 Task: Buy 1 Relays from Switches & Relays section under best seller category for shipping address: Mina Davis, 1989 Bartlett Avenue, Southfield, Michigan 48076, Cell Number 2485598029. Pay from credit card ending with 5759, CVV 953
Action: Mouse moved to (16, 83)
Screenshot: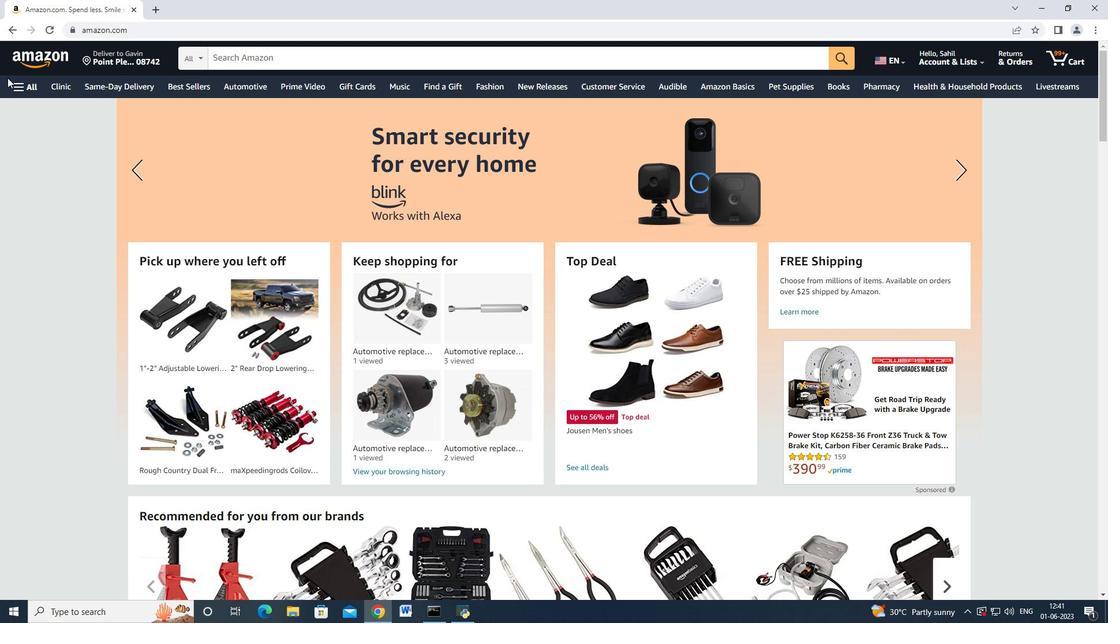 
Action: Mouse pressed left at (16, 83)
Screenshot: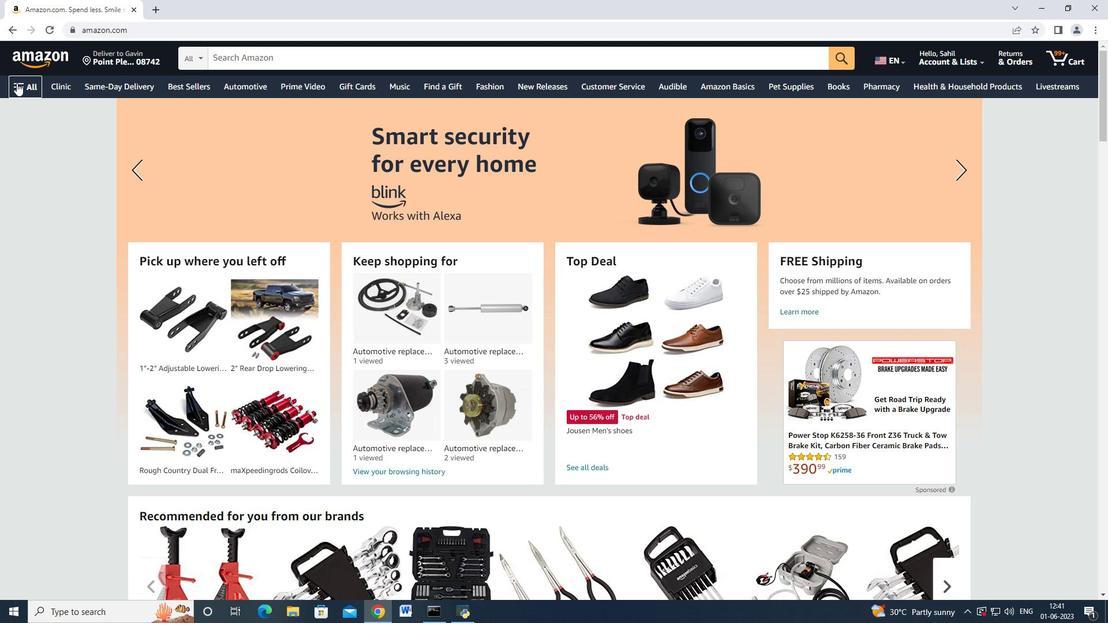 
Action: Mouse moved to (97, 303)
Screenshot: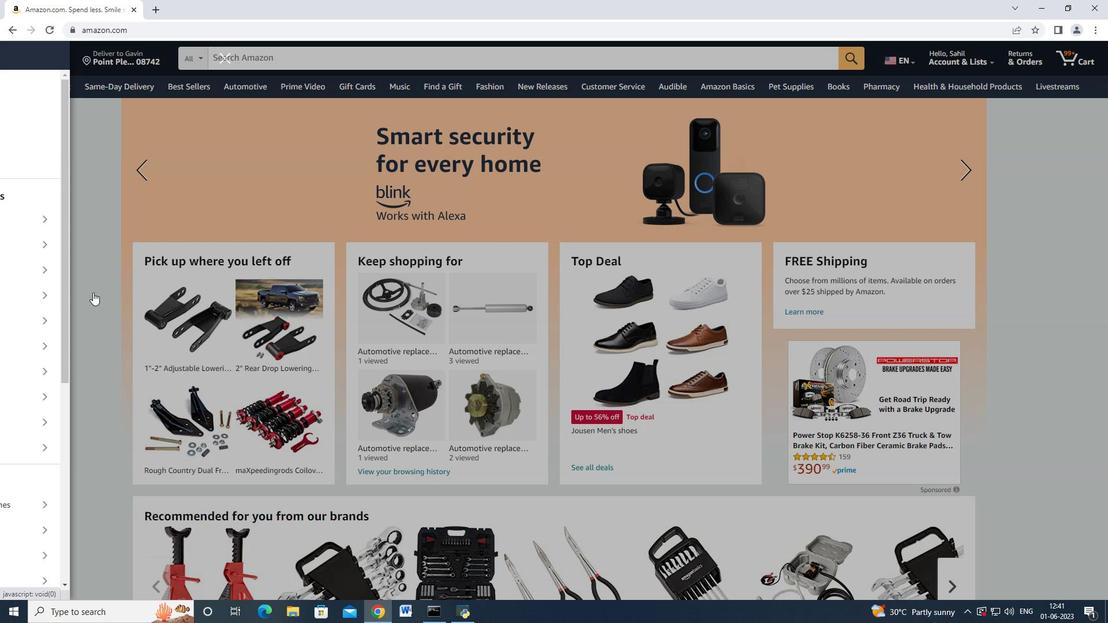 
Action: Mouse scrolled (97, 302) with delta (0, 0)
Screenshot: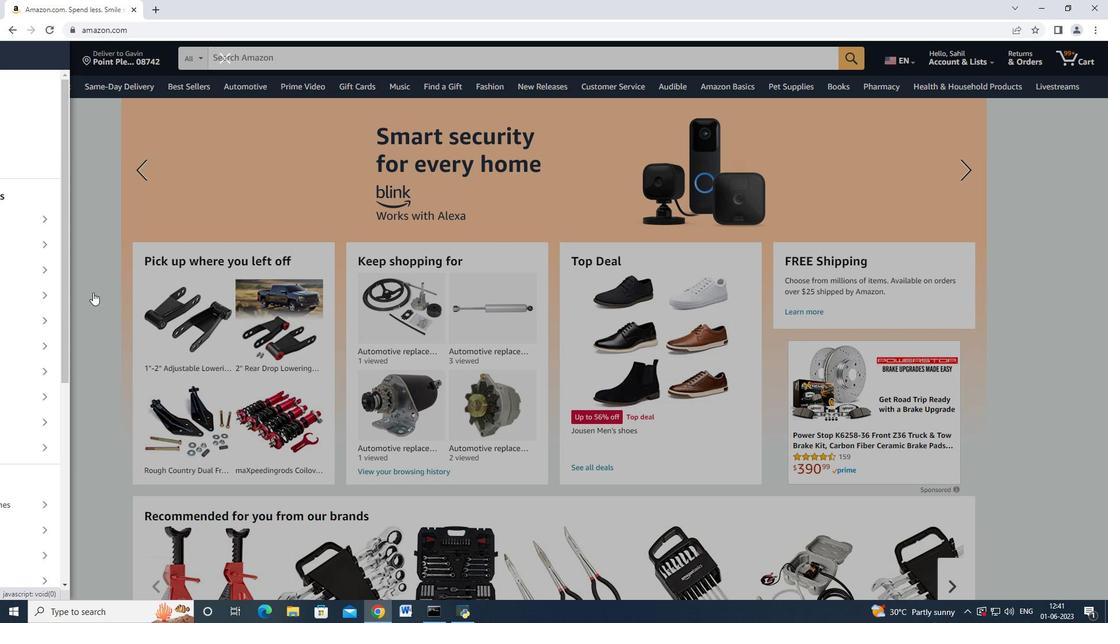 
Action: Mouse moved to (99, 313)
Screenshot: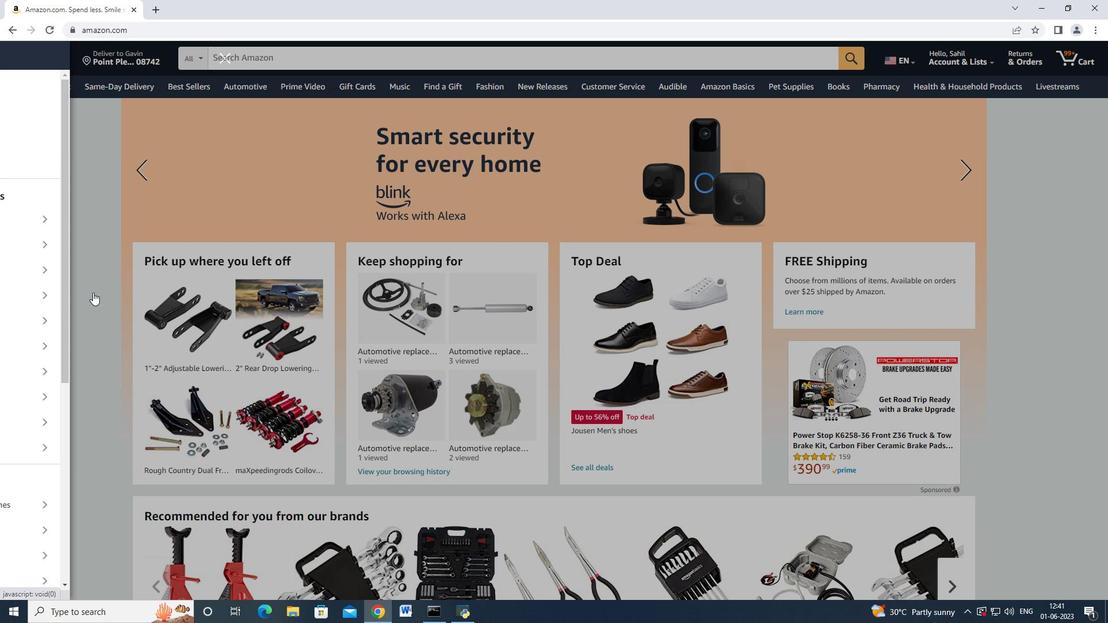 
Action: Mouse scrolled (98, 307) with delta (0, 0)
Screenshot: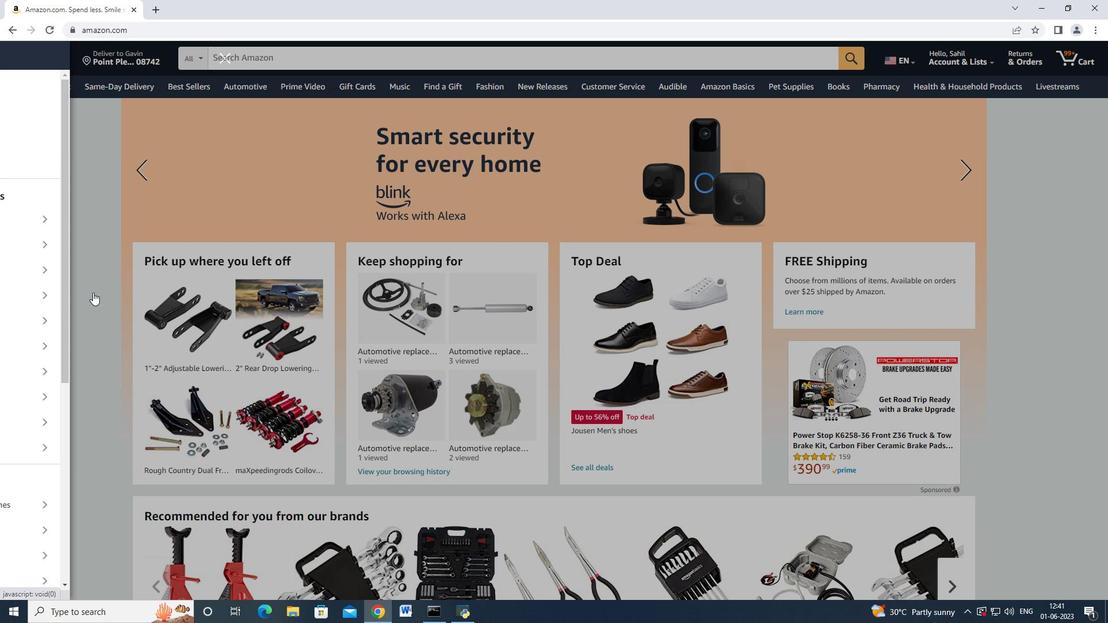 
Action: Mouse moved to (101, 318)
Screenshot: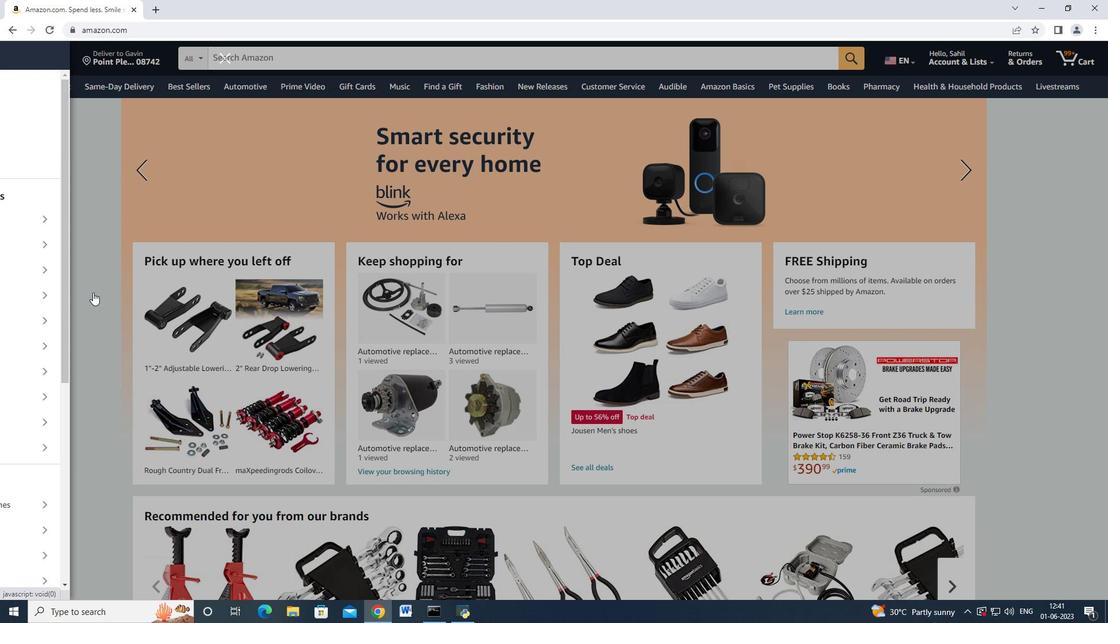 
Action: Mouse scrolled (101, 316) with delta (0, 0)
Screenshot: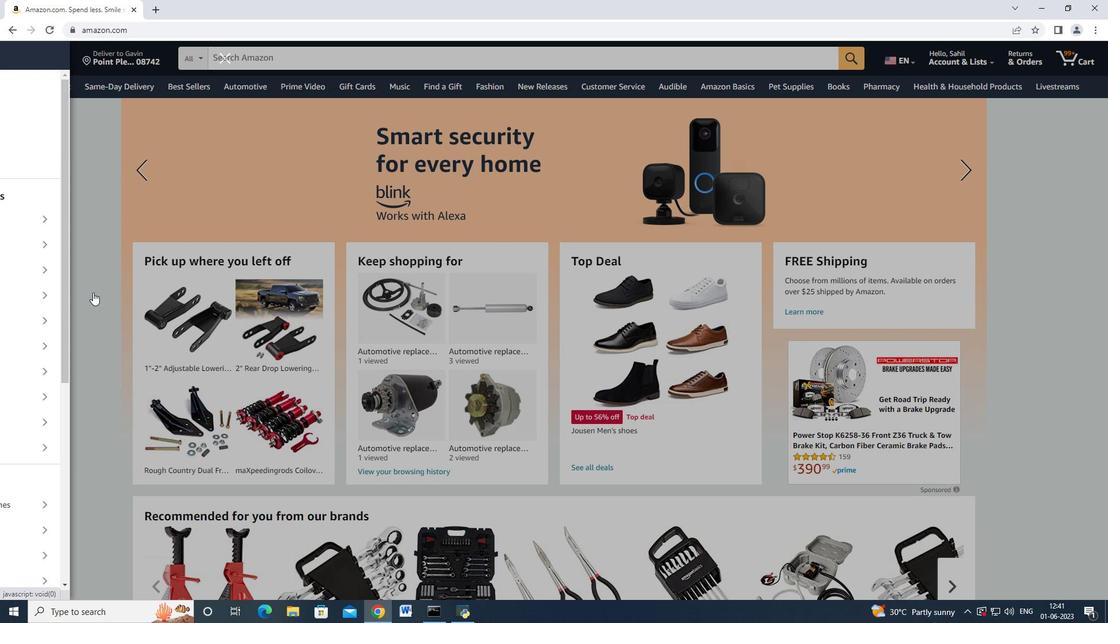 
Action: Mouse moved to (102, 323)
Screenshot: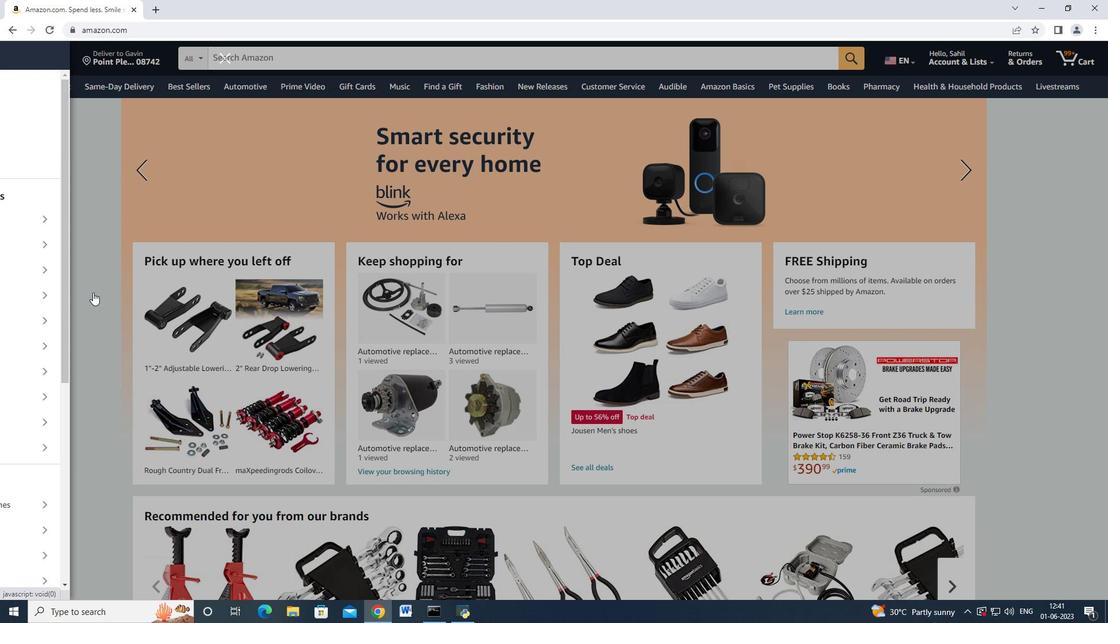 
Action: Mouse scrolled (102, 323) with delta (0, 0)
Screenshot: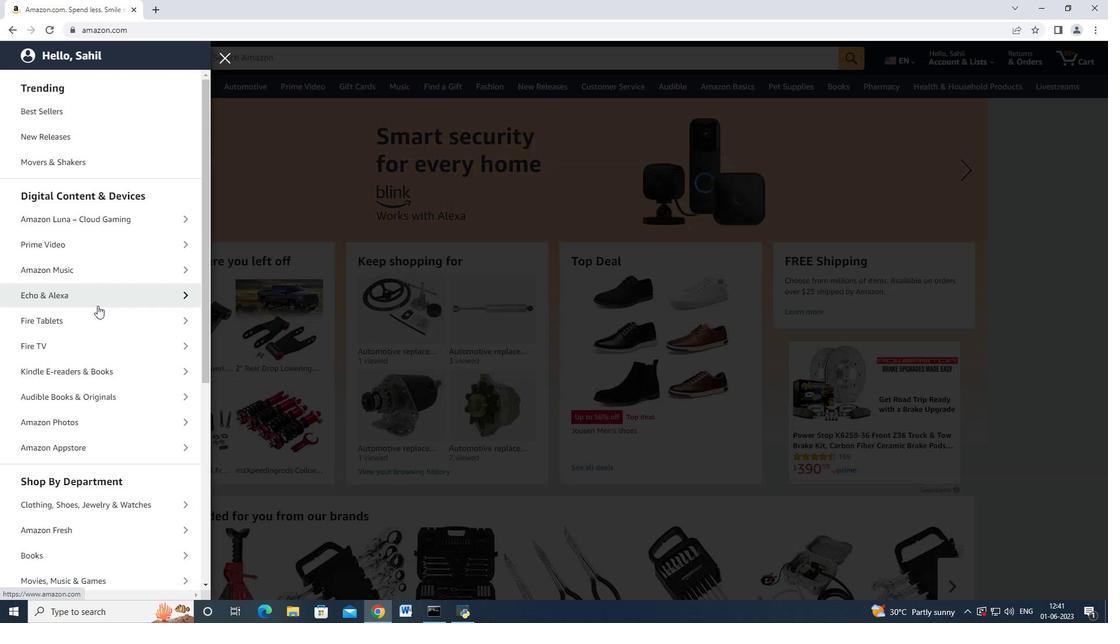 
Action: Mouse moved to (91, 380)
Screenshot: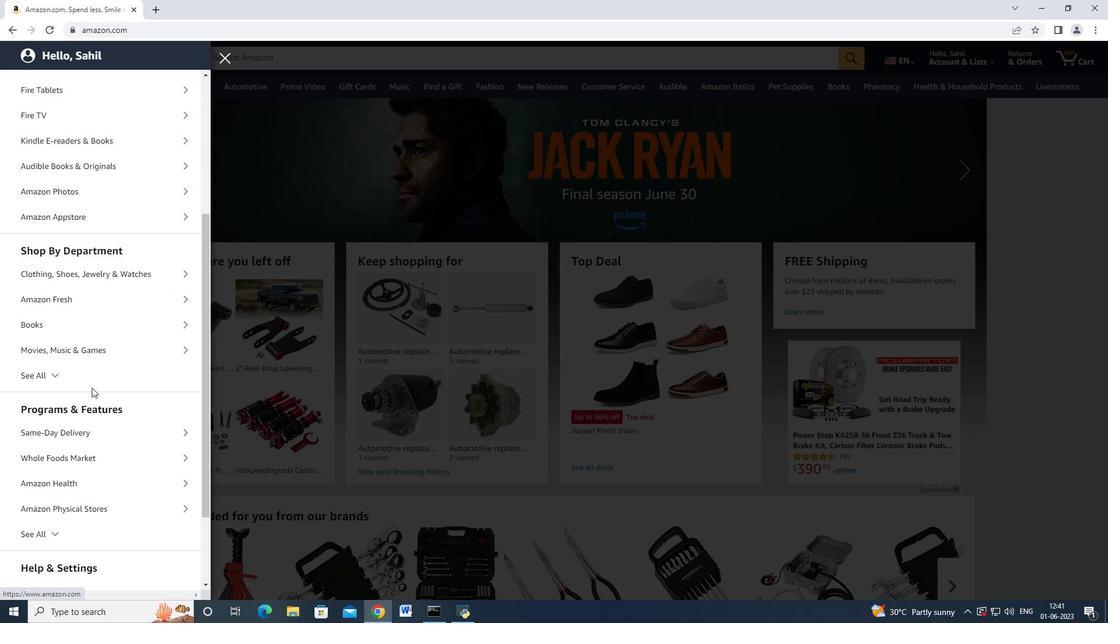 
Action: Mouse pressed left at (91, 380)
Screenshot: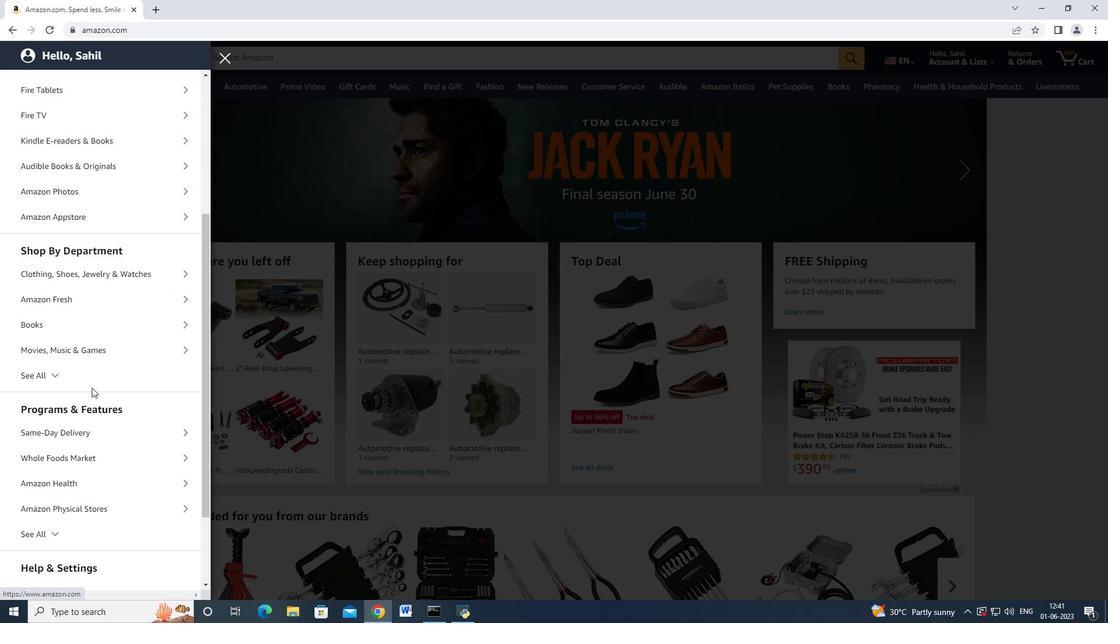 
Action: Mouse moved to (91, 379)
Screenshot: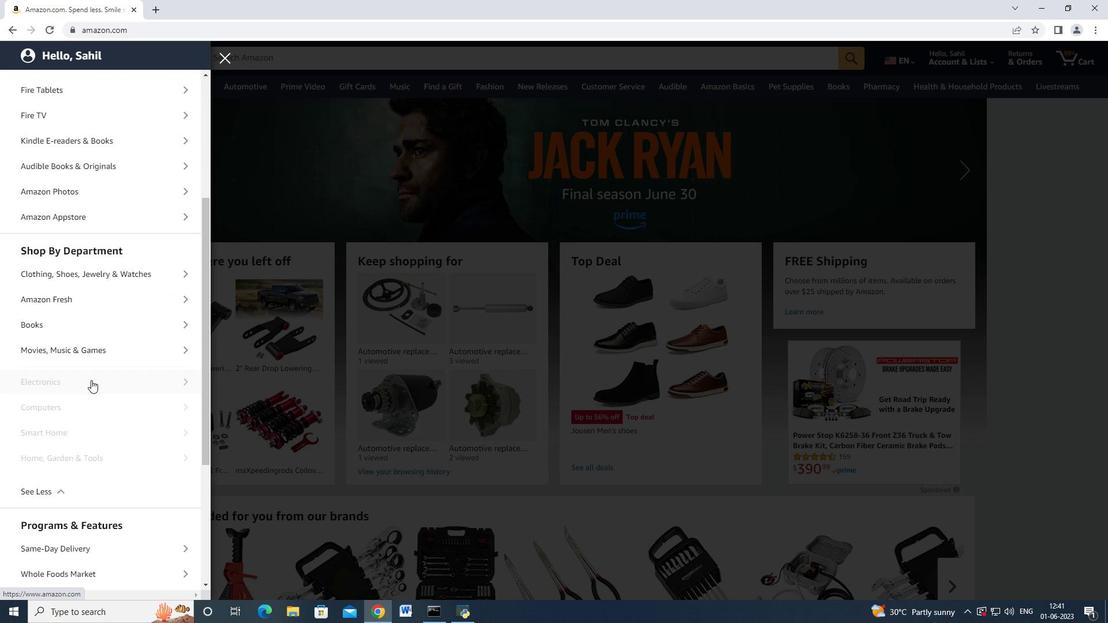
Action: Mouse scrolled (91, 379) with delta (0, 0)
Screenshot: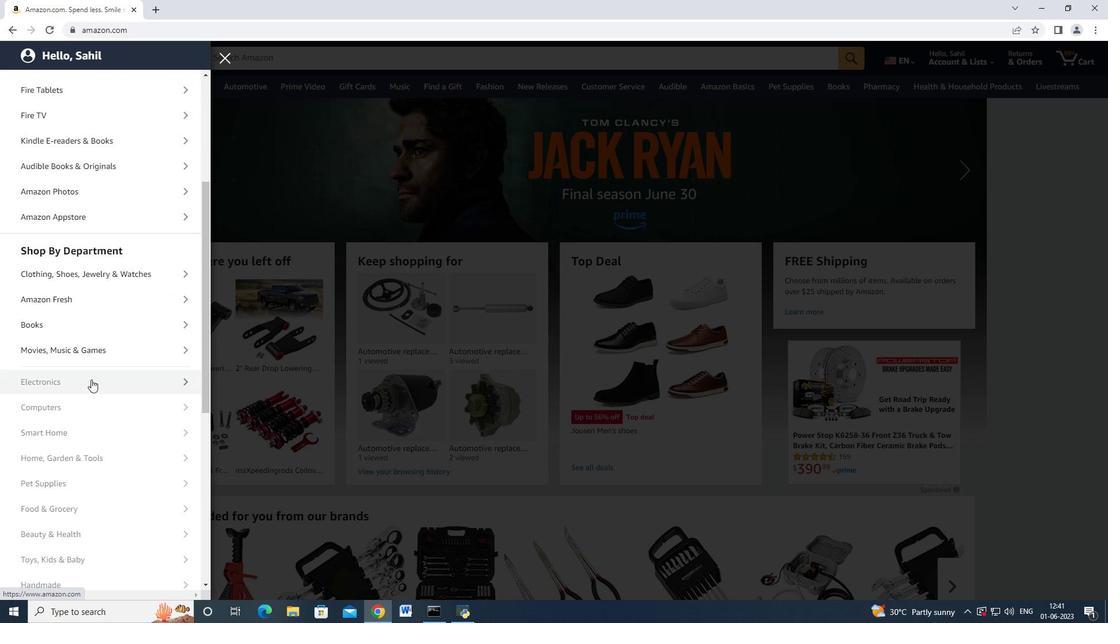 
Action: Mouse moved to (92, 379)
Screenshot: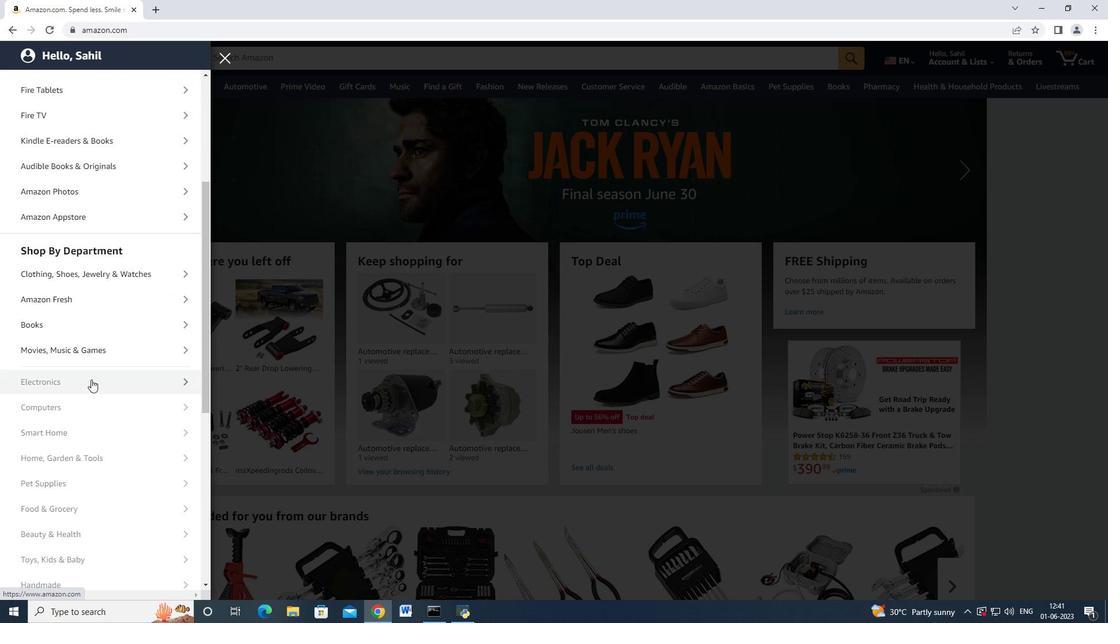 
Action: Mouse scrolled (92, 379) with delta (0, 0)
Screenshot: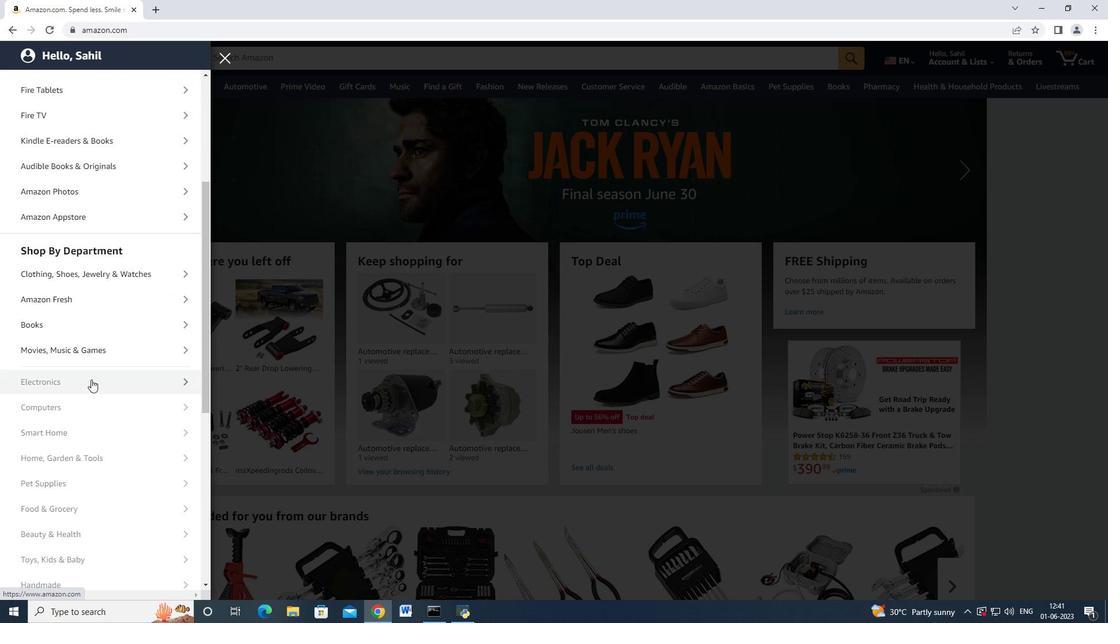 
Action: Mouse moved to (92, 380)
Screenshot: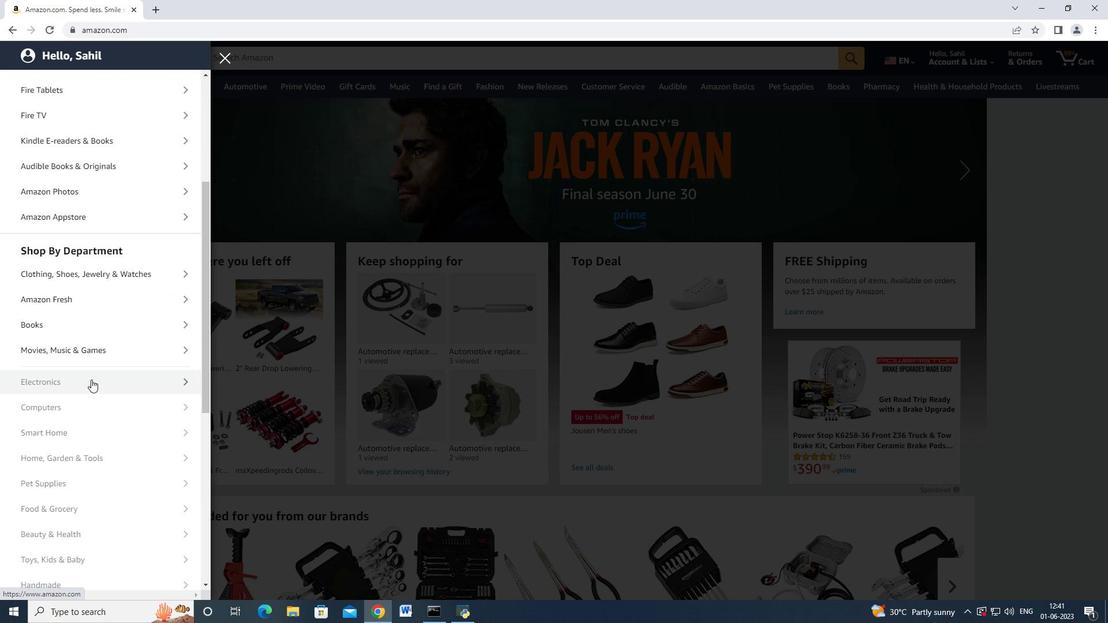 
Action: Mouse scrolled (92, 379) with delta (0, 0)
Screenshot: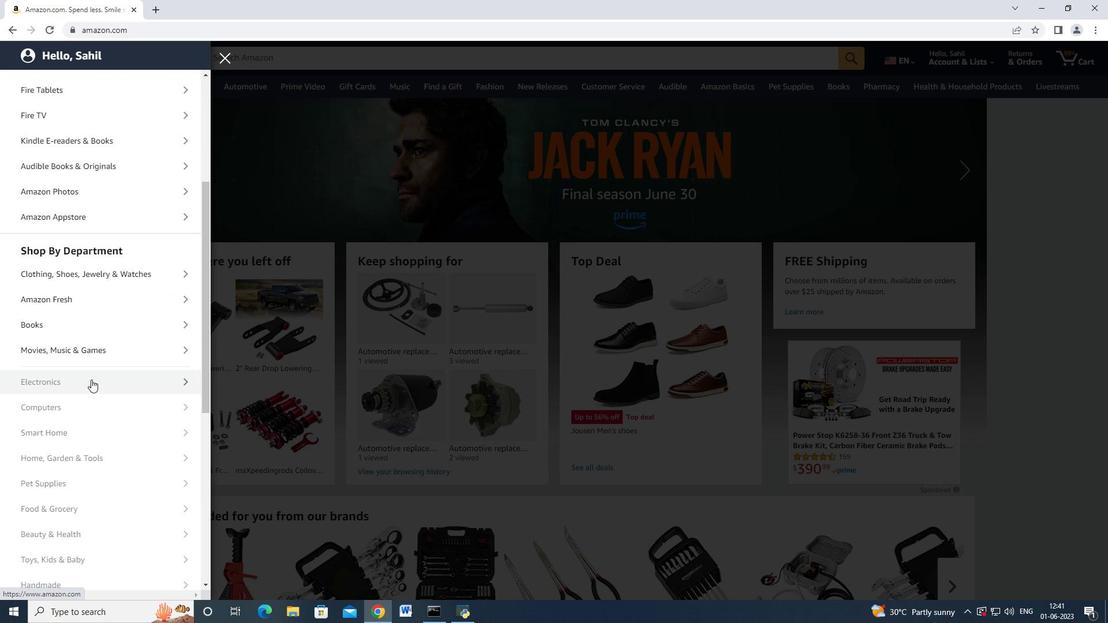 
Action: Mouse scrolled (92, 379) with delta (0, 0)
Screenshot: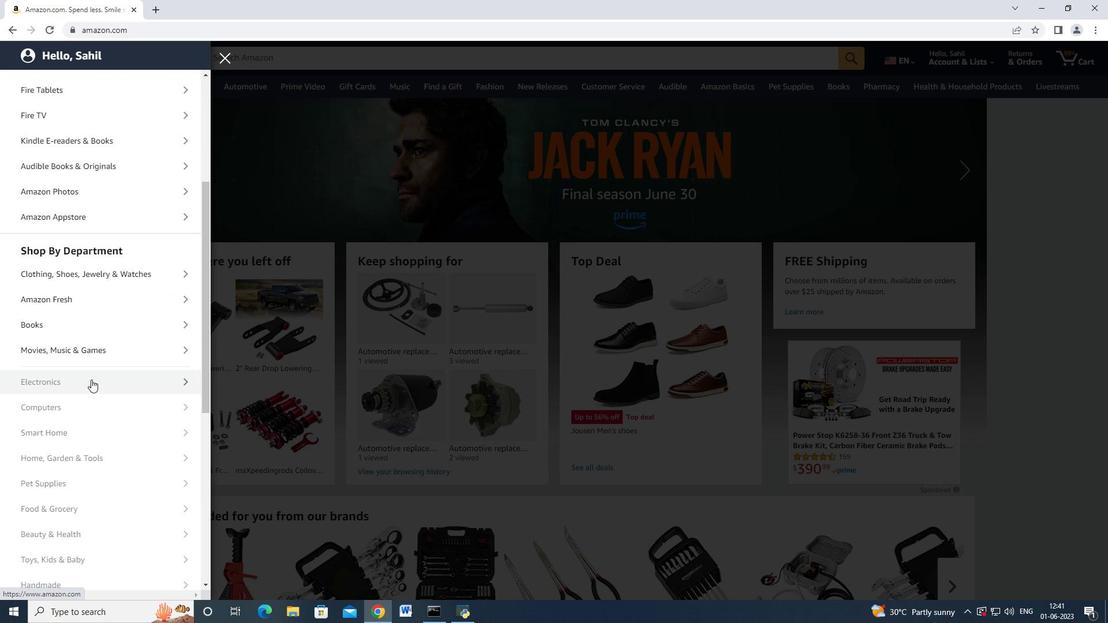 
Action: Mouse moved to (94, 420)
Screenshot: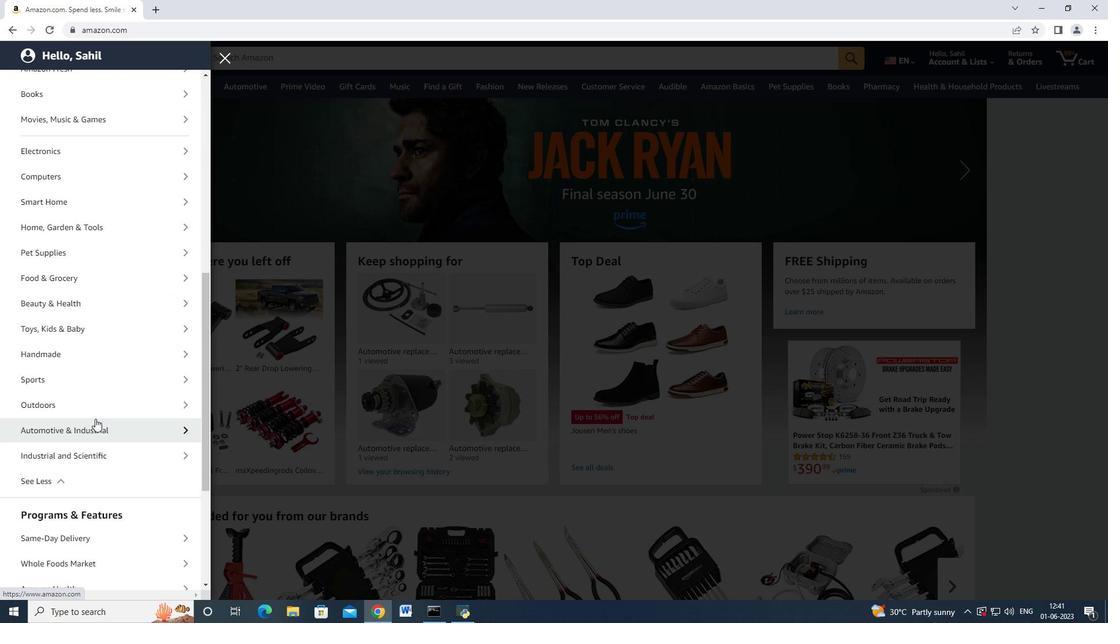 
Action: Mouse pressed left at (94, 420)
Screenshot: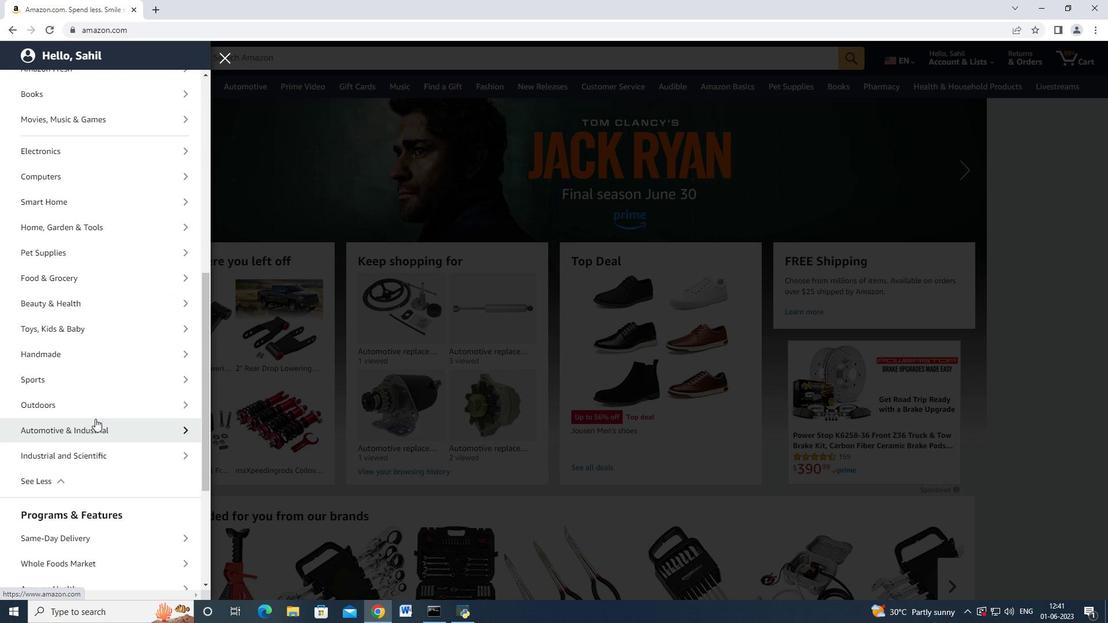 
Action: Mouse moved to (103, 137)
Screenshot: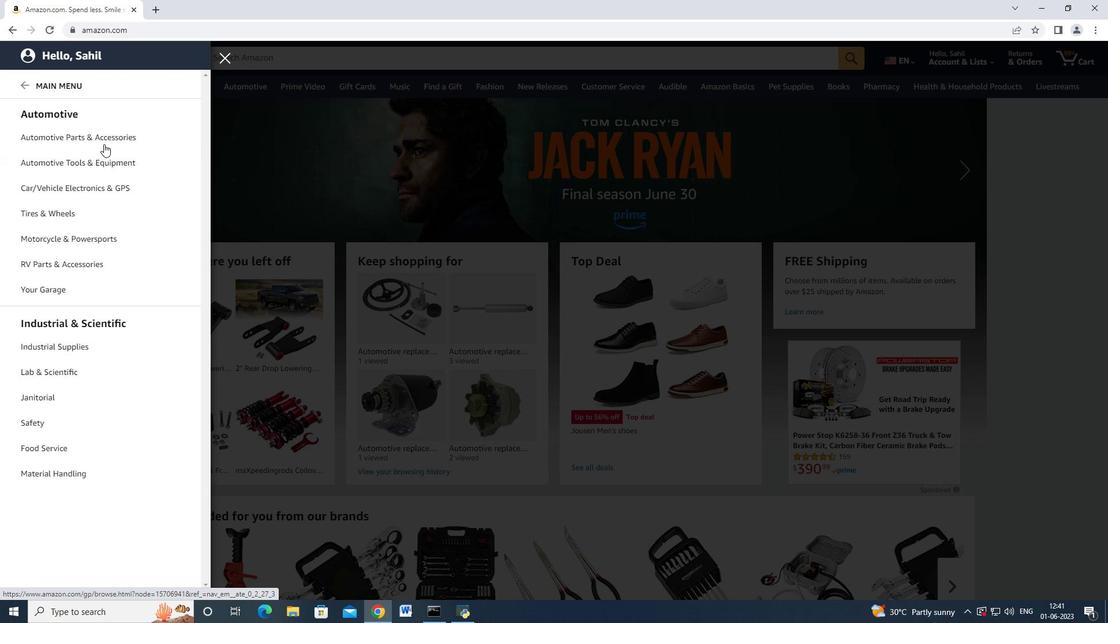 
Action: Mouse pressed left at (103, 137)
Screenshot: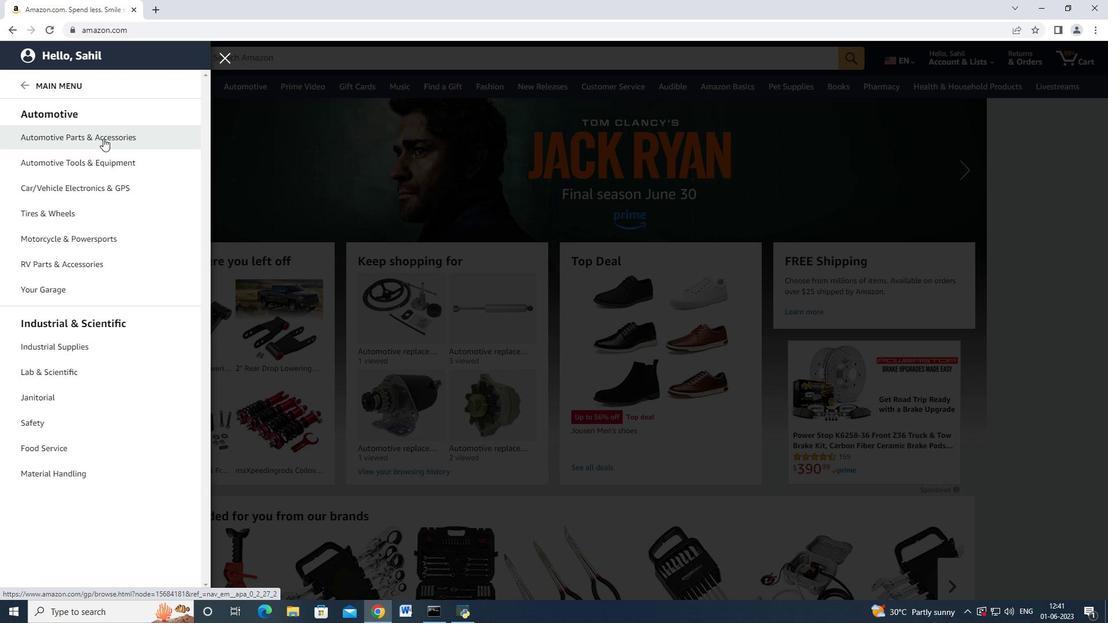 
Action: Mouse moved to (117, 209)
Screenshot: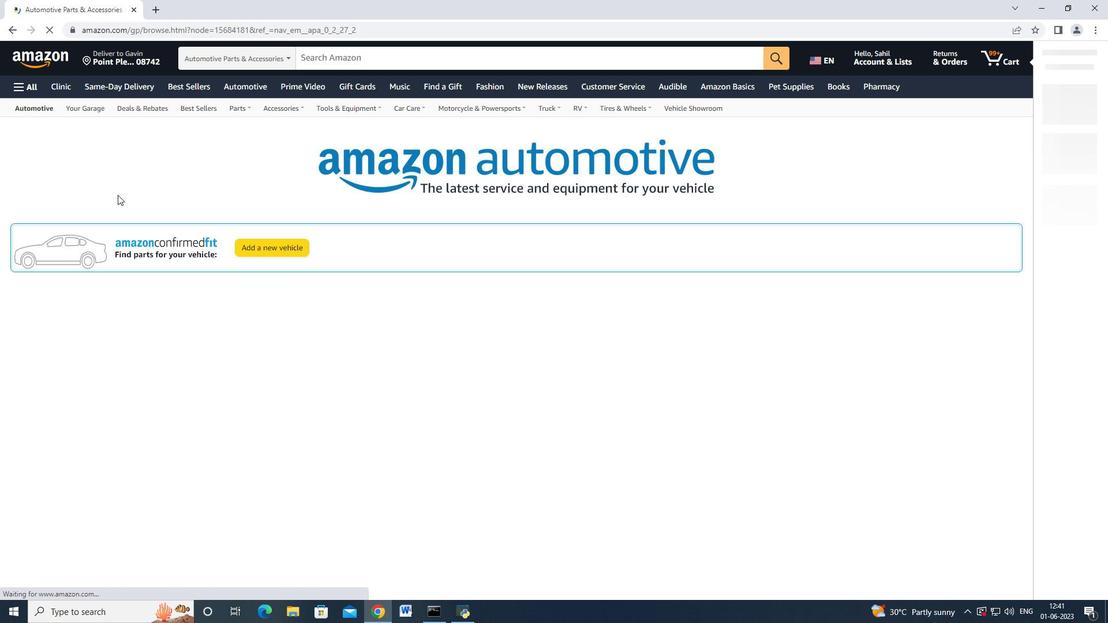 
Action: Mouse scrolled (117, 208) with delta (0, 0)
Screenshot: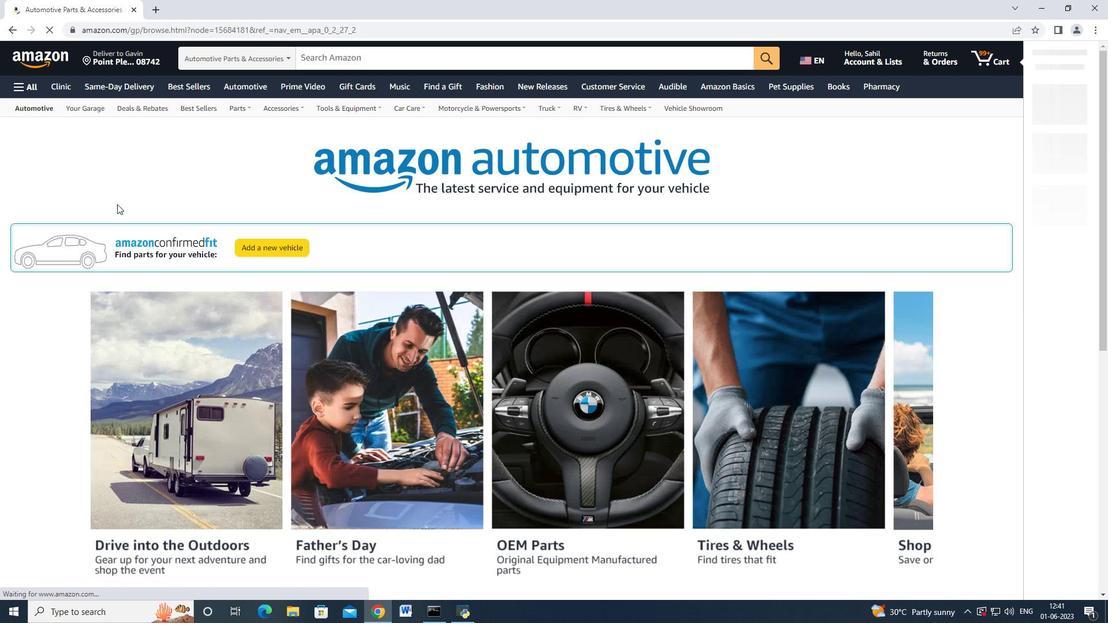 
Action: Mouse moved to (117, 211)
Screenshot: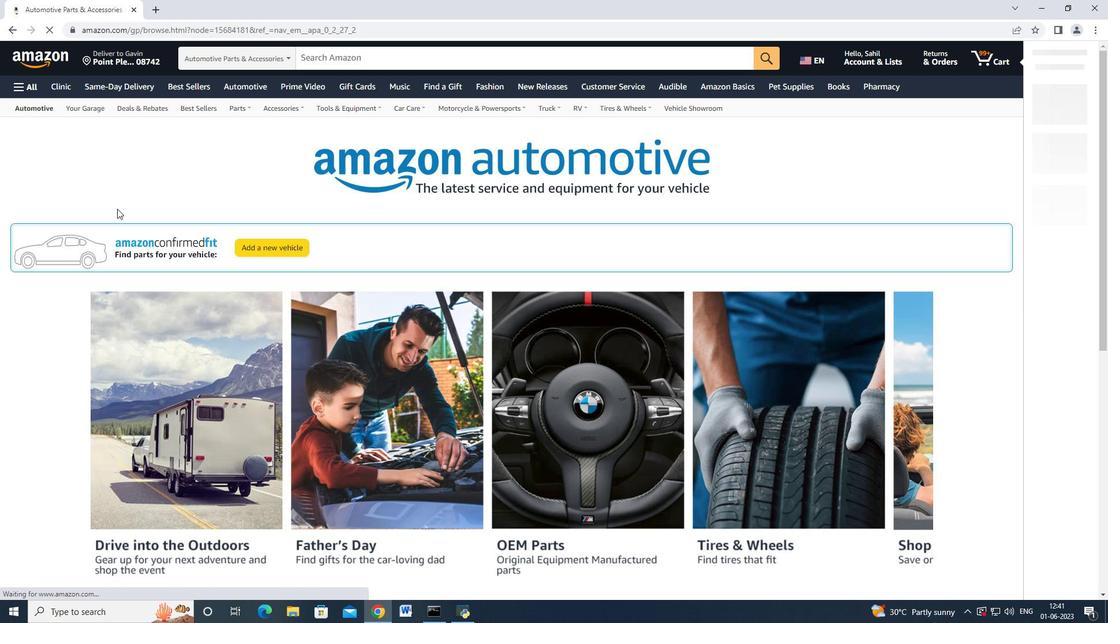 
Action: Mouse scrolled (117, 210) with delta (0, 0)
Screenshot: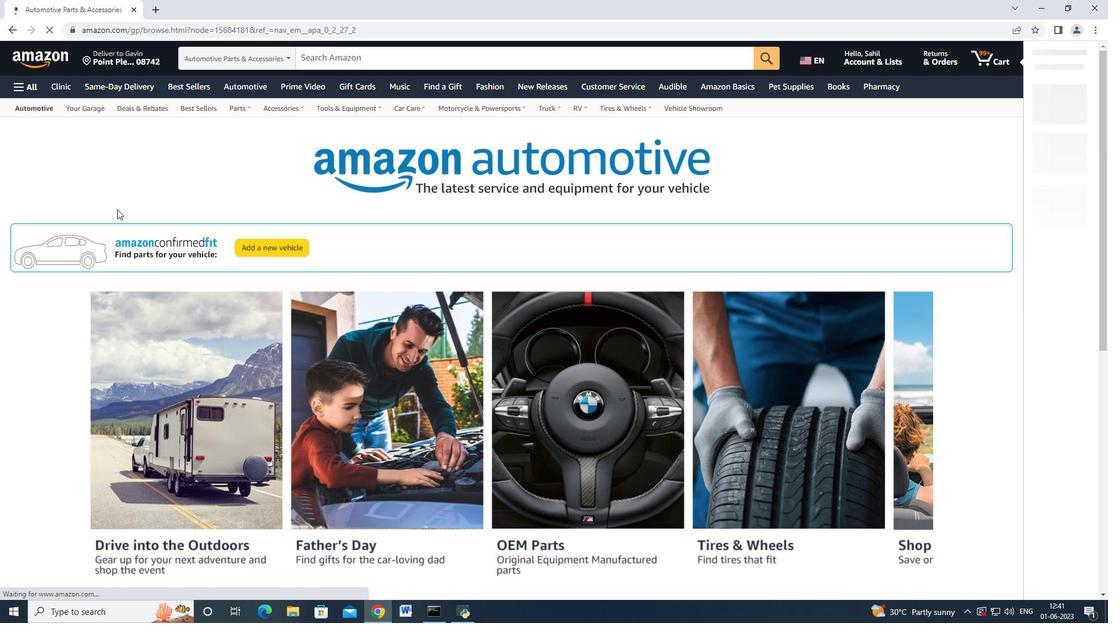 
Action: Mouse scrolled (117, 211) with delta (0, 0)
Screenshot: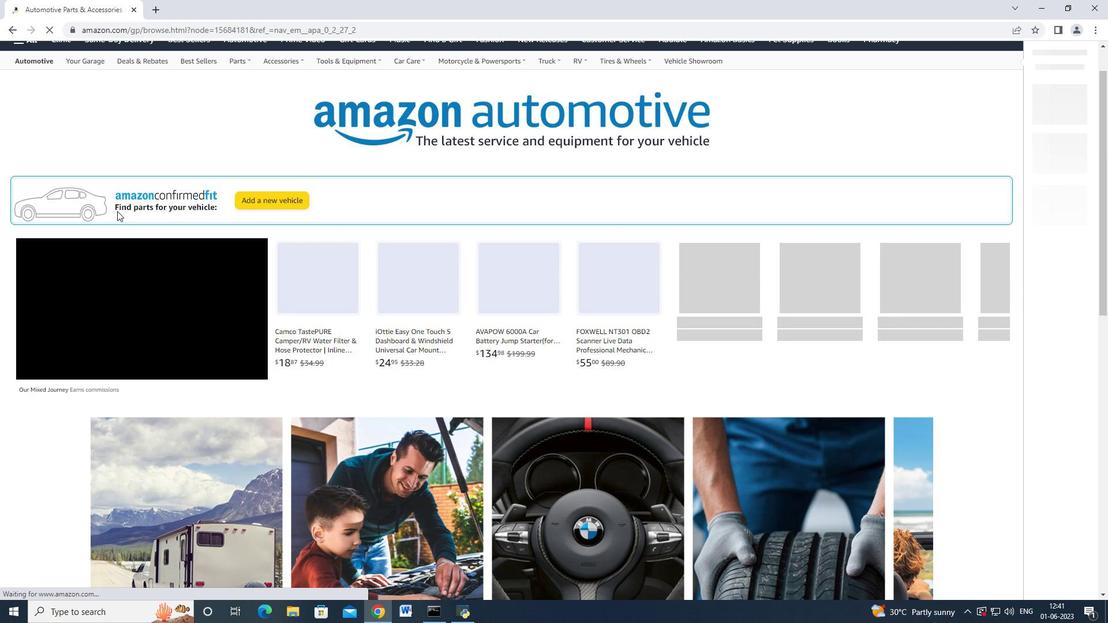 
Action: Mouse scrolled (117, 211) with delta (0, 0)
Screenshot: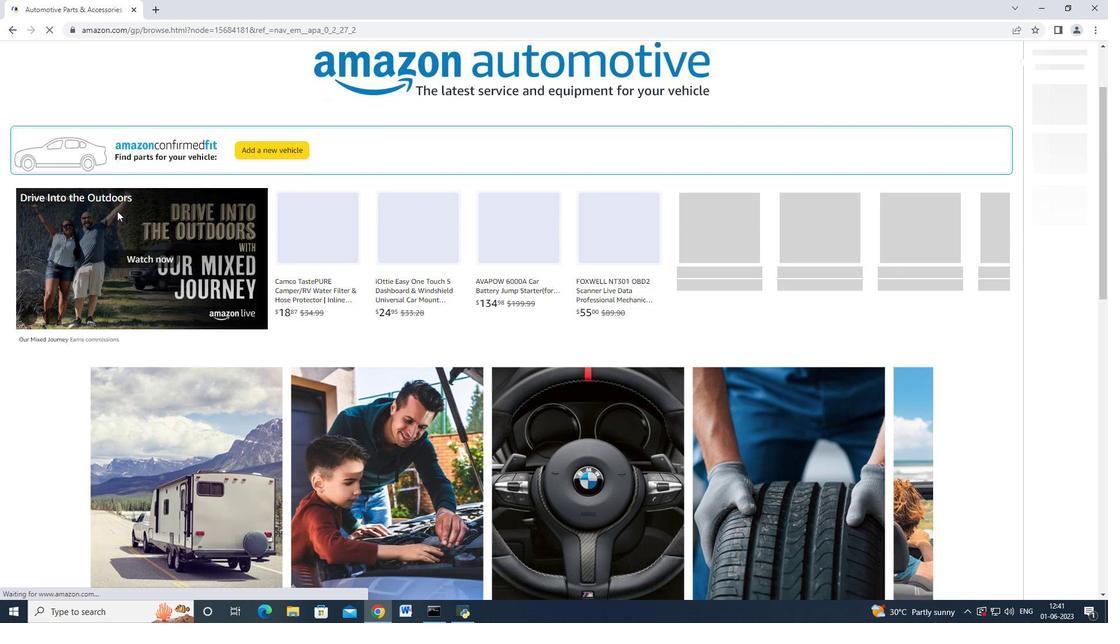 
Action: Mouse scrolled (117, 211) with delta (0, 0)
Screenshot: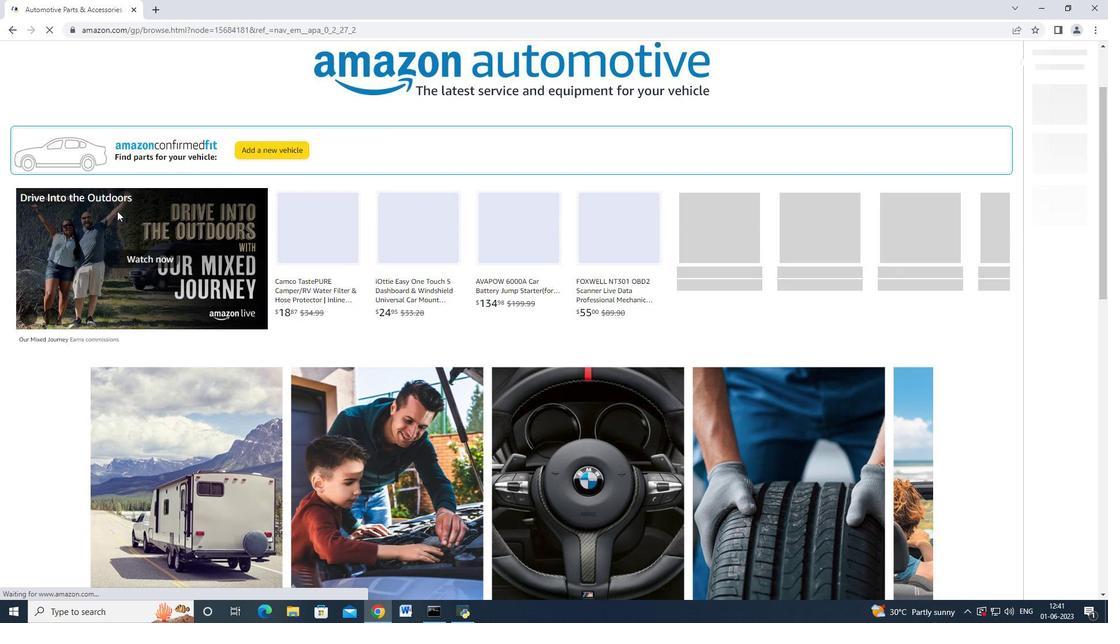 
Action: Mouse moved to (195, 105)
Screenshot: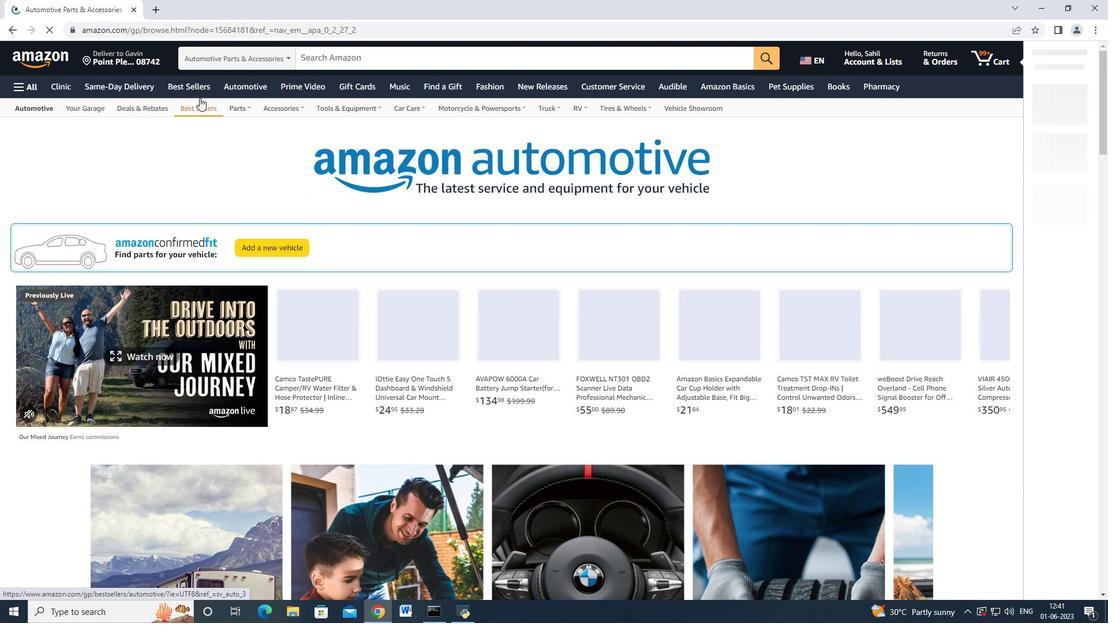 
Action: Mouse pressed left at (195, 105)
Screenshot: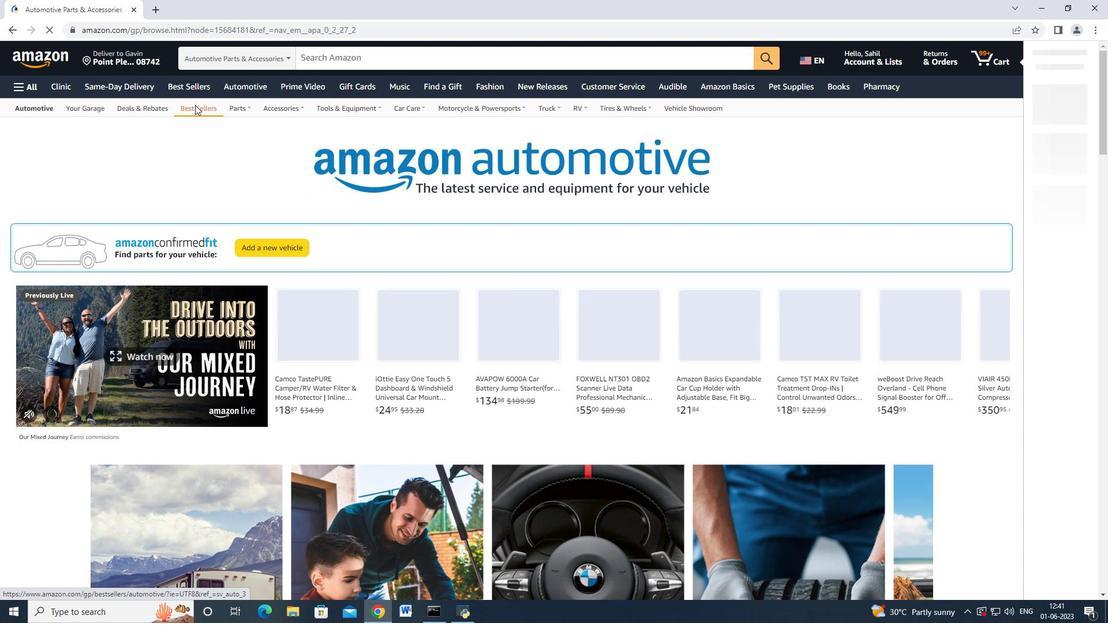 
Action: Mouse moved to (62, 286)
Screenshot: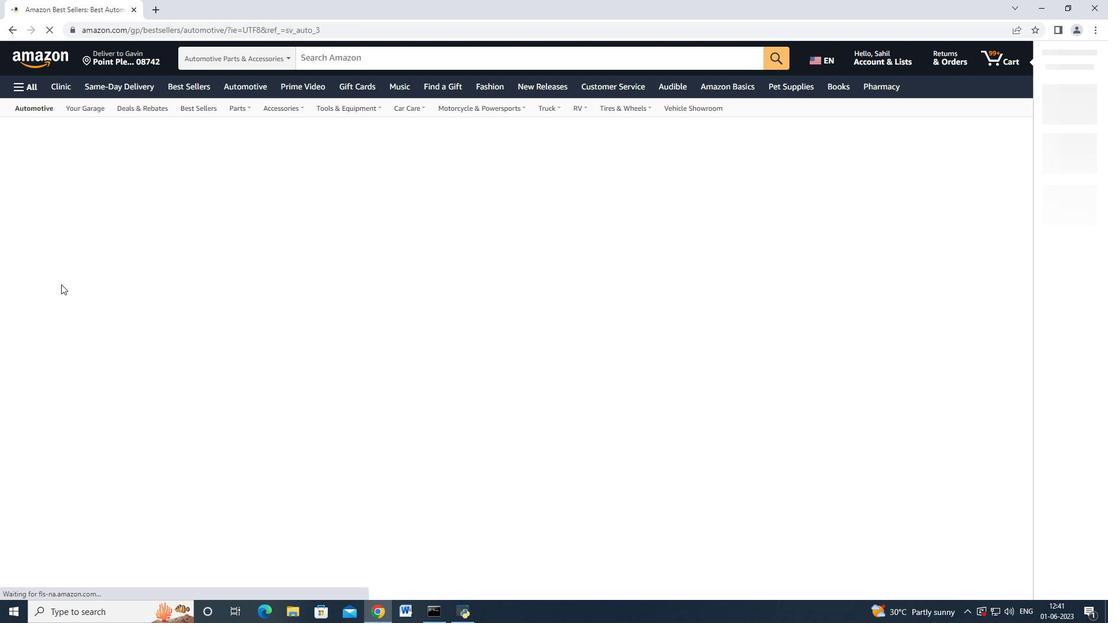 
Action: Mouse scrolled (62, 286) with delta (0, 0)
Screenshot: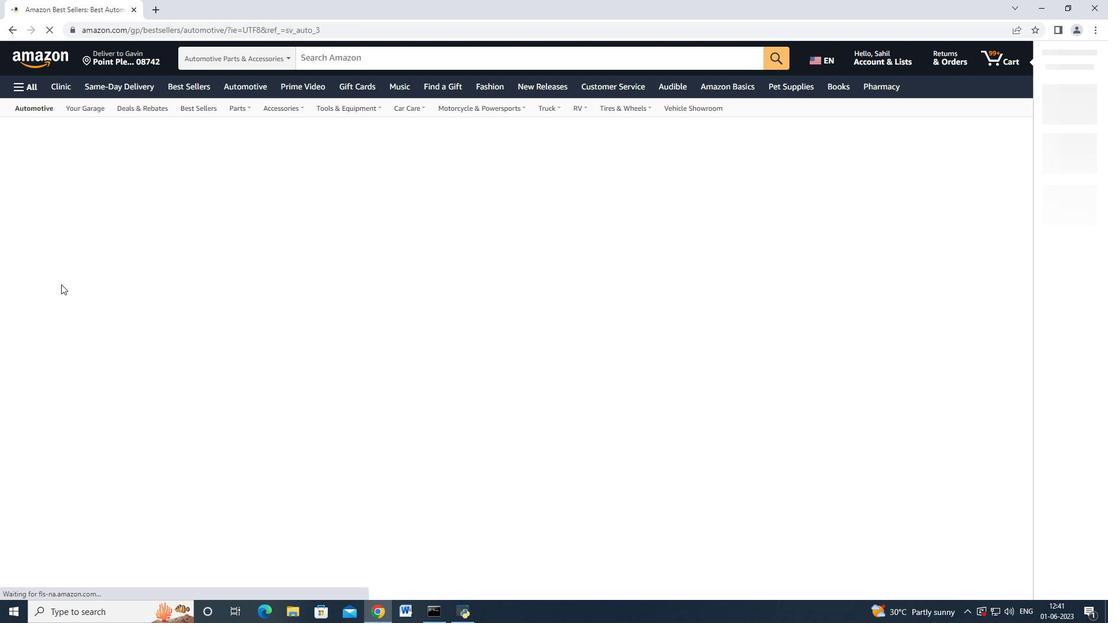 
Action: Mouse scrolled (62, 286) with delta (0, 0)
Screenshot: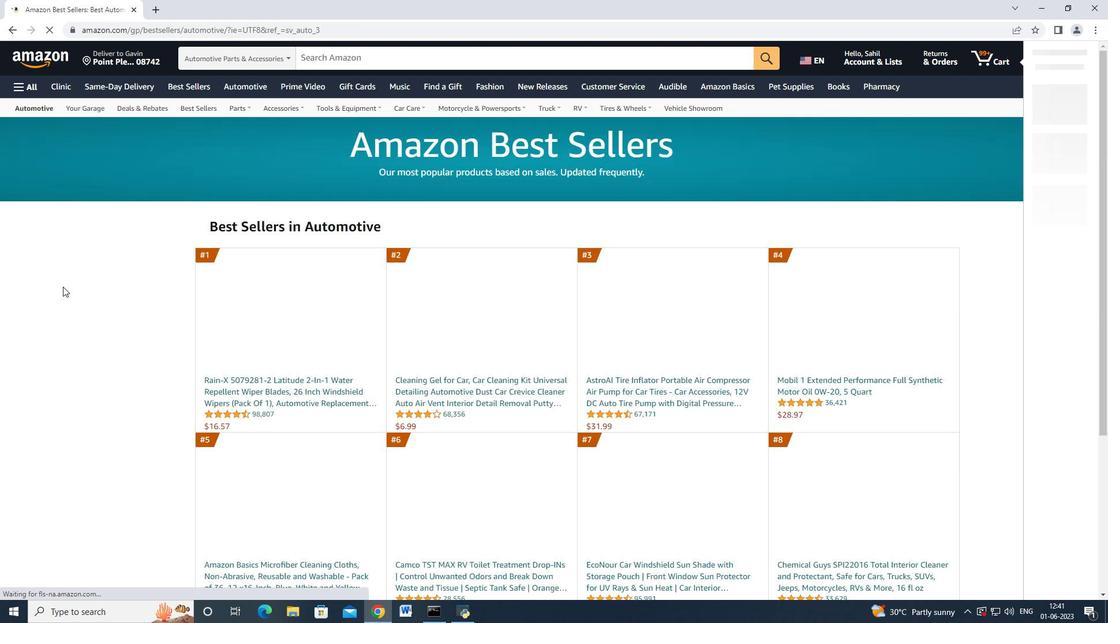 
Action: Mouse moved to (63, 256)
Screenshot: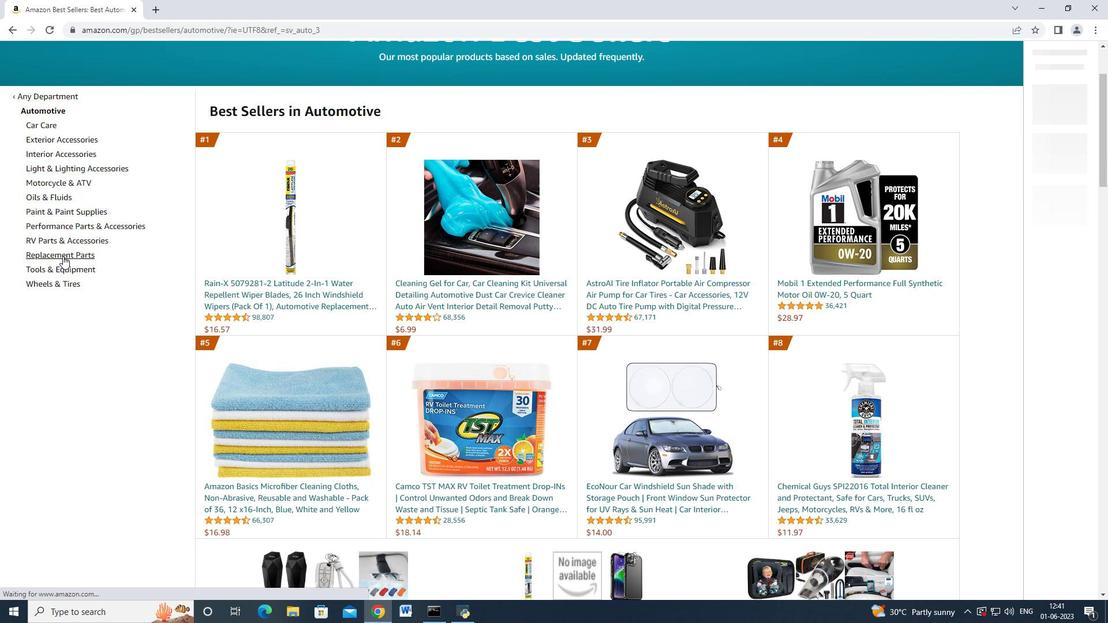 
Action: Mouse pressed left at (63, 256)
Screenshot: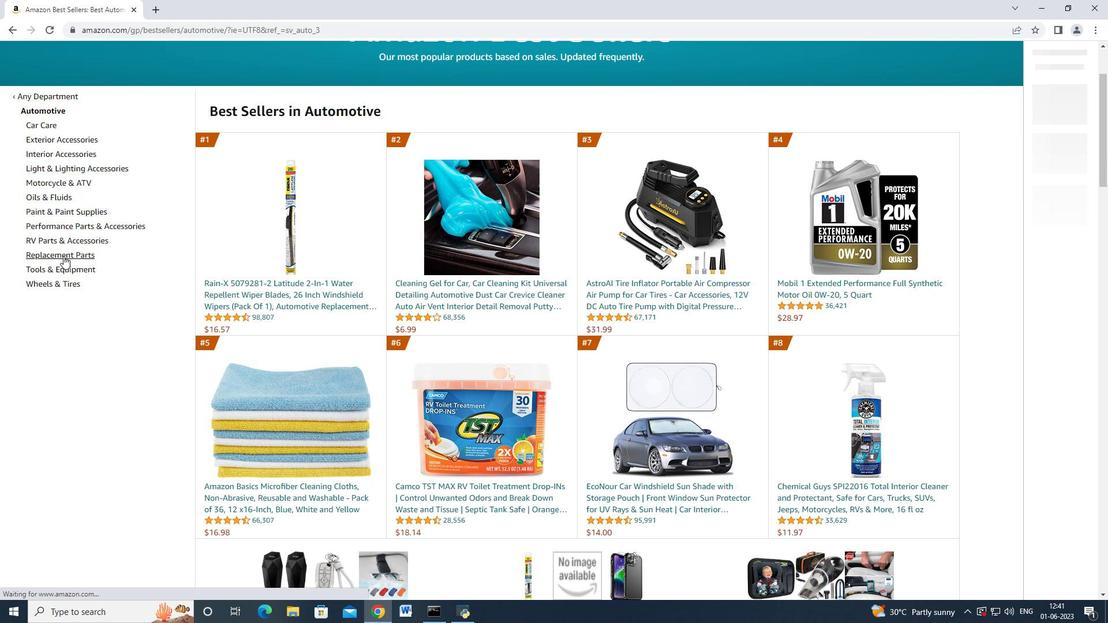 
Action: Mouse moved to (111, 250)
Screenshot: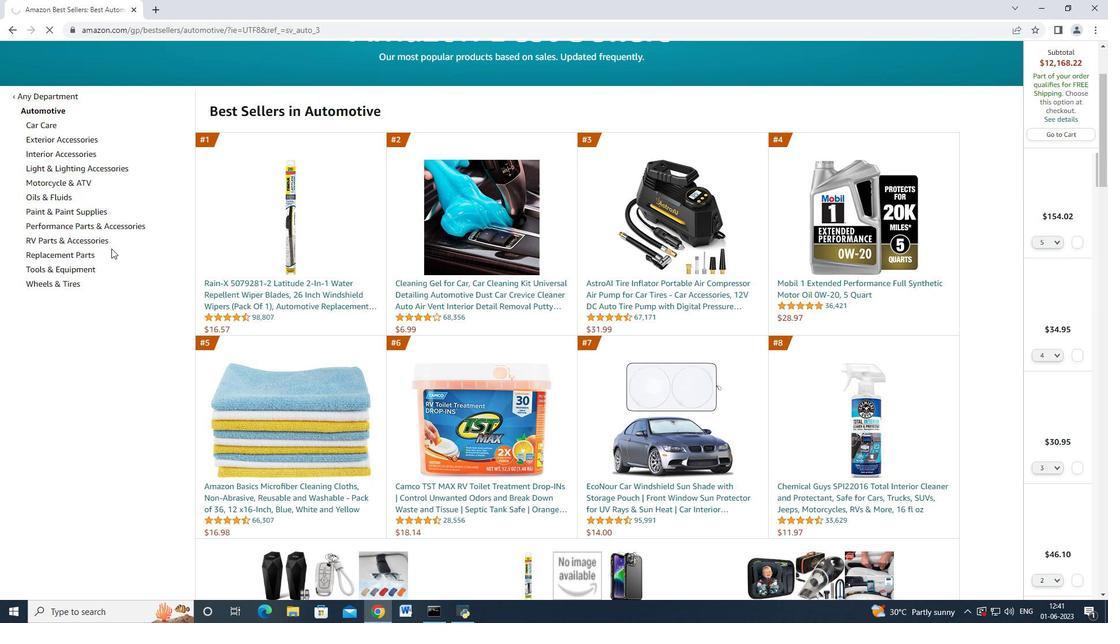 
Action: Mouse scrolled (111, 249) with delta (0, 0)
Screenshot: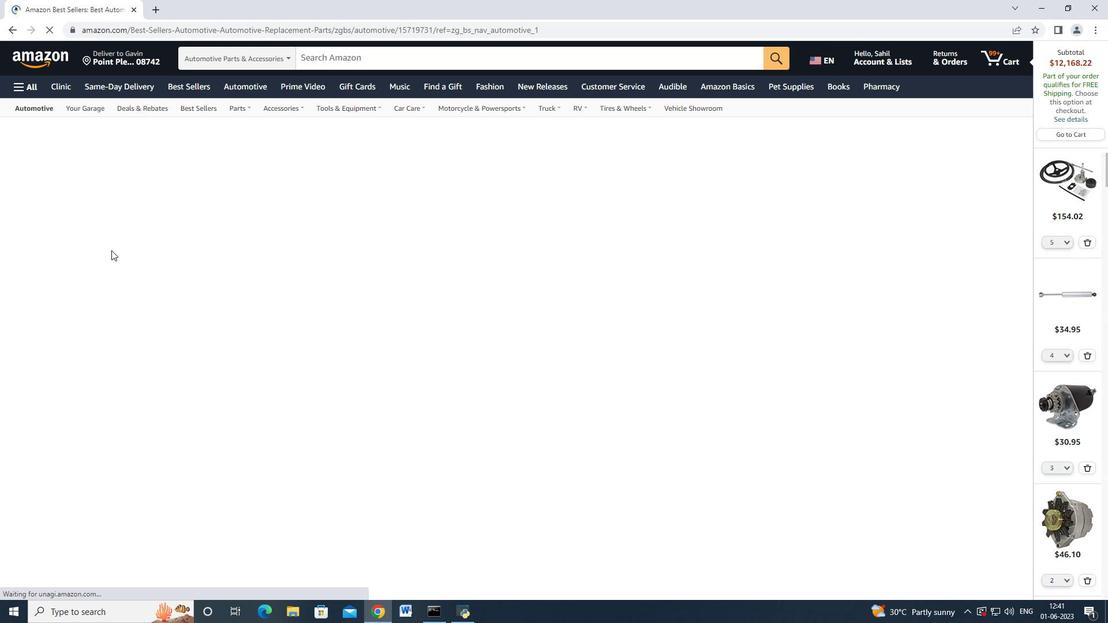 
Action: Mouse moved to (111, 252)
Screenshot: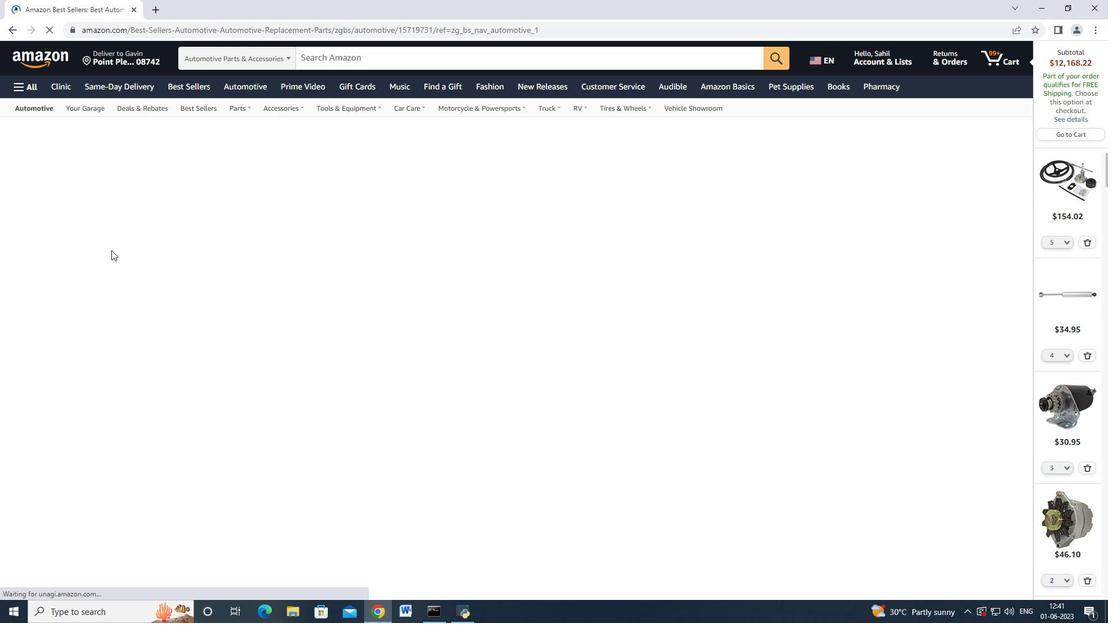
Action: Mouse scrolled (111, 251) with delta (0, 0)
Screenshot: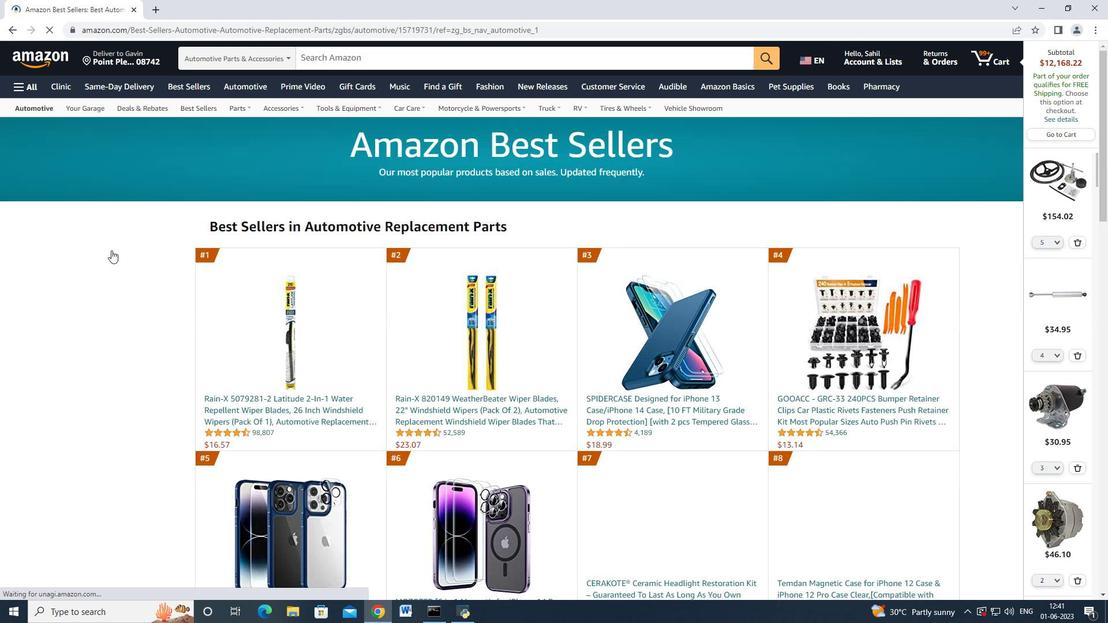 
Action: Mouse moved to (120, 387)
Screenshot: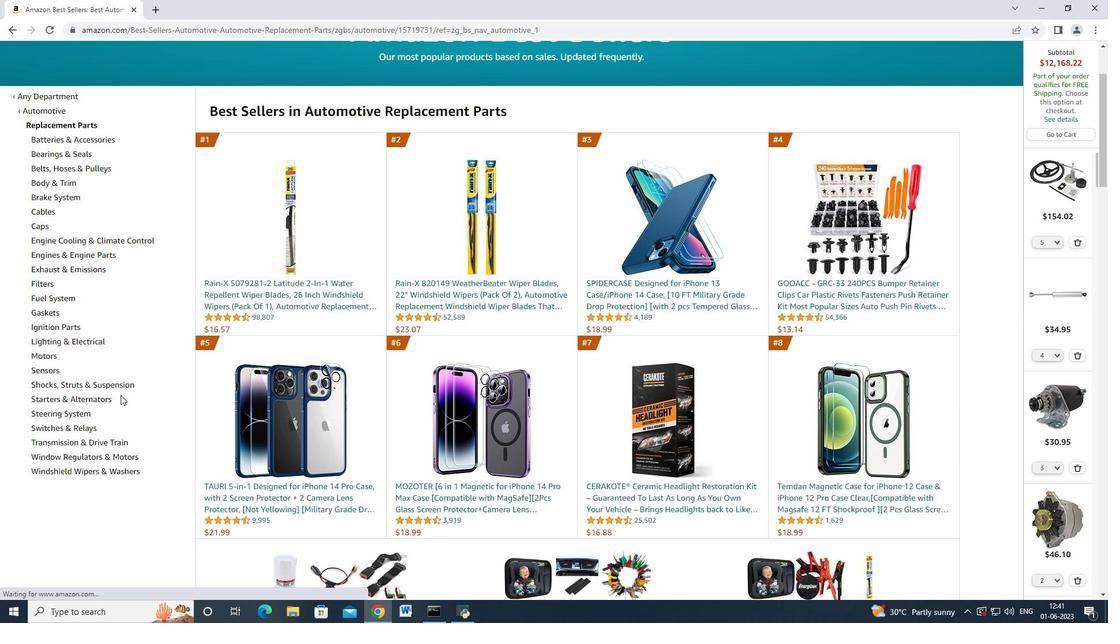 
Action: Mouse scrolled (120, 386) with delta (0, 0)
Screenshot: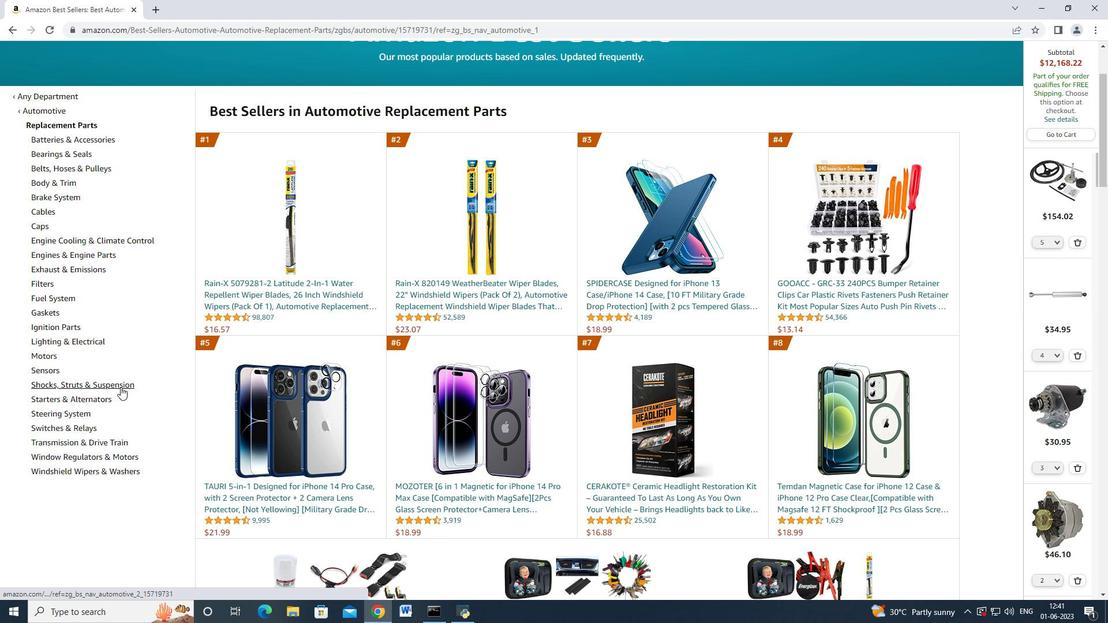 
Action: Mouse moved to (76, 368)
Screenshot: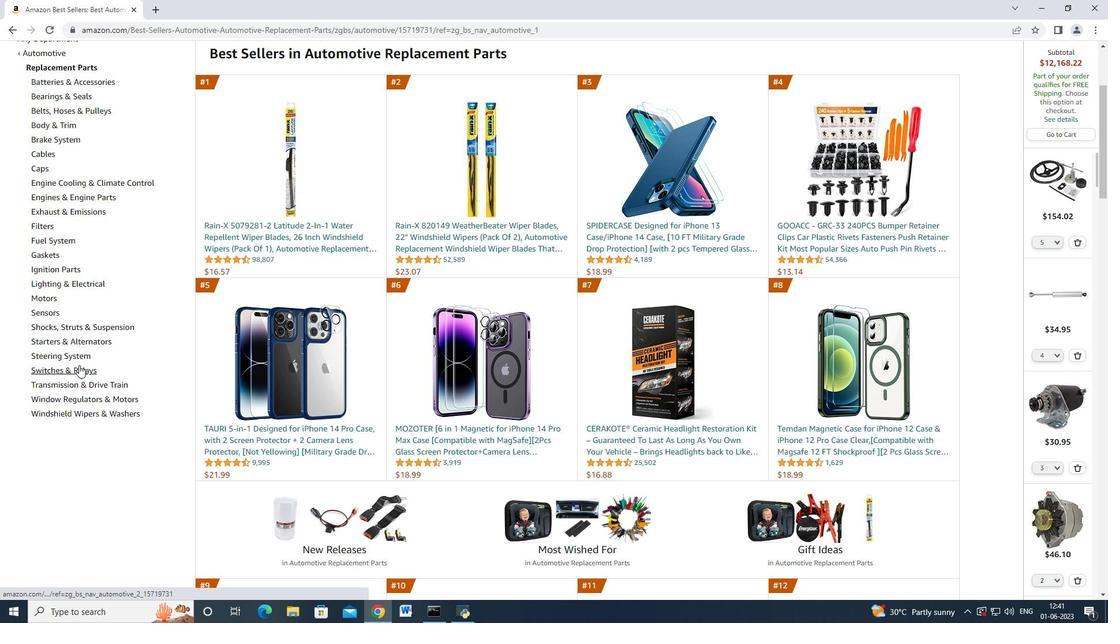 
Action: Mouse pressed left at (76, 368)
Screenshot: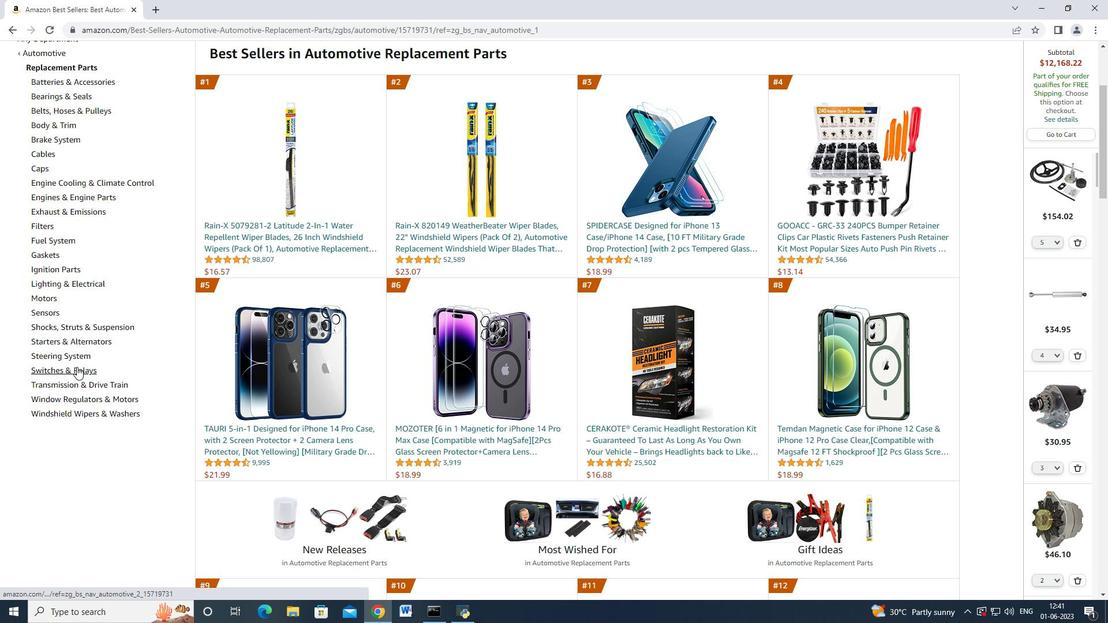 
Action: Mouse moved to (48, 267)
Screenshot: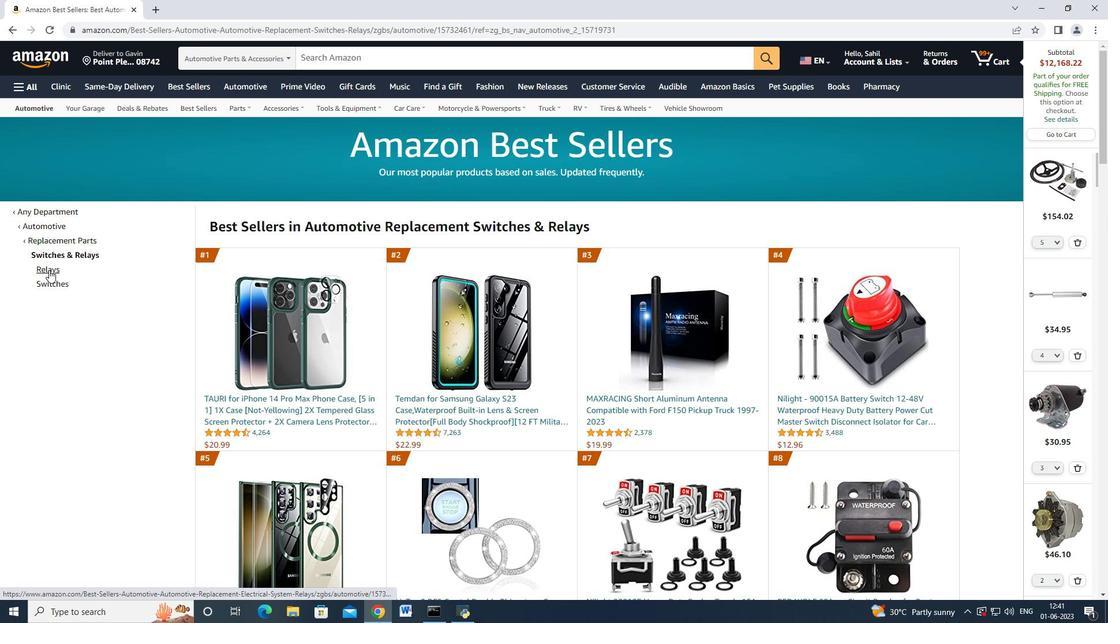 
Action: Mouse pressed left at (48, 267)
Screenshot: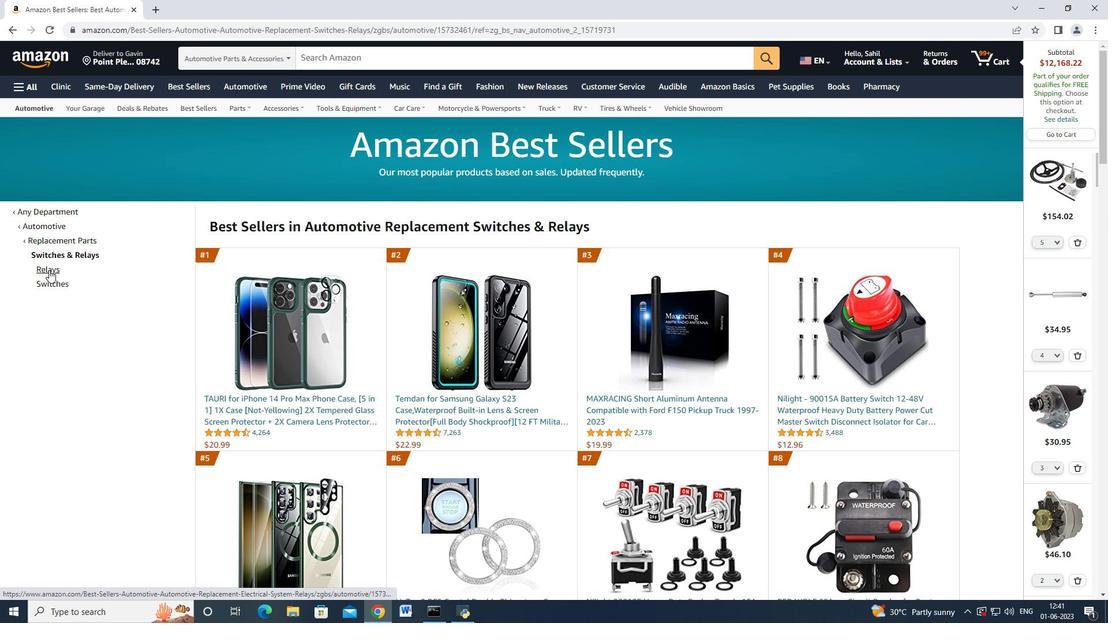 
Action: Mouse moved to (458, 316)
Screenshot: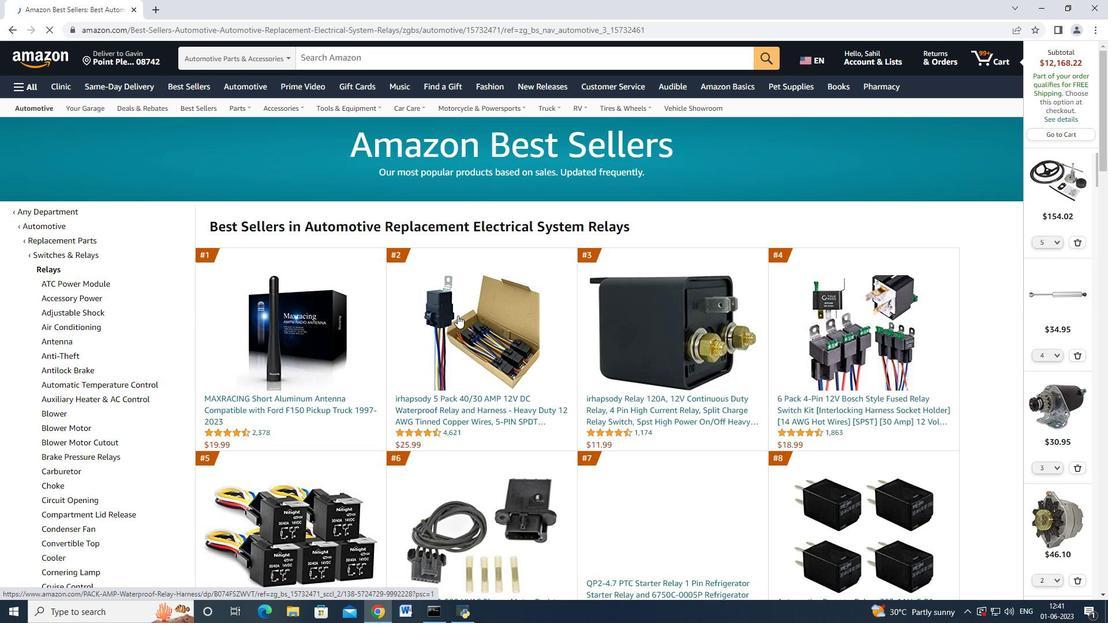 
Action: Mouse scrolled (458, 315) with delta (0, 0)
Screenshot: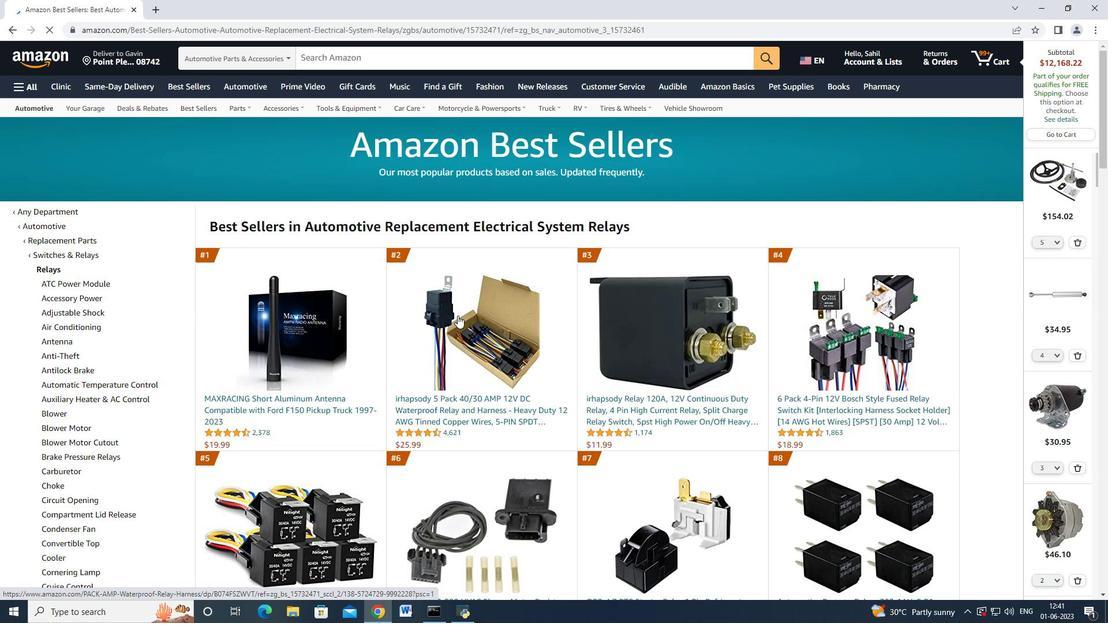
Action: Mouse moved to (486, 347)
Screenshot: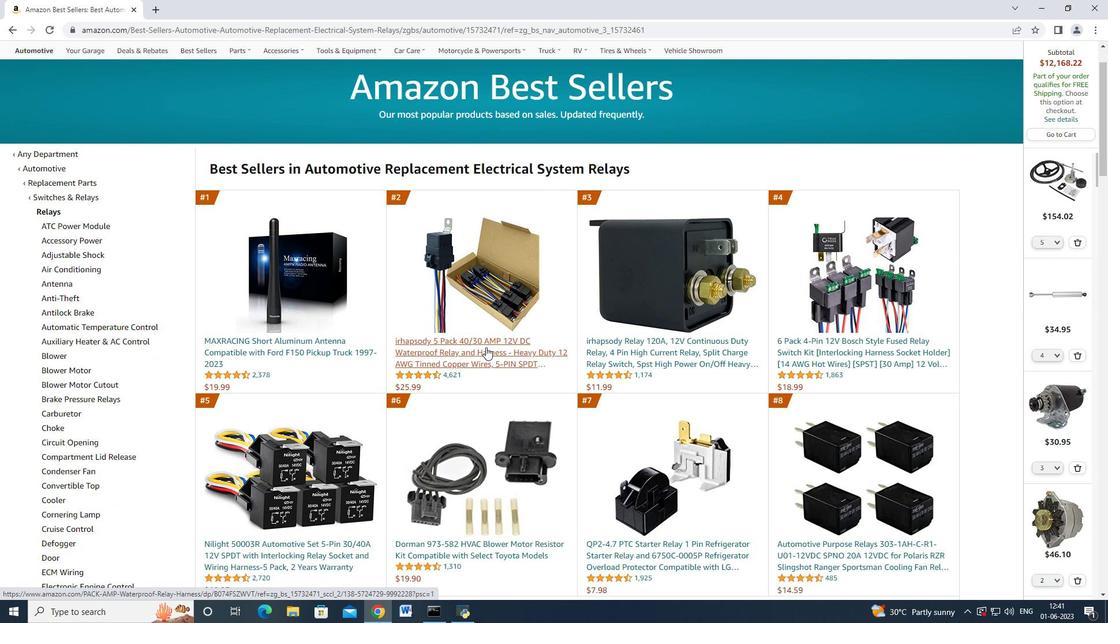 
Action: Mouse pressed left at (486, 347)
Screenshot: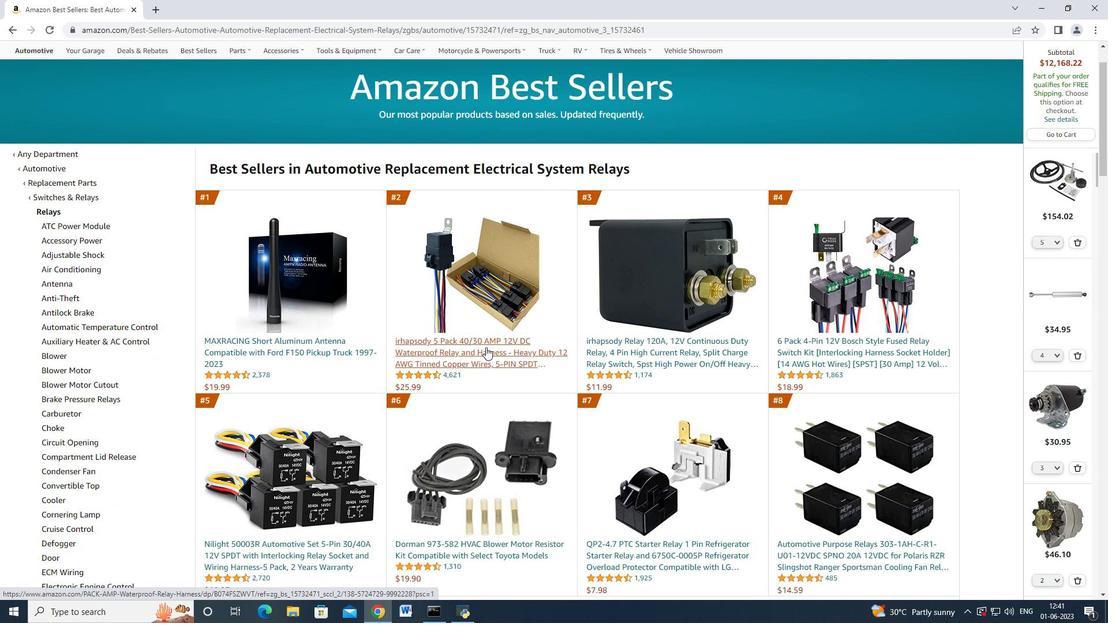 
Action: Mouse moved to (511, 339)
Screenshot: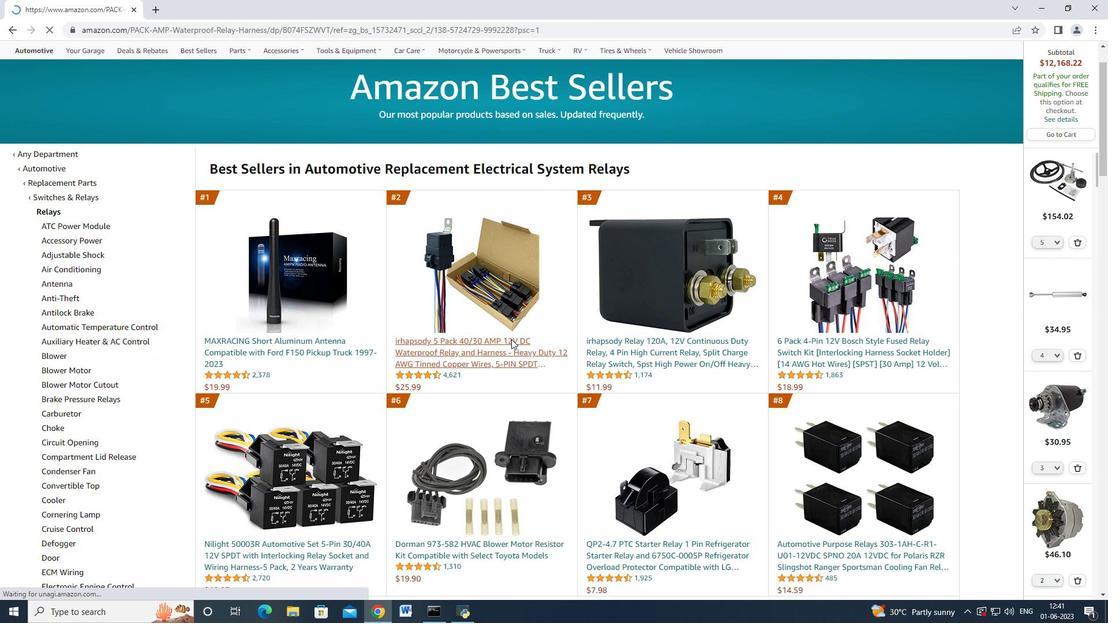 
Action: Mouse scrolled (511, 338) with delta (0, 0)
Screenshot: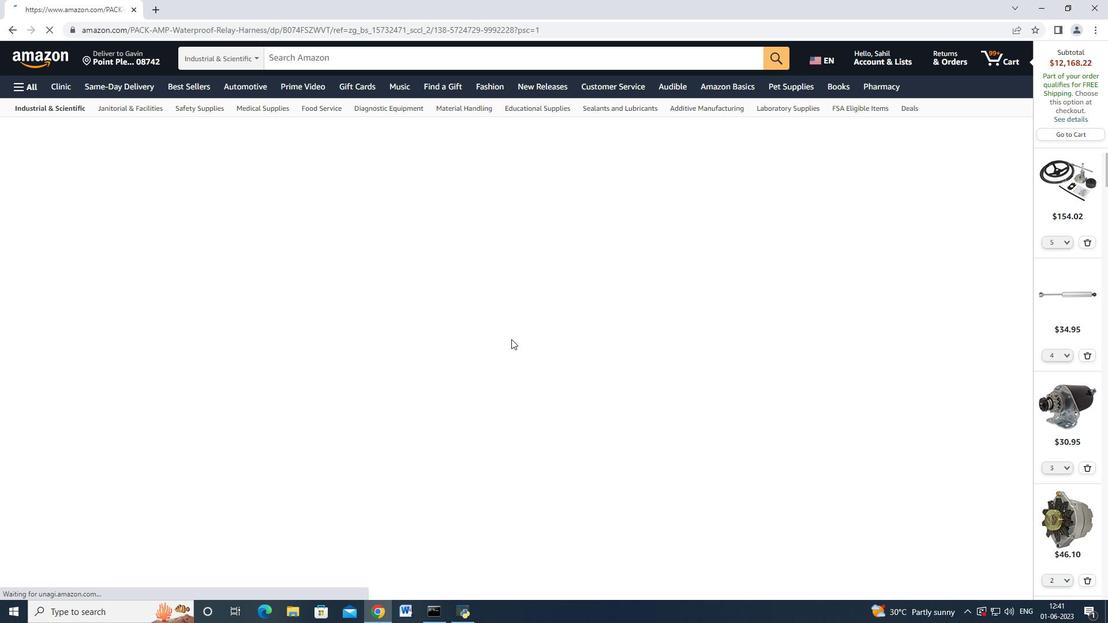 
Action: Mouse moved to (843, 444)
Screenshot: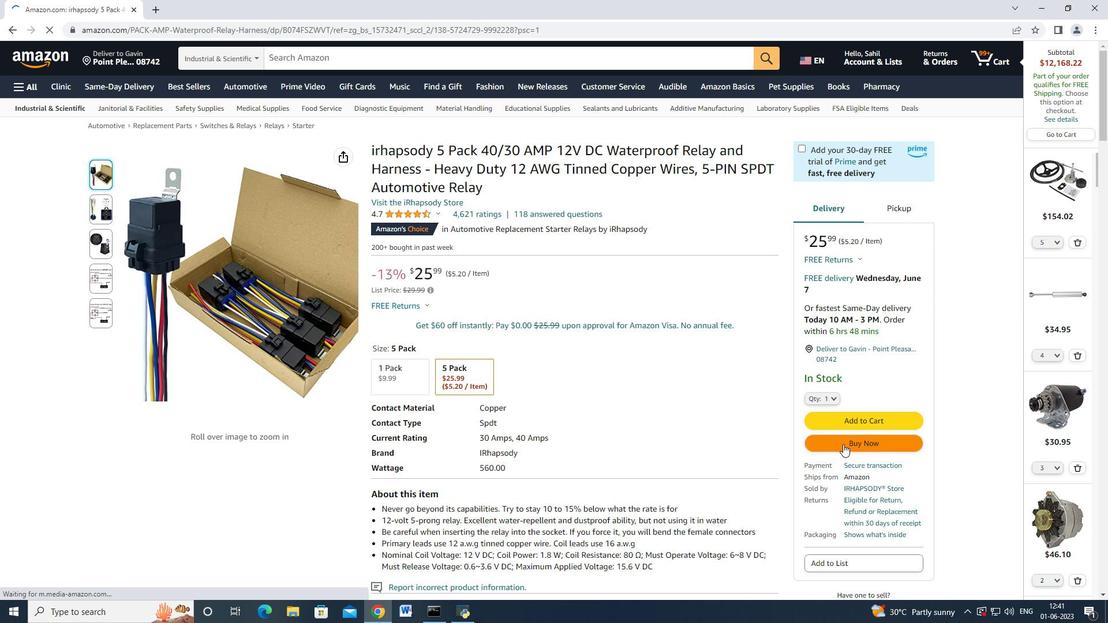 
Action: Mouse pressed left at (843, 444)
Screenshot: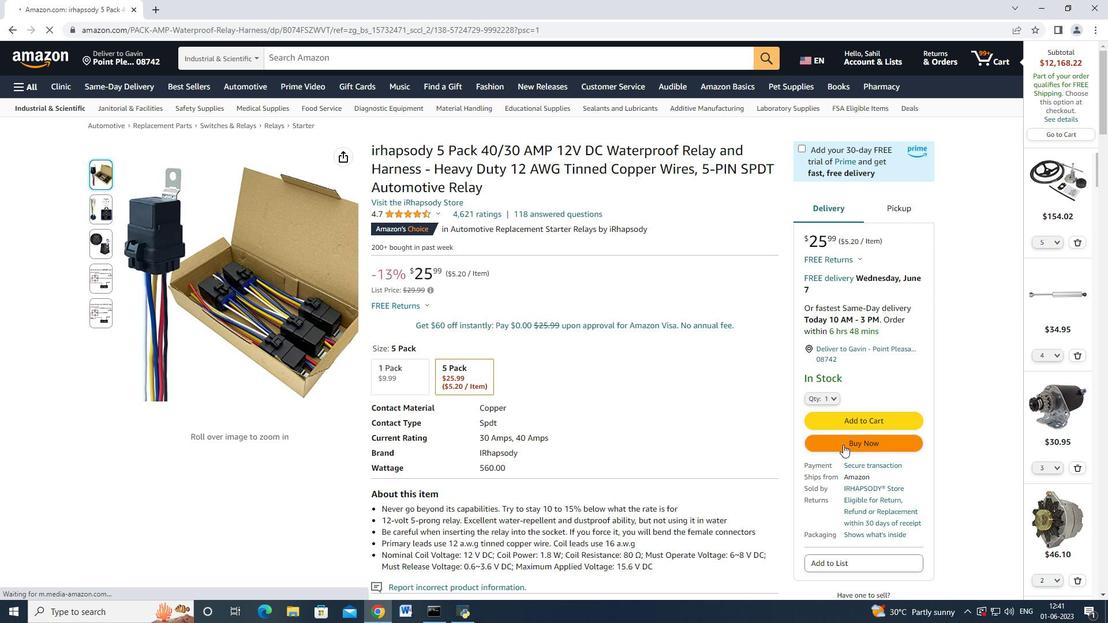 
Action: Mouse moved to (663, 101)
Screenshot: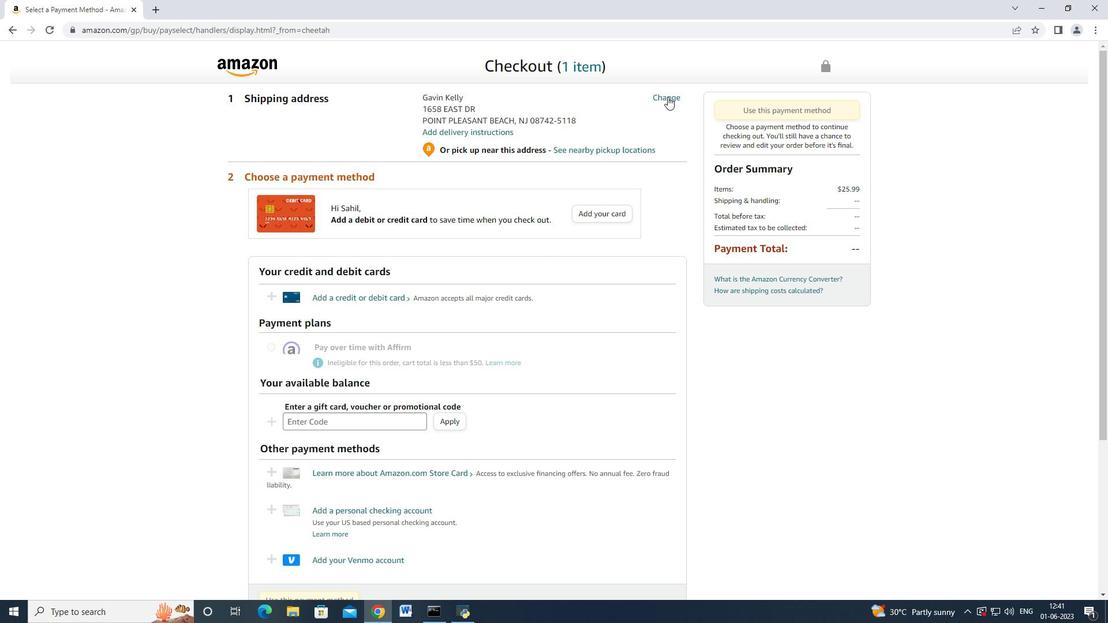 
Action: Mouse pressed left at (663, 101)
Screenshot: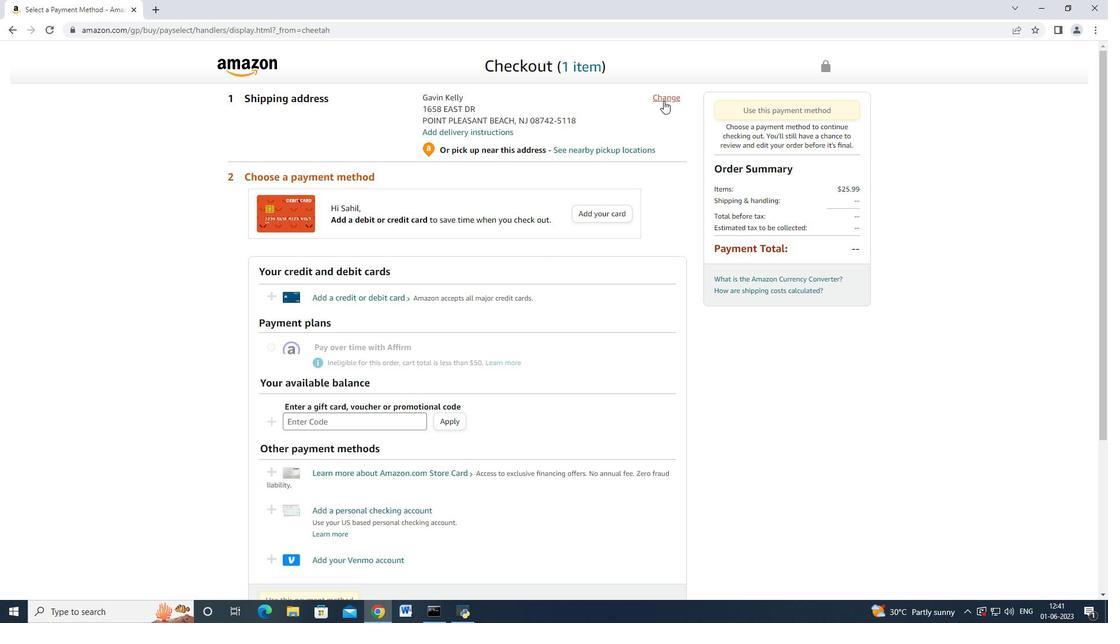 
Action: Mouse moved to (450, 227)
Screenshot: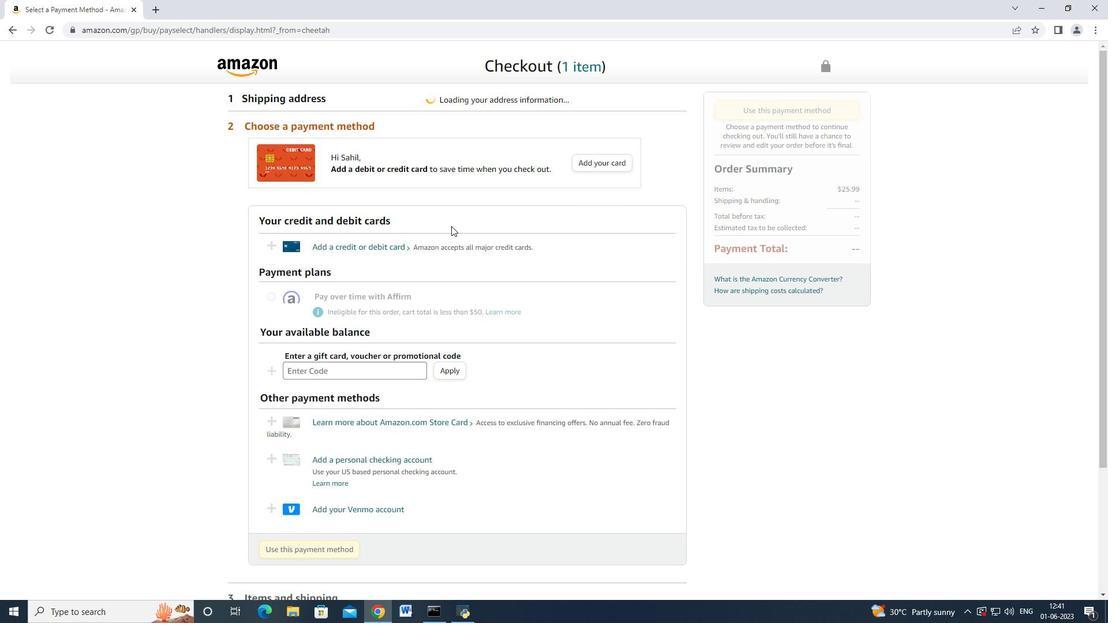 
Action: Mouse scrolled (450, 227) with delta (0, 0)
Screenshot: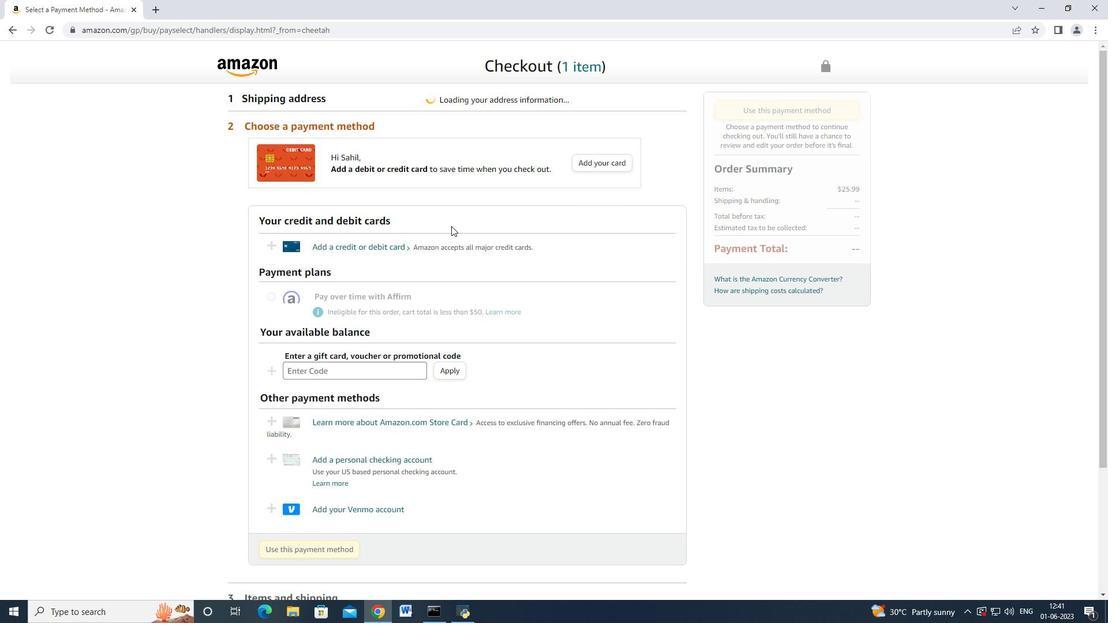 
Action: Mouse moved to (450, 311)
Screenshot: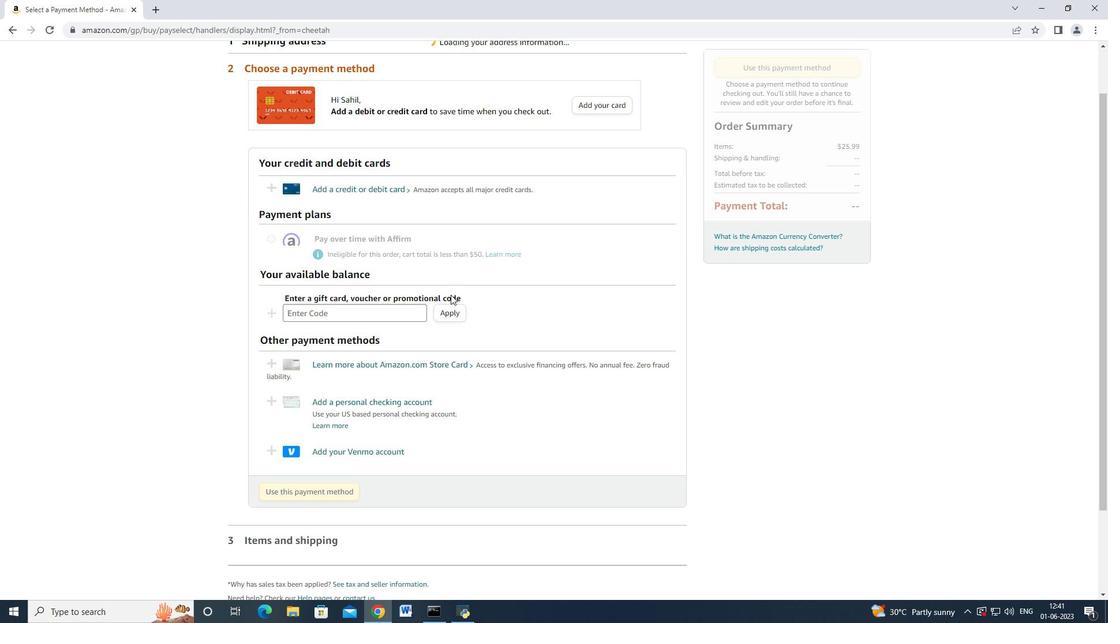 
Action: Mouse scrolled (450, 311) with delta (0, 0)
Screenshot: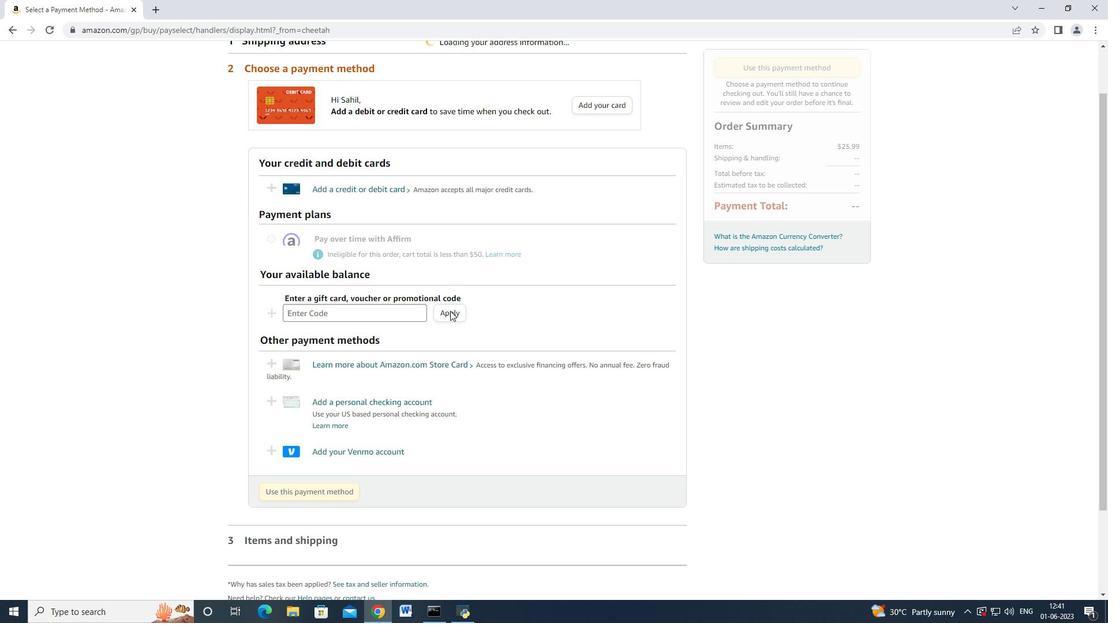 
Action: Mouse scrolled (450, 311) with delta (0, 0)
Screenshot: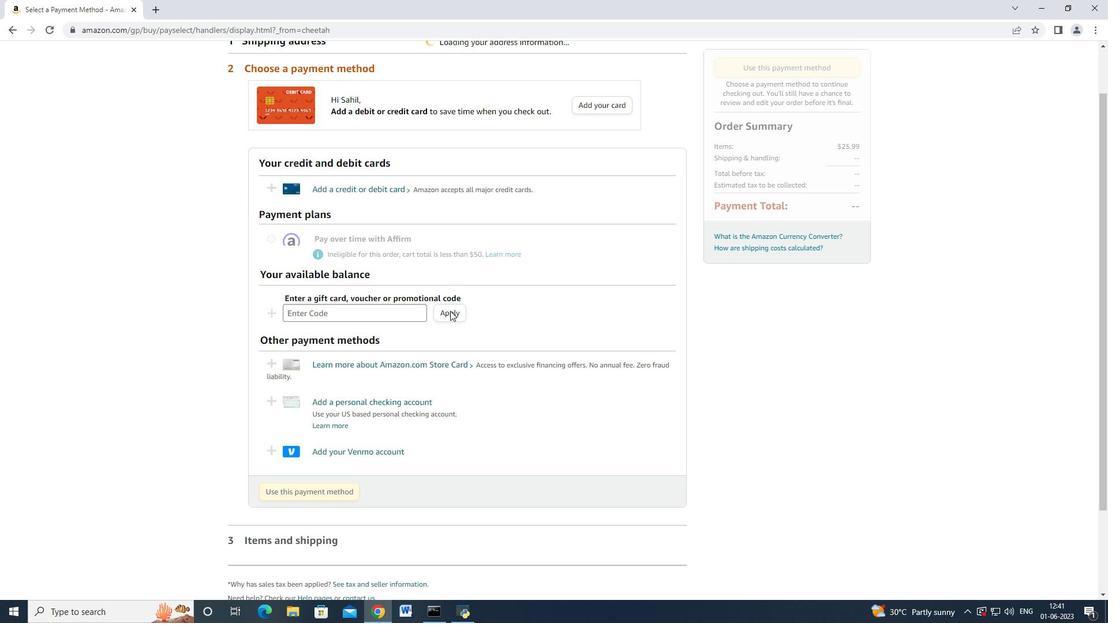 
Action: Mouse scrolled (450, 311) with delta (0, 0)
Screenshot: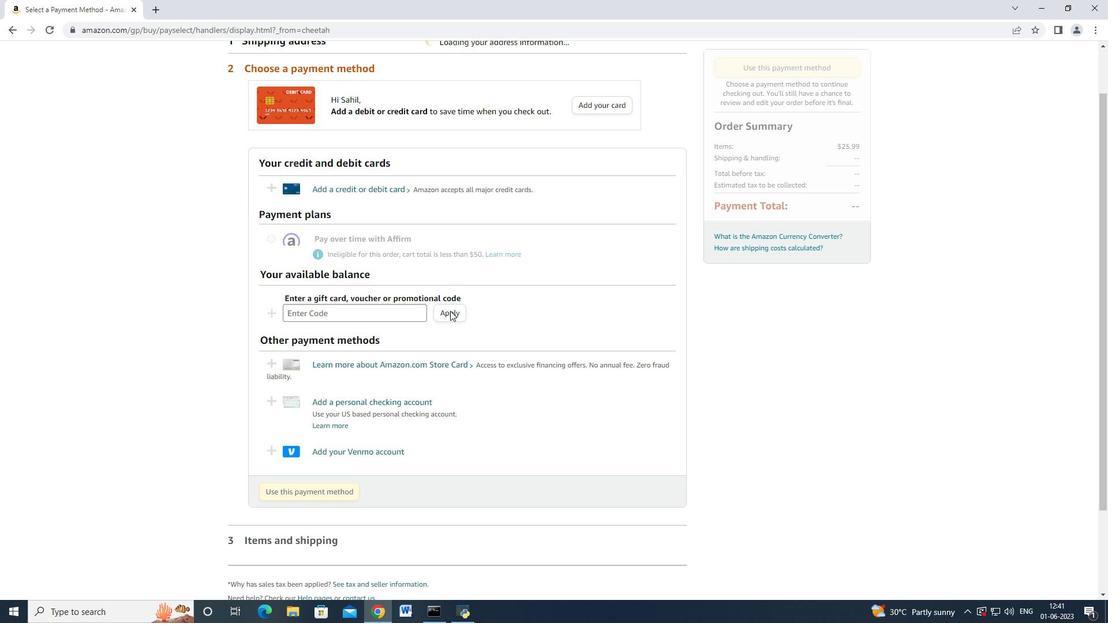 
Action: Mouse moved to (450, 308)
Screenshot: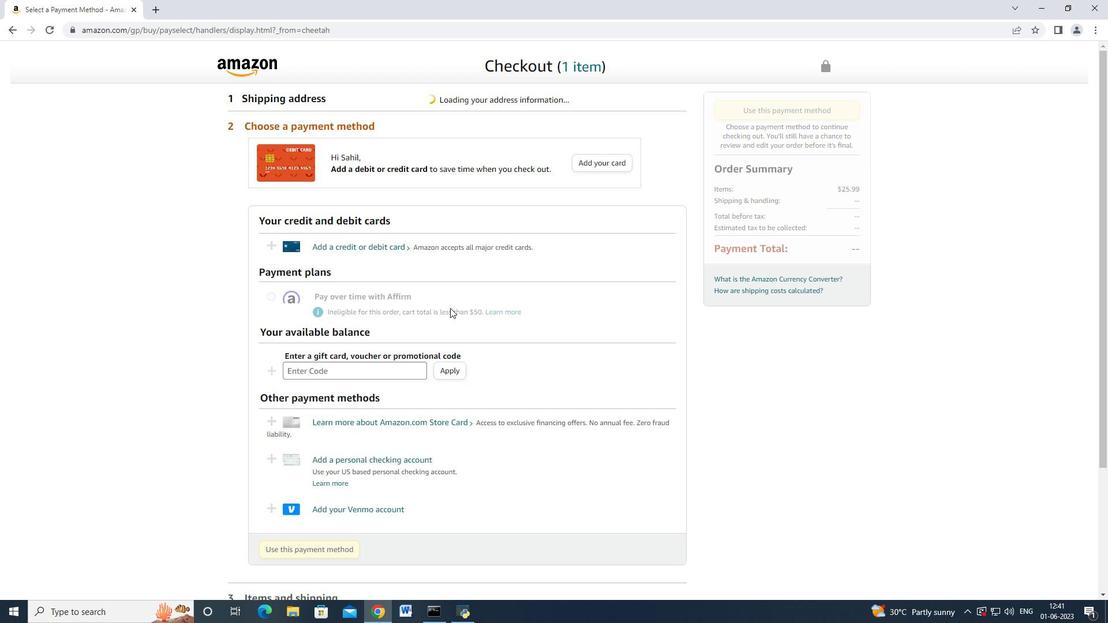 
Action: Mouse scrolled (450, 308) with delta (0, 0)
Screenshot: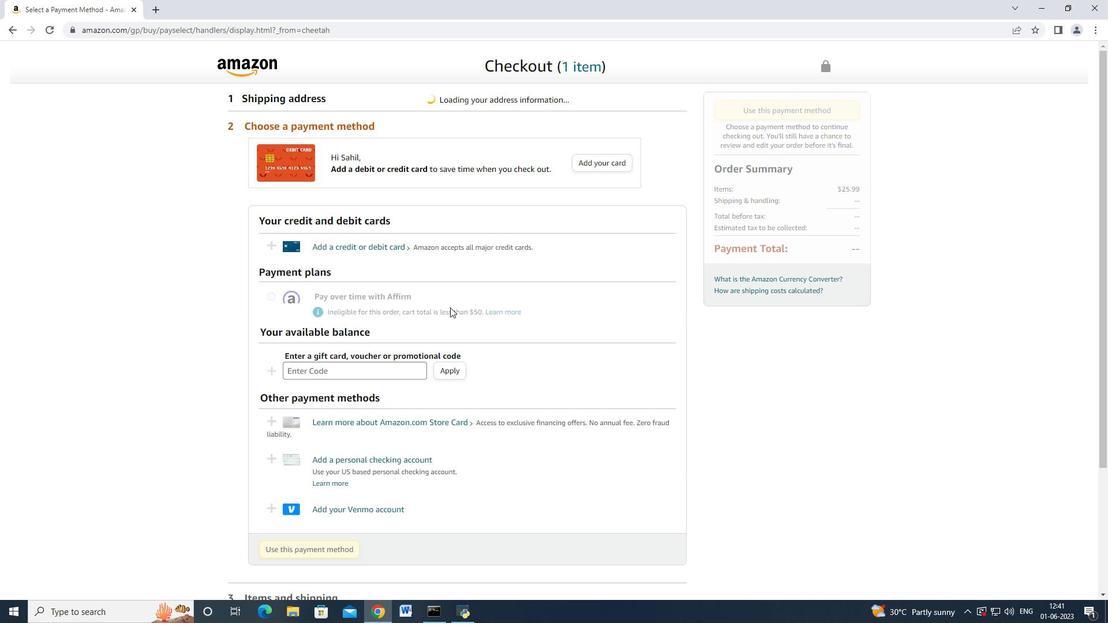 
Action: Mouse scrolled (450, 309) with delta (0, 0)
Screenshot: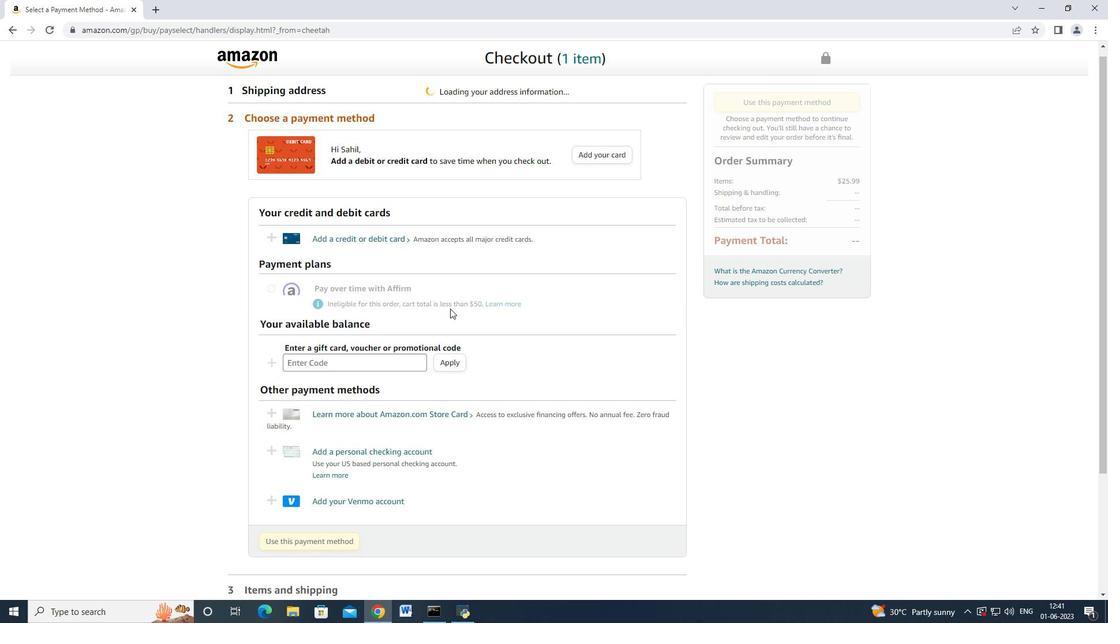
Action: Mouse scrolled (450, 309) with delta (0, 0)
Screenshot: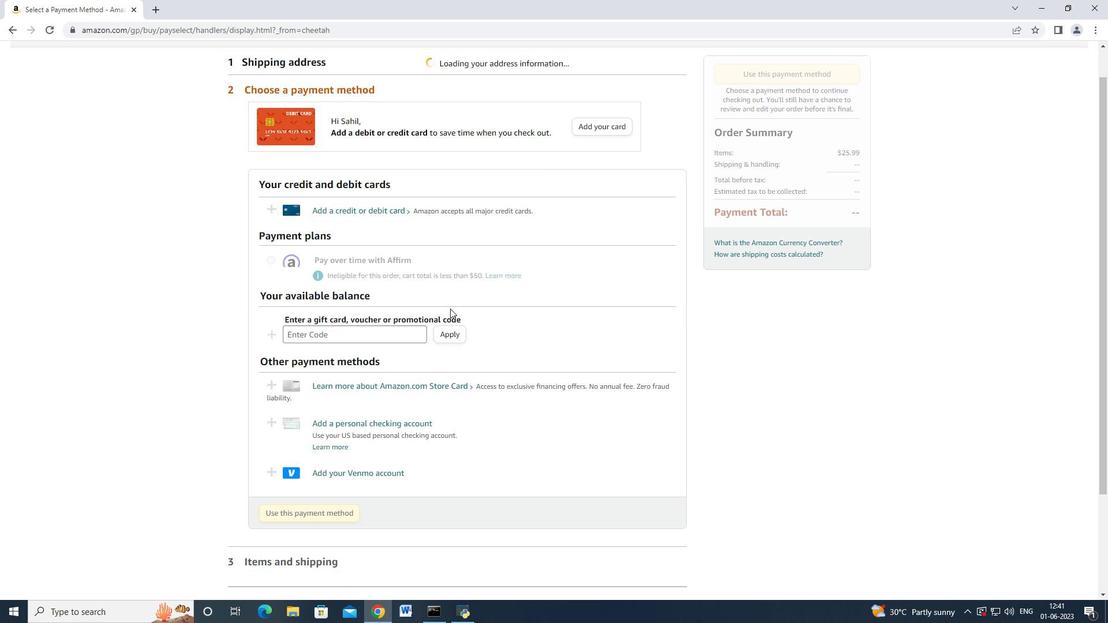 
Action: Mouse scrolled (450, 309) with delta (0, 0)
Screenshot: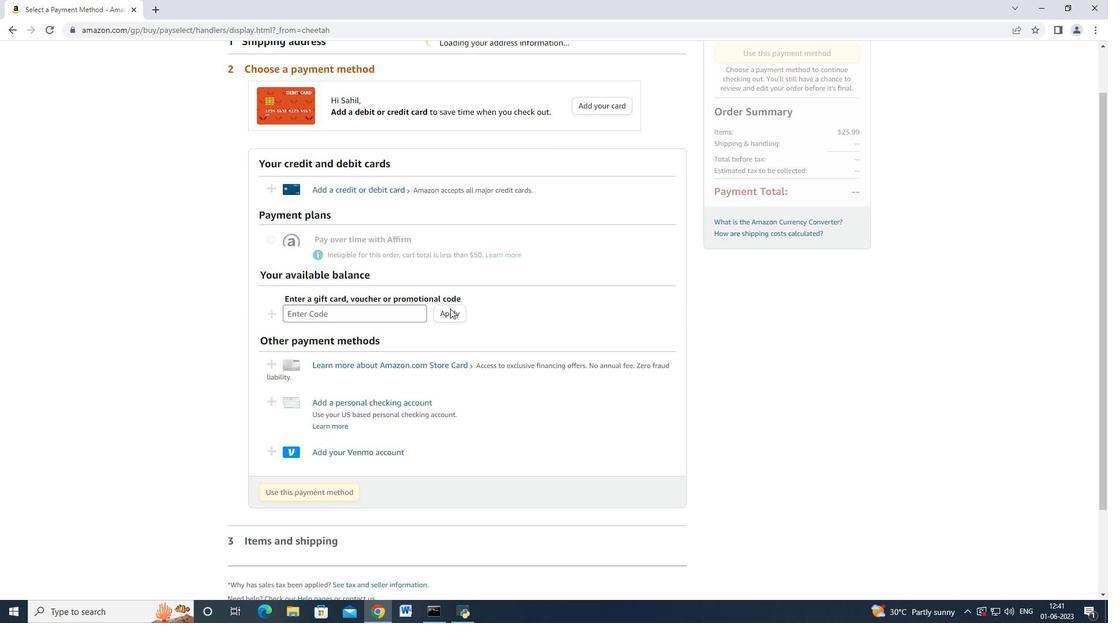 
Action: Mouse moved to (423, 225)
Screenshot: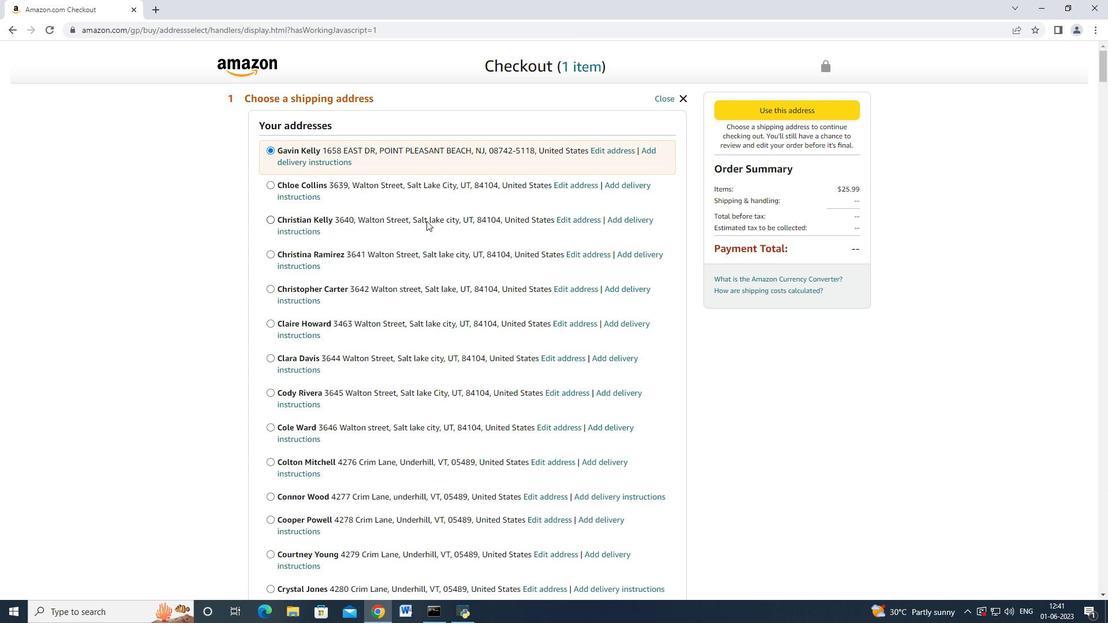 
Action: Mouse scrolled (423, 225) with delta (0, 0)
Screenshot: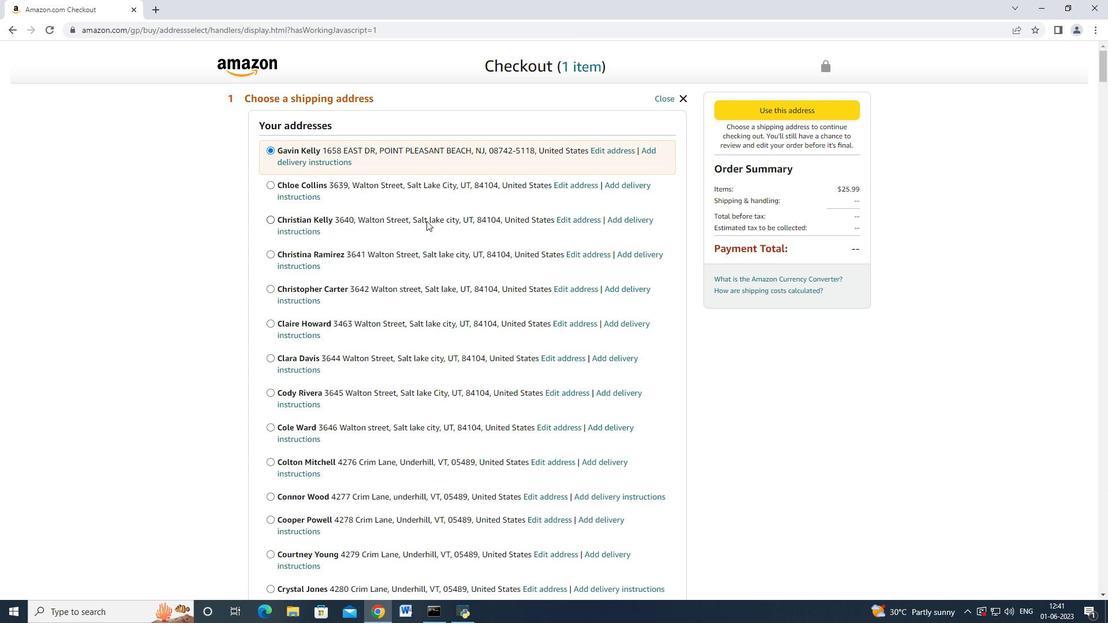 
Action: Mouse moved to (423, 226)
Screenshot: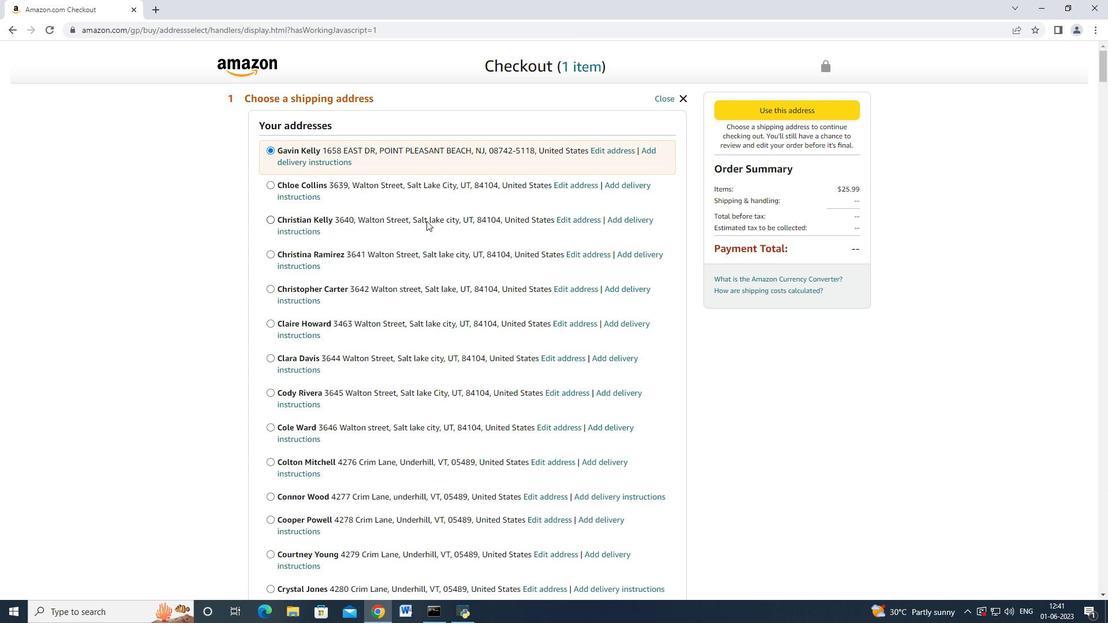 
Action: Mouse scrolled (423, 226) with delta (0, 0)
Screenshot: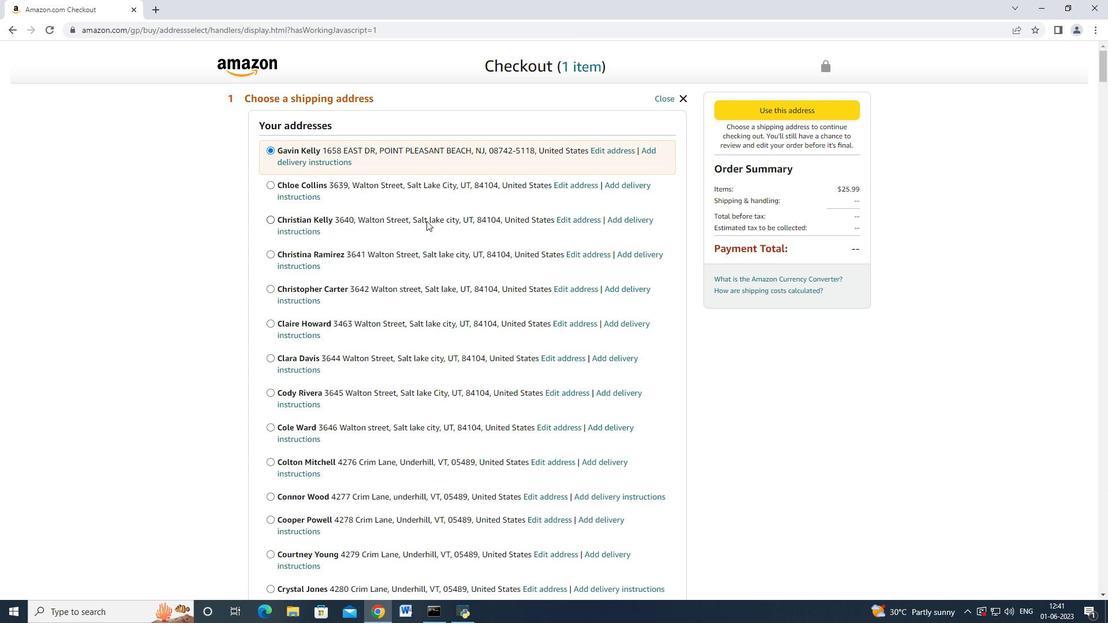 
Action: Mouse moved to (422, 227)
Screenshot: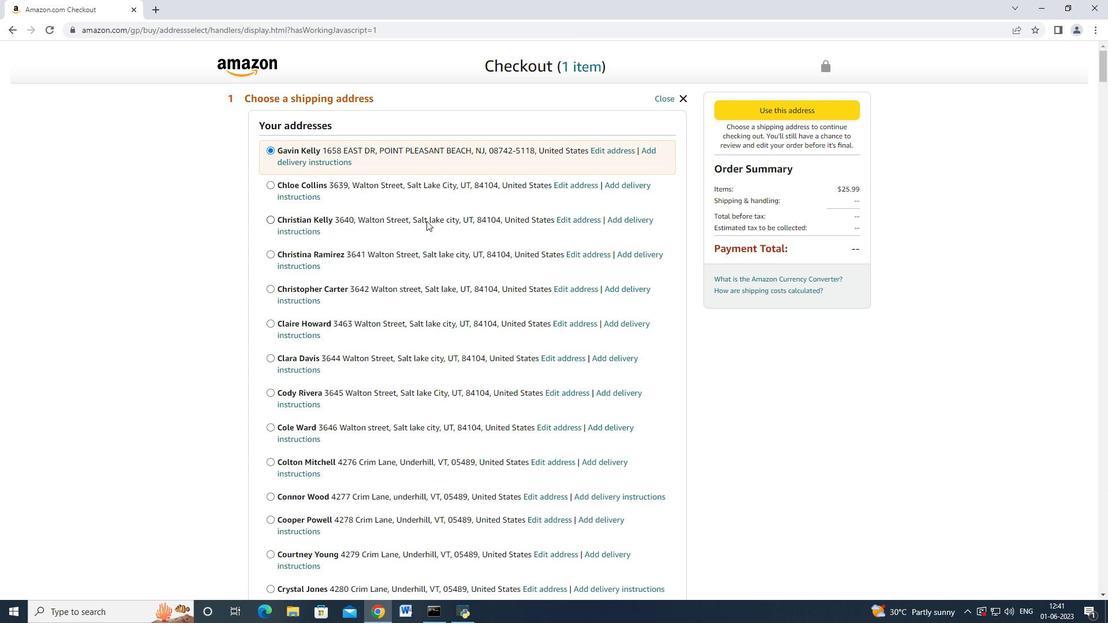 
Action: Mouse scrolled (422, 226) with delta (0, 0)
Screenshot: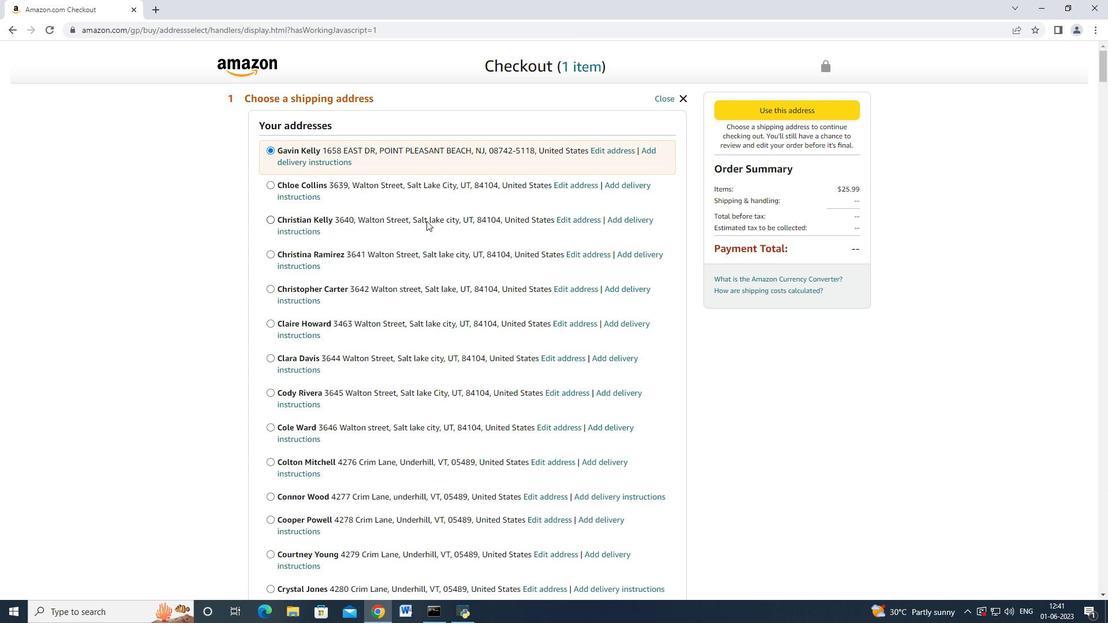 
Action: Mouse moved to (422, 227)
Screenshot: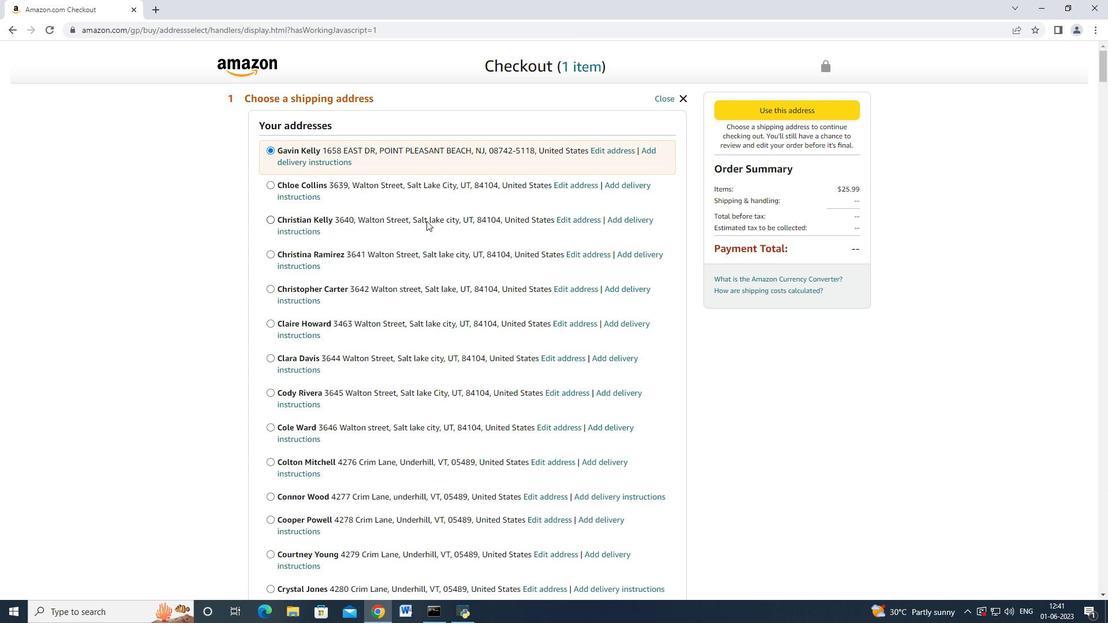 
Action: Mouse scrolled (422, 227) with delta (0, 0)
Screenshot: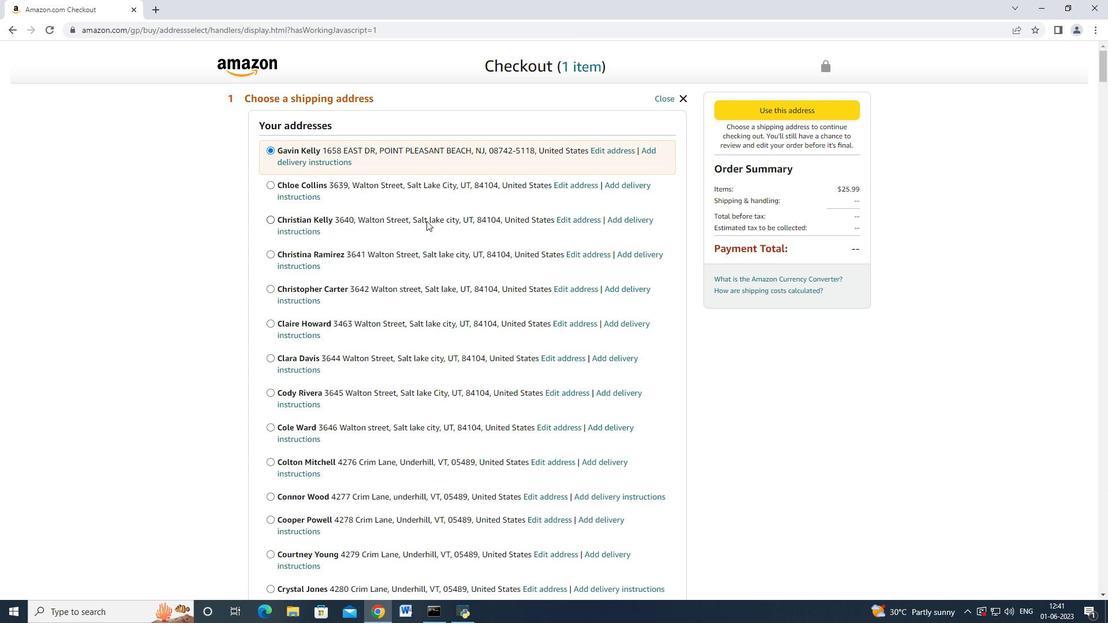 
Action: Mouse moved to (420, 229)
Screenshot: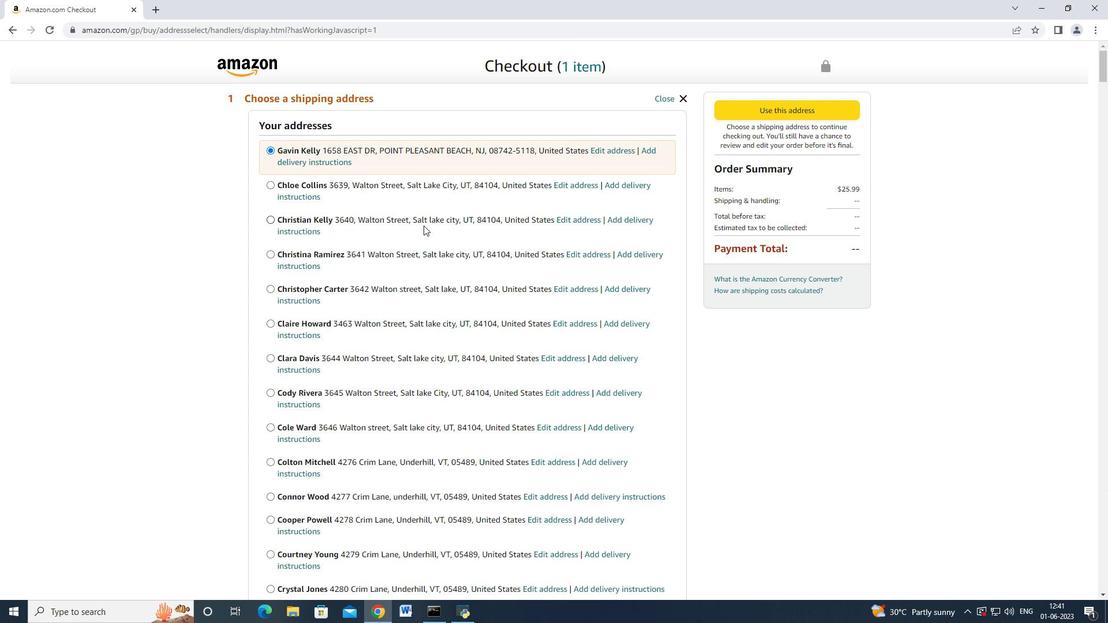 
Action: Mouse scrolled (421, 227) with delta (0, 0)
Screenshot: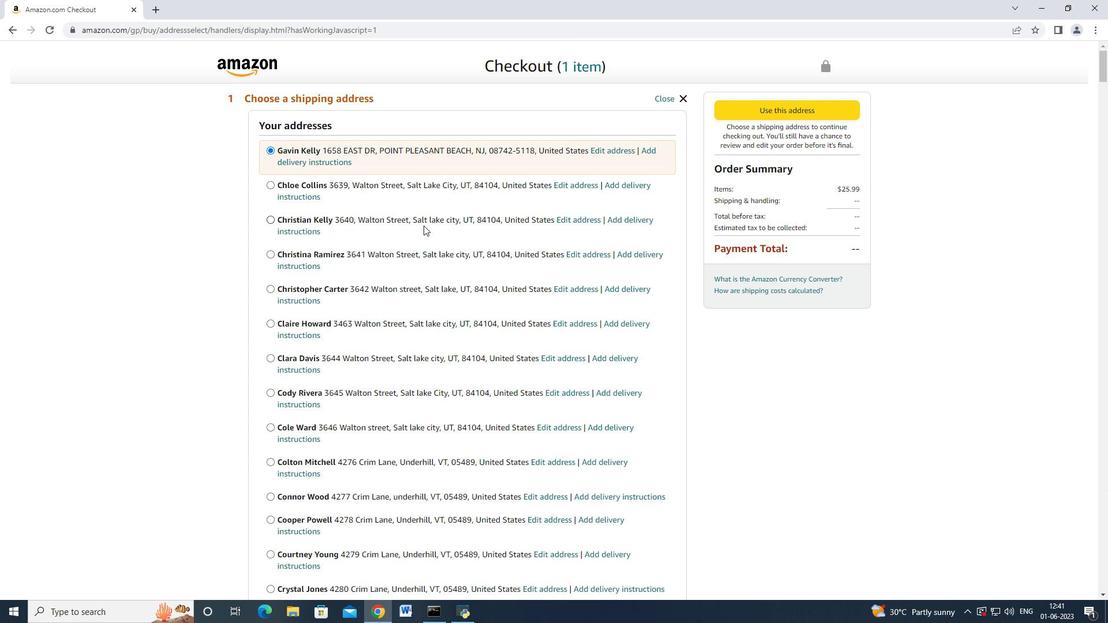 
Action: Mouse moved to (375, 283)
Screenshot: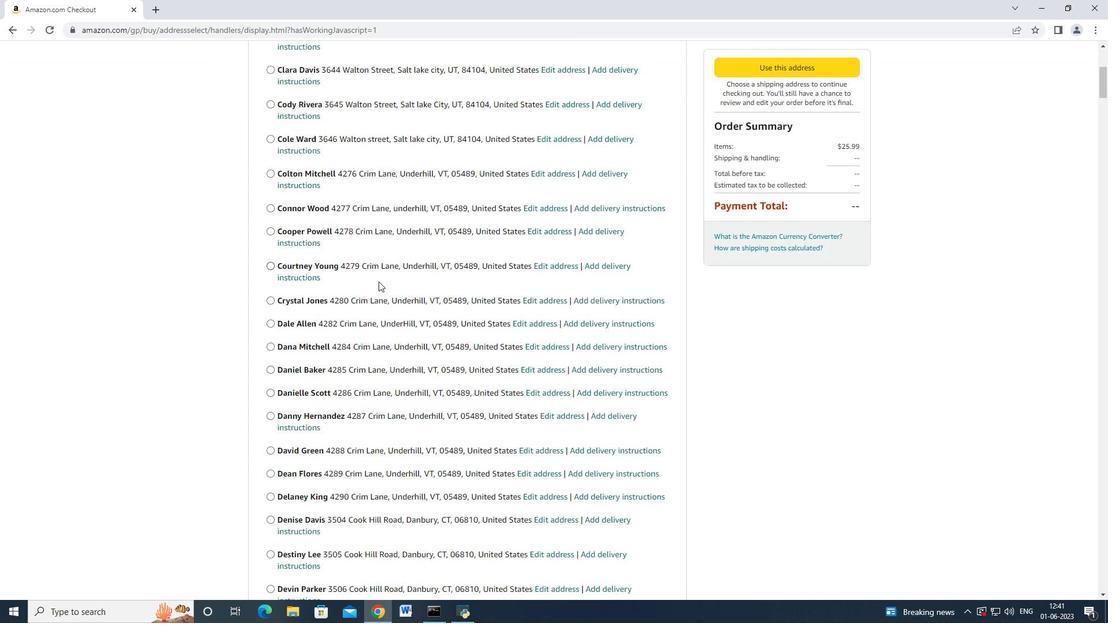 
Action: Mouse scrolled (375, 283) with delta (0, 0)
Screenshot: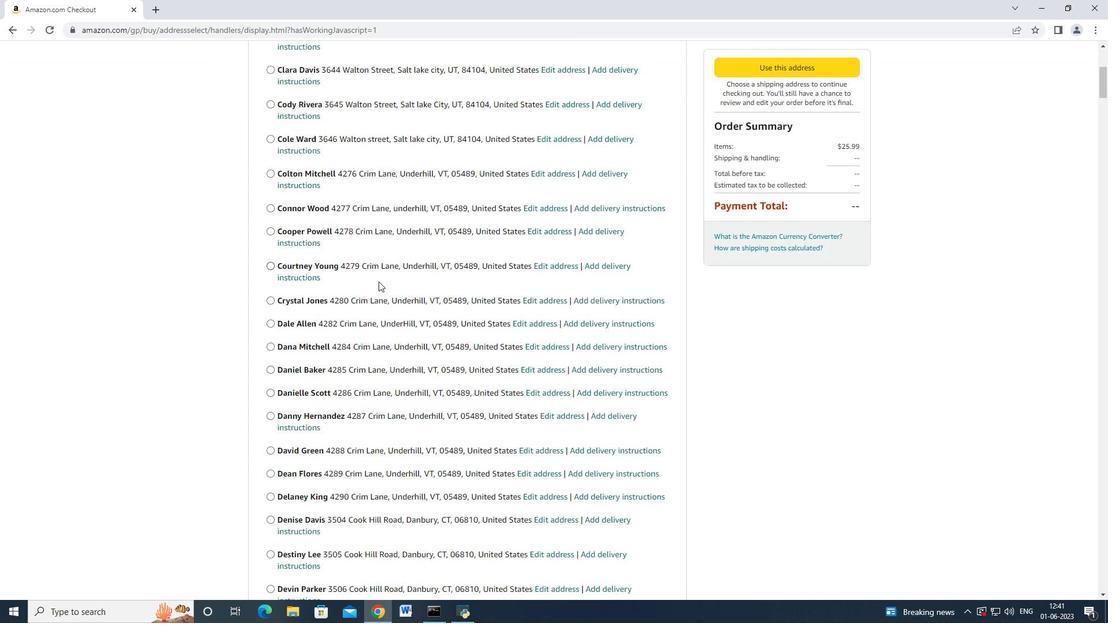 
Action: Mouse moved to (373, 286)
Screenshot: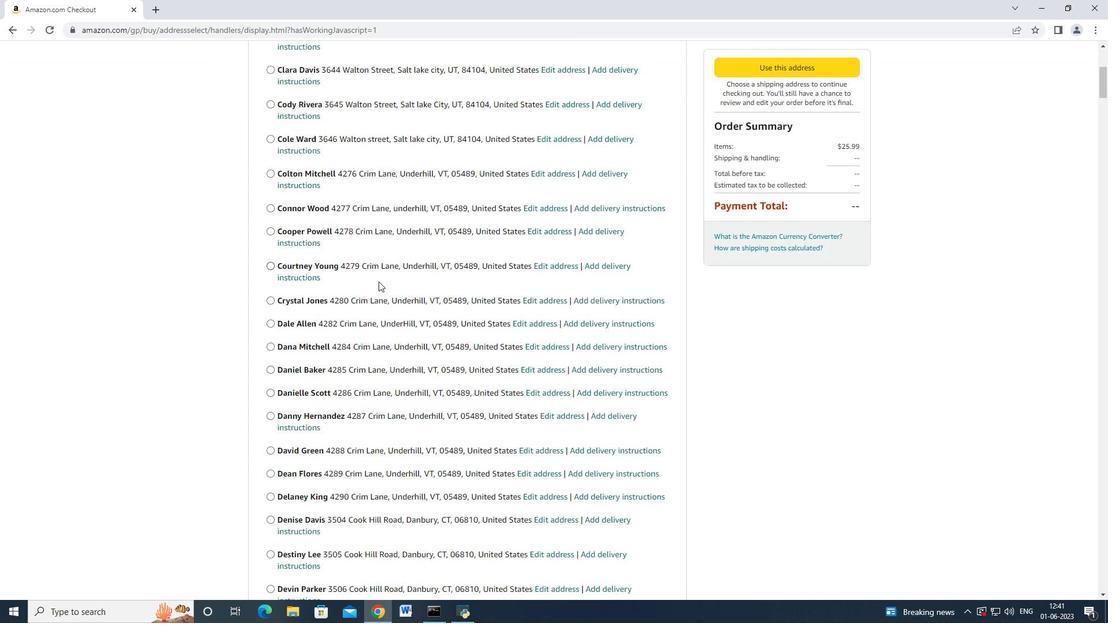 
Action: Mouse scrolled (373, 285) with delta (0, 0)
Screenshot: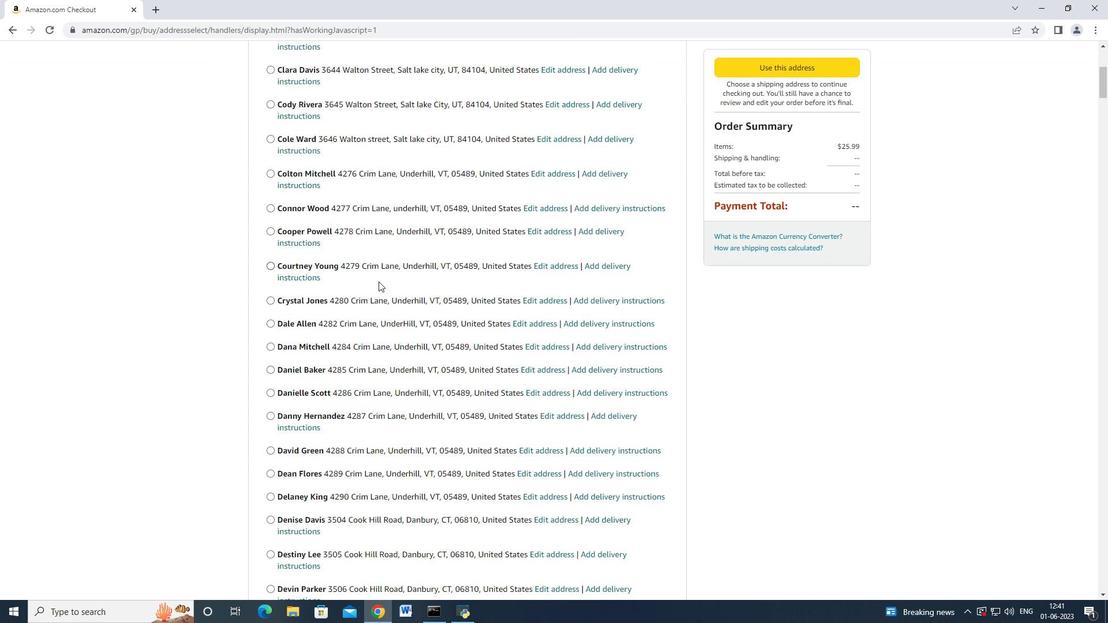 
Action: Mouse moved to (373, 286)
Screenshot: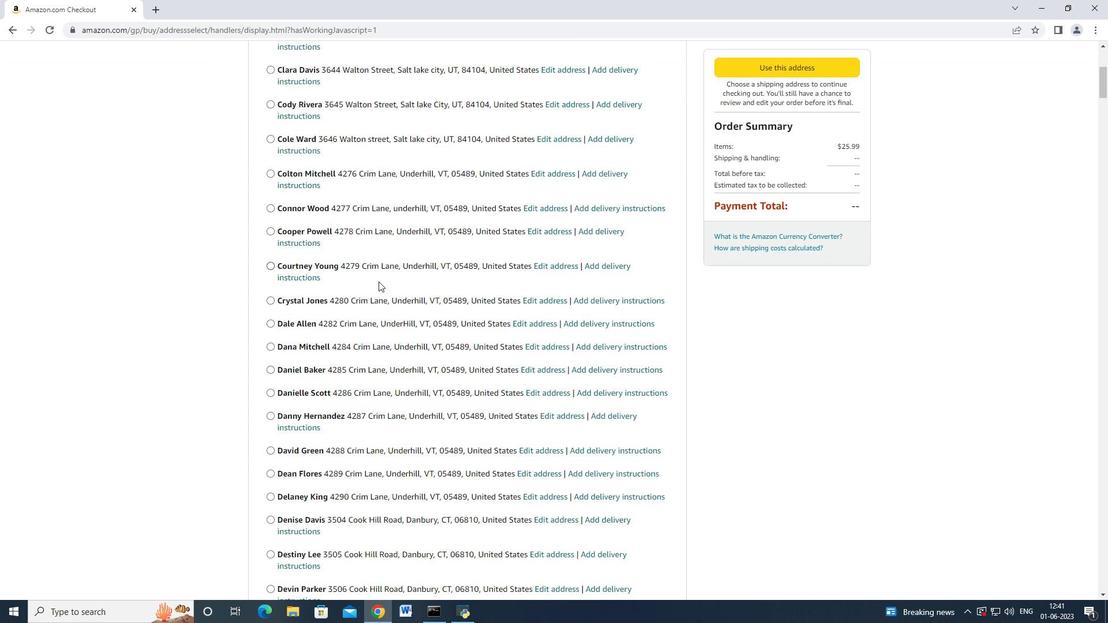 
Action: Mouse scrolled (373, 285) with delta (0, 0)
Screenshot: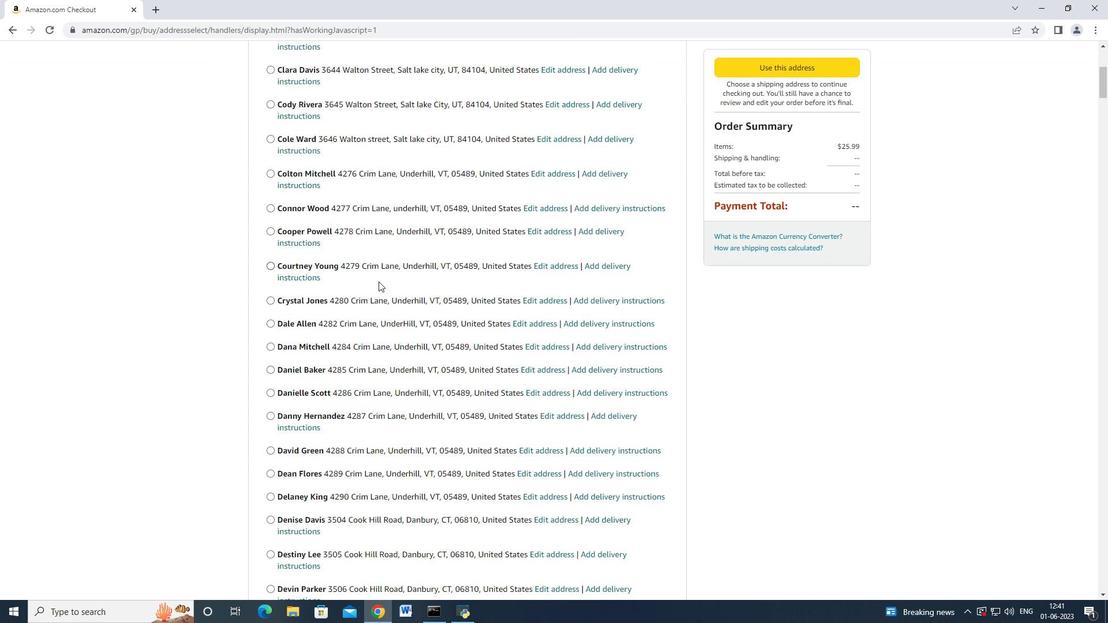 
Action: Mouse scrolled (373, 285) with delta (0, 0)
Screenshot: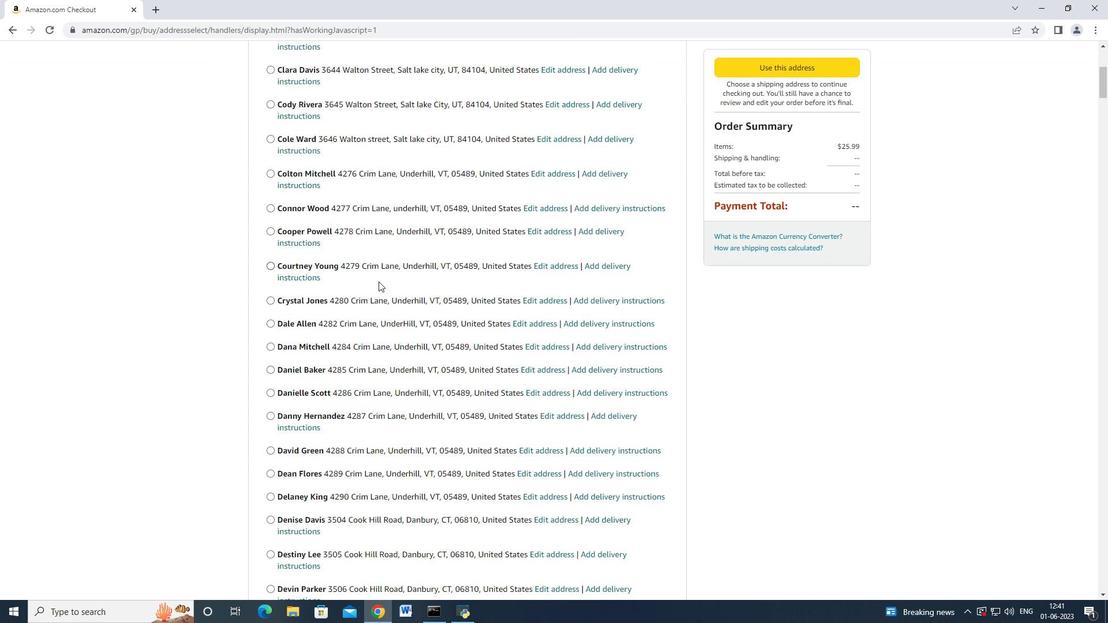 
Action: Mouse moved to (373, 286)
Screenshot: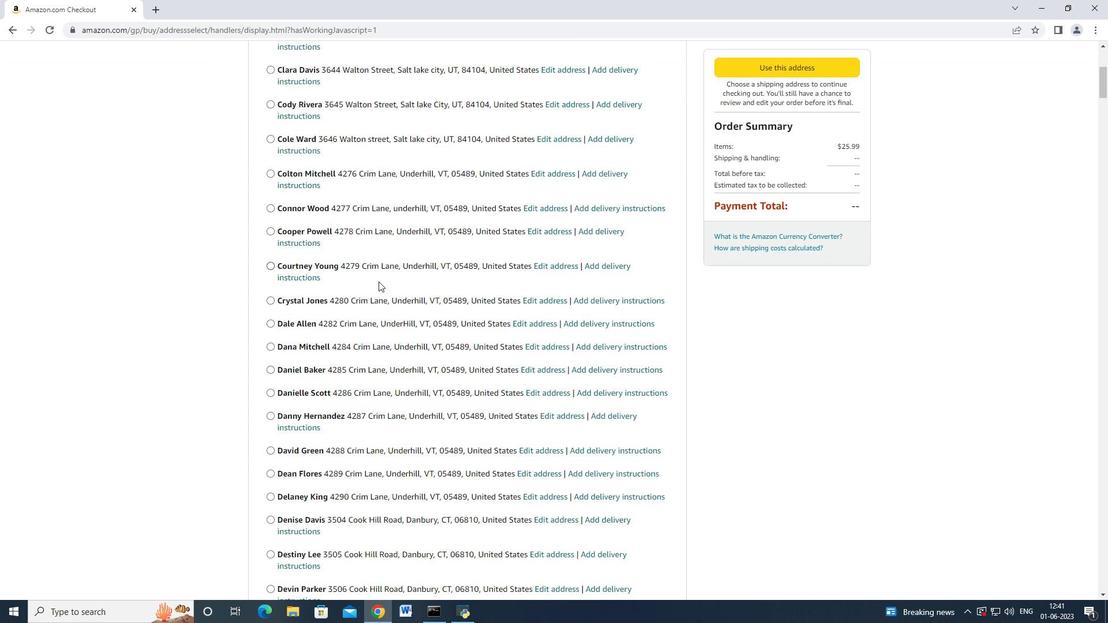 
Action: Mouse scrolled (373, 285) with delta (0, 0)
Screenshot: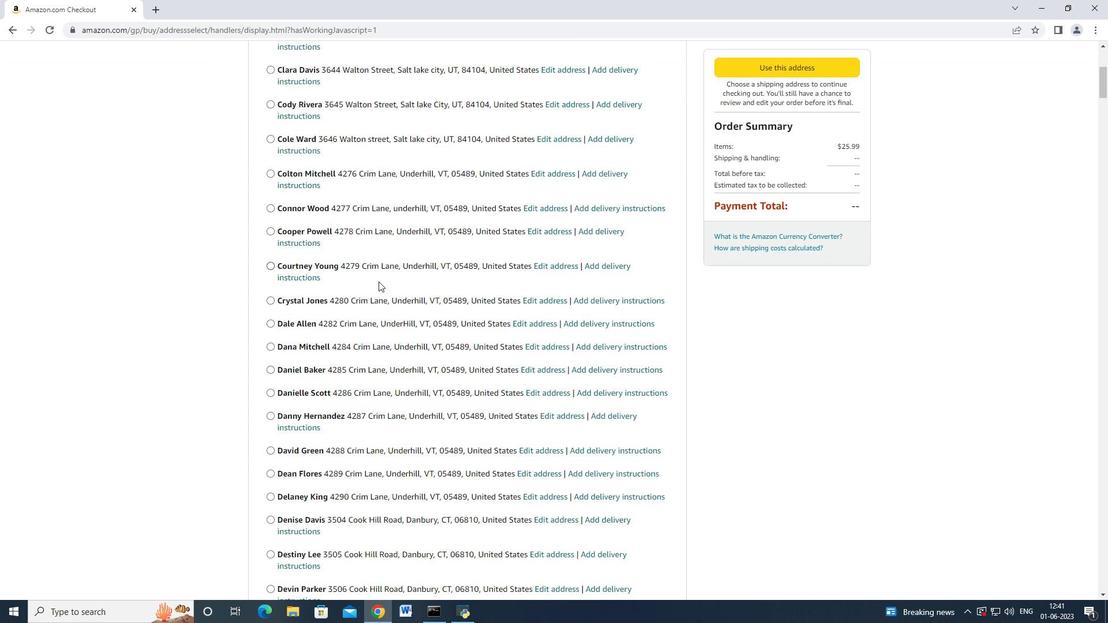 
Action: Mouse moved to (373, 286)
Screenshot: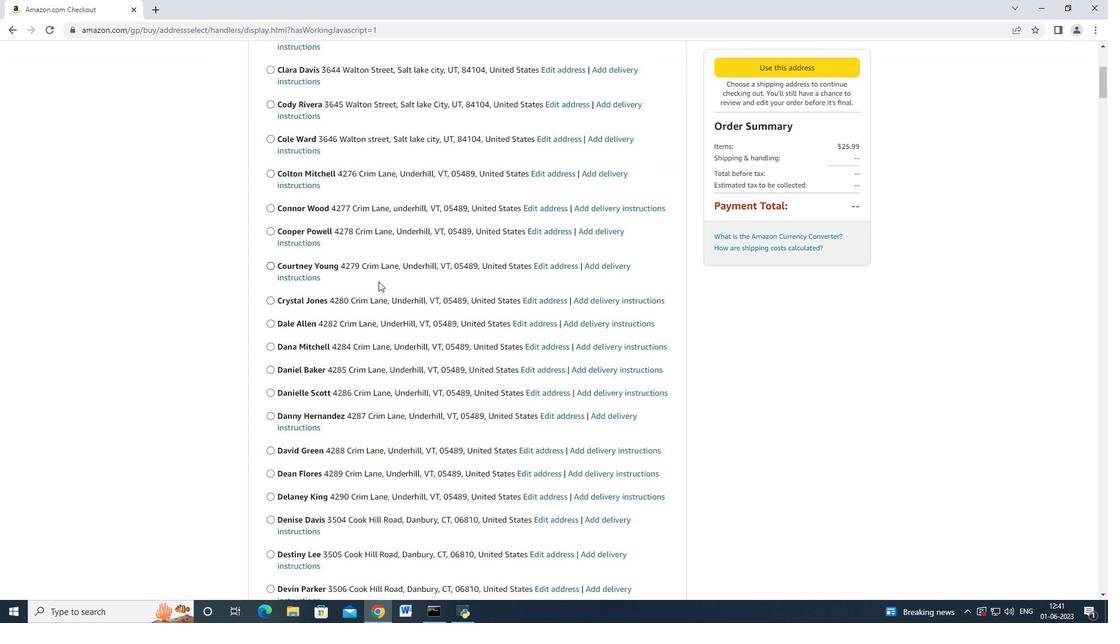 
Action: Mouse scrolled (373, 285) with delta (0, 0)
Screenshot: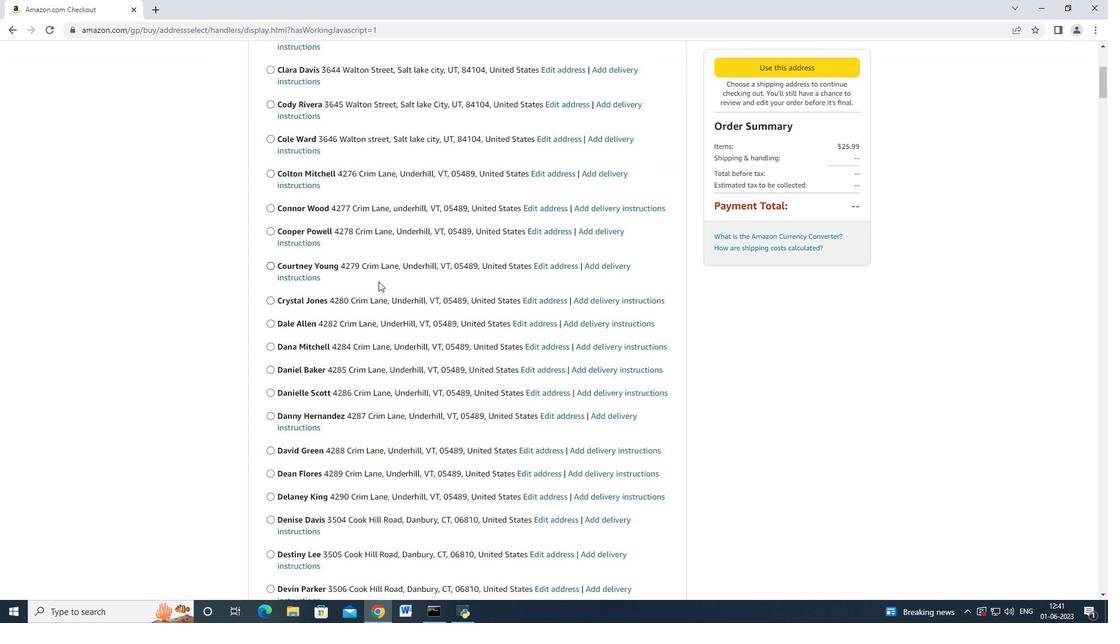 
Action: Mouse scrolled (373, 285) with delta (0, 0)
Screenshot: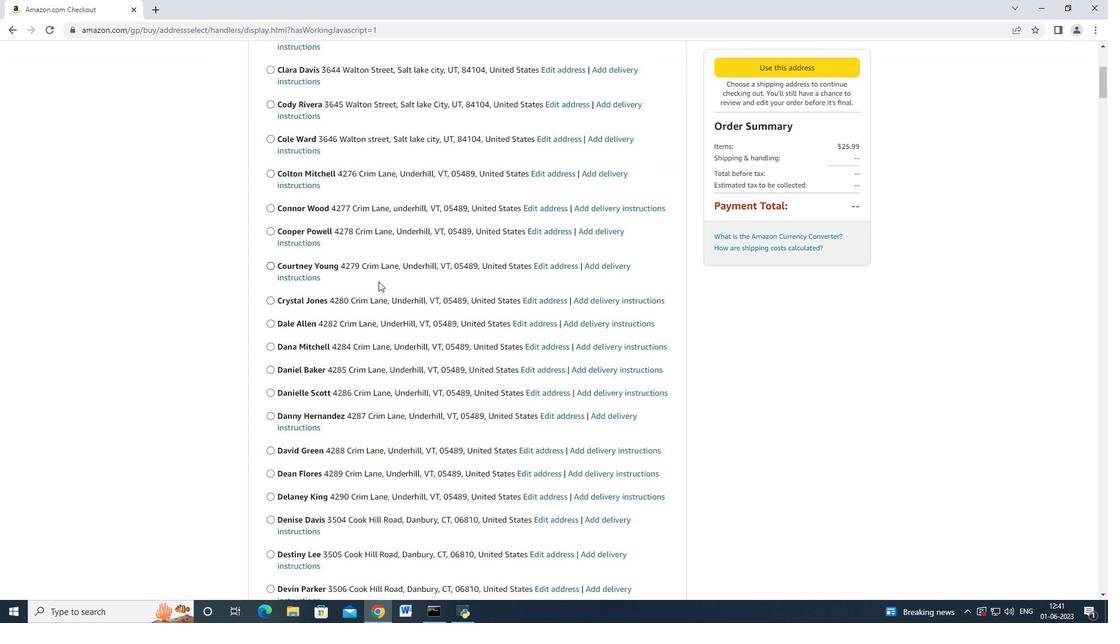 
Action: Mouse scrolled (373, 285) with delta (0, 0)
Screenshot: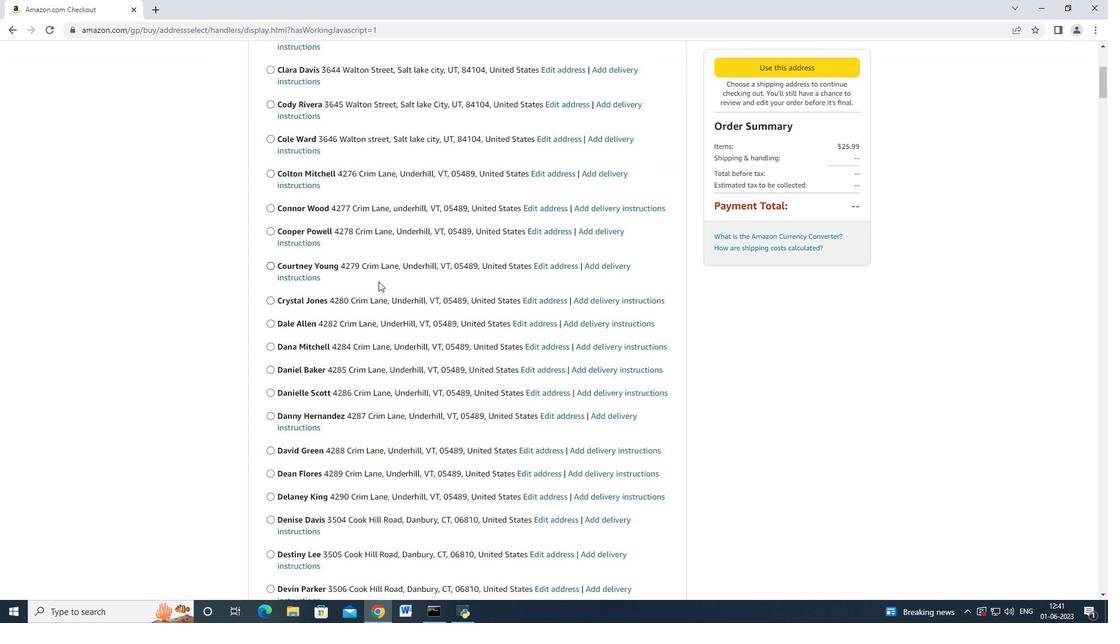 
Action: Mouse moved to (373, 286)
Screenshot: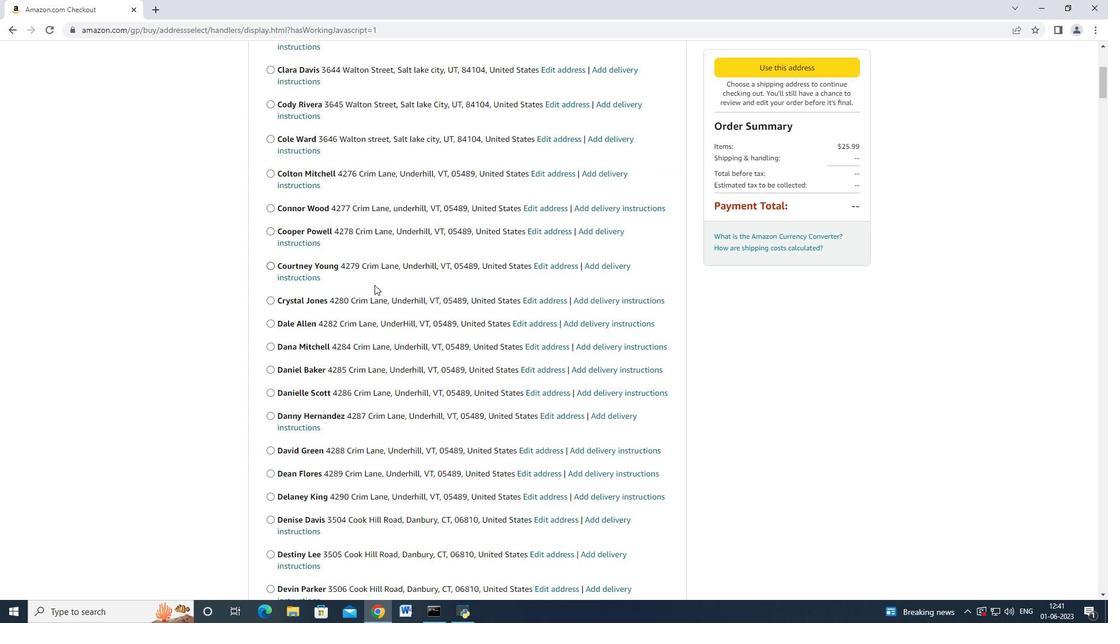 
Action: Mouse scrolled (373, 285) with delta (0, 0)
Screenshot: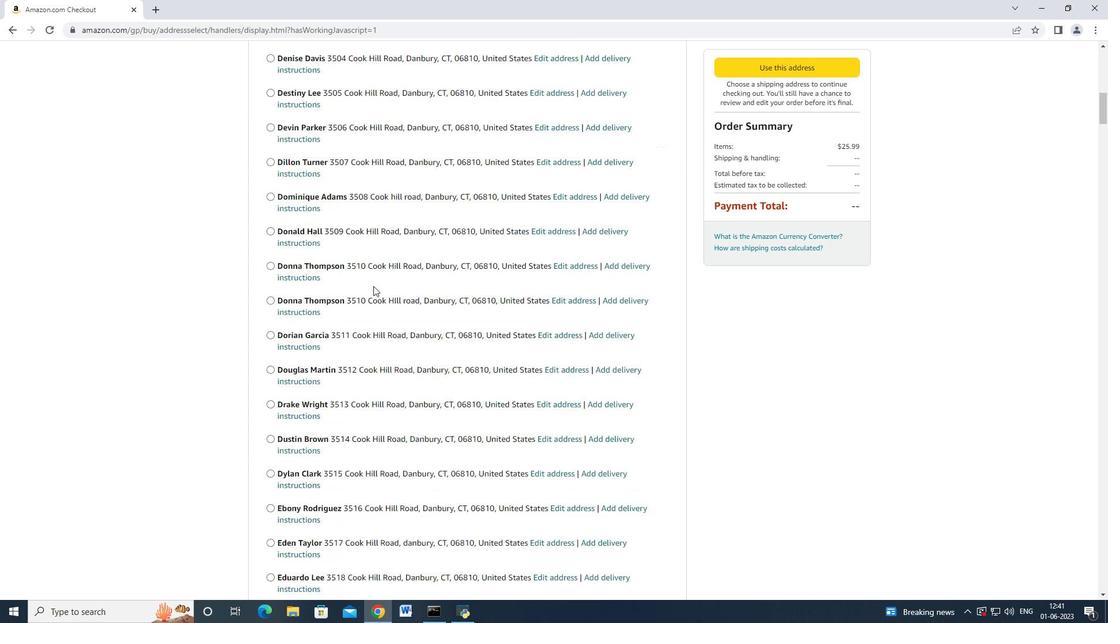 
Action: Mouse scrolled (373, 285) with delta (0, 0)
Screenshot: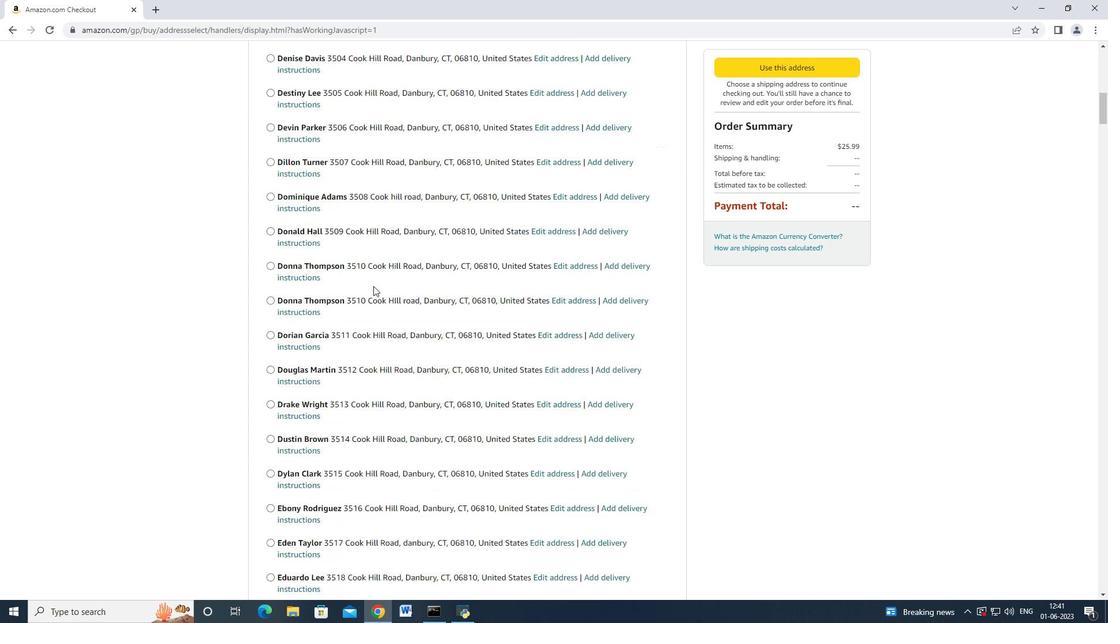 
Action: Mouse scrolled (373, 285) with delta (0, 0)
Screenshot: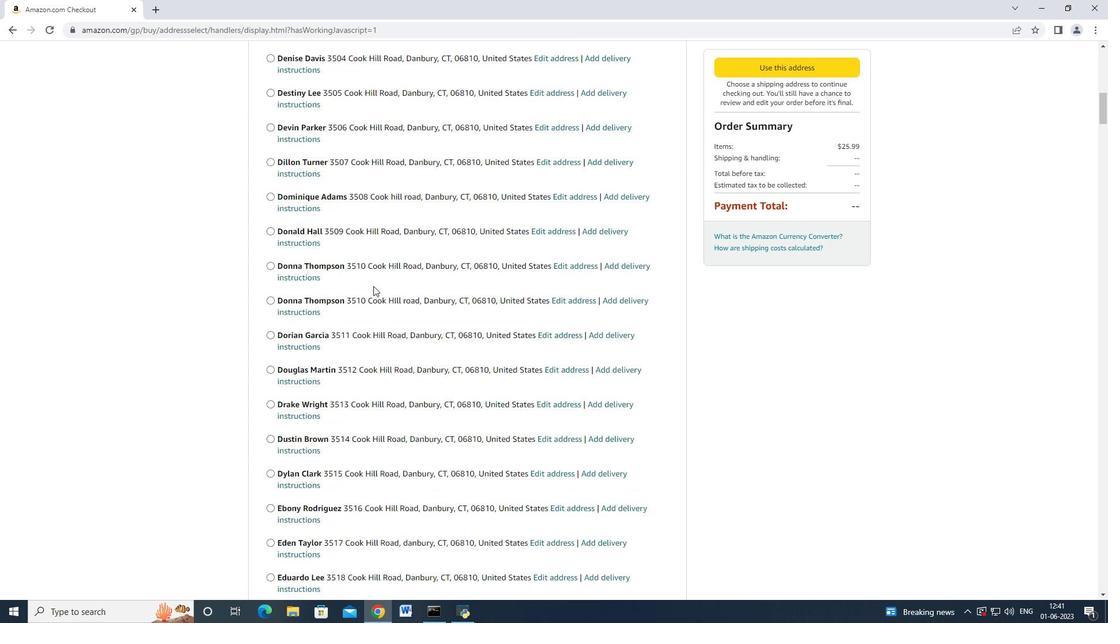 
Action: Mouse scrolled (373, 285) with delta (0, 0)
Screenshot: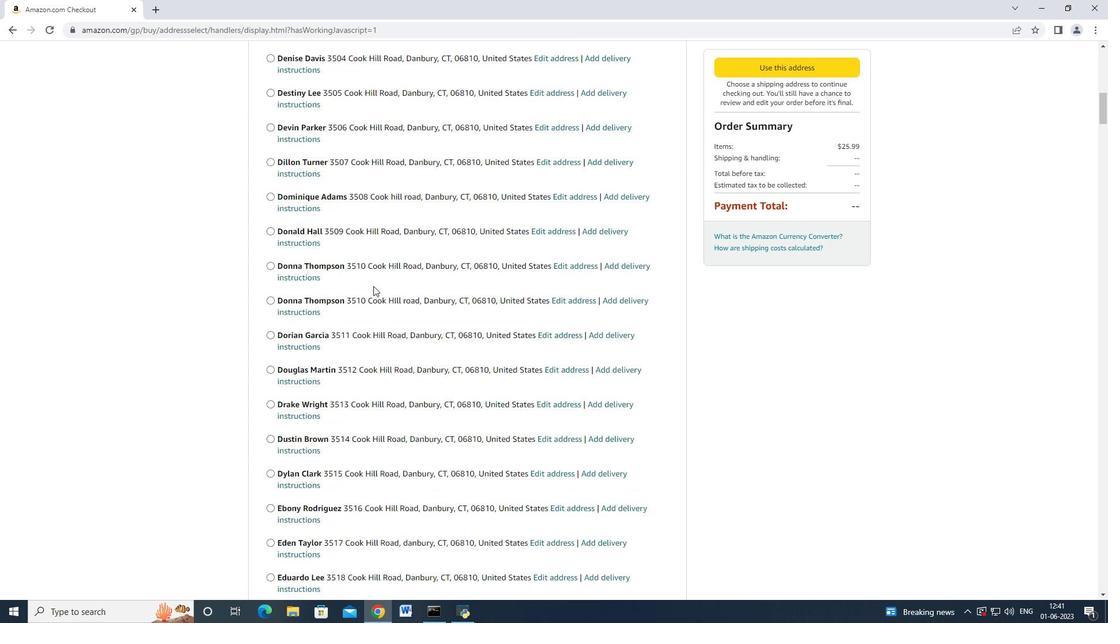 
Action: Mouse scrolled (373, 285) with delta (0, 0)
Screenshot: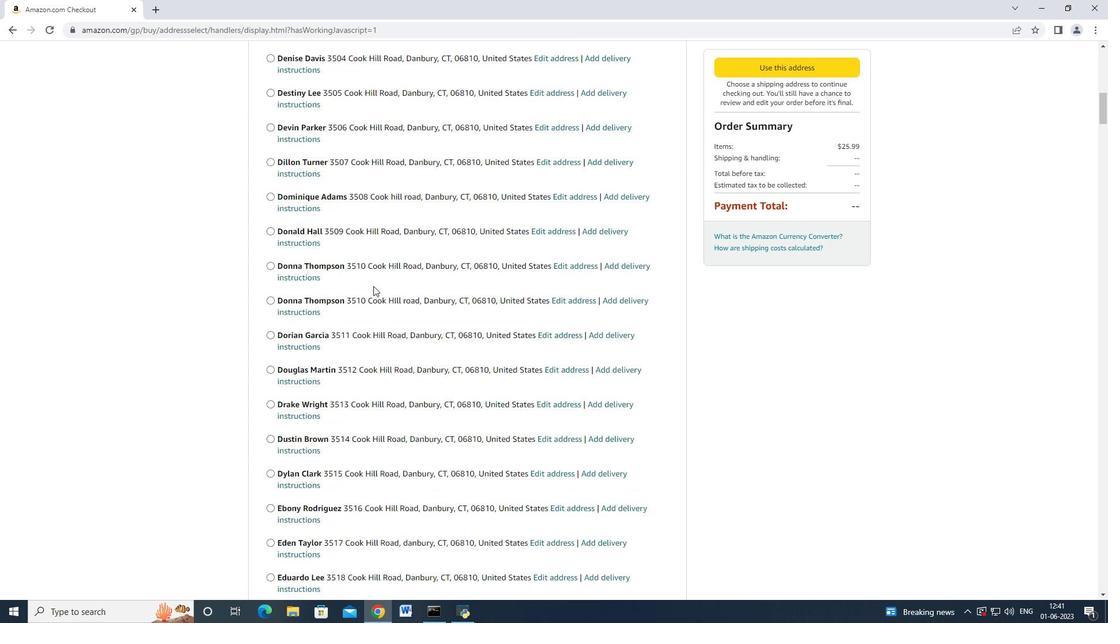 
Action: Mouse scrolled (373, 285) with delta (0, 0)
Screenshot: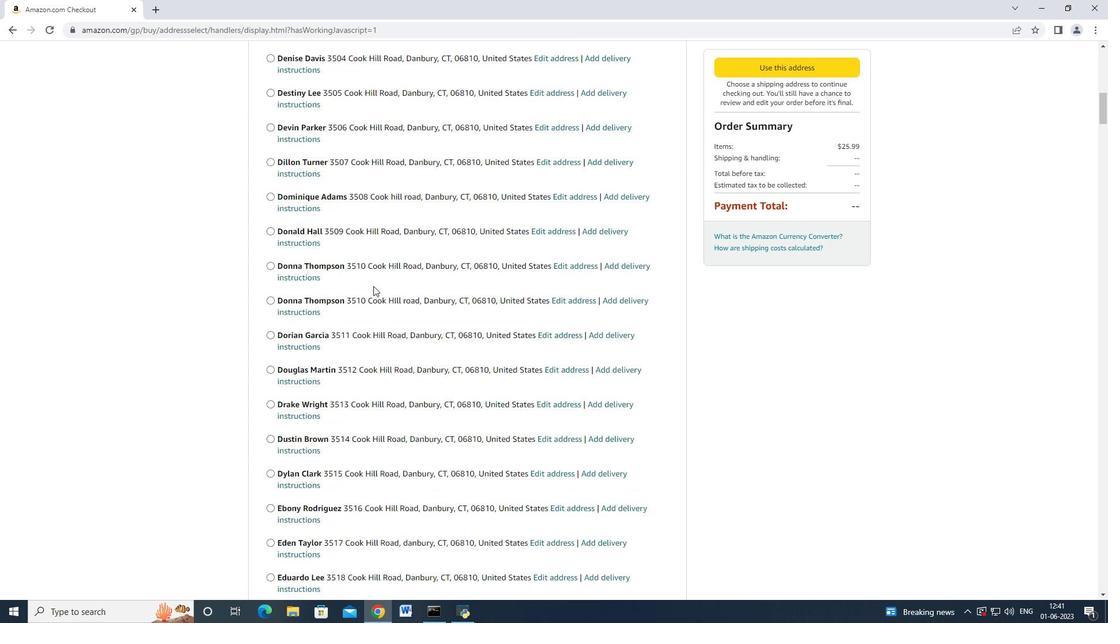 
Action: Mouse scrolled (373, 285) with delta (0, 0)
Screenshot: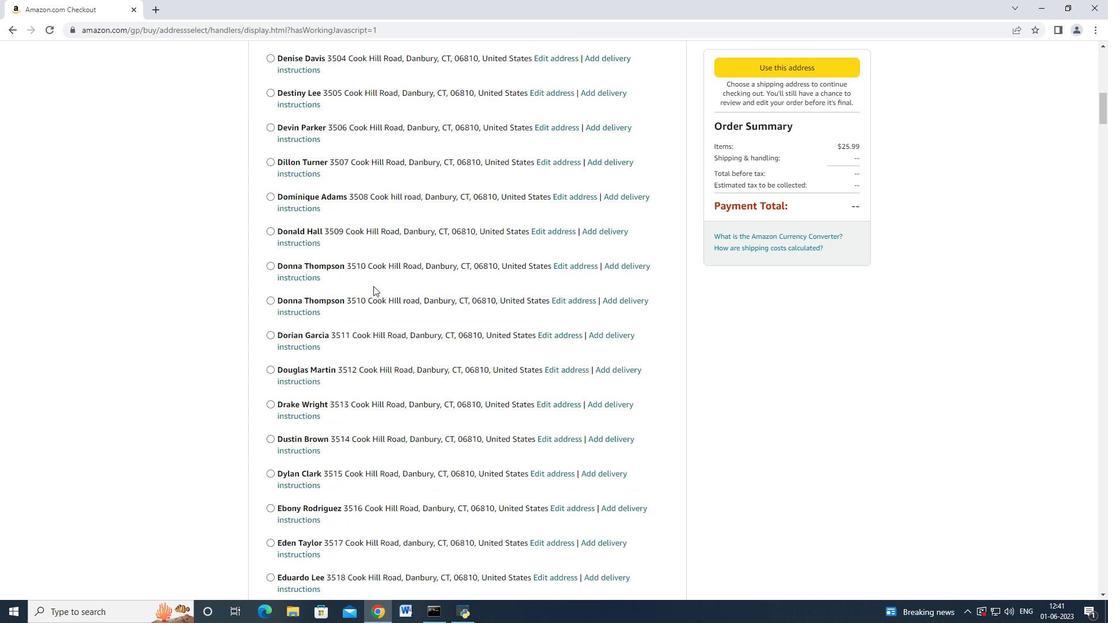 
Action: Mouse scrolled (373, 285) with delta (0, 0)
Screenshot: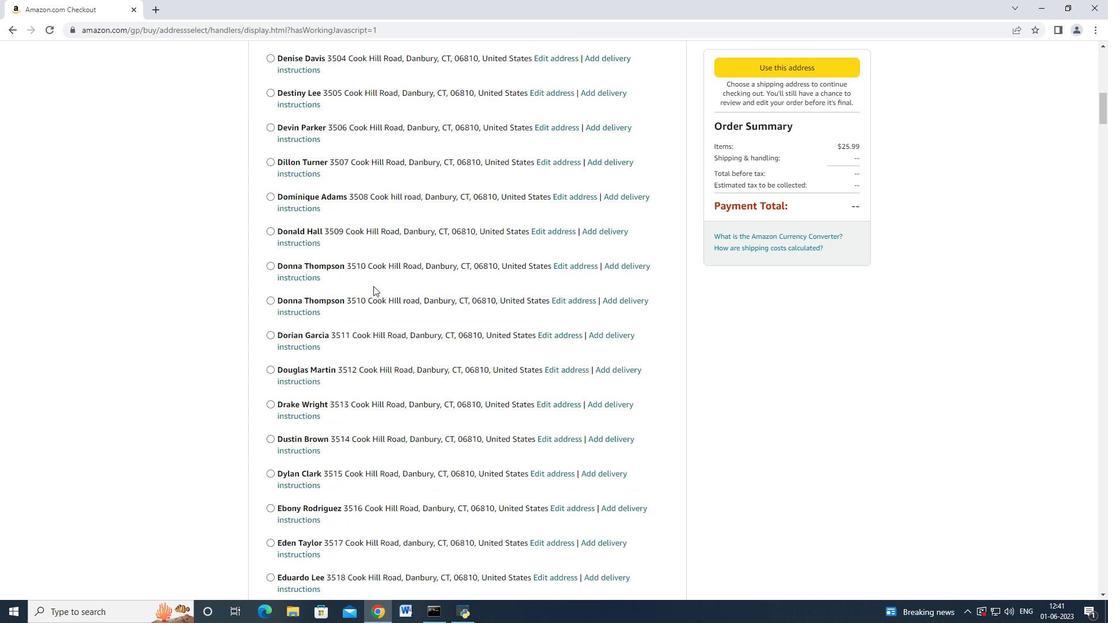 
Action: Mouse scrolled (373, 285) with delta (0, 0)
Screenshot: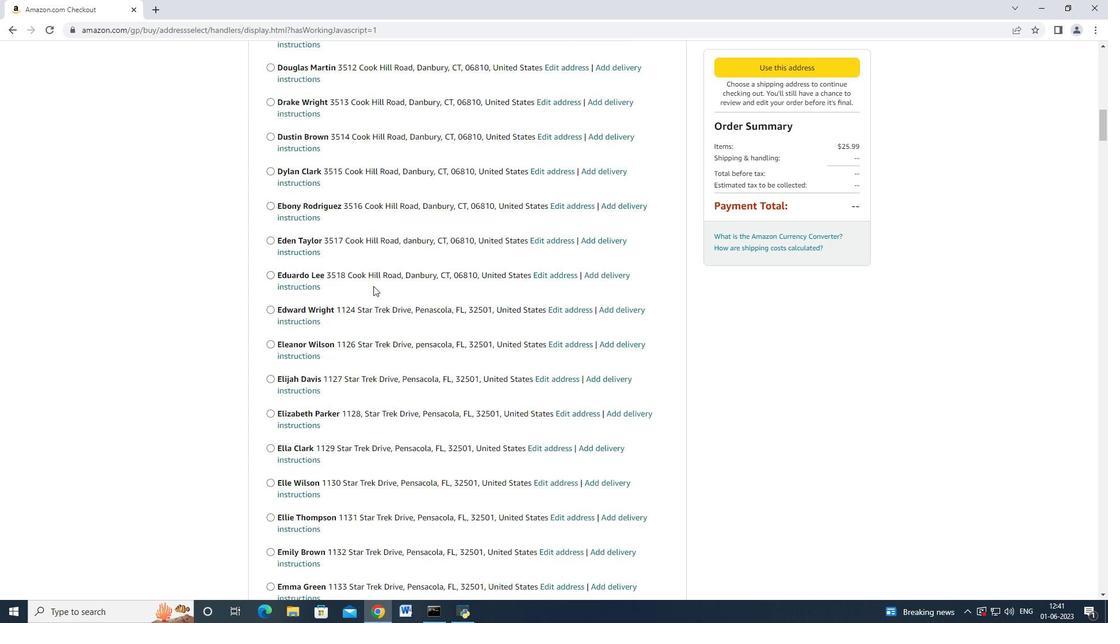 
Action: Mouse scrolled (373, 285) with delta (0, 0)
Screenshot: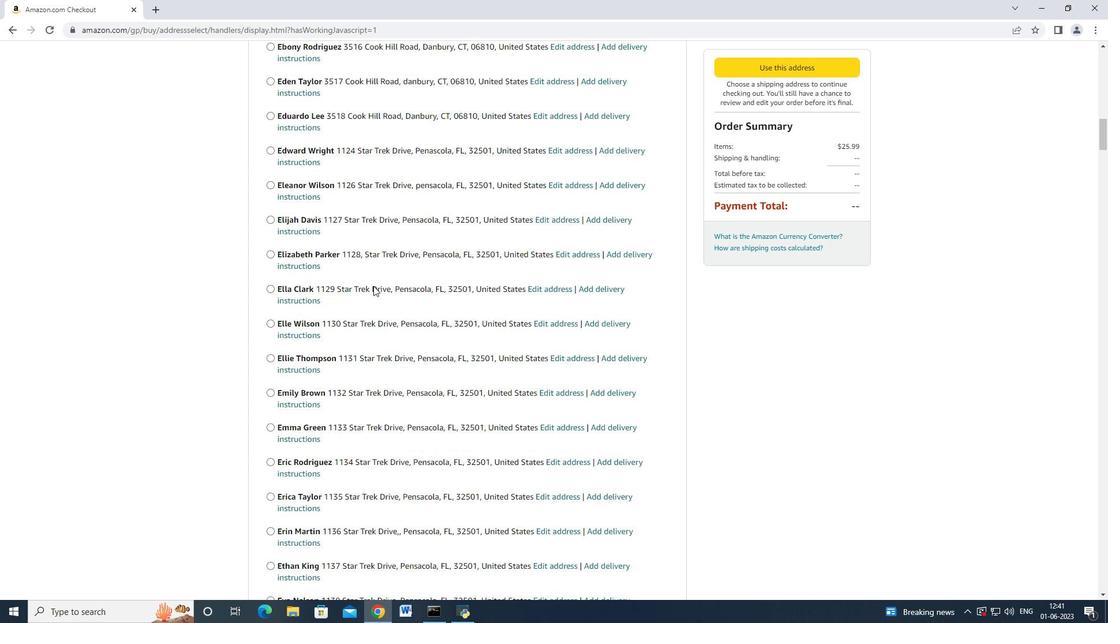 
Action: Mouse scrolled (373, 285) with delta (0, 0)
Screenshot: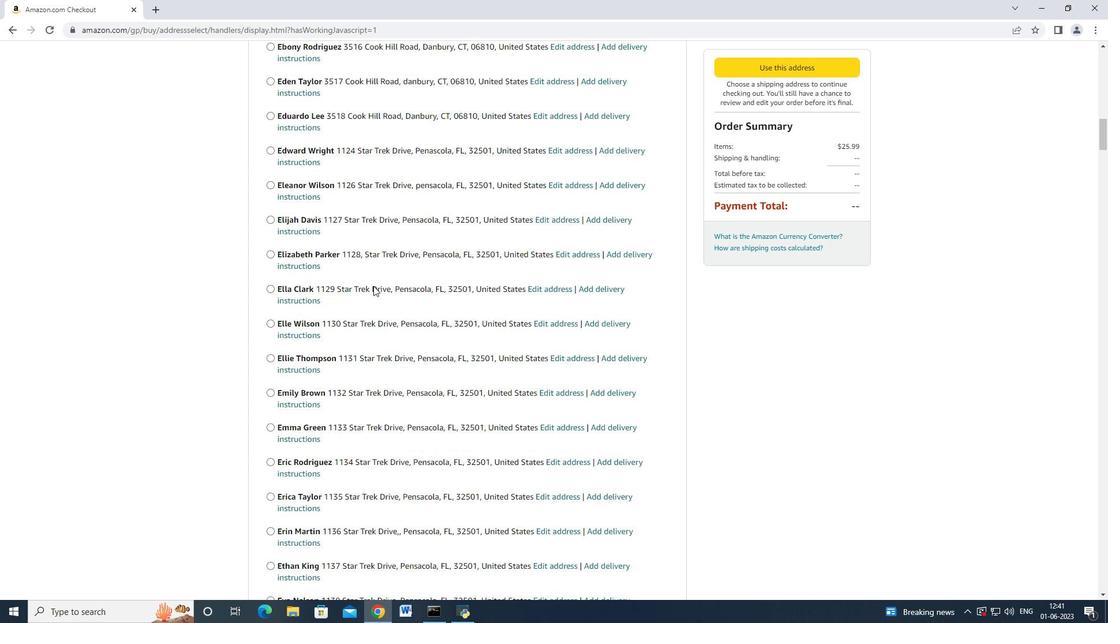 
Action: Mouse scrolled (373, 285) with delta (0, 0)
Screenshot: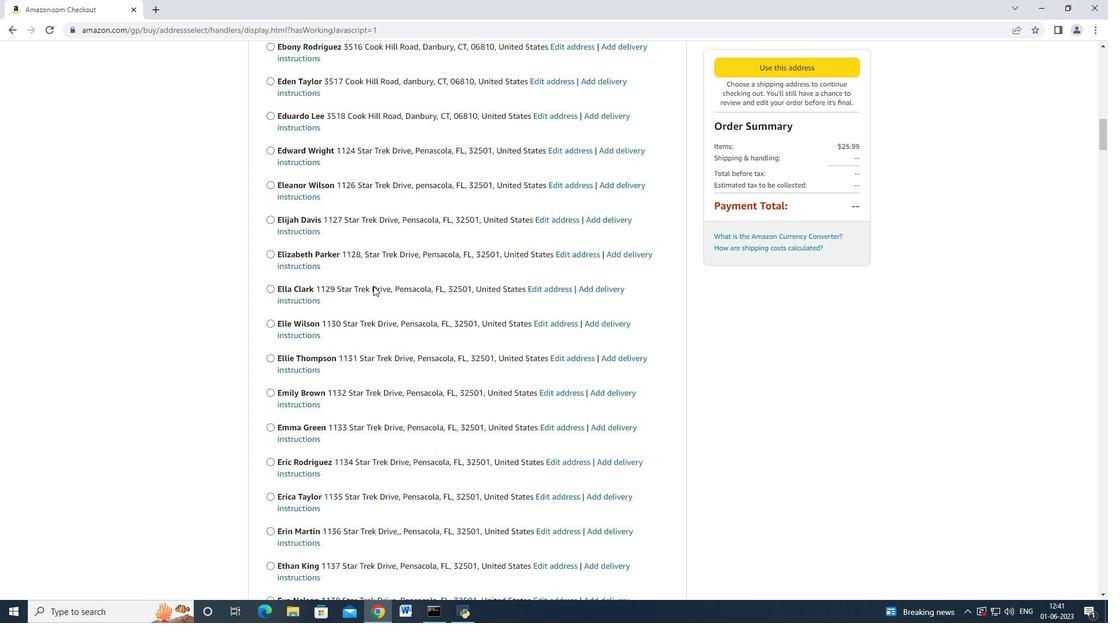 
Action: Mouse scrolled (373, 285) with delta (0, 0)
Screenshot: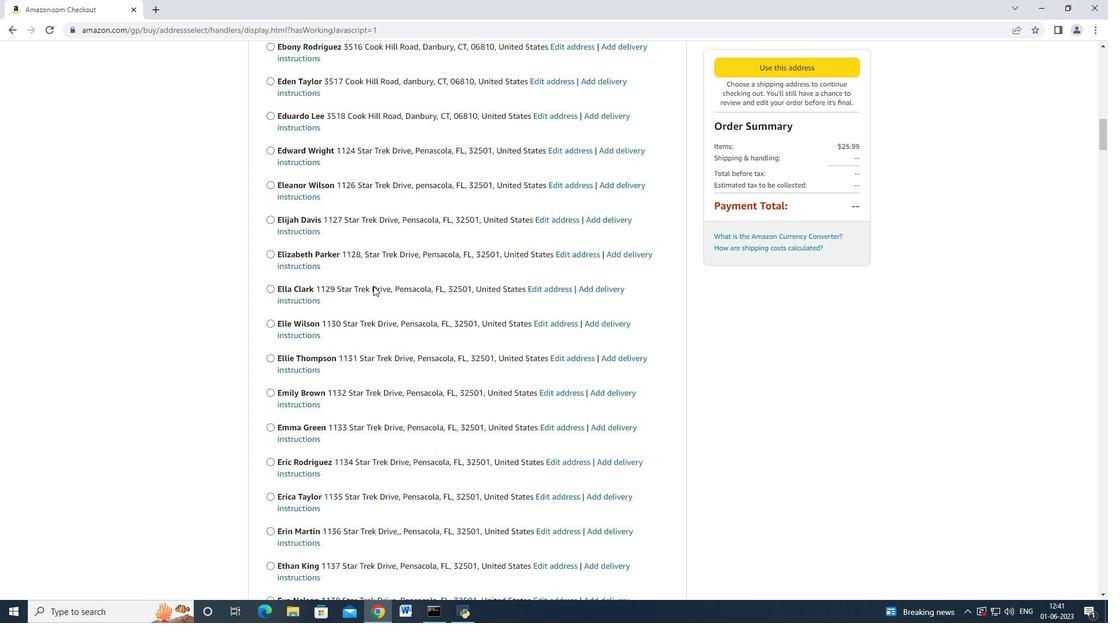 
Action: Mouse scrolled (373, 285) with delta (0, 0)
Screenshot: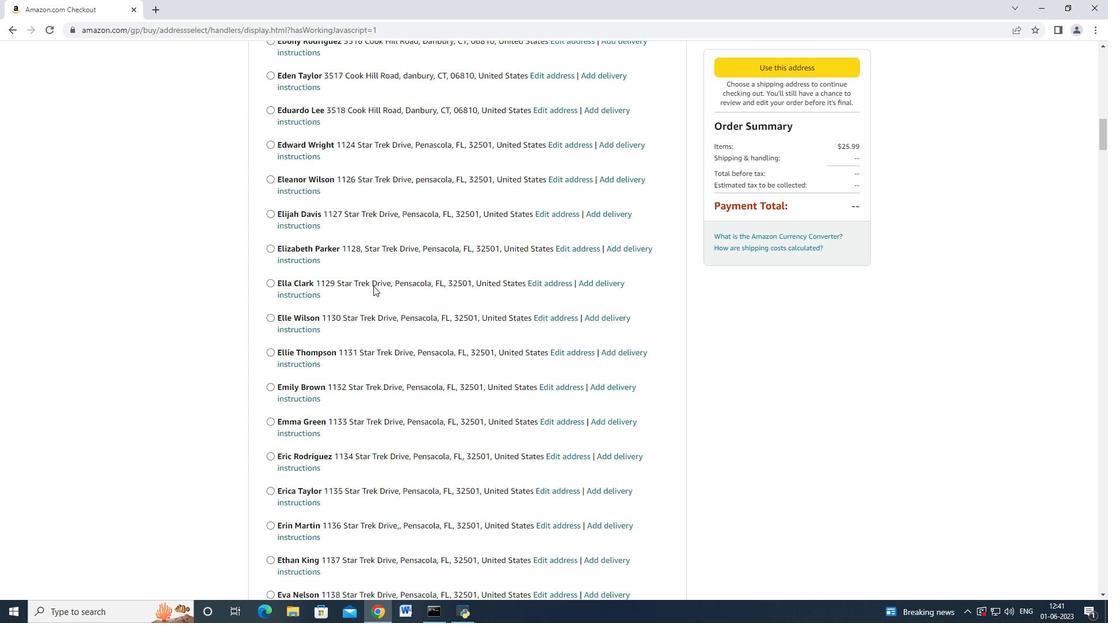 
Action: Mouse scrolled (373, 285) with delta (0, -1)
Screenshot: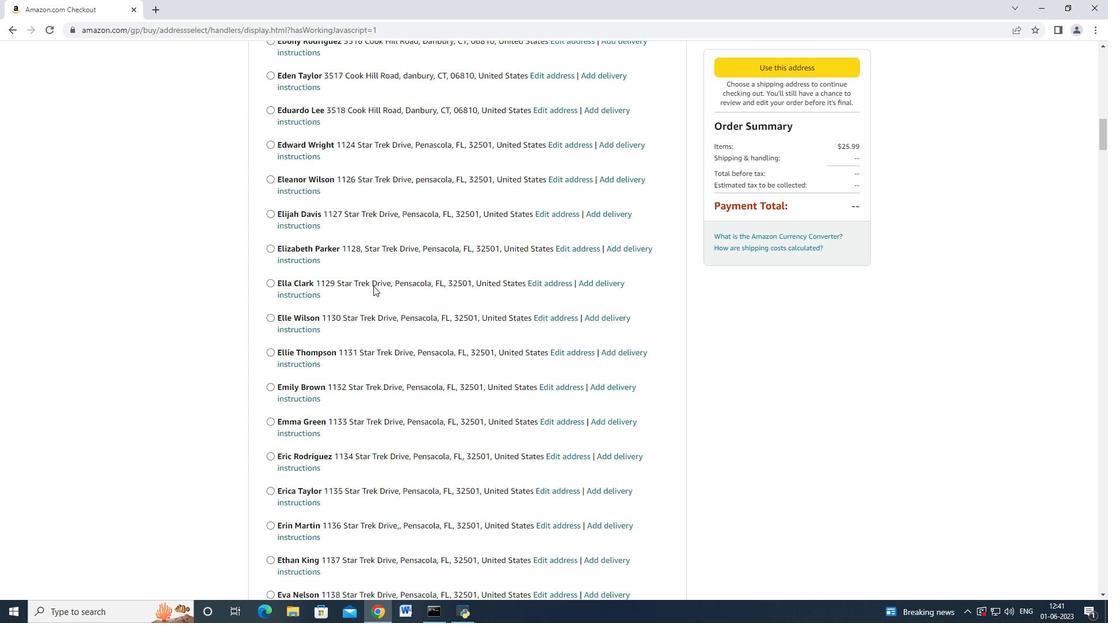 
Action: Mouse scrolled (373, 285) with delta (0, 0)
Screenshot: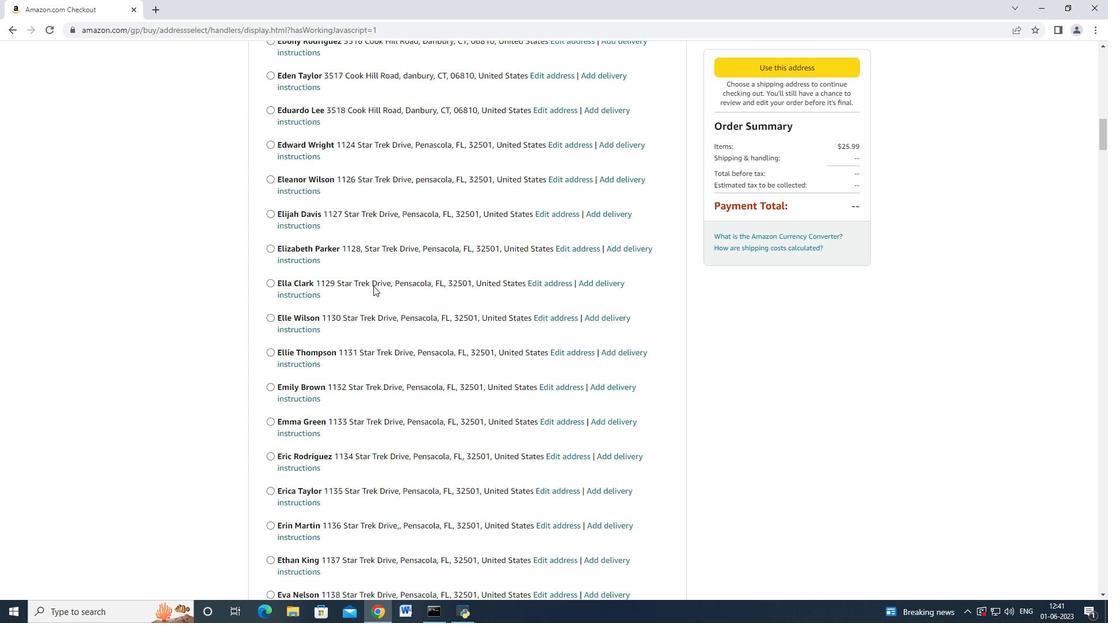 
Action: Mouse scrolled (373, 285) with delta (0, 0)
Screenshot: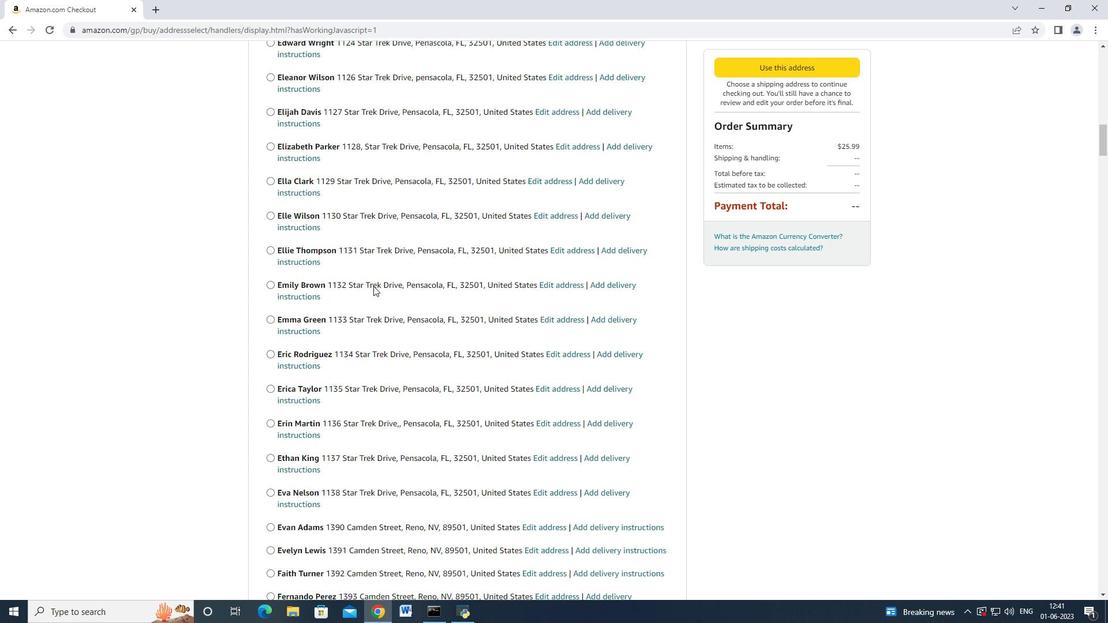 
Action: Mouse scrolled (373, 285) with delta (0, 0)
Screenshot: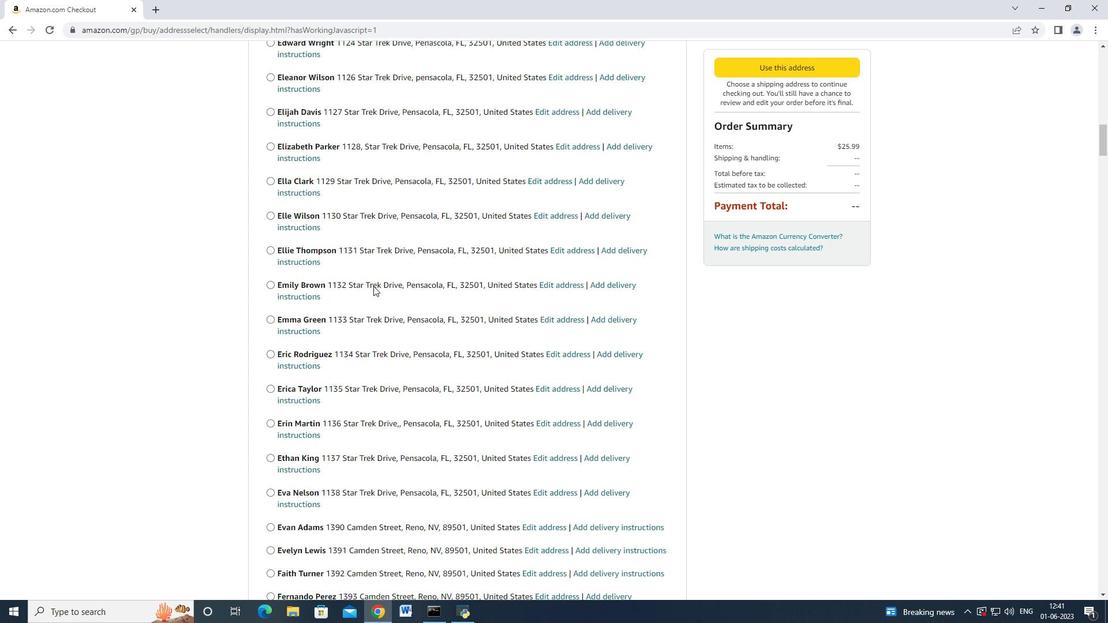 
Action: Mouse scrolled (373, 285) with delta (0, 0)
Screenshot: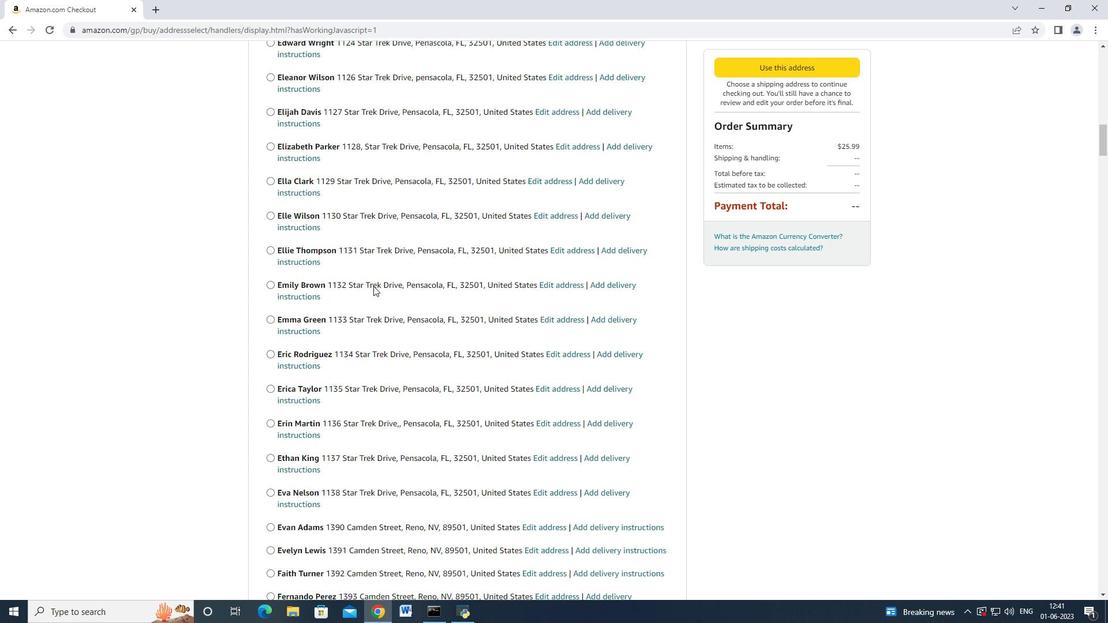 
Action: Mouse scrolled (373, 285) with delta (0, 0)
Screenshot: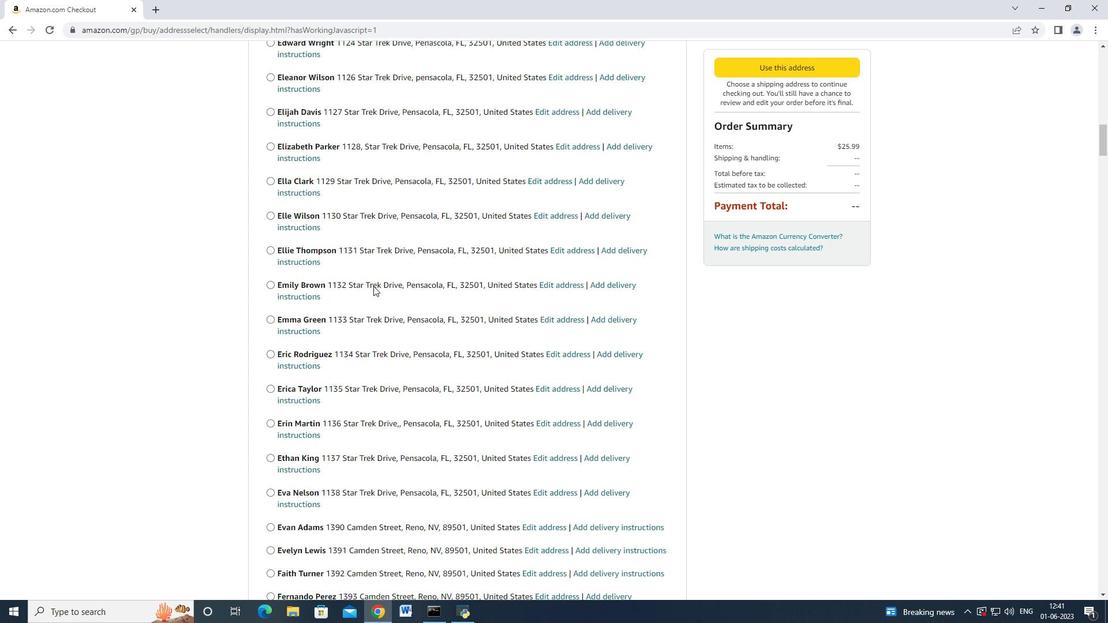 
Action: Mouse scrolled (373, 285) with delta (0, 0)
Screenshot: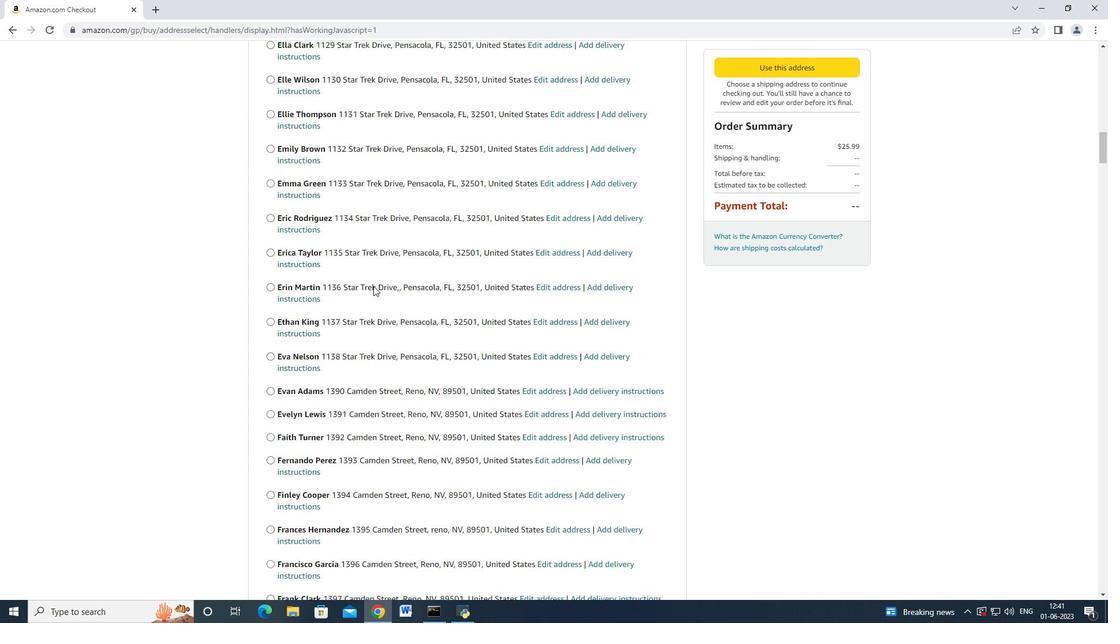 
Action: Mouse scrolled (373, 285) with delta (0, 0)
Screenshot: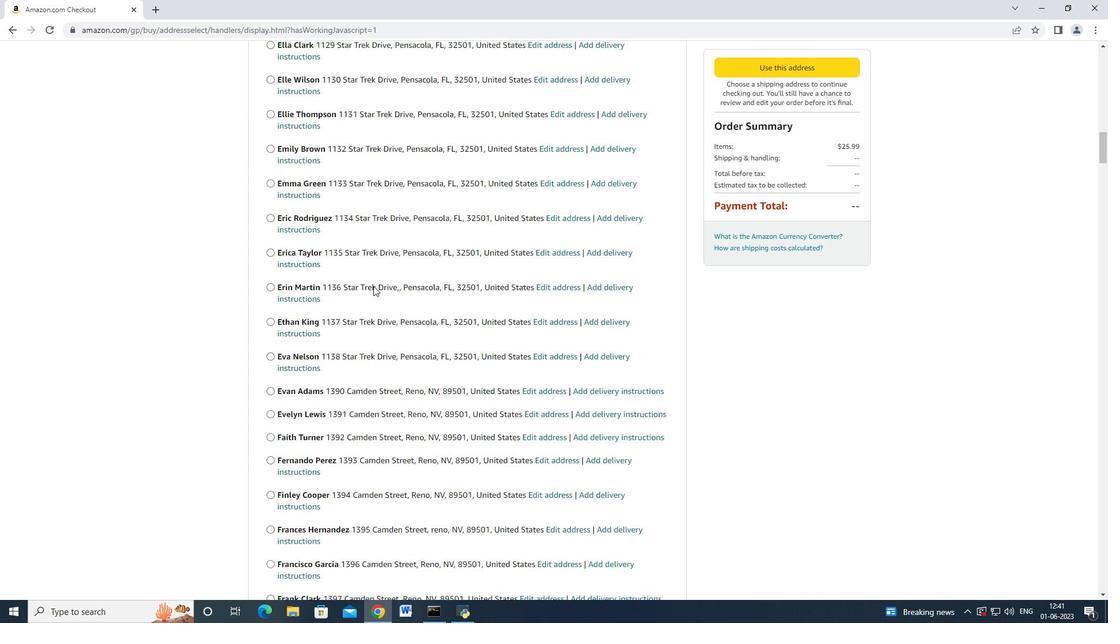 
Action: Mouse scrolled (373, 285) with delta (0, 0)
Screenshot: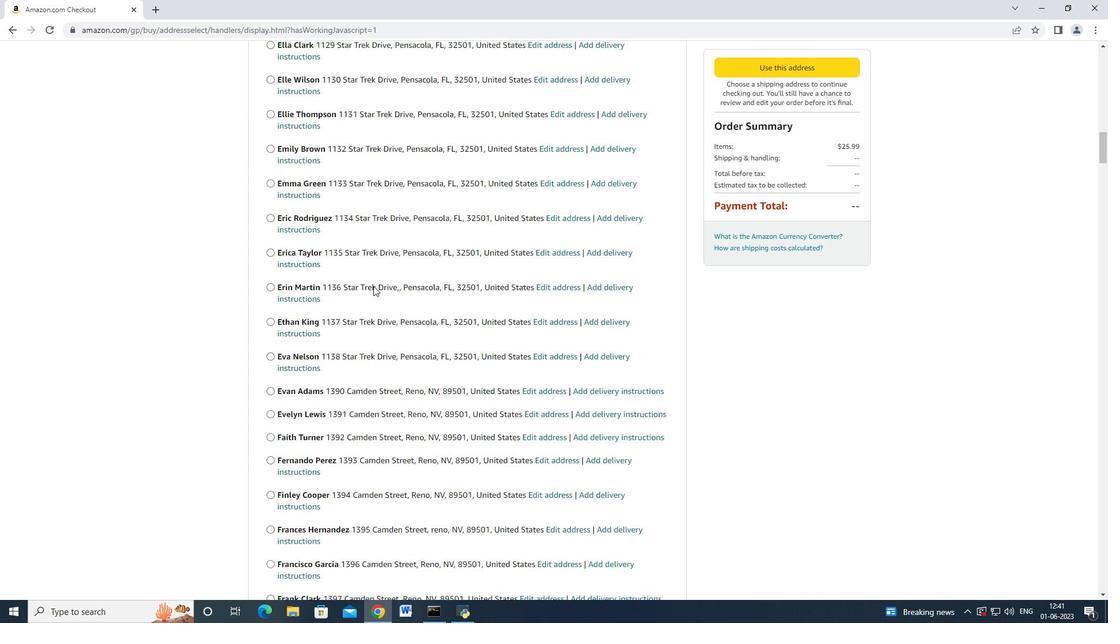 
Action: Mouse scrolled (373, 285) with delta (0, 0)
Screenshot: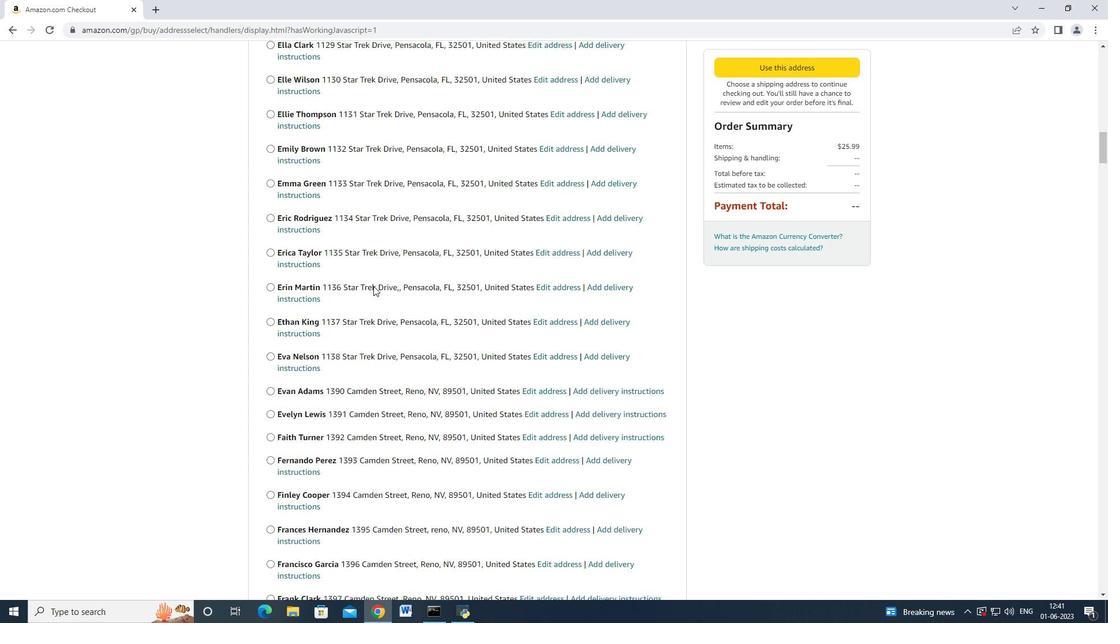 
Action: Mouse moved to (369, 284)
Screenshot: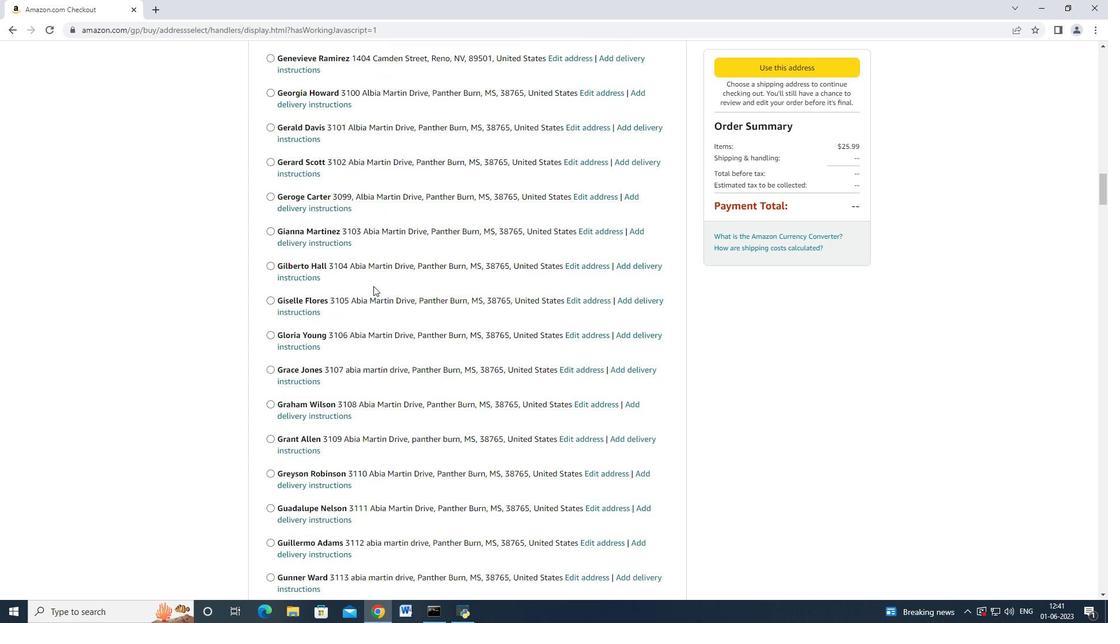 
Action: Mouse scrolled (369, 283) with delta (0, 0)
Screenshot: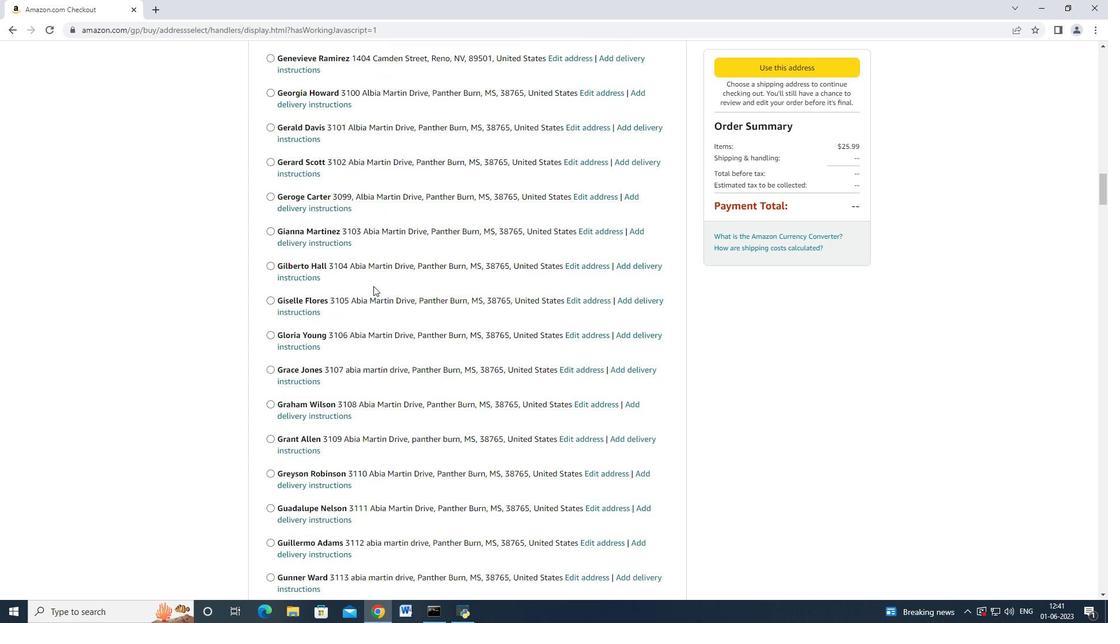 
Action: Mouse moved to (368, 282)
Screenshot: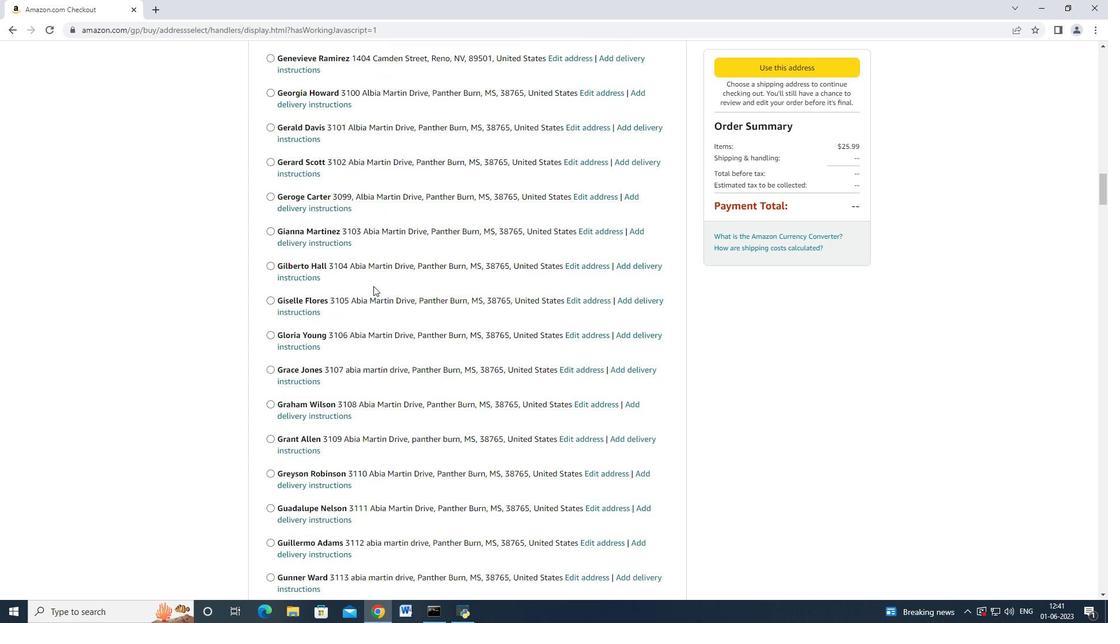 
Action: Mouse scrolled (368, 281) with delta (0, 0)
Screenshot: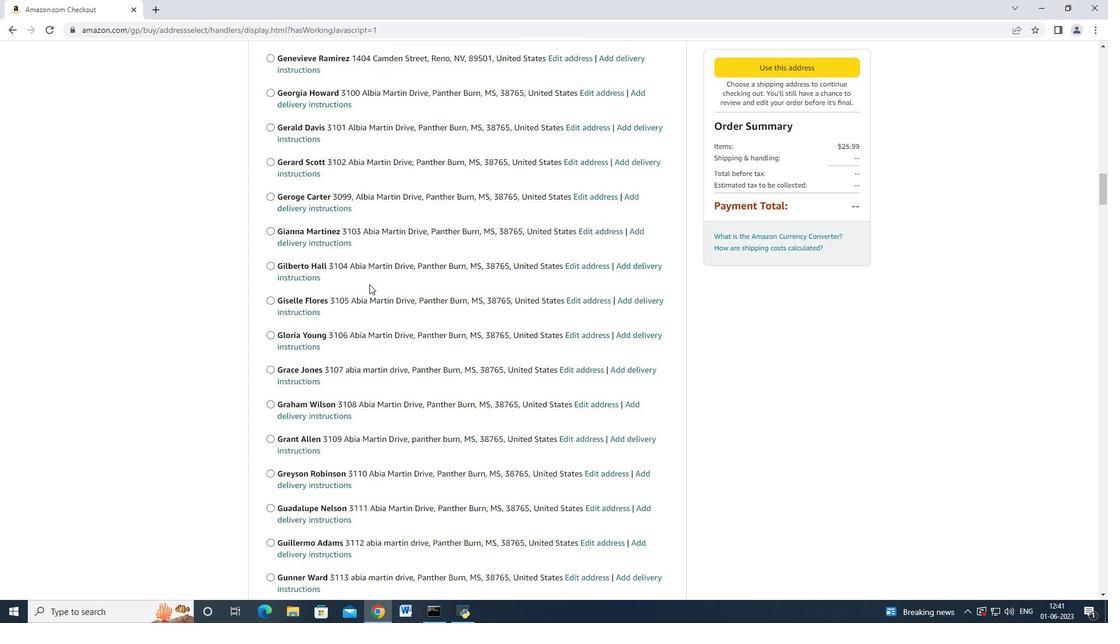 
Action: Mouse moved to (373, 276)
Screenshot: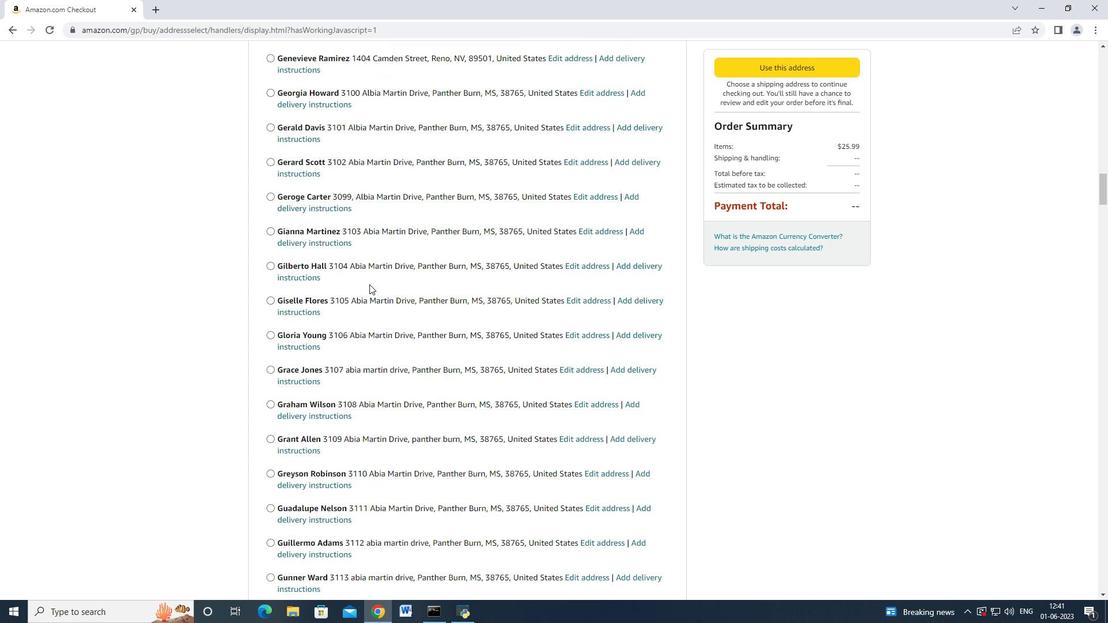 
Action: Mouse scrolled (370, 278) with delta (0, 0)
Screenshot: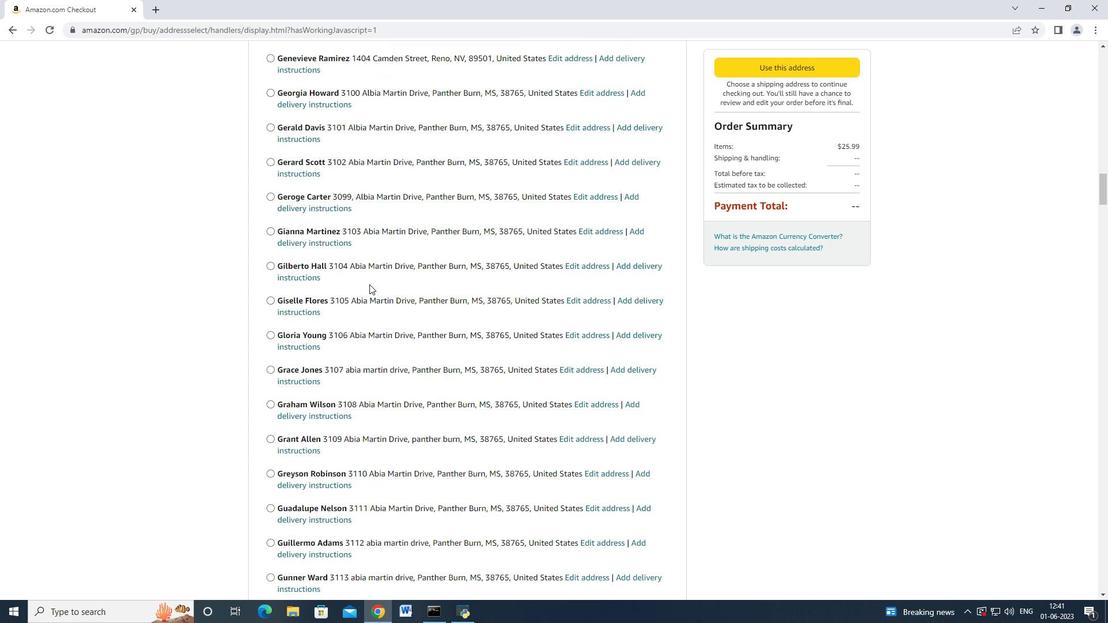 
Action: Mouse moved to (380, 272)
Screenshot: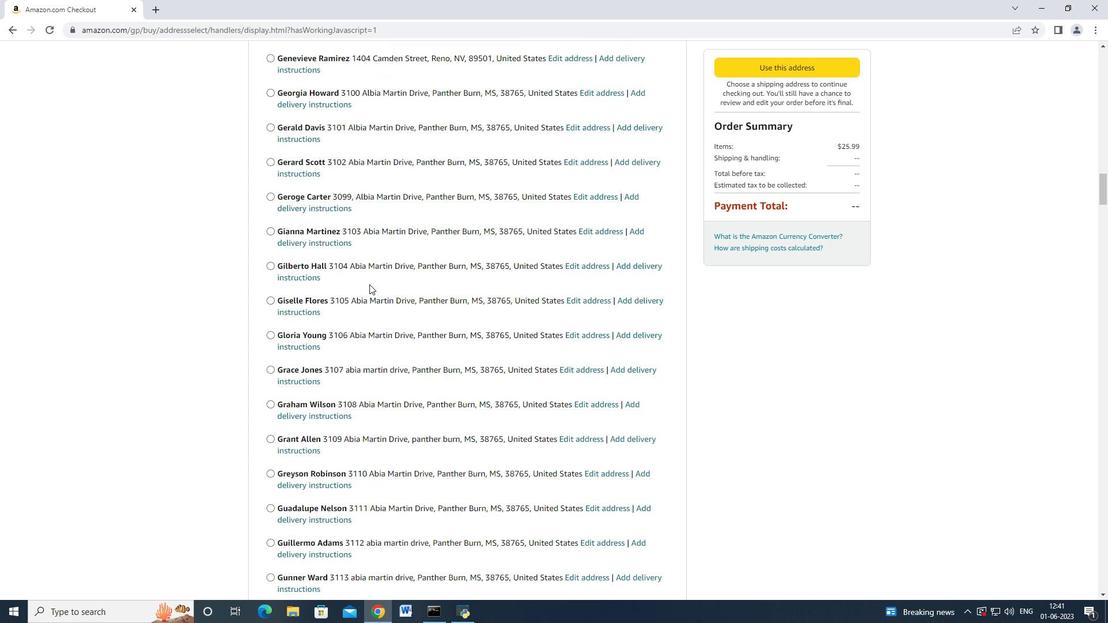 
Action: Mouse scrolled (376, 274) with delta (0, 0)
Screenshot: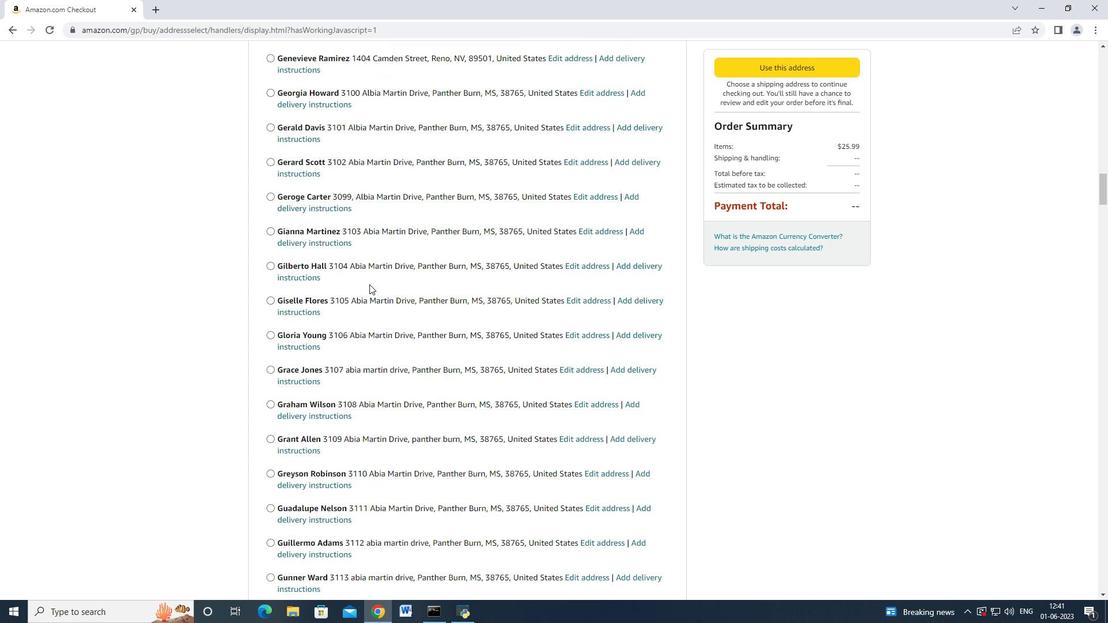 
Action: Mouse moved to (385, 268)
Screenshot: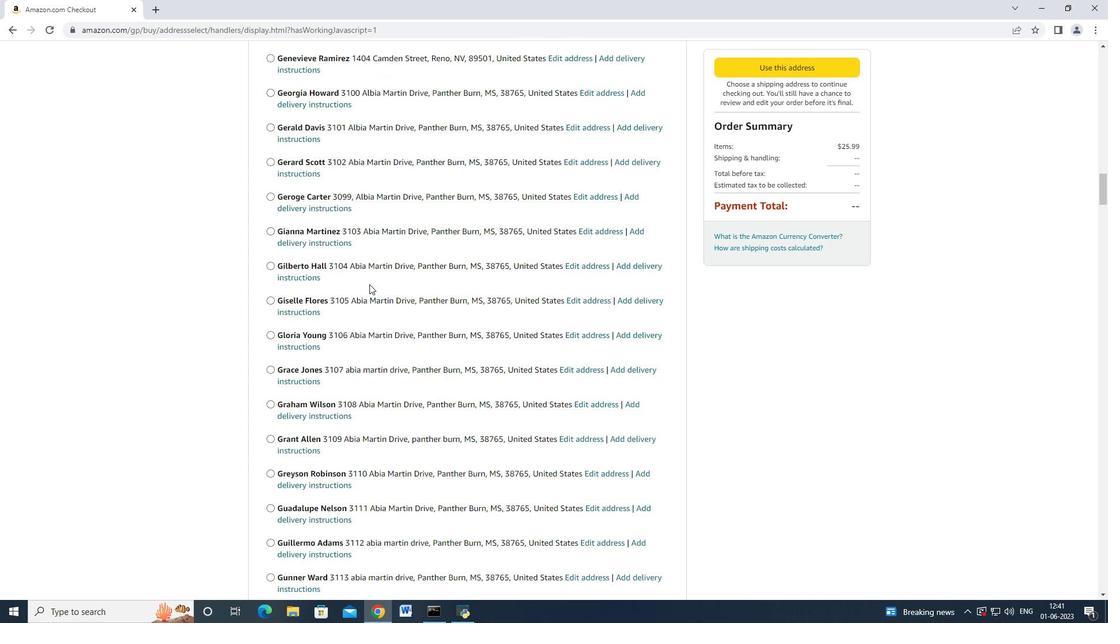 
Action: Mouse scrolled (383, 270) with delta (0, 0)
Screenshot: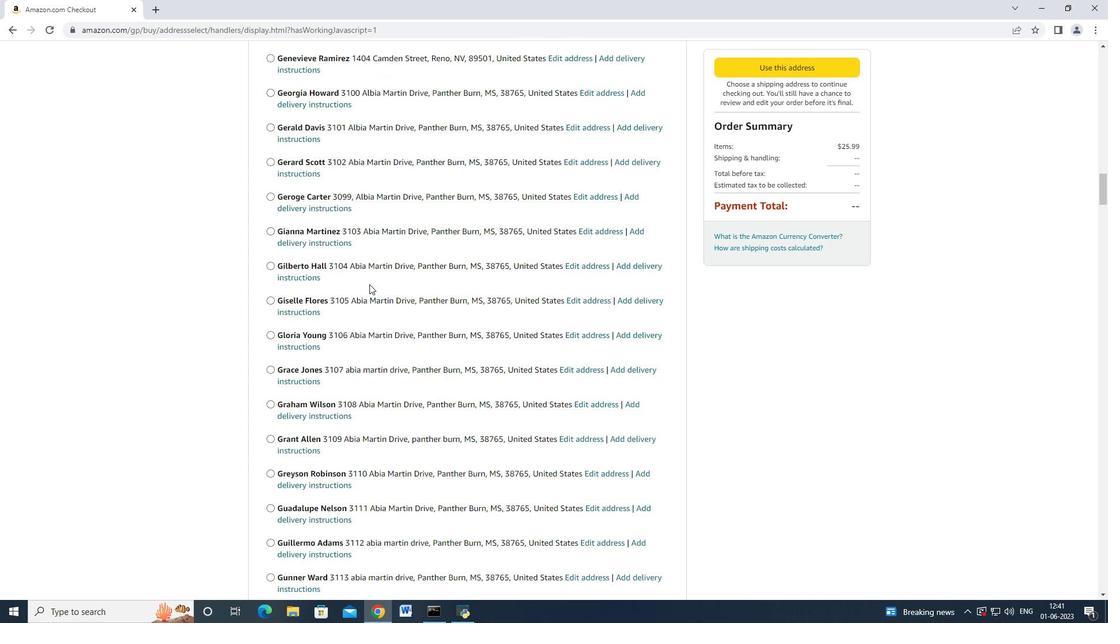 
Action: Mouse moved to (388, 267)
Screenshot: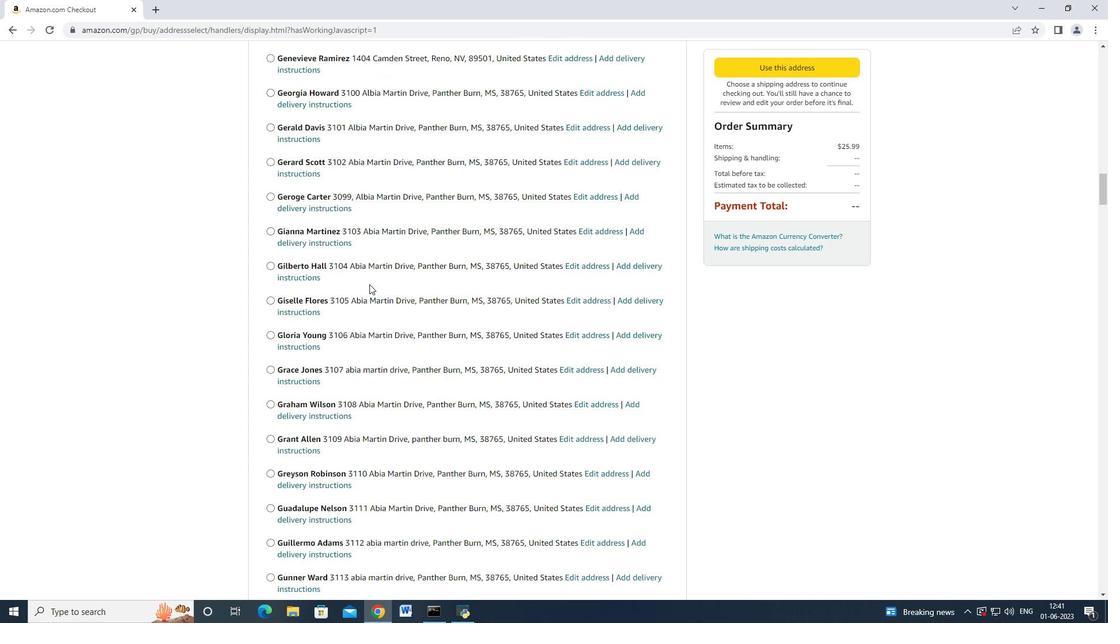
Action: Mouse scrolled (387, 267) with delta (0, 0)
Screenshot: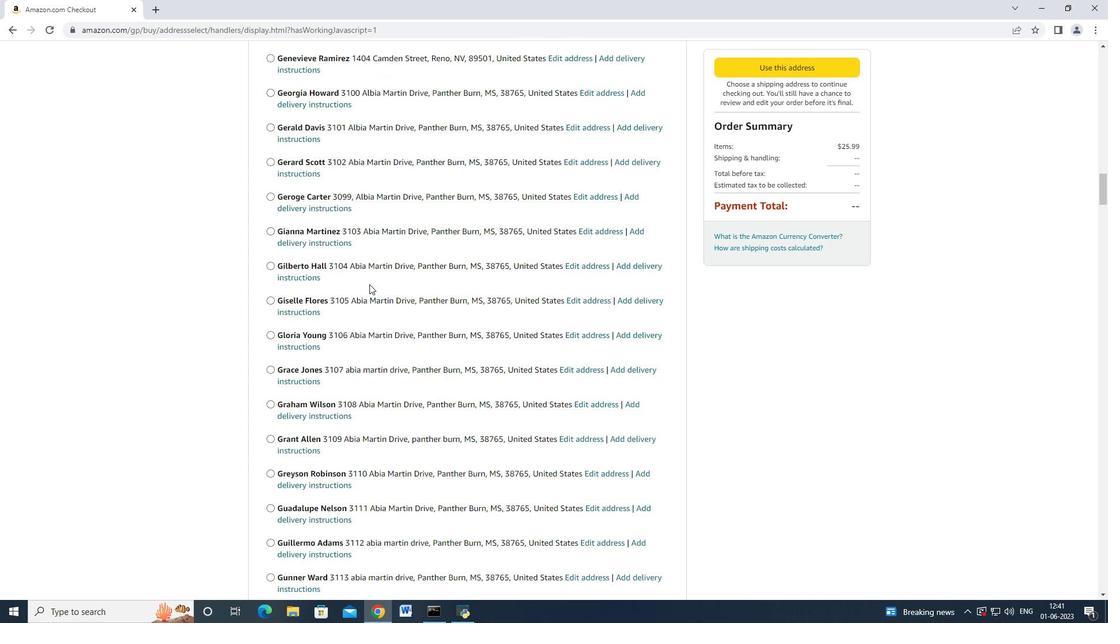 
Action: Mouse moved to (388, 266)
Screenshot: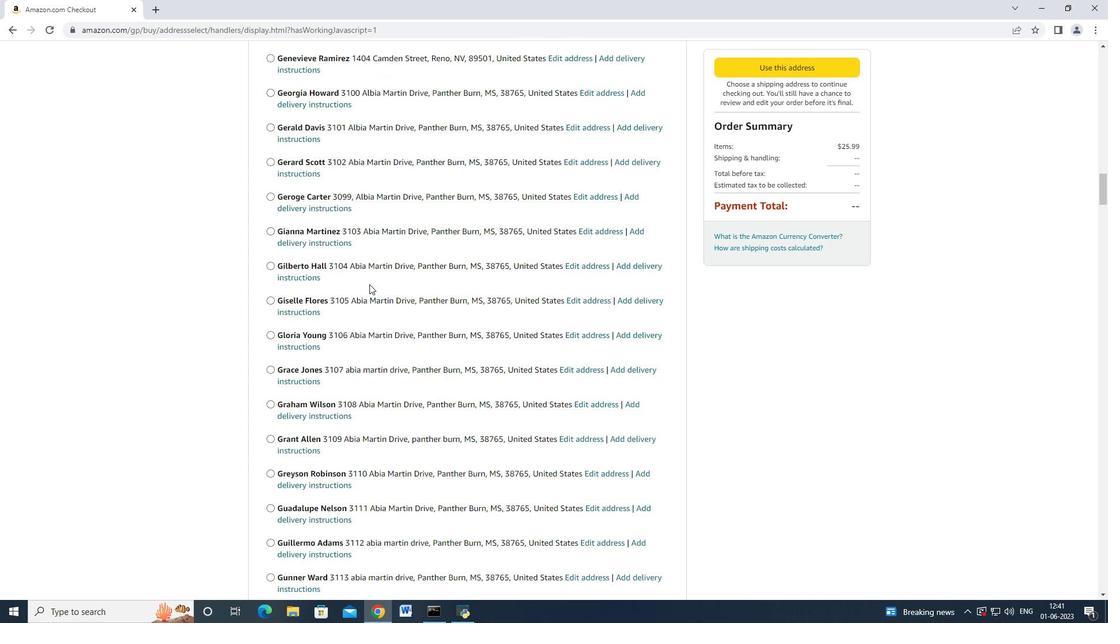 
Action: Mouse scrolled (388, 266) with delta (0, 0)
Screenshot: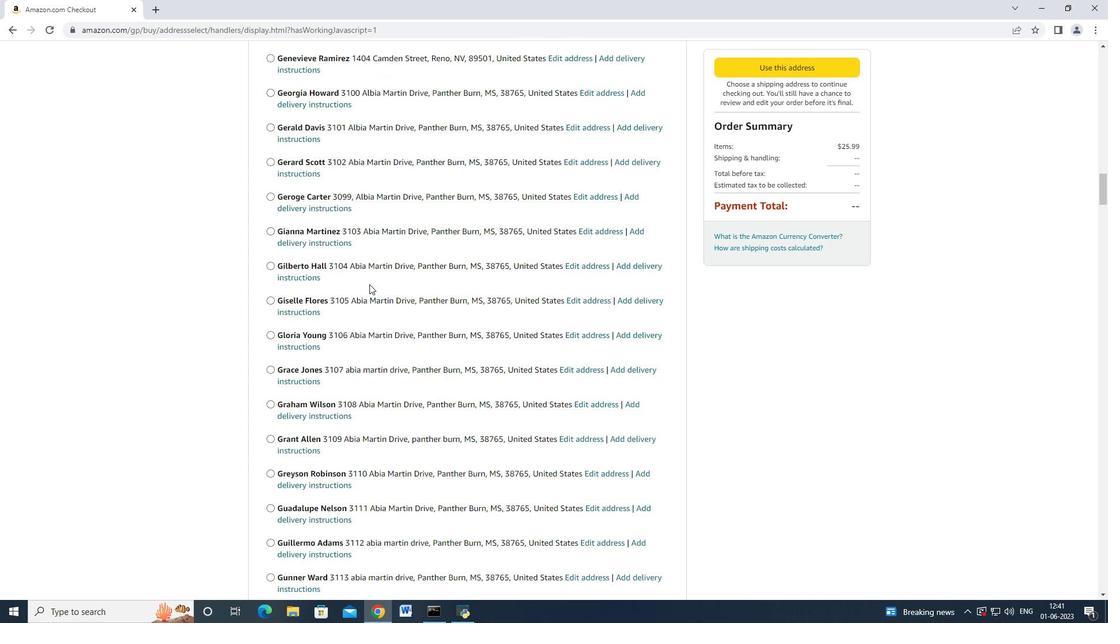 
Action: Mouse moved to (398, 263)
Screenshot: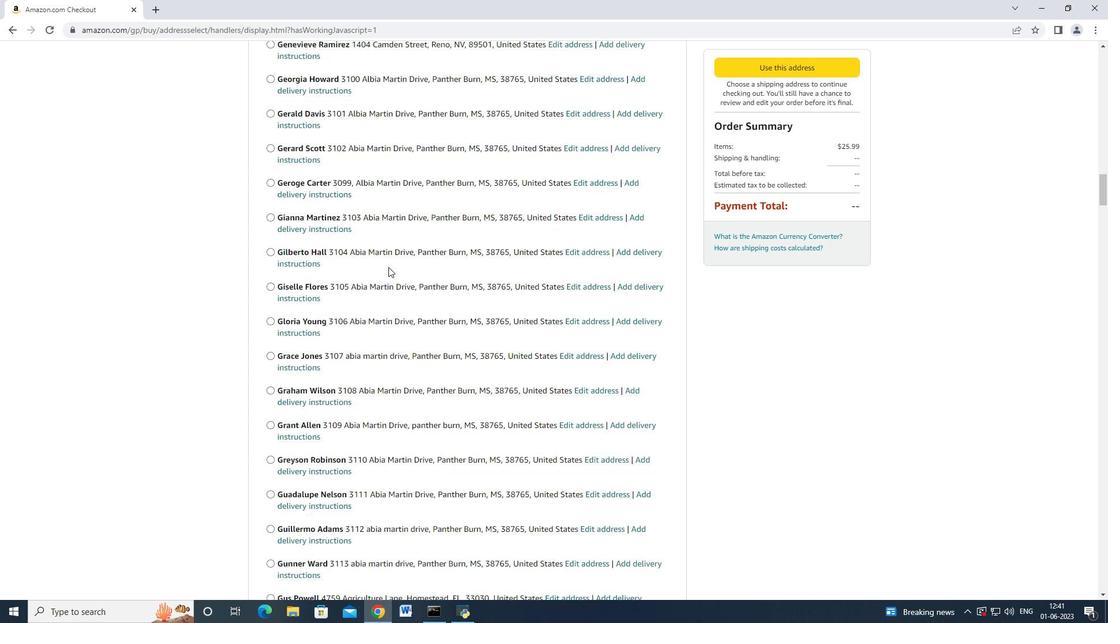 
Action: Mouse scrolled (398, 263) with delta (0, 0)
Screenshot: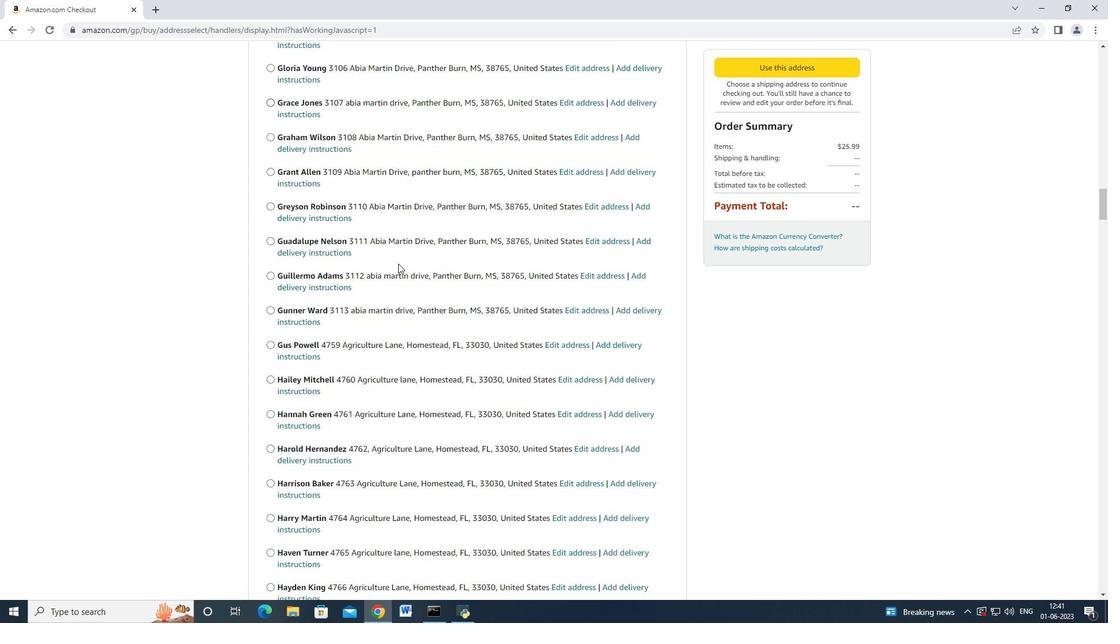 
Action: Mouse moved to (398, 263)
Screenshot: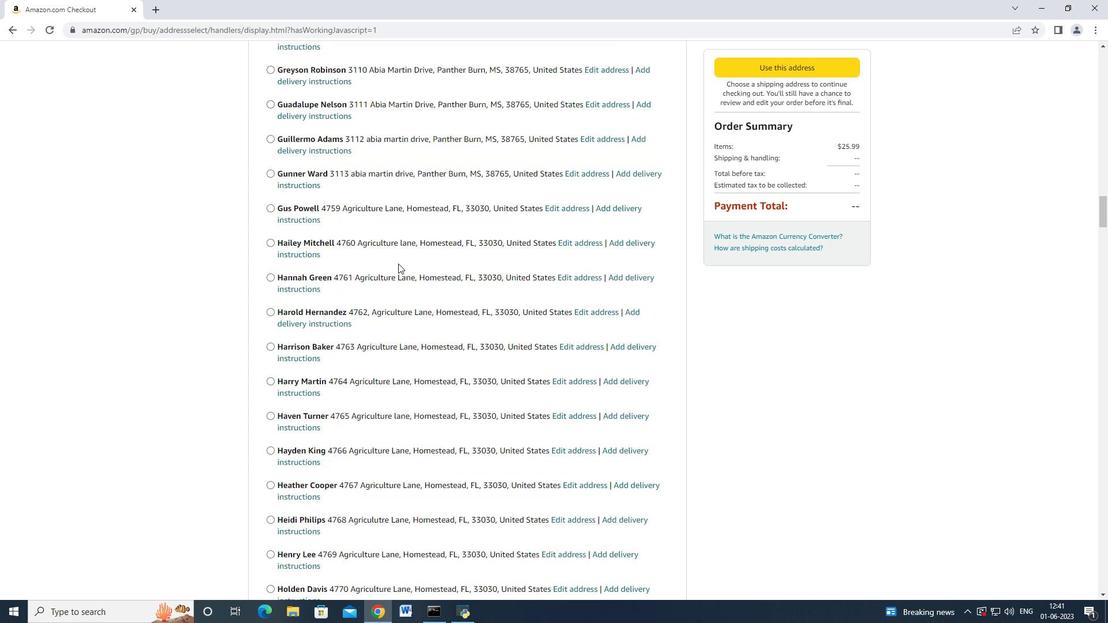 
Action: Mouse scrolled (398, 263) with delta (0, 0)
Screenshot: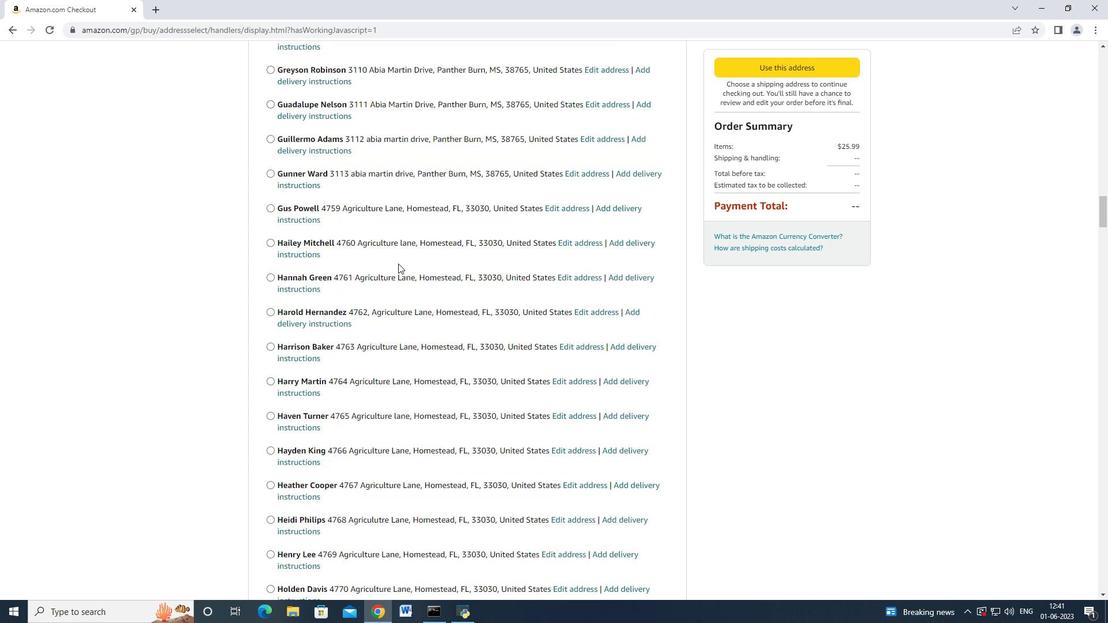 
Action: Mouse moved to (398, 263)
Screenshot: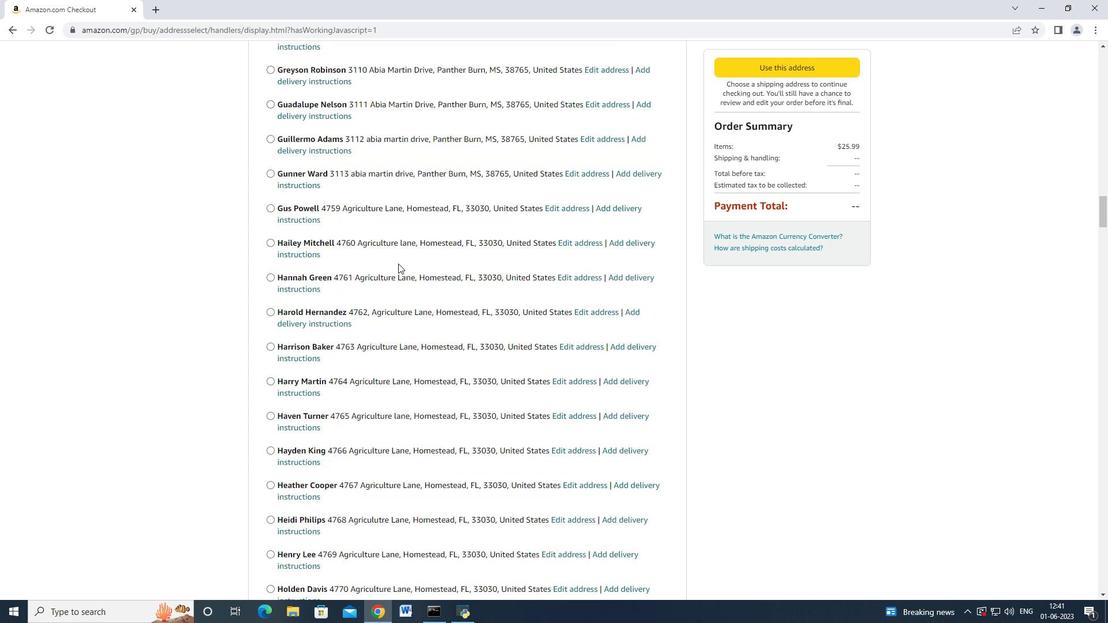 
Action: Mouse scrolled (398, 263) with delta (0, 0)
Screenshot: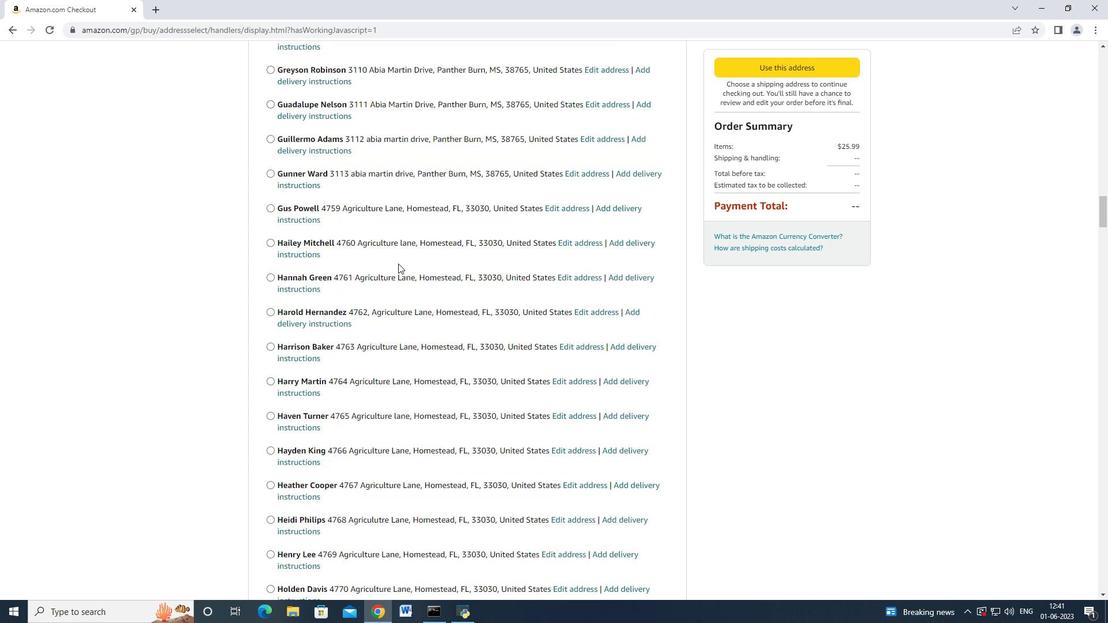 
Action: Mouse moved to (398, 263)
Screenshot: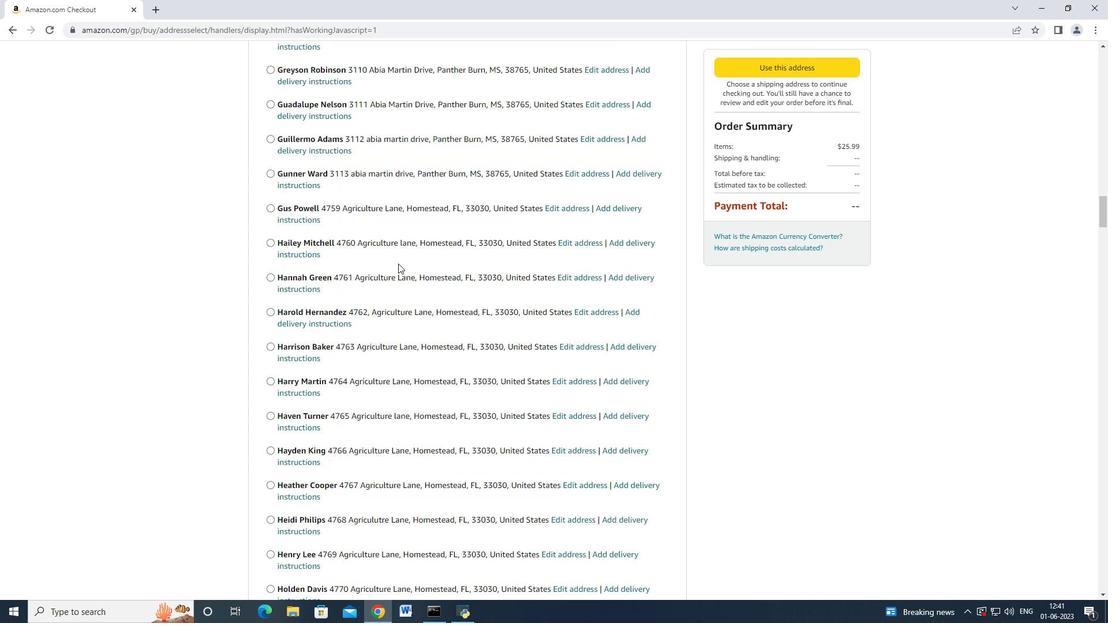 
Action: Mouse scrolled (398, 263) with delta (0, 0)
Screenshot: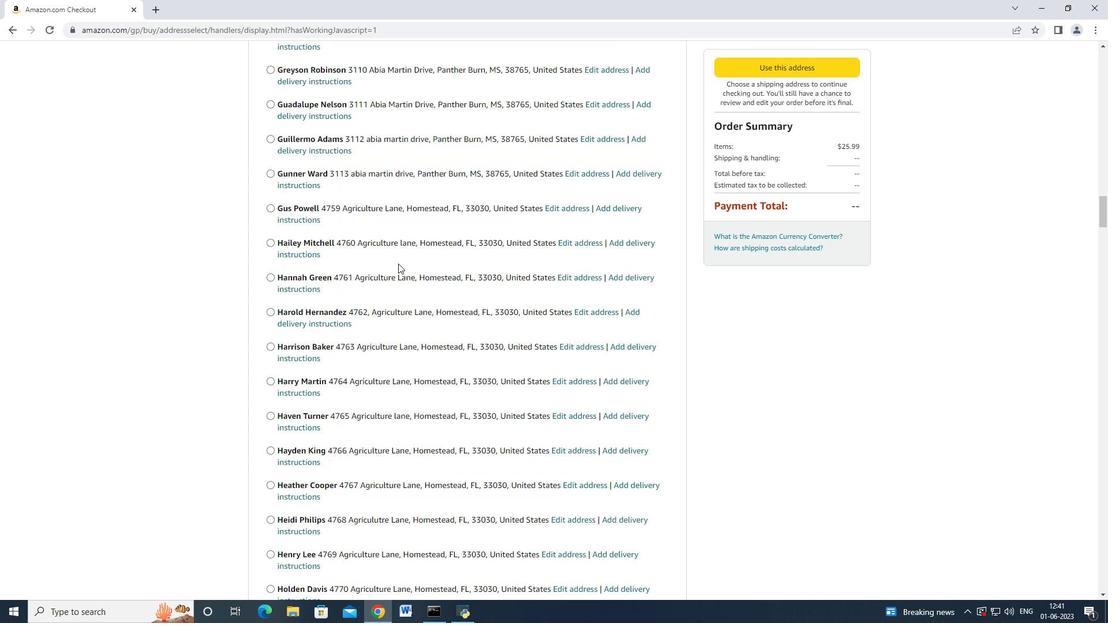 
Action: Mouse scrolled (398, 263) with delta (0, 0)
Screenshot: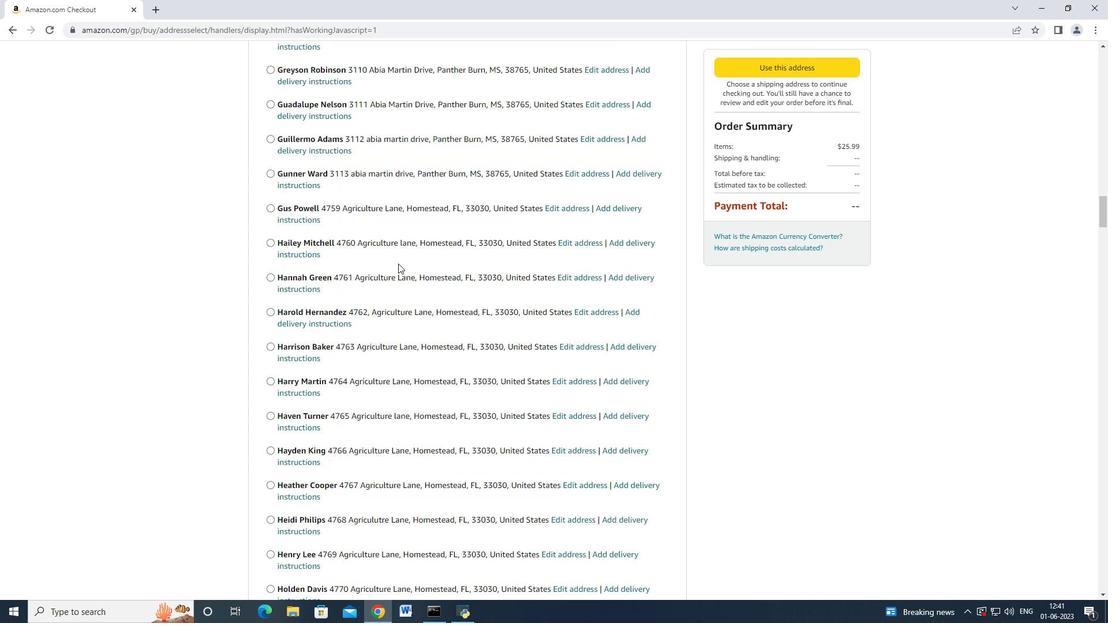 
Action: Mouse scrolled (398, 263) with delta (0, 0)
Screenshot: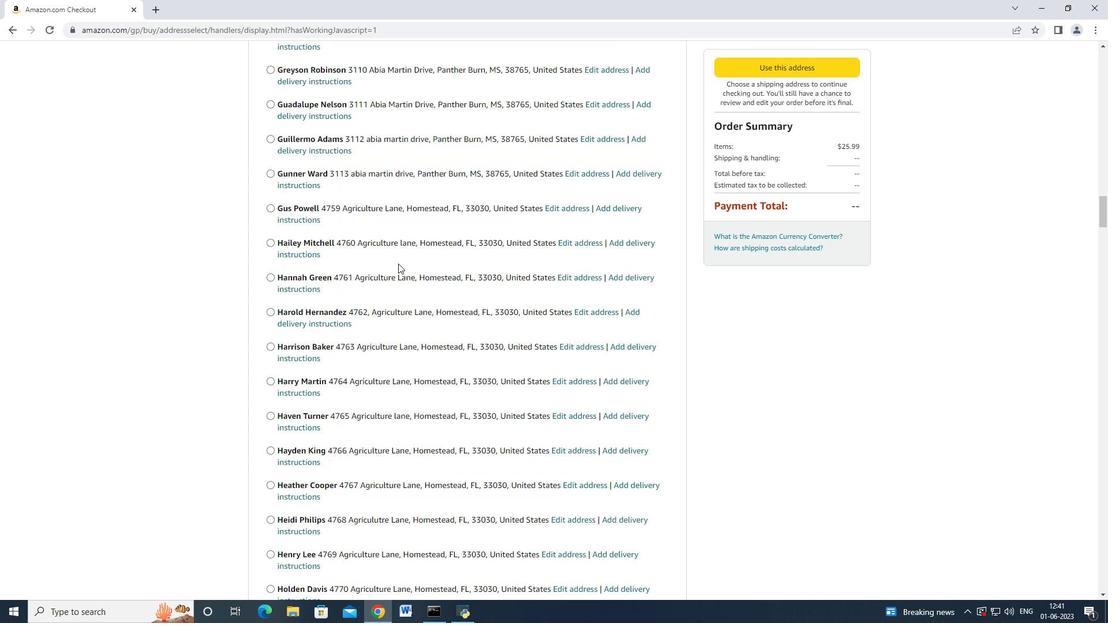 
Action: Mouse moved to (398, 262)
Screenshot: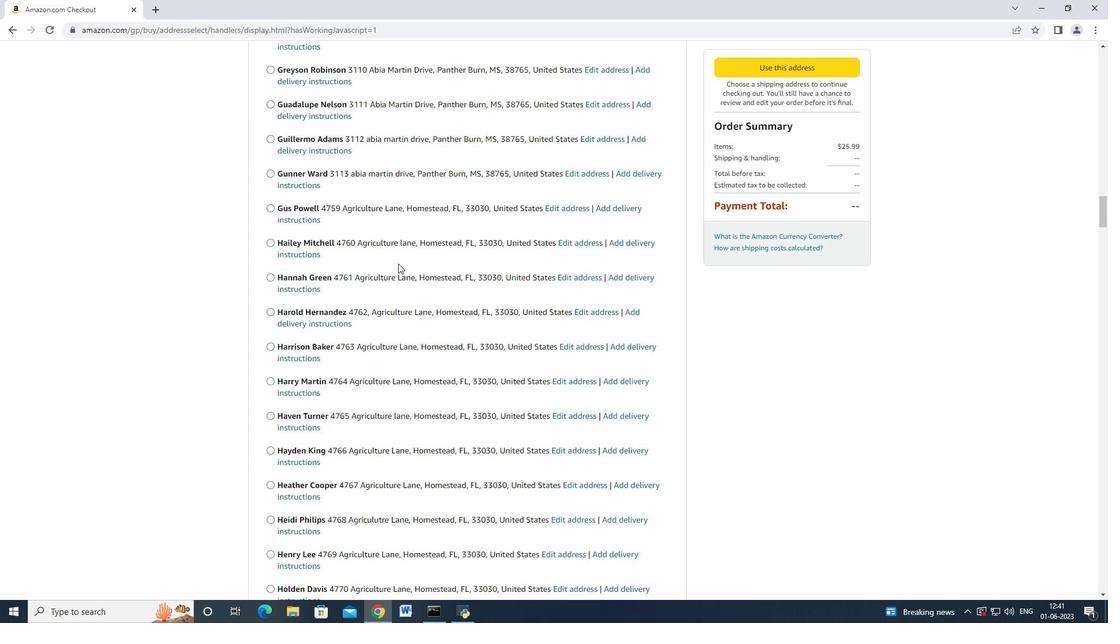 
Action: Mouse scrolled (398, 262) with delta (0, 0)
Screenshot: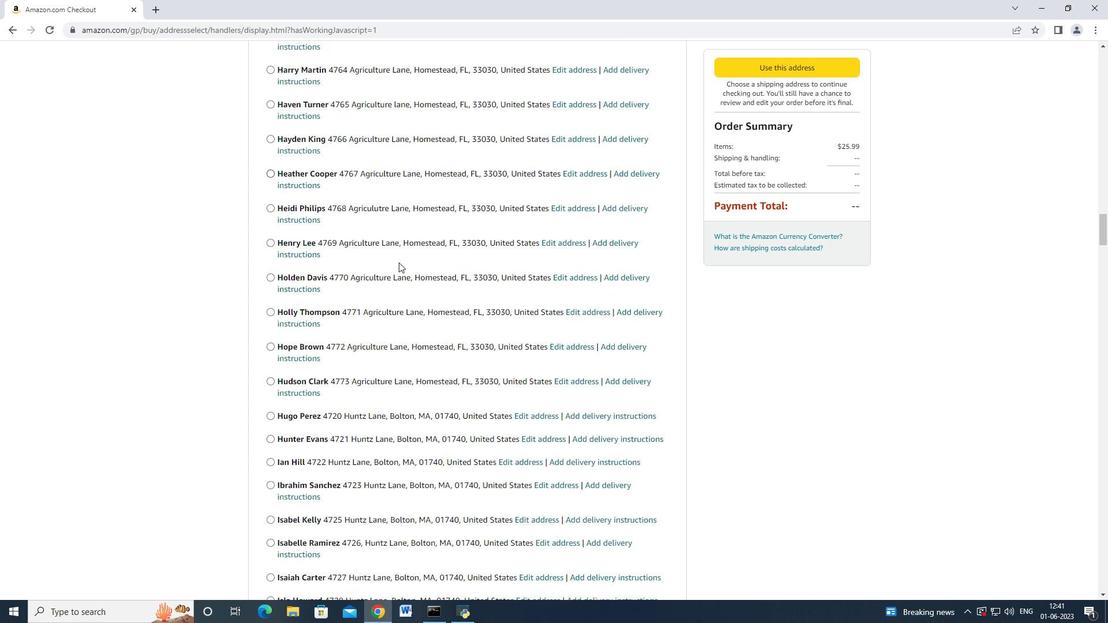 
Action: Mouse scrolled (398, 262) with delta (0, 0)
Screenshot: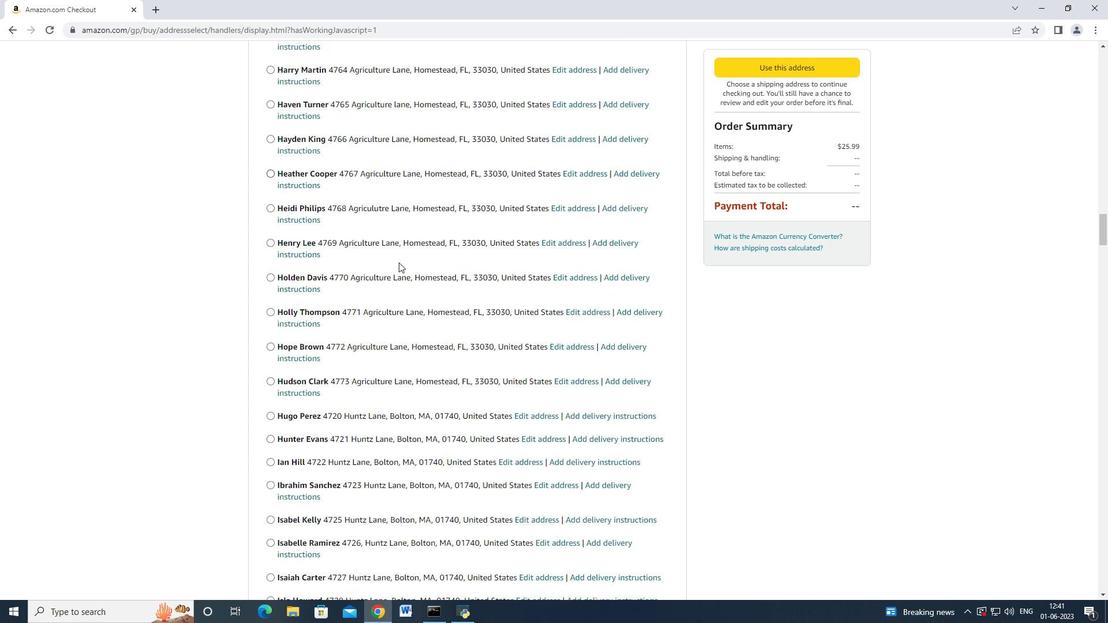 
Action: Mouse scrolled (398, 262) with delta (0, 0)
Screenshot: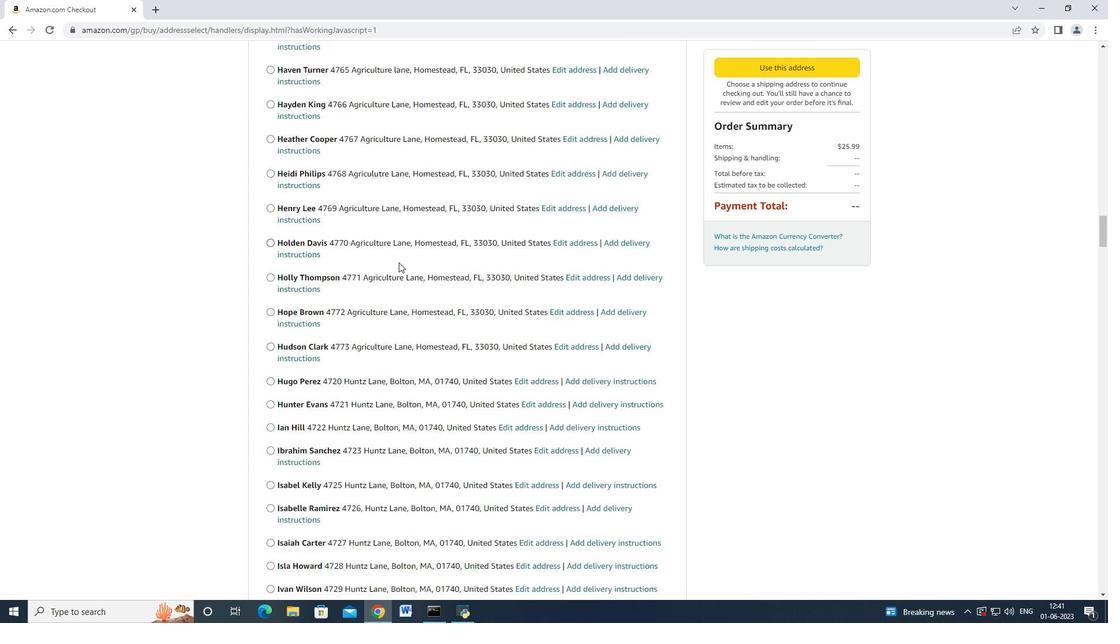 
Action: Mouse scrolled (398, 262) with delta (0, 0)
Screenshot: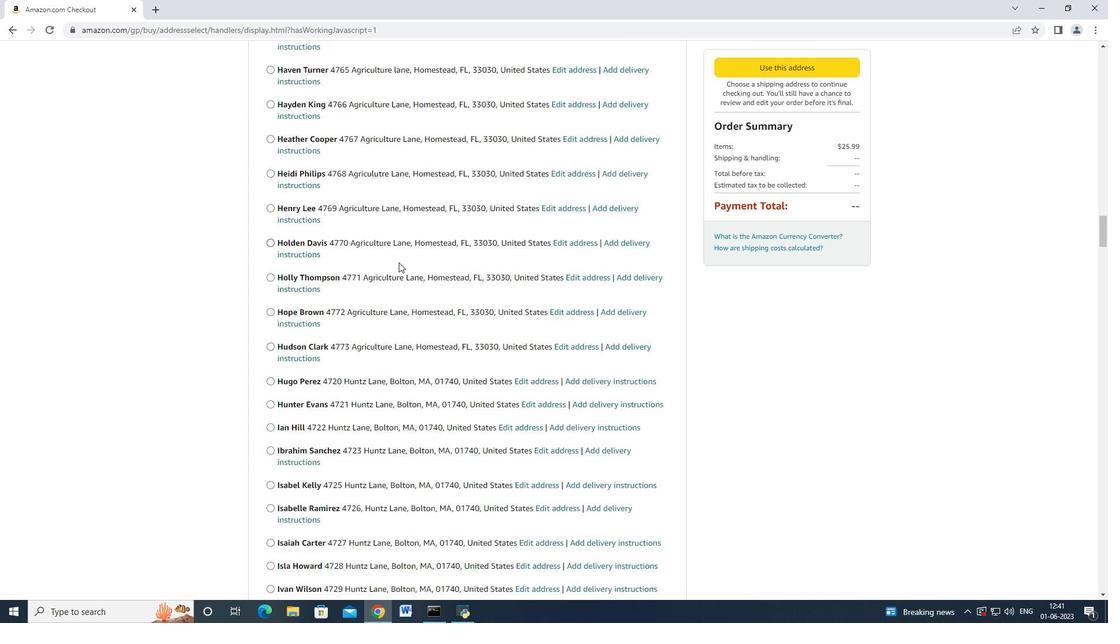 
Action: Mouse scrolled (398, 262) with delta (0, 0)
Screenshot: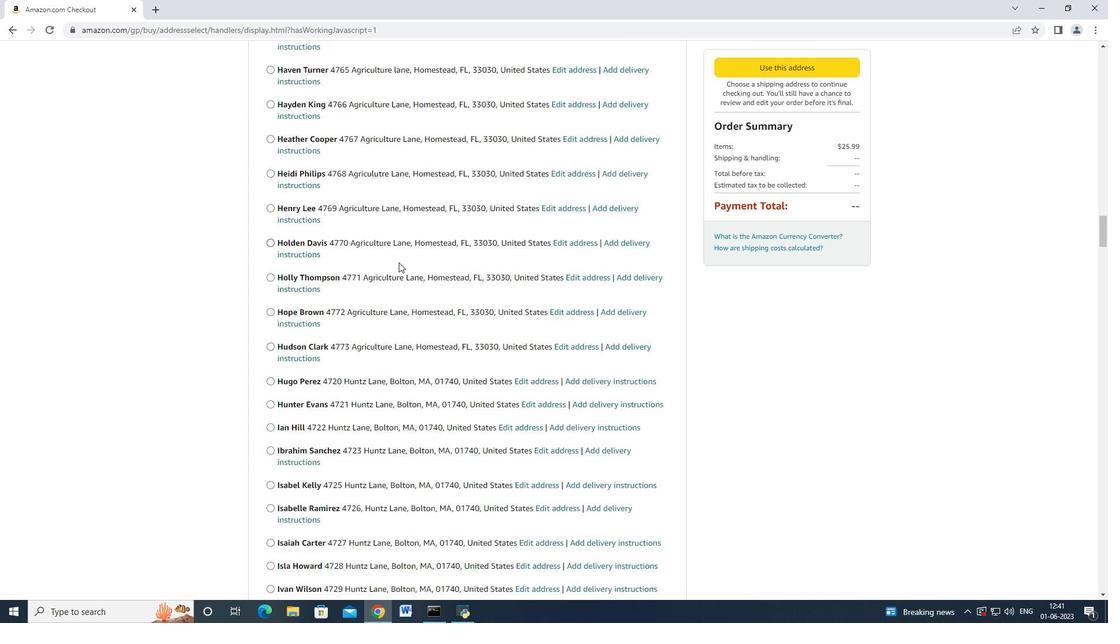
Action: Mouse scrolled (398, 262) with delta (0, 0)
Screenshot: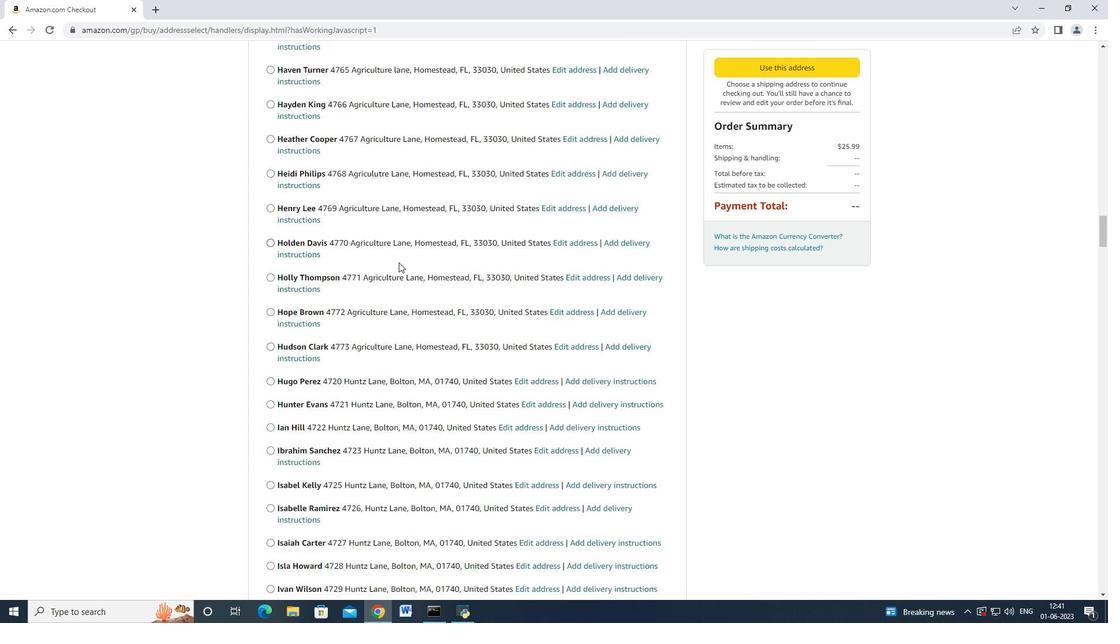 
Action: Mouse scrolled (398, 262) with delta (0, 0)
Screenshot: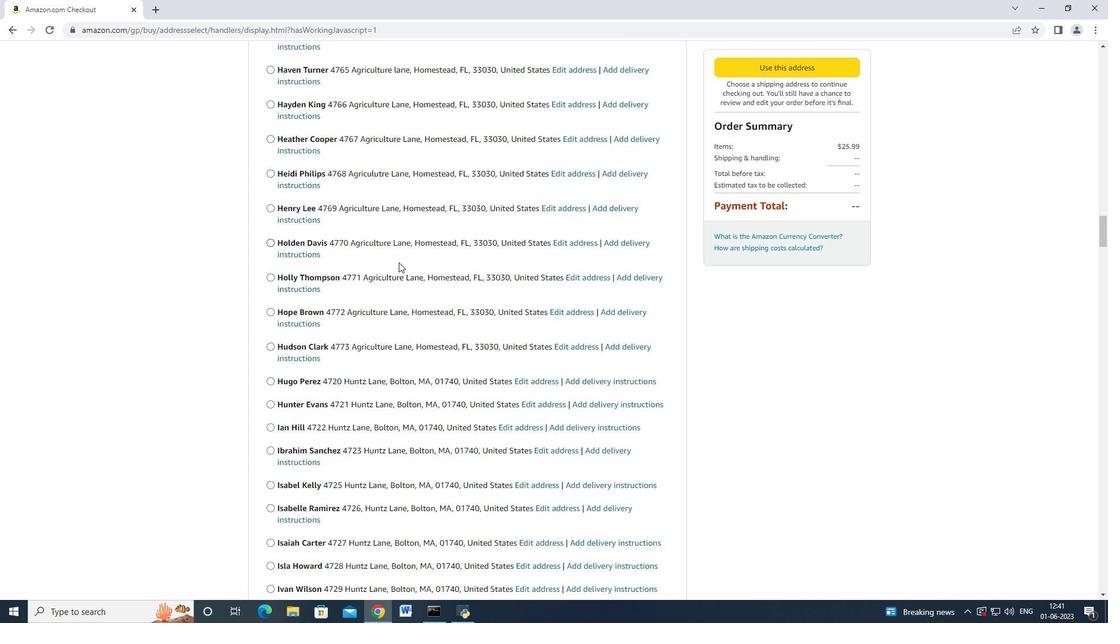 
Action: Mouse moved to (398, 262)
Screenshot: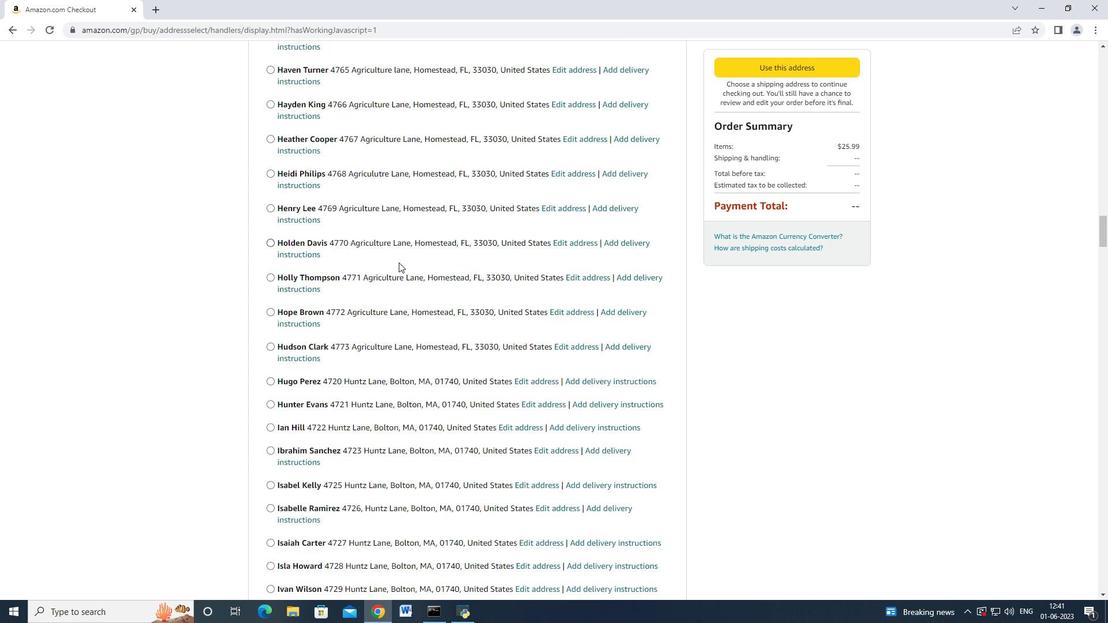 
Action: Mouse scrolled (398, 262) with delta (0, 0)
Screenshot: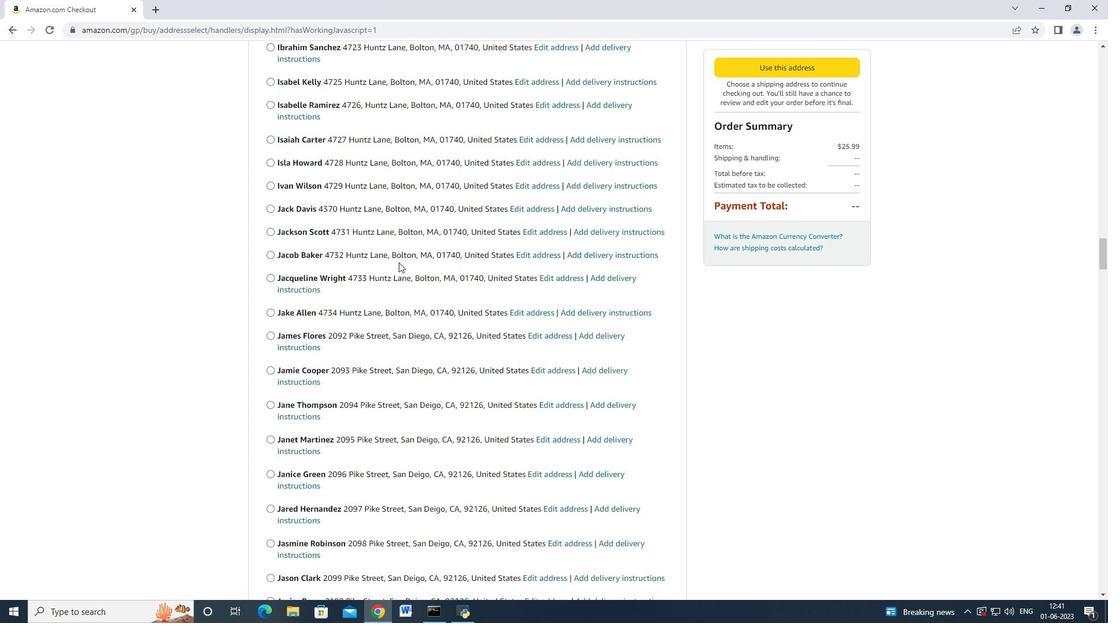 
Action: Mouse scrolled (398, 262) with delta (0, 0)
Screenshot: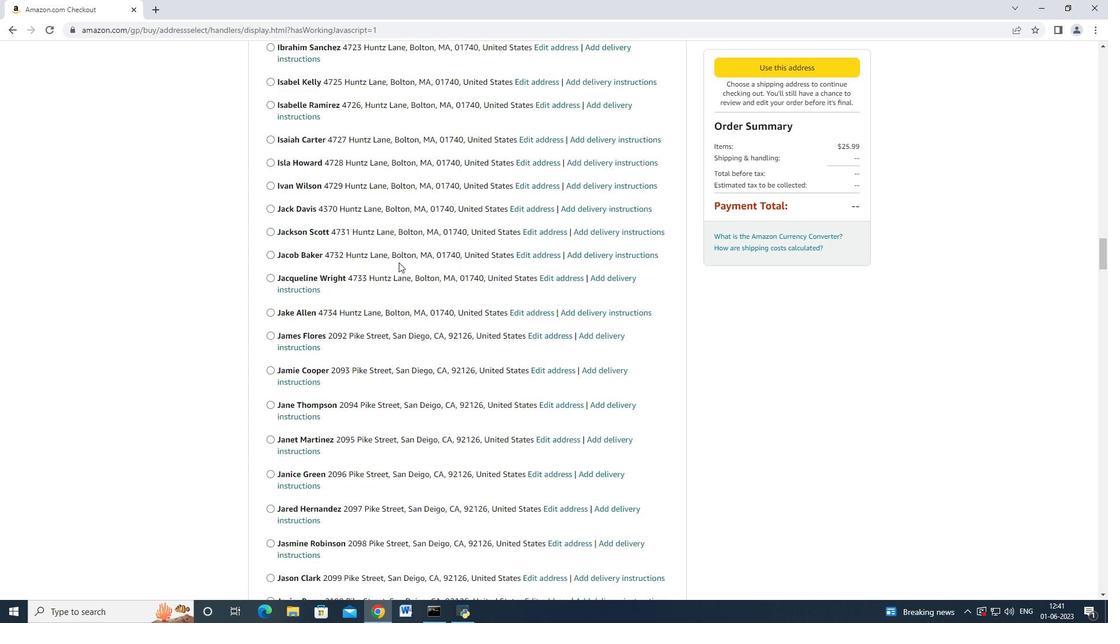 
Action: Mouse scrolled (398, 262) with delta (0, 0)
Screenshot: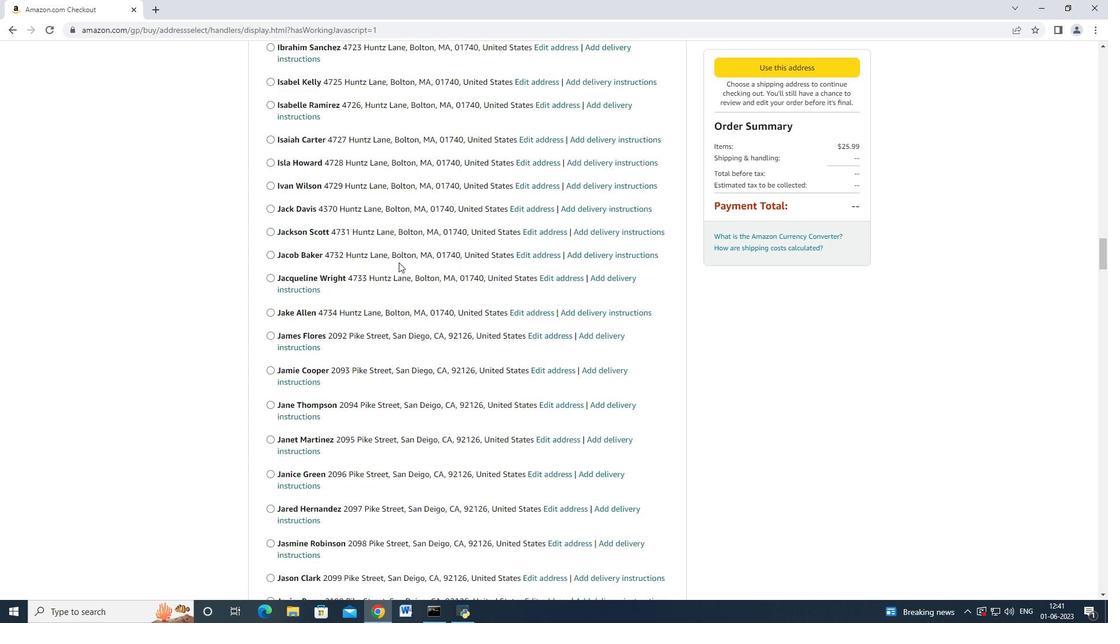 
Action: Mouse scrolled (398, 262) with delta (0, 0)
Screenshot: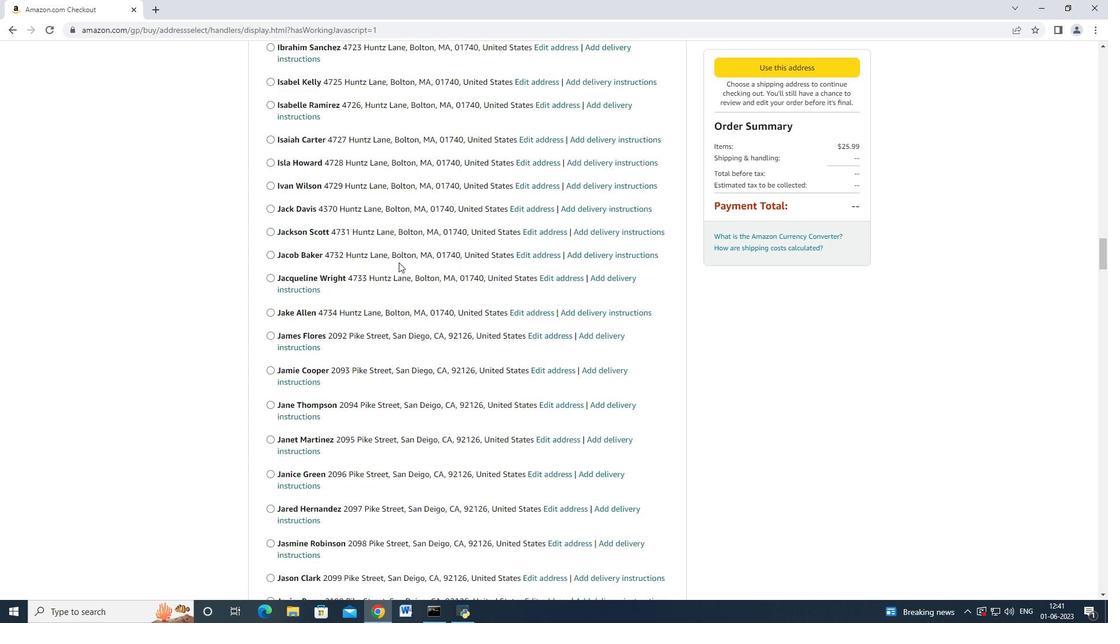 
Action: Mouse scrolled (398, 262) with delta (0, 0)
Screenshot: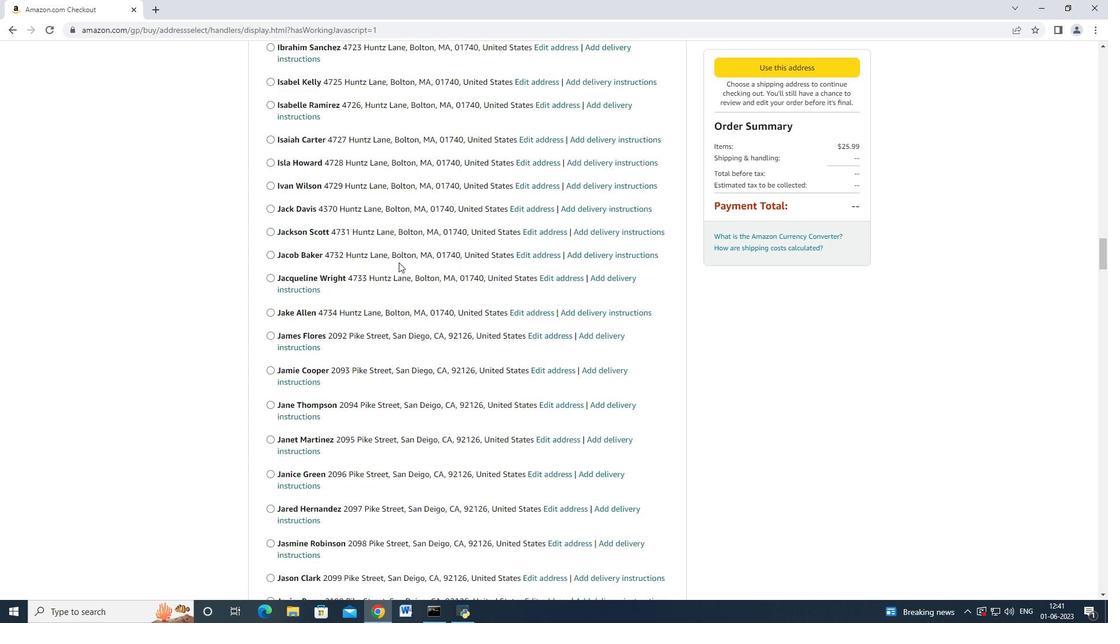 
Action: Mouse scrolled (398, 262) with delta (0, 0)
Screenshot: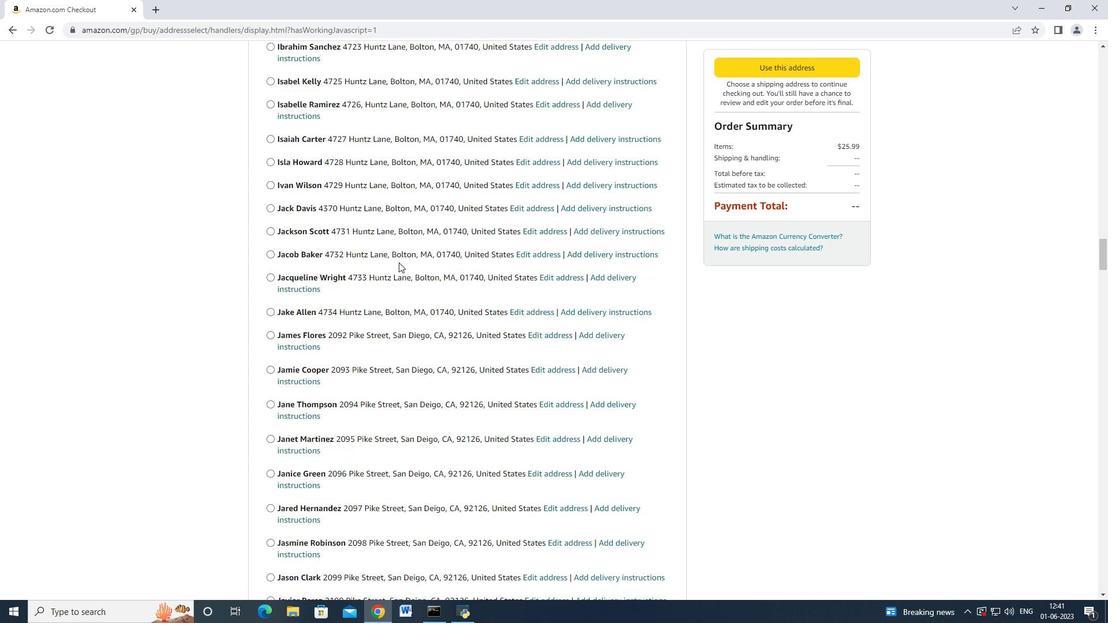 
Action: Mouse scrolled (398, 262) with delta (0, 0)
Screenshot: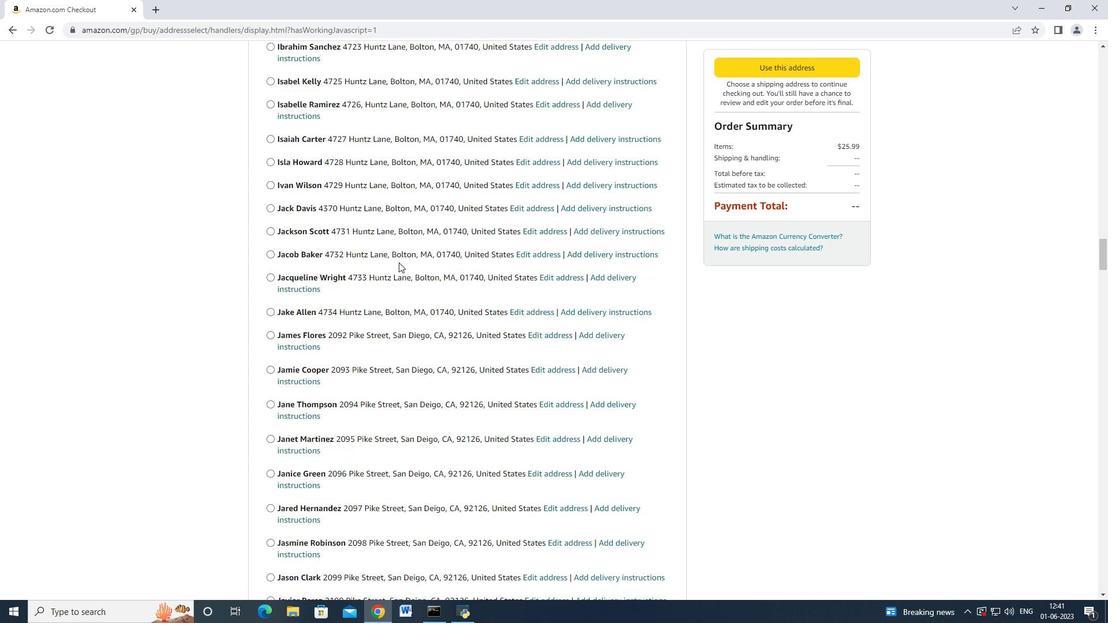 
Action: Mouse moved to (397, 257)
Screenshot: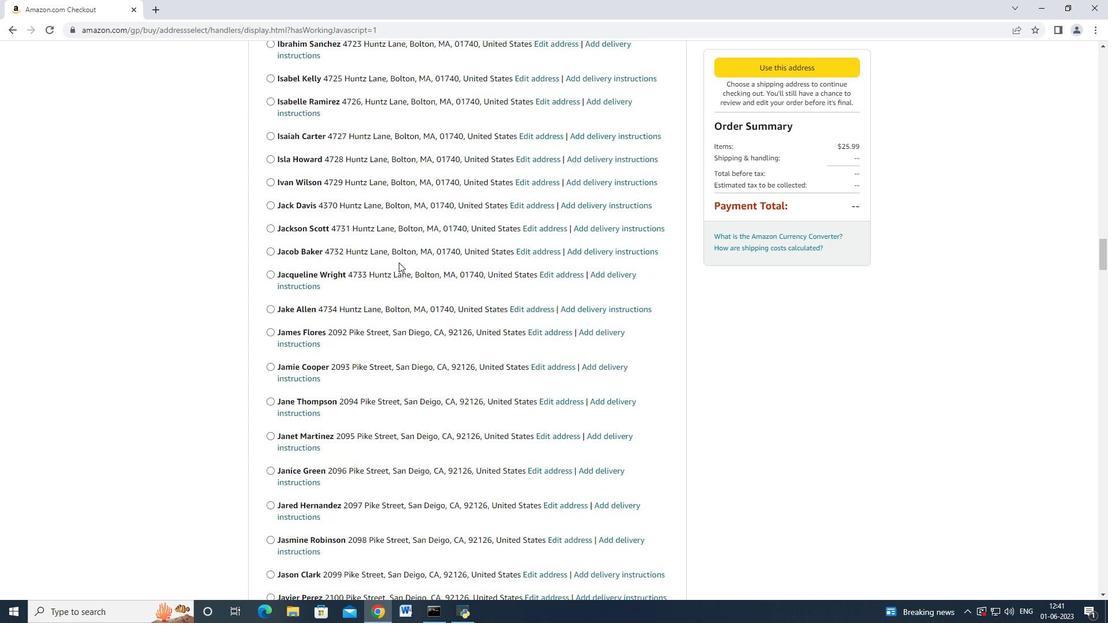 
Action: Mouse scrolled (397, 257) with delta (0, 0)
Screenshot: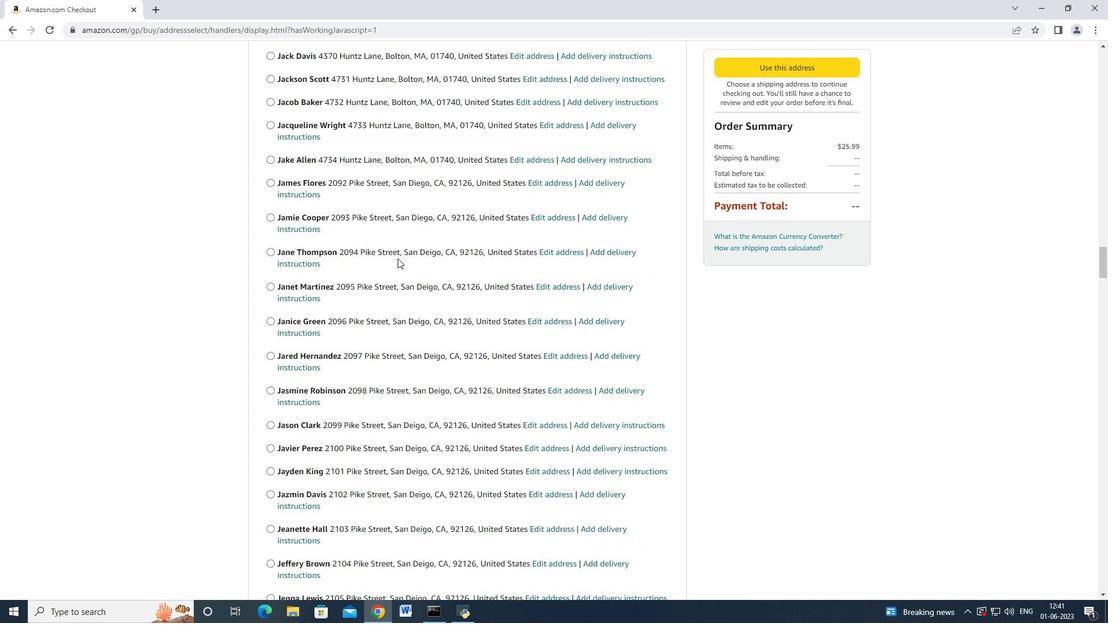 
Action: Mouse scrolled (397, 257) with delta (0, 0)
Screenshot: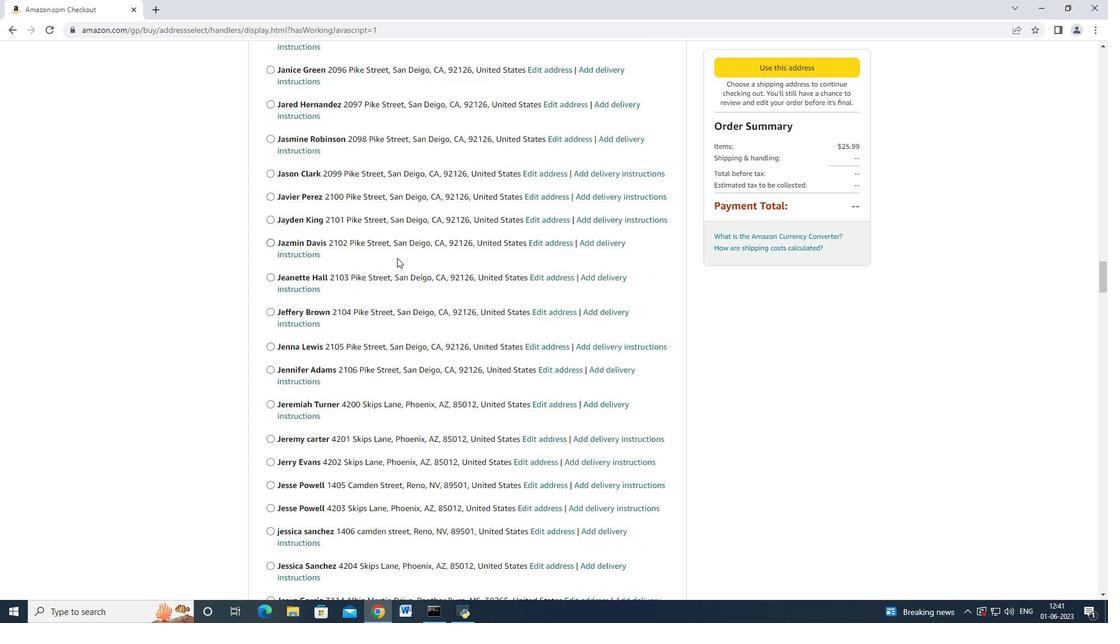 
Action: Mouse scrolled (397, 257) with delta (0, 0)
Screenshot: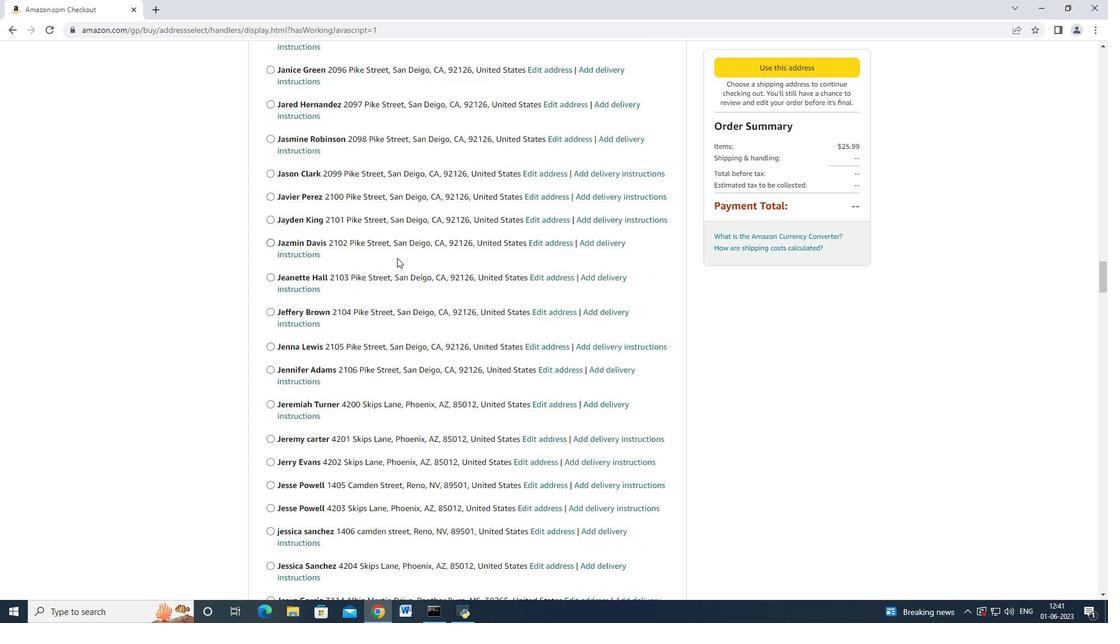 
Action: Mouse scrolled (397, 257) with delta (0, 0)
Screenshot: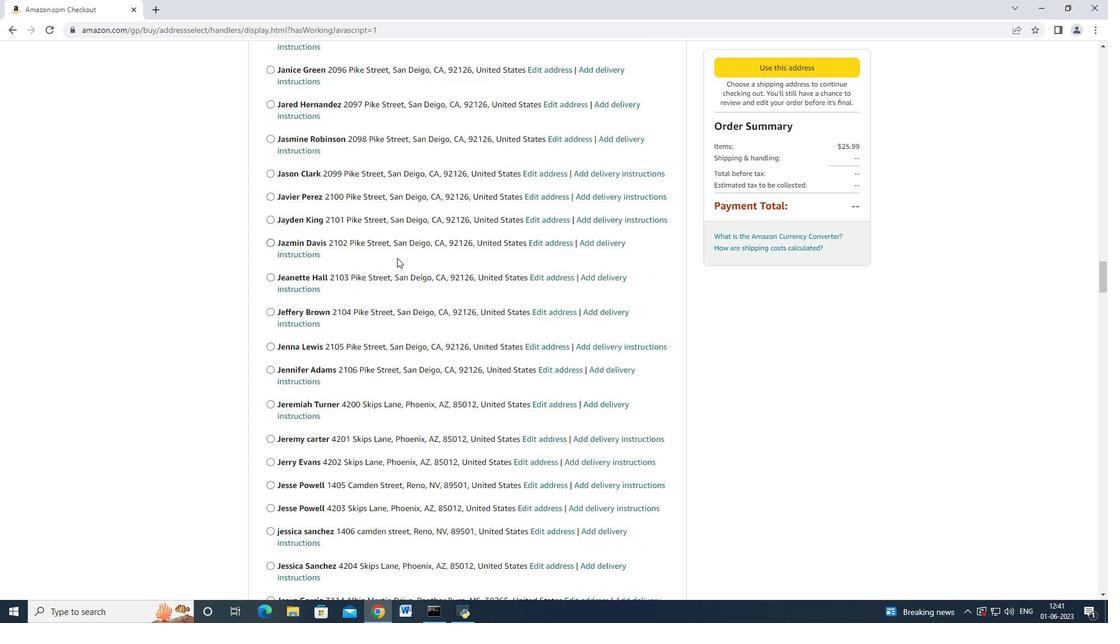 
Action: Mouse scrolled (397, 257) with delta (0, 0)
Screenshot: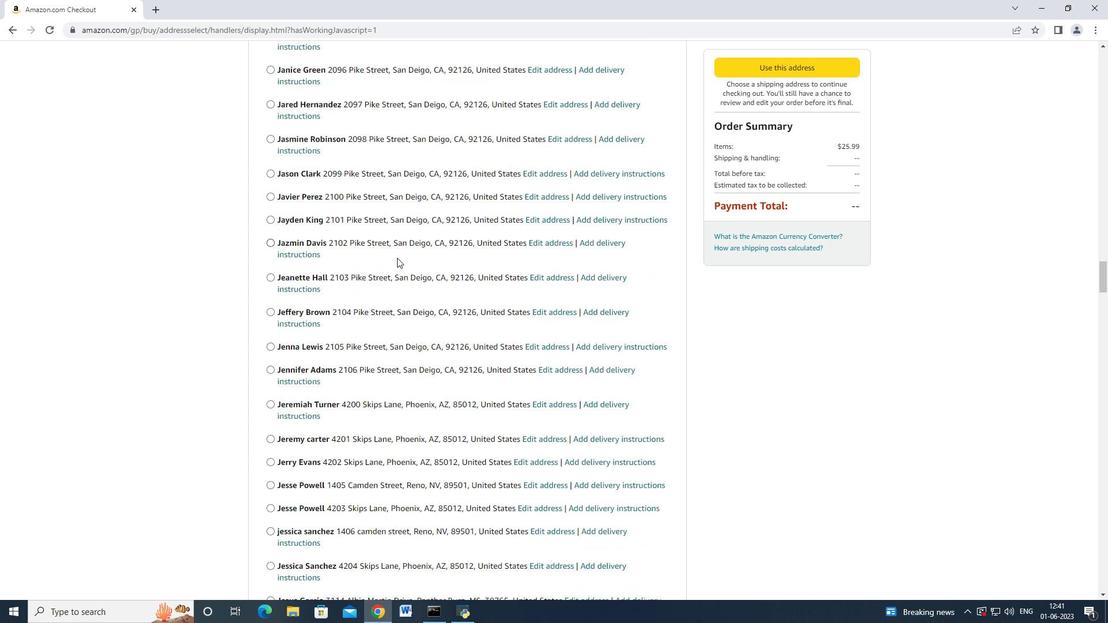 
Action: Mouse scrolled (397, 257) with delta (0, 0)
Screenshot: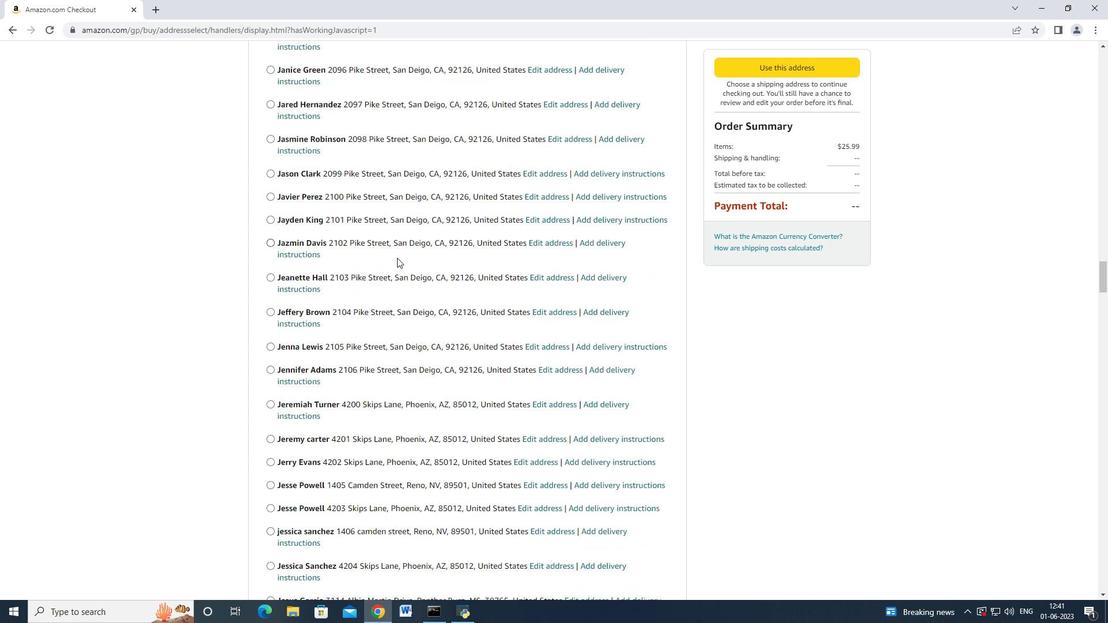
Action: Mouse scrolled (397, 257) with delta (0, 0)
Screenshot: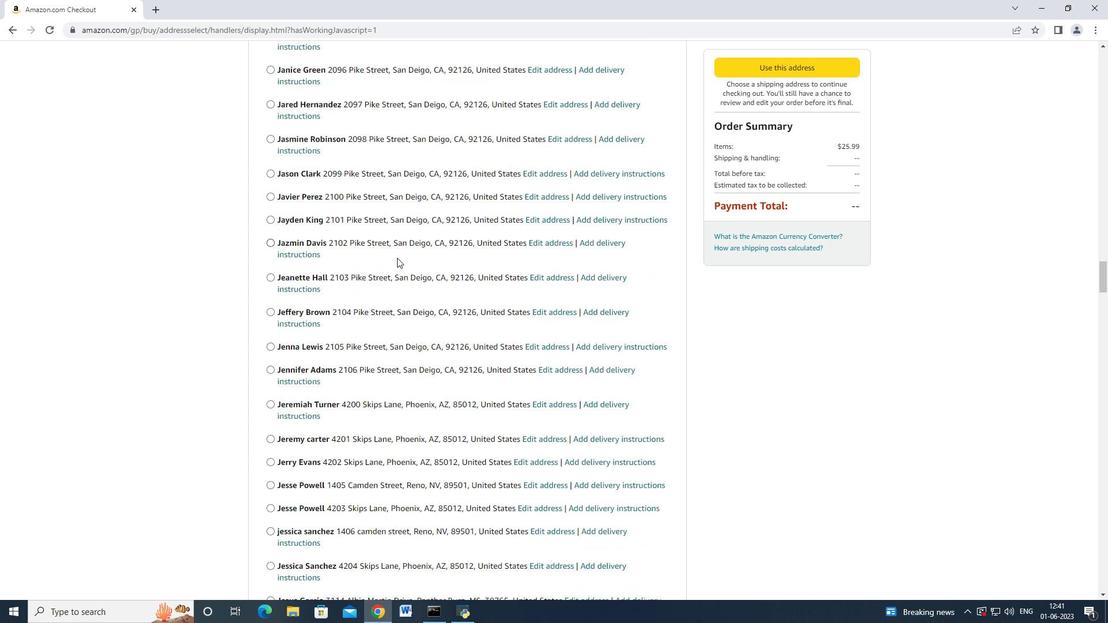 
Action: Mouse moved to (396, 256)
Screenshot: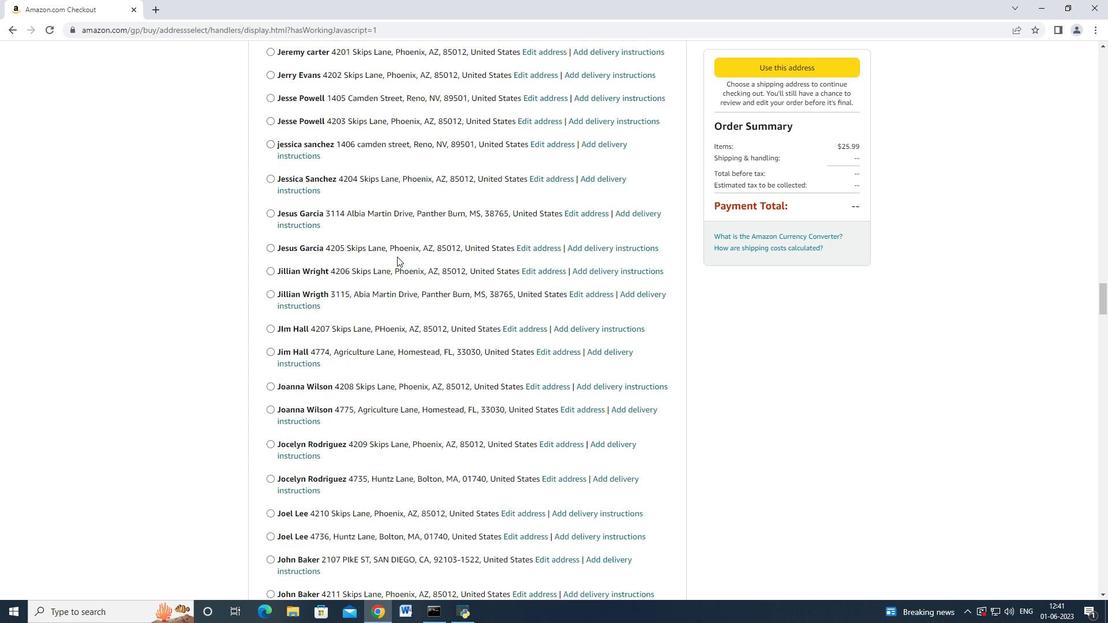 
Action: Mouse scrolled (396, 256) with delta (0, 0)
Screenshot: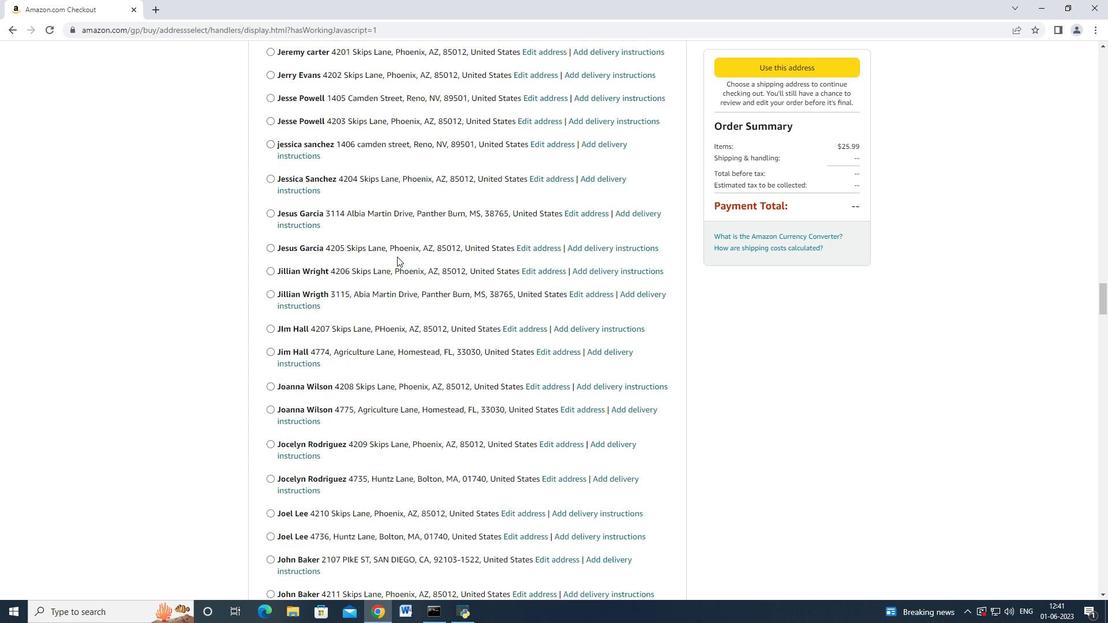 
Action: Mouse moved to (395, 256)
Screenshot: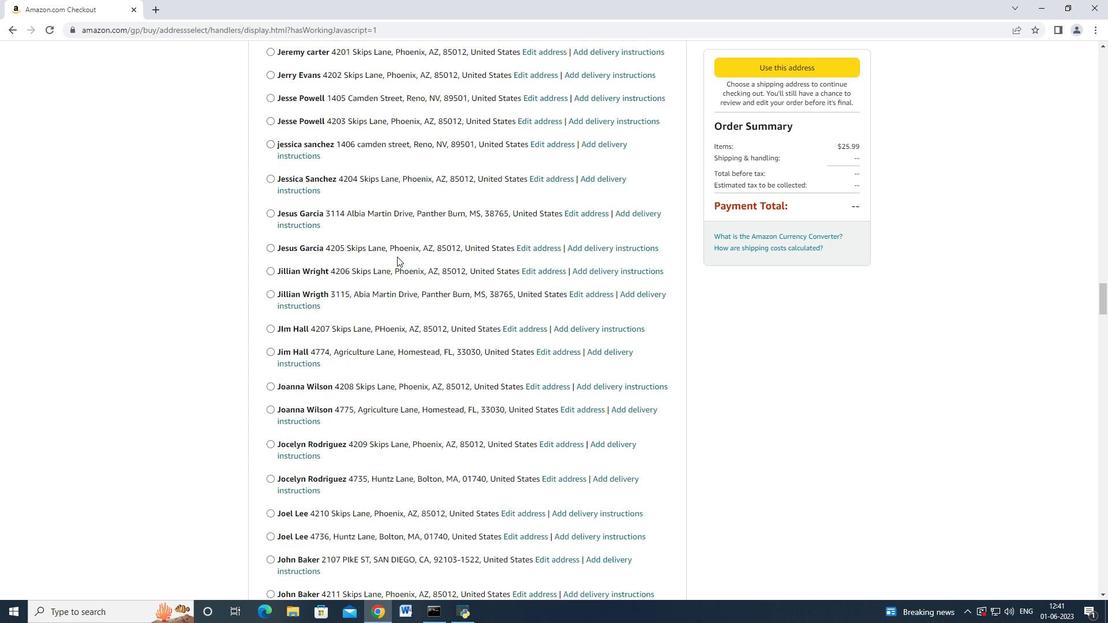 
Action: Mouse scrolled (395, 256) with delta (0, 0)
Screenshot: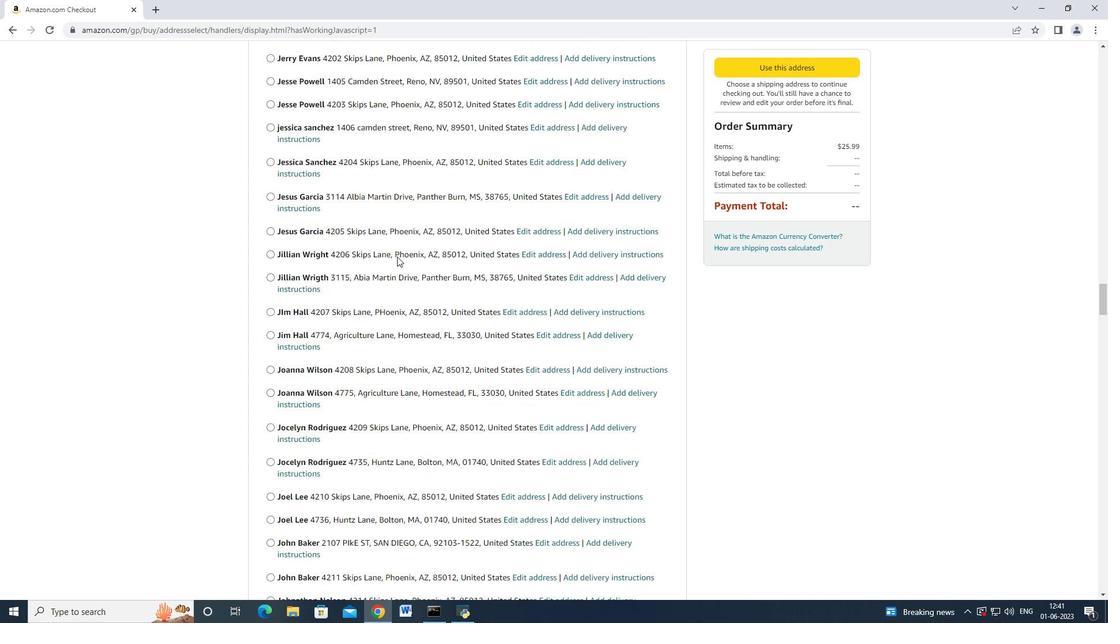 
Action: Mouse moved to (395, 256)
Screenshot: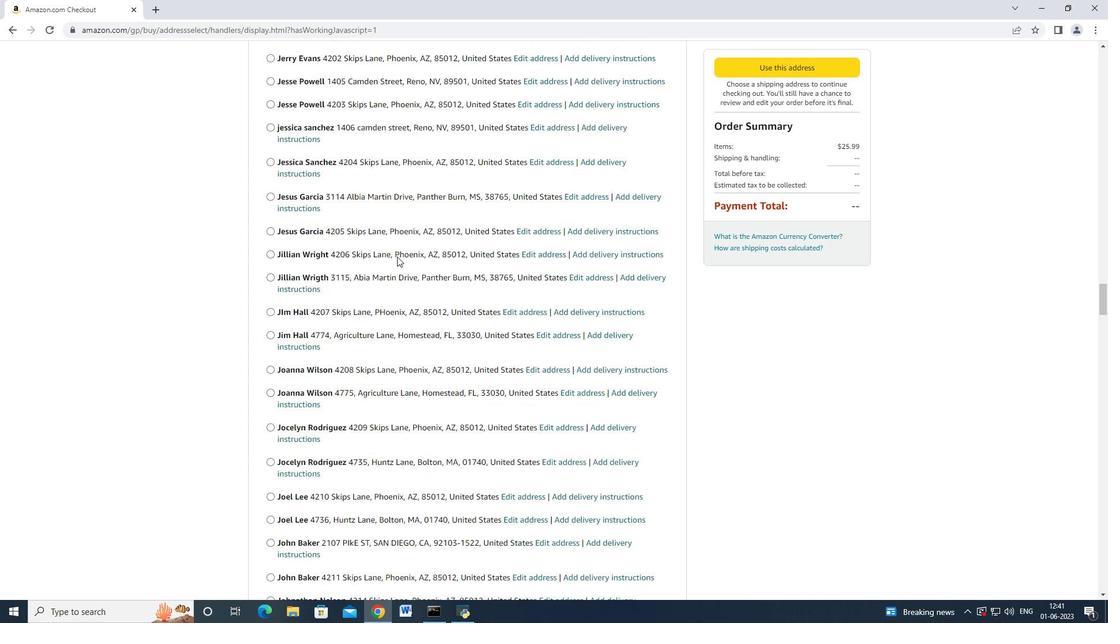 
Action: Mouse scrolled (395, 256) with delta (0, 0)
Screenshot: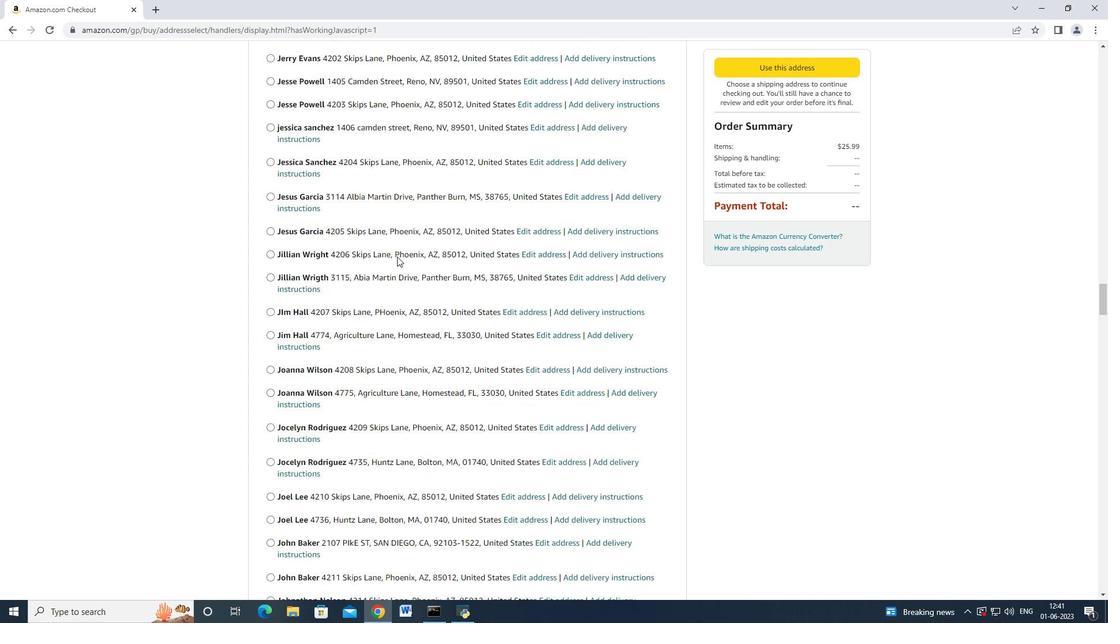 
Action: Mouse scrolled (395, 255) with delta (0, -1)
Screenshot: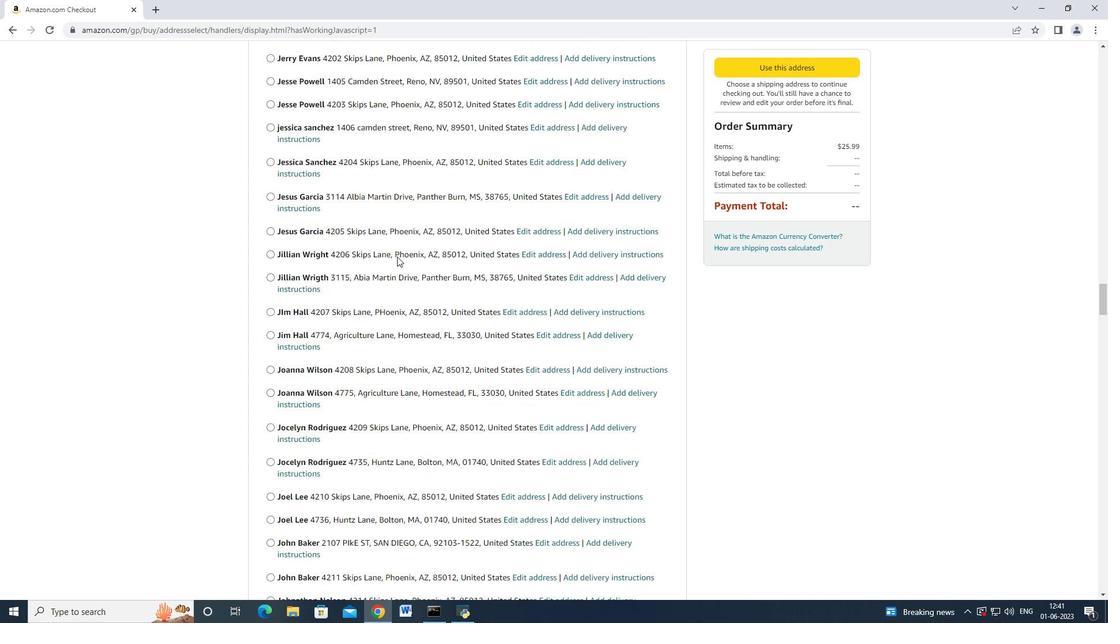 
Action: Mouse scrolled (395, 256) with delta (0, 0)
Screenshot: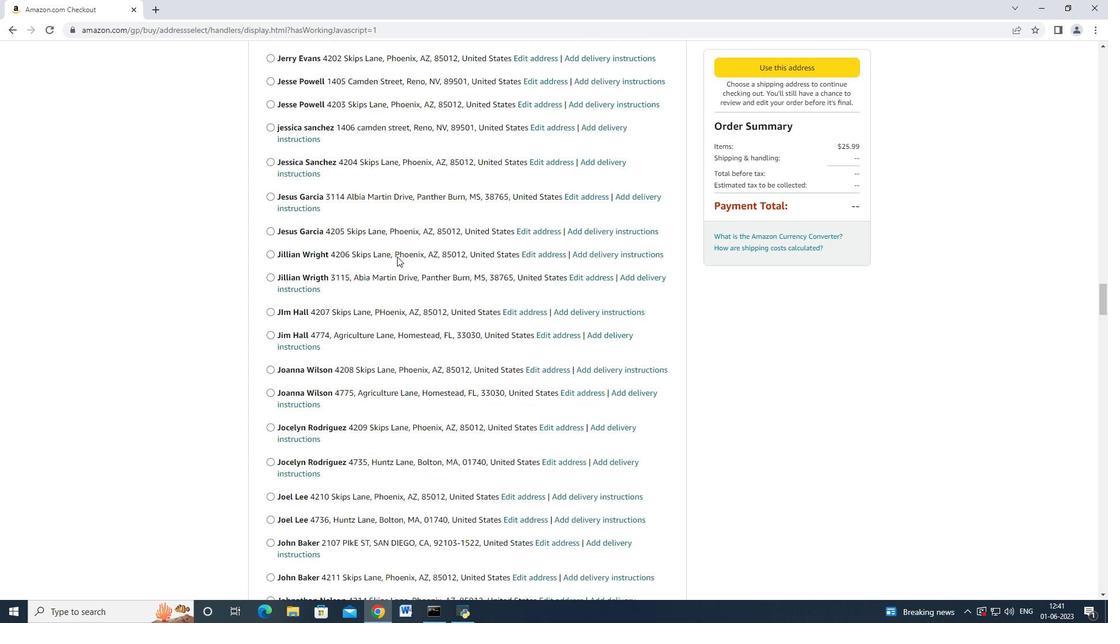 
Action: Mouse scrolled (395, 256) with delta (0, 0)
Screenshot: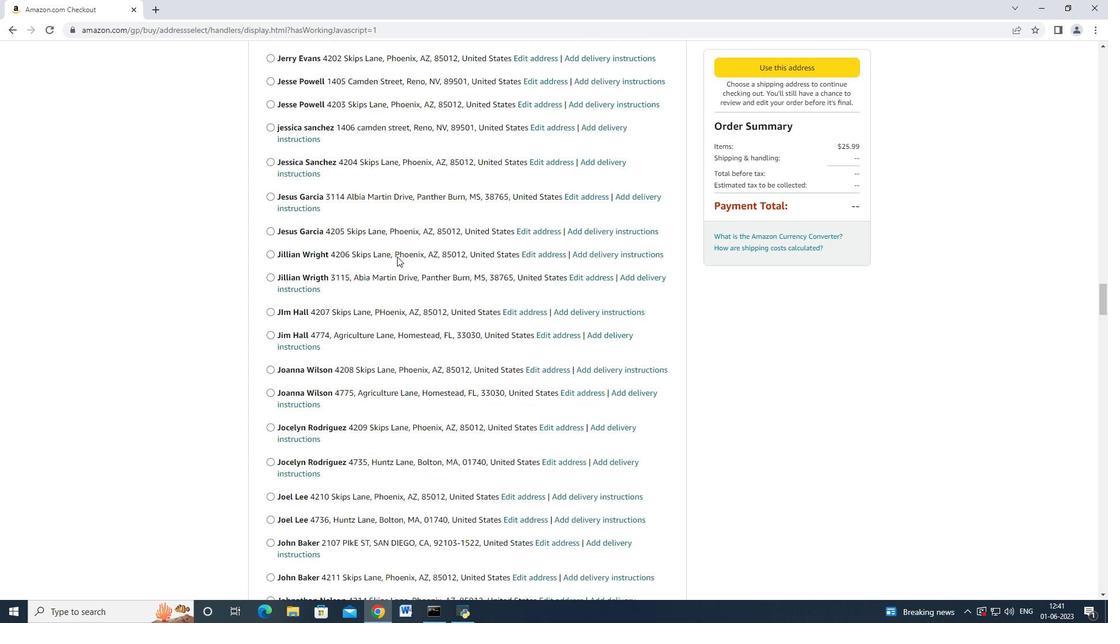 
Action: Mouse scrolled (395, 256) with delta (0, 0)
Screenshot: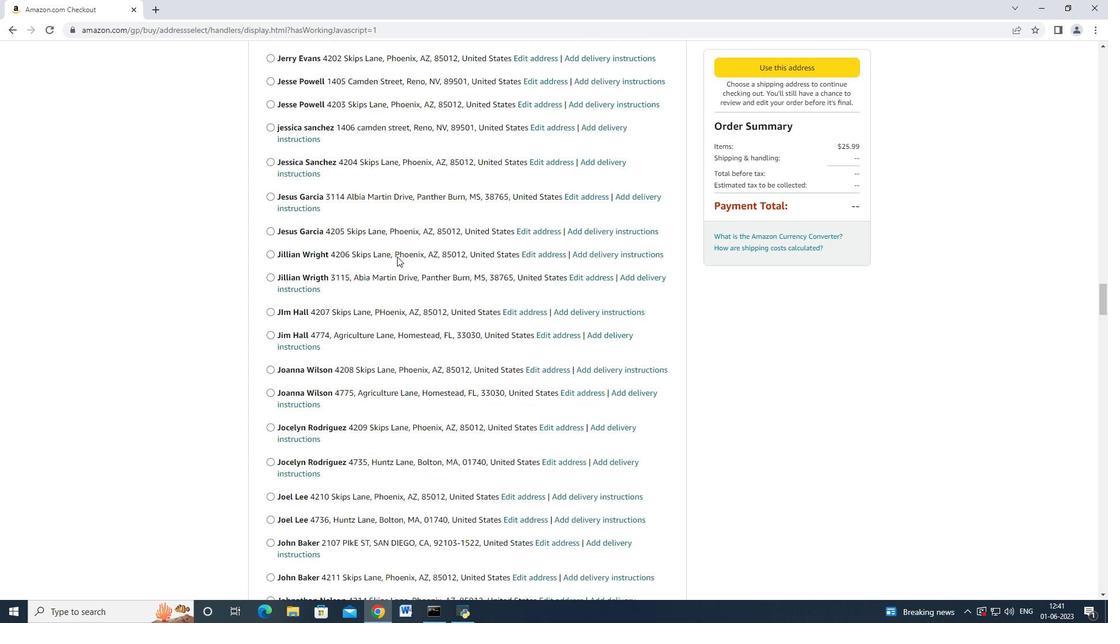 
Action: Mouse moved to (395, 255)
Screenshot: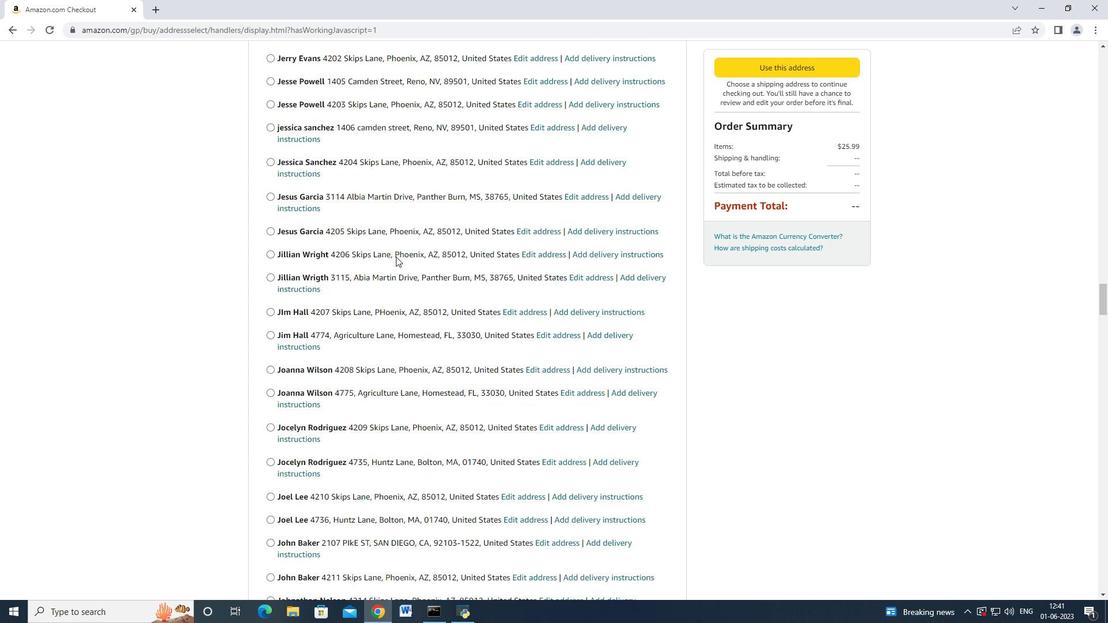 
Action: Mouse scrolled (395, 254) with delta (0, 0)
Screenshot: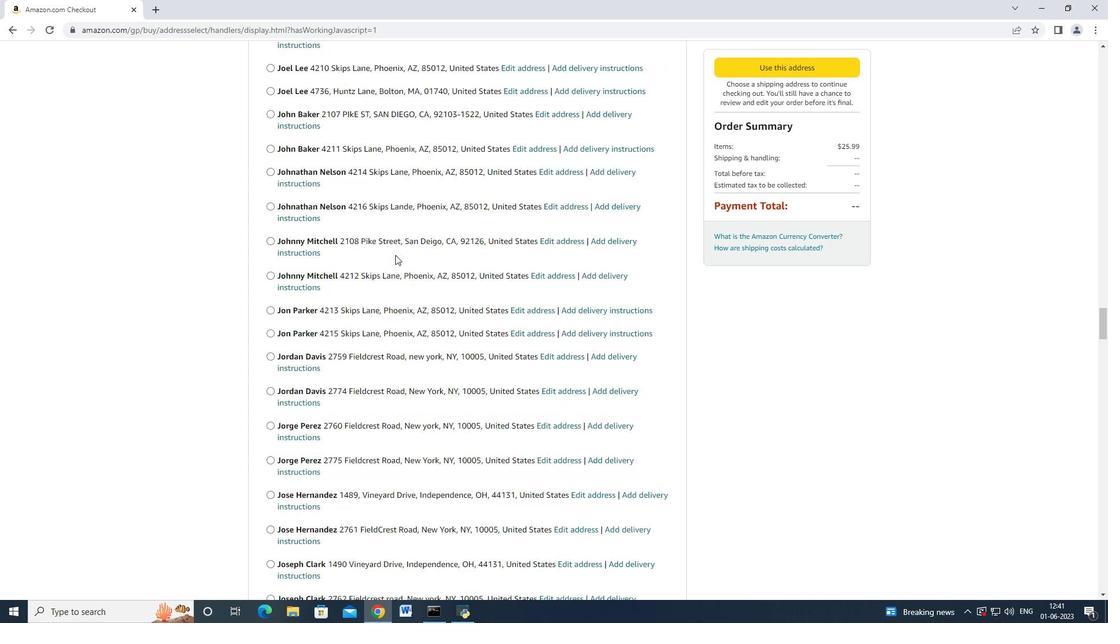 
Action: Mouse moved to (395, 255)
Screenshot: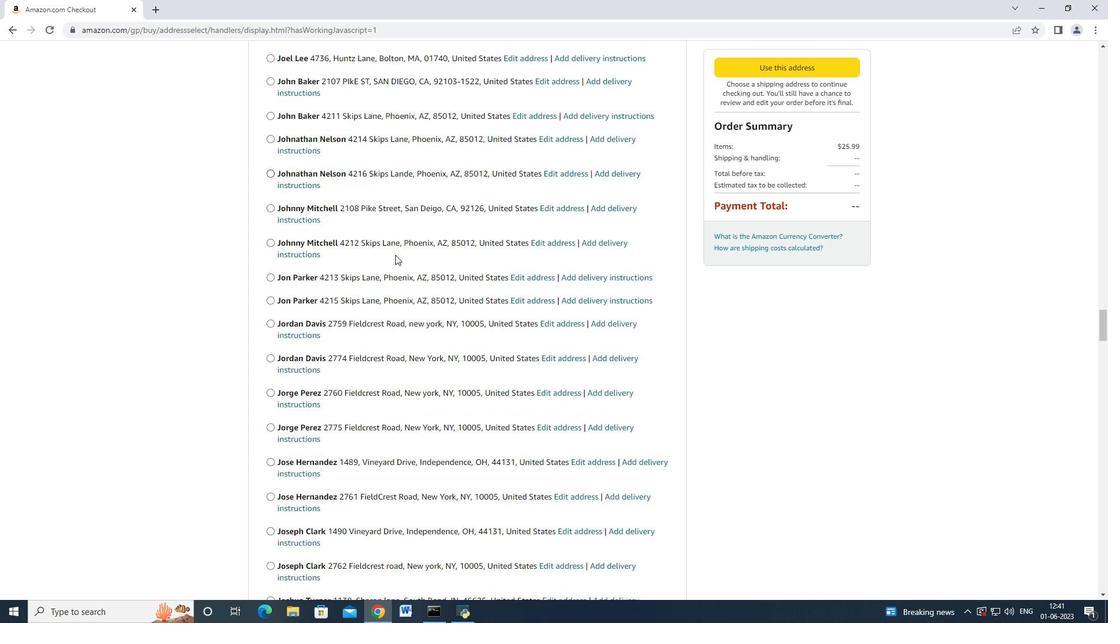 
Action: Mouse scrolled (395, 254) with delta (0, 0)
Screenshot: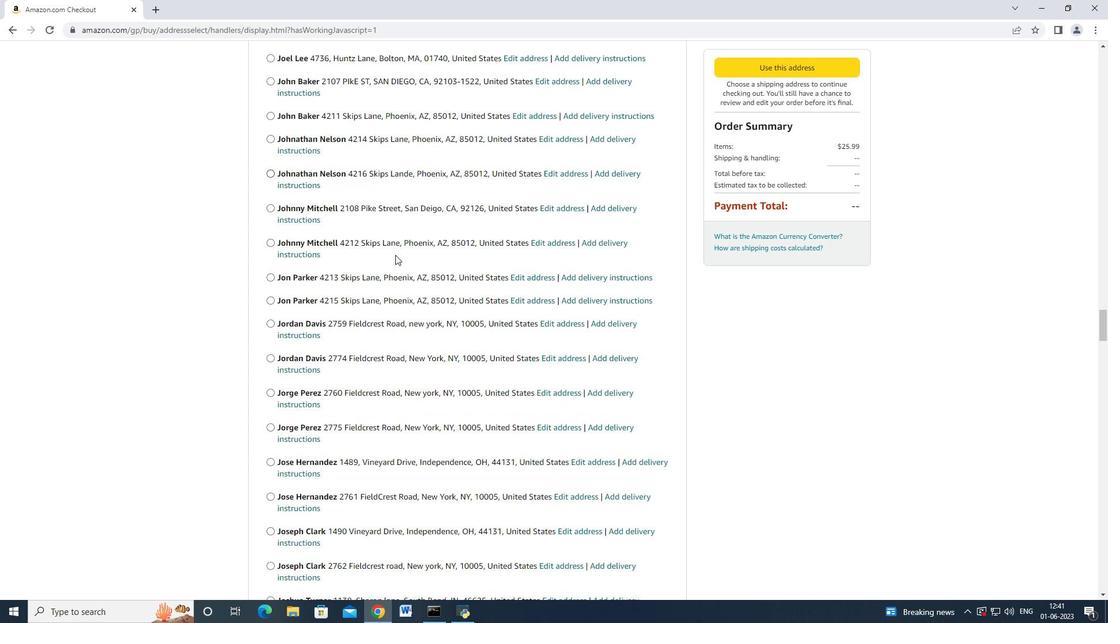 
Action: Mouse moved to (395, 253)
Screenshot: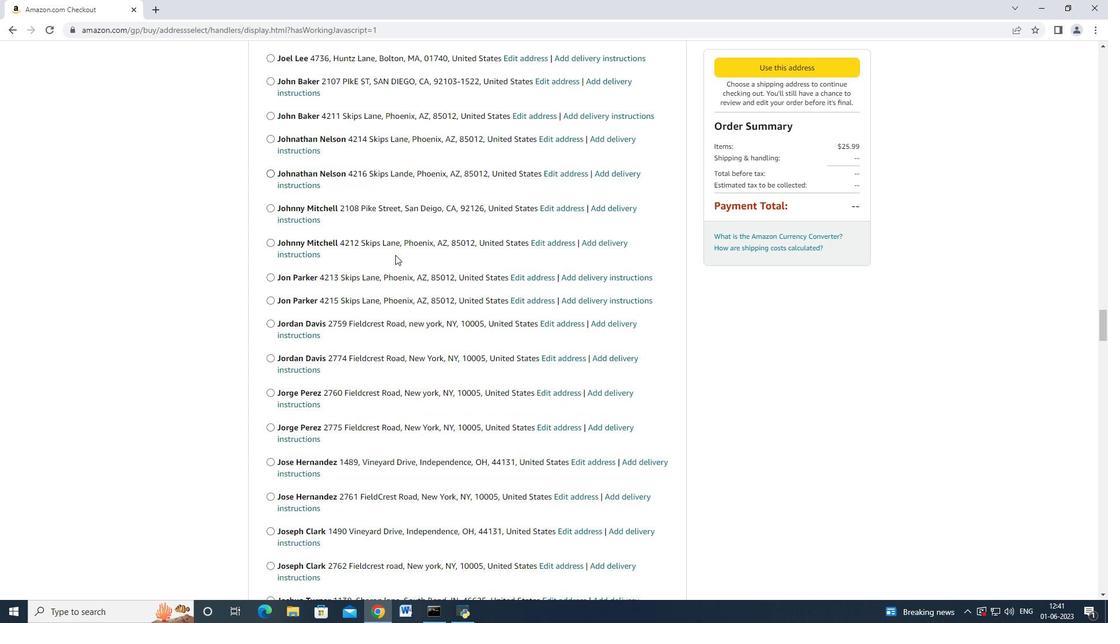 
Action: Mouse scrolled (395, 254) with delta (0, 0)
Screenshot: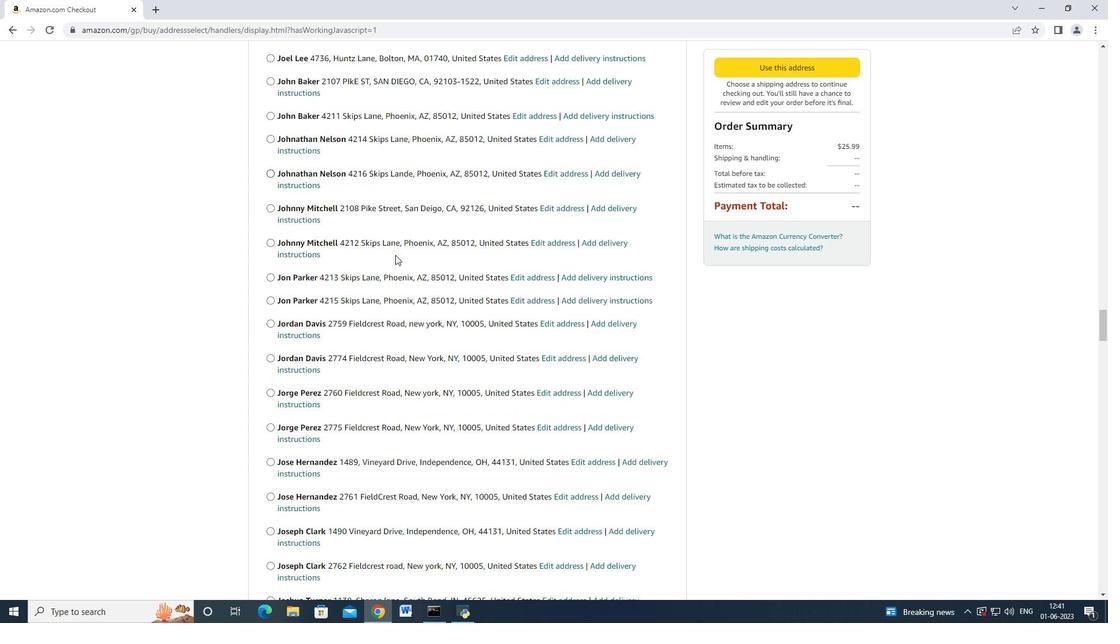 
Action: Mouse scrolled (395, 253) with delta (0, -1)
Screenshot: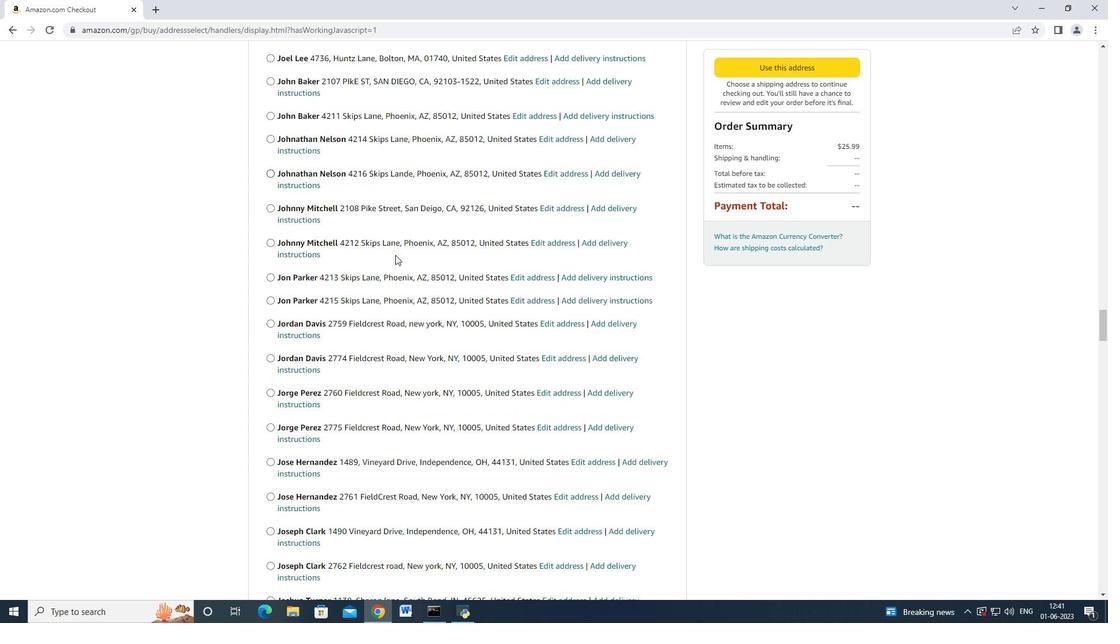 
Action: Mouse scrolled (395, 254) with delta (0, 0)
Screenshot: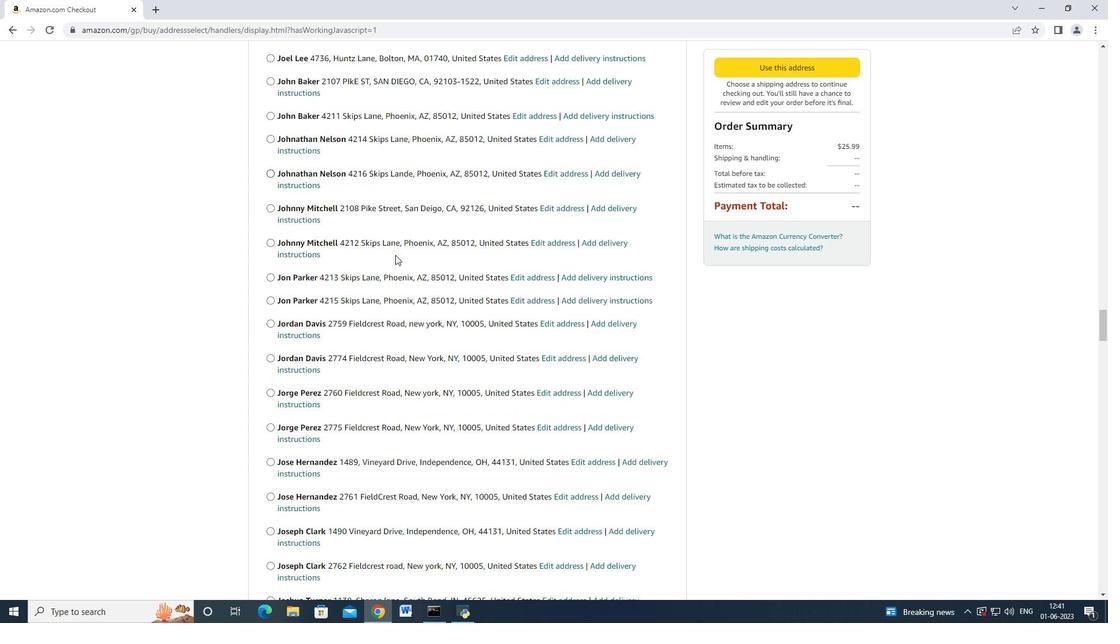 
Action: Mouse scrolled (395, 254) with delta (0, 0)
Screenshot: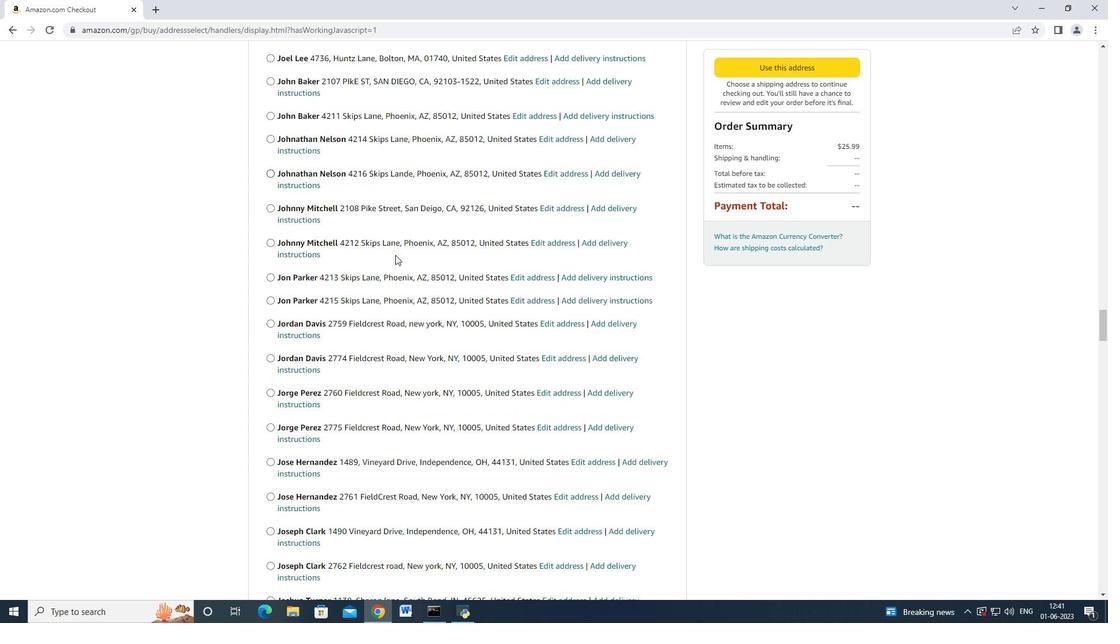 
Action: Mouse scrolled (395, 254) with delta (0, 0)
Screenshot: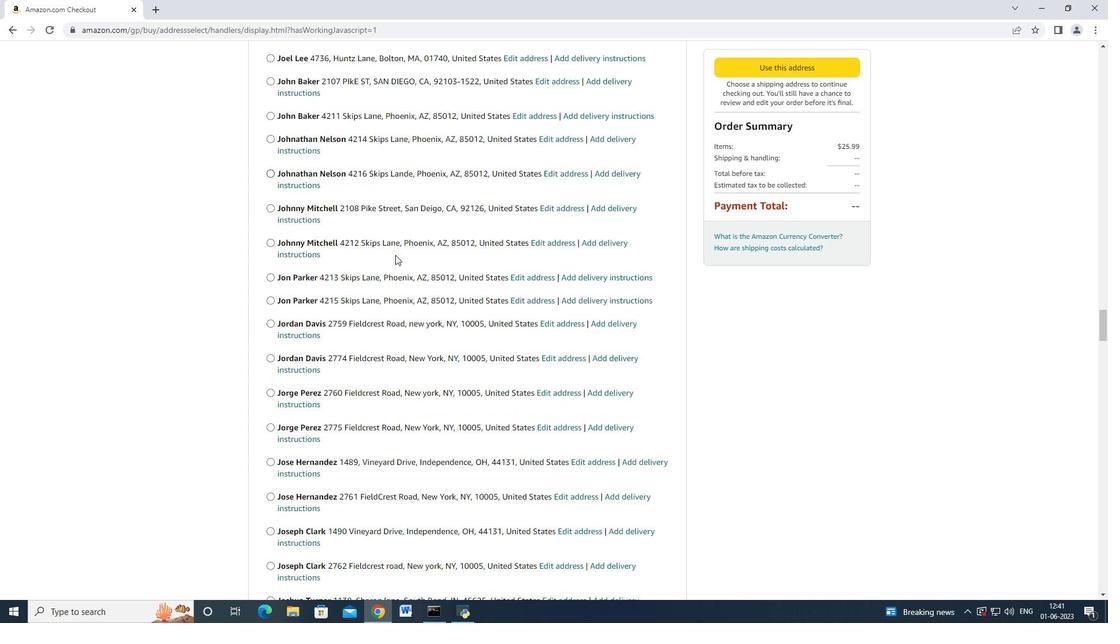 
Action: Mouse moved to (394, 253)
Screenshot: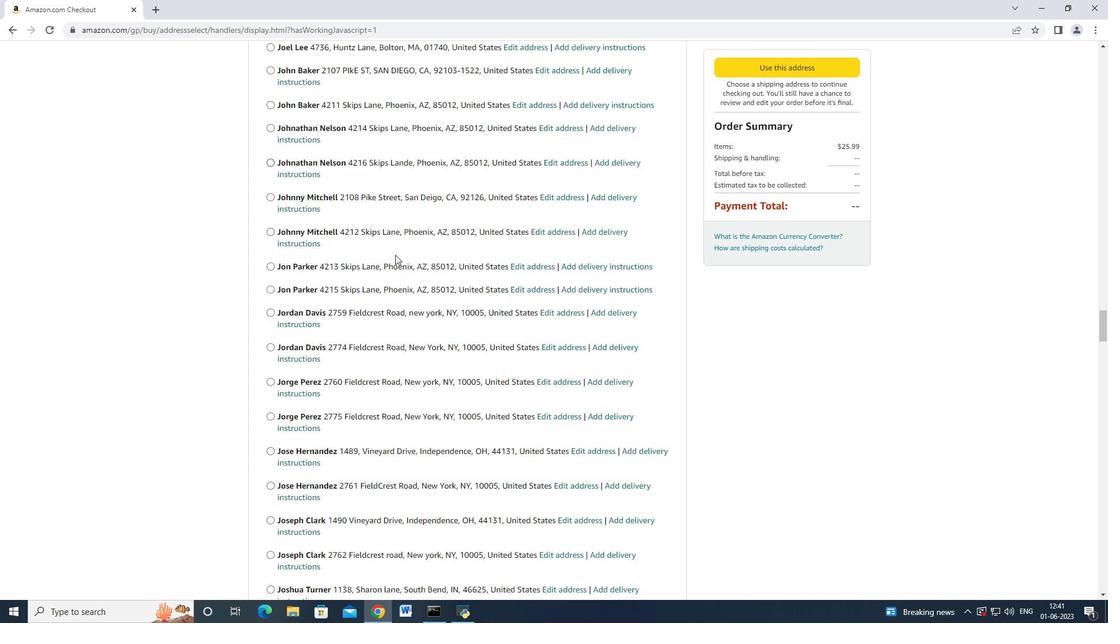 
Action: Mouse scrolled (394, 252) with delta (0, 0)
Screenshot: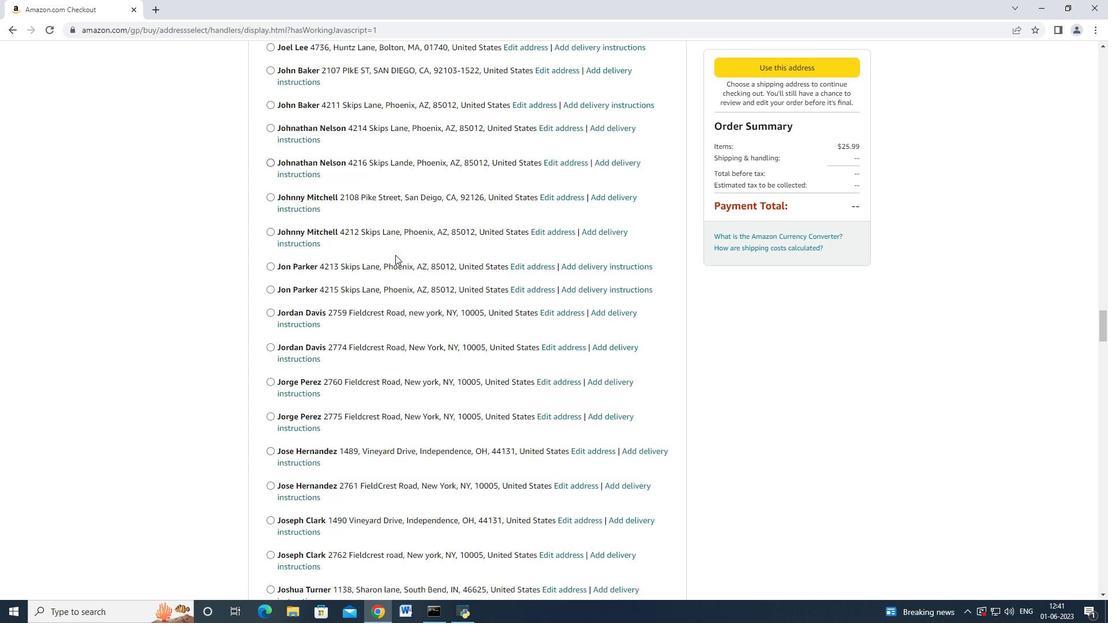 
Action: Mouse moved to (394, 253)
Screenshot: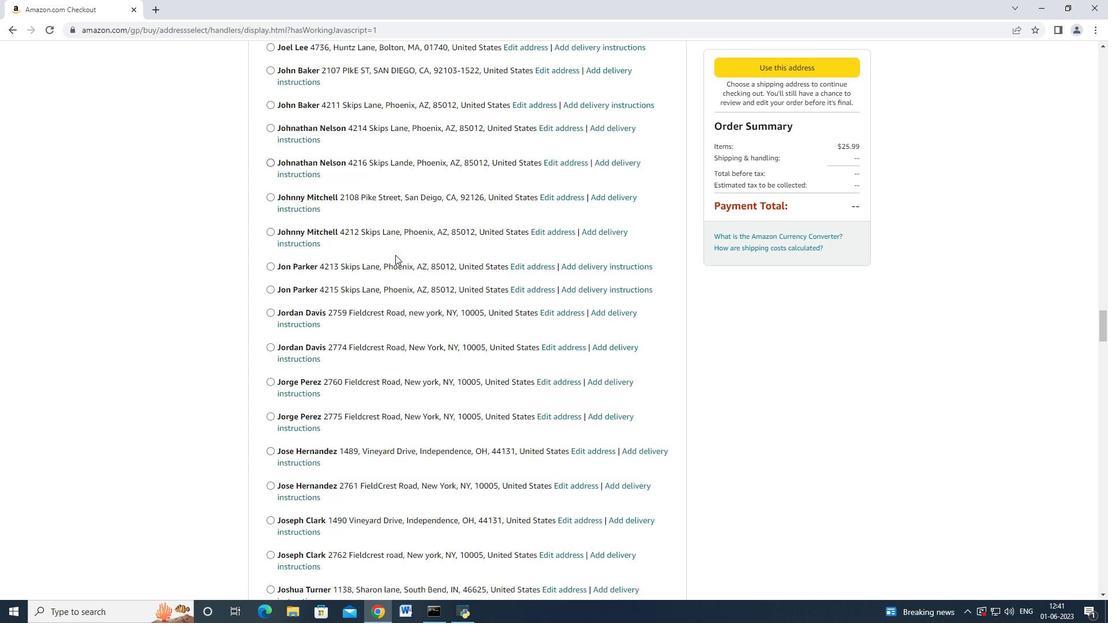 
Action: Mouse scrolled (394, 252) with delta (0, 0)
Screenshot: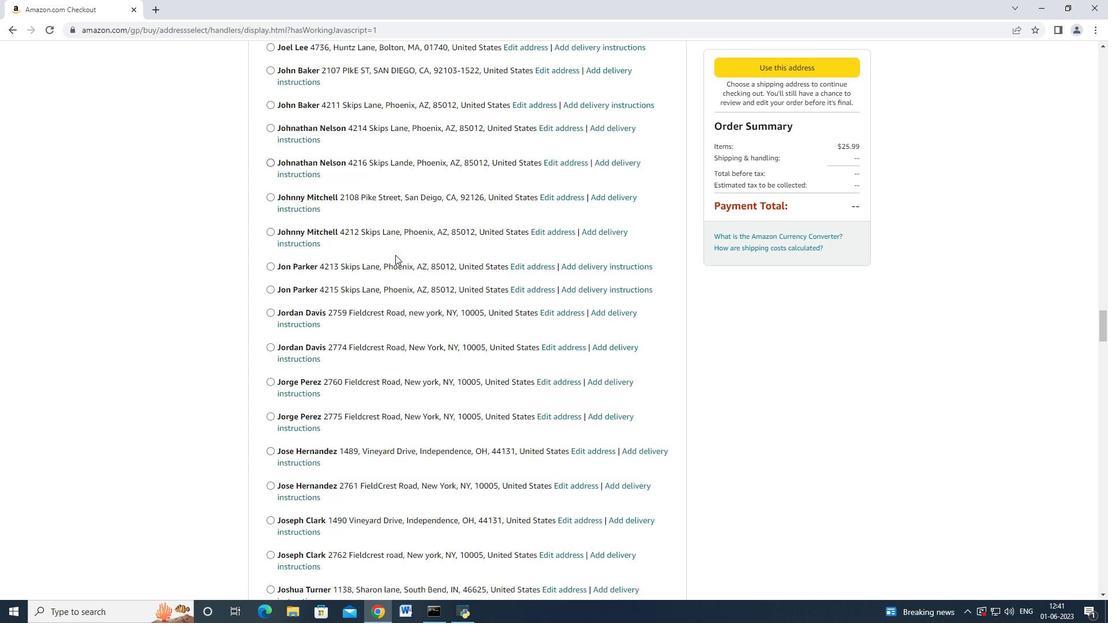 
Action: Mouse scrolled (394, 252) with delta (0, 0)
Screenshot: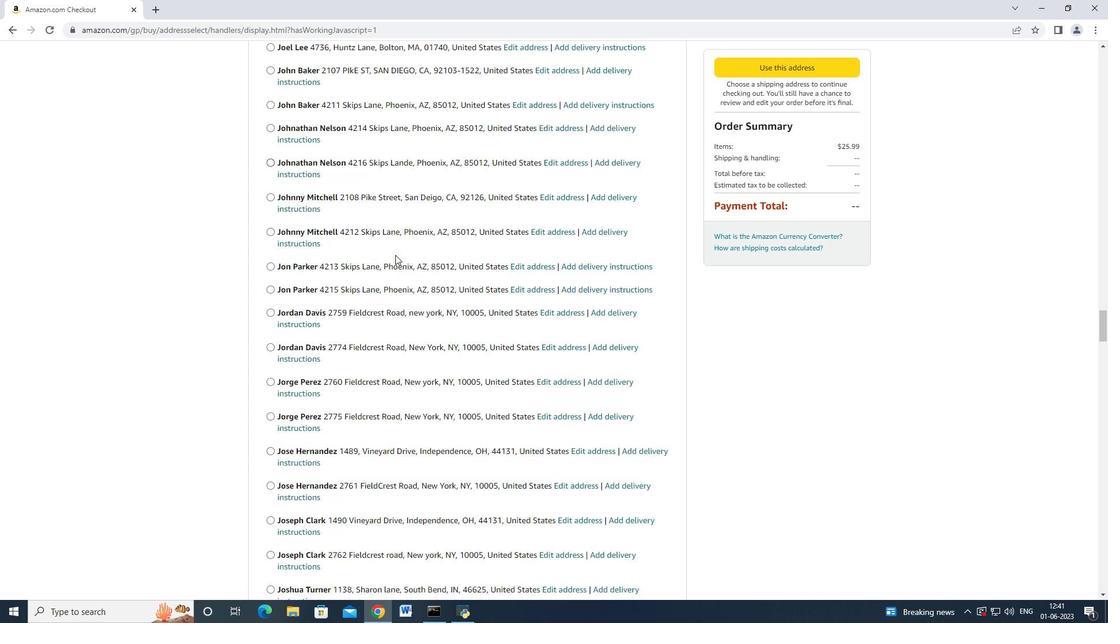 
Action: Mouse scrolled (394, 252) with delta (0, -1)
Screenshot: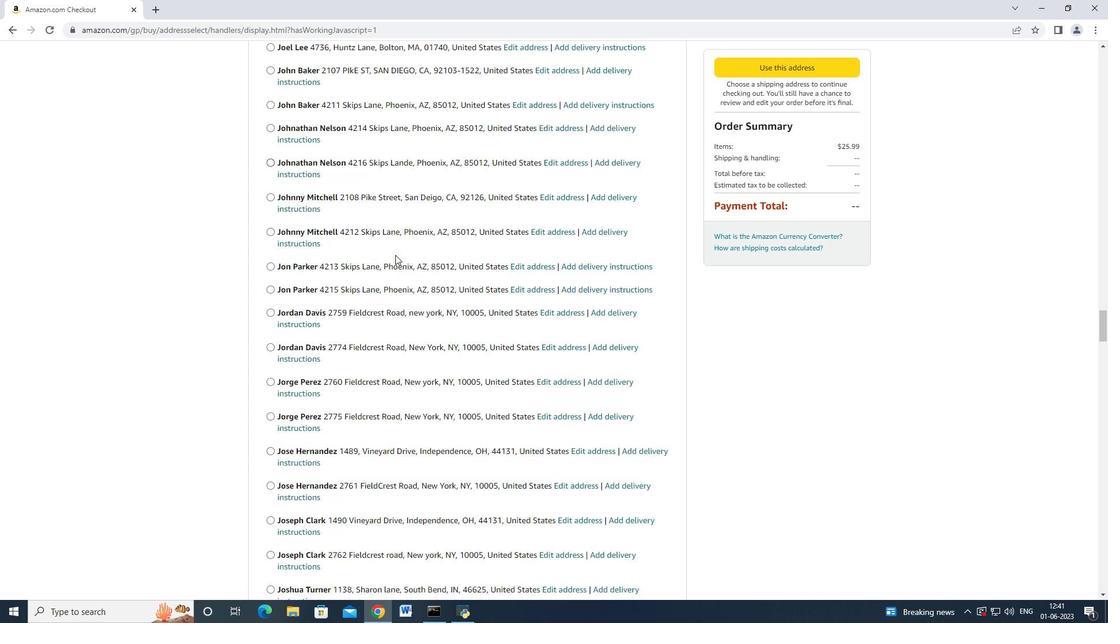 
Action: Mouse scrolled (394, 252) with delta (0, 0)
Screenshot: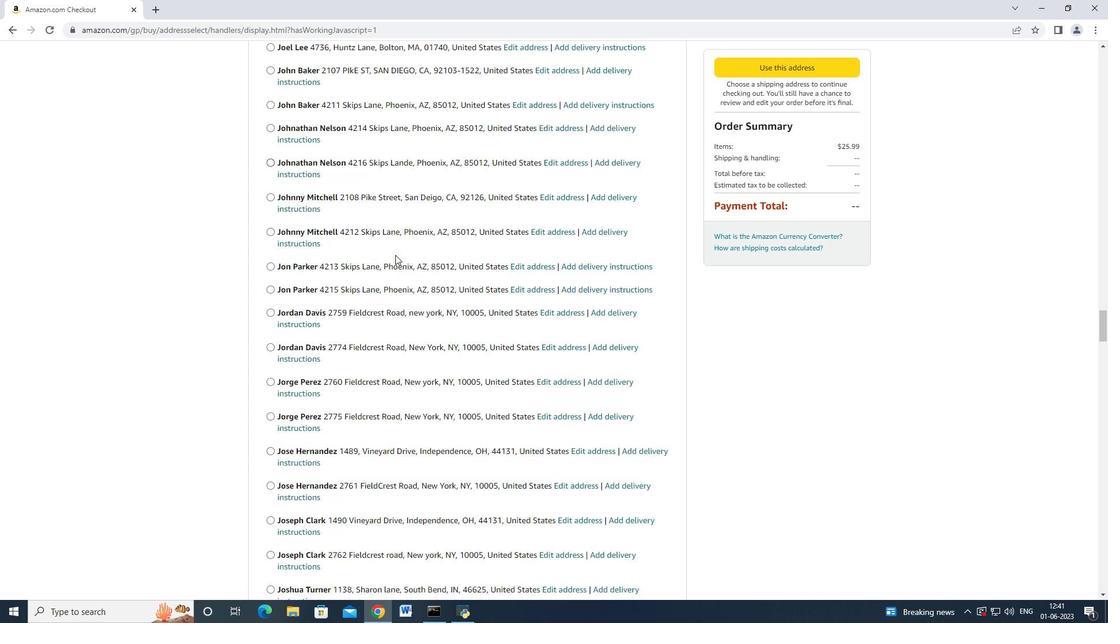 
Action: Mouse scrolled (394, 252) with delta (0, 0)
Screenshot: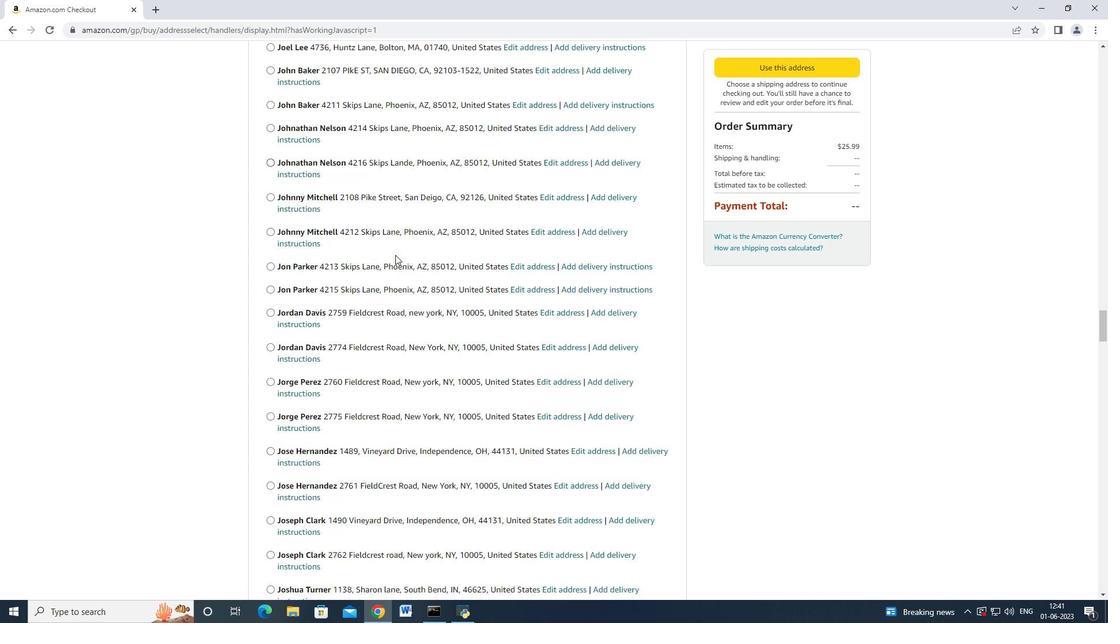 
Action: Mouse moved to (394, 252)
Screenshot: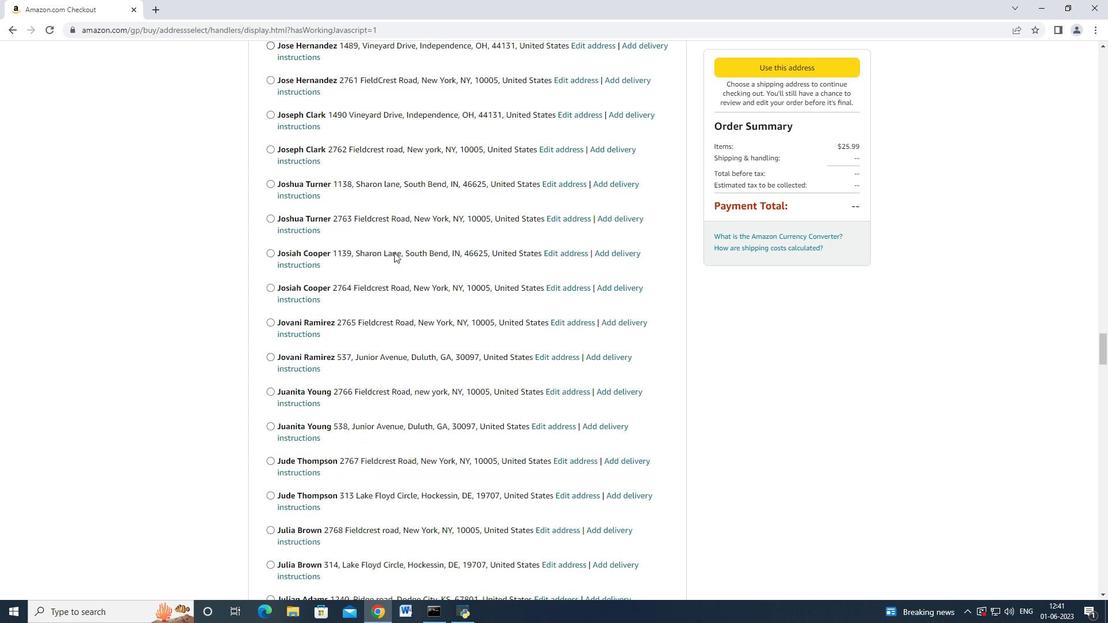 
Action: Mouse scrolled (394, 251) with delta (0, 0)
Screenshot: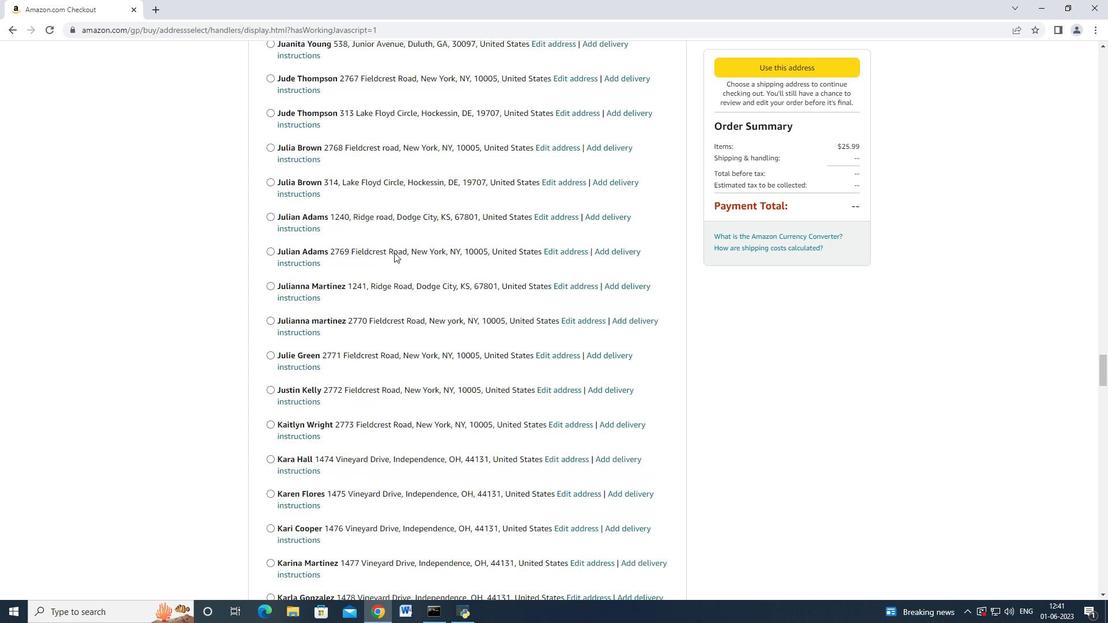 
Action: Mouse scrolled (394, 251) with delta (0, 0)
Screenshot: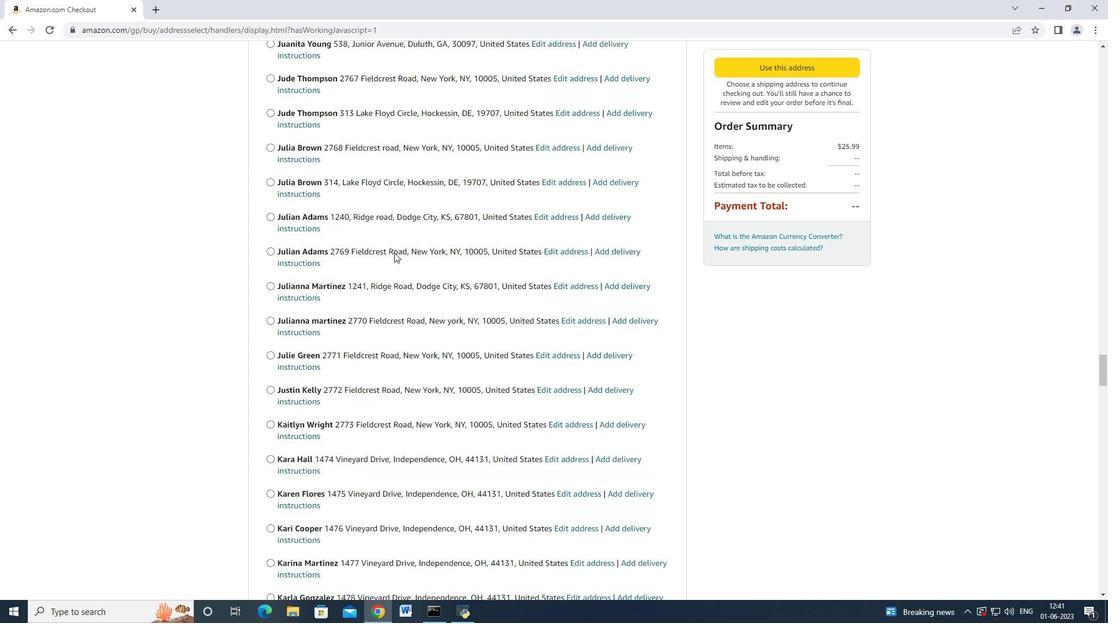 
Action: Mouse scrolled (394, 251) with delta (0, 0)
Screenshot: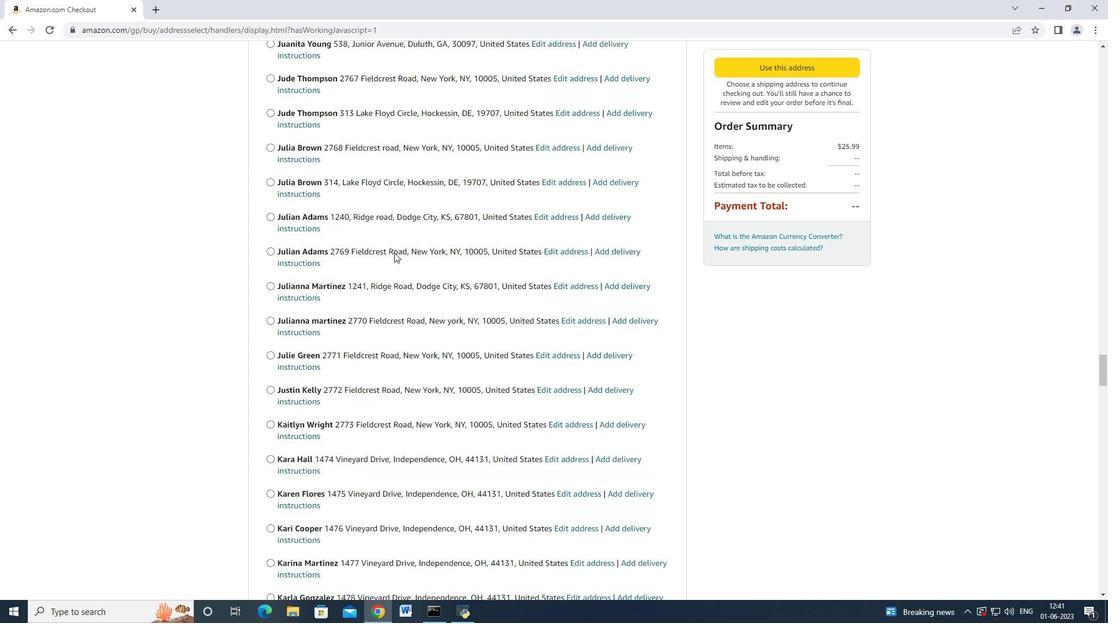 
Action: Mouse scrolled (394, 251) with delta (0, 0)
Screenshot: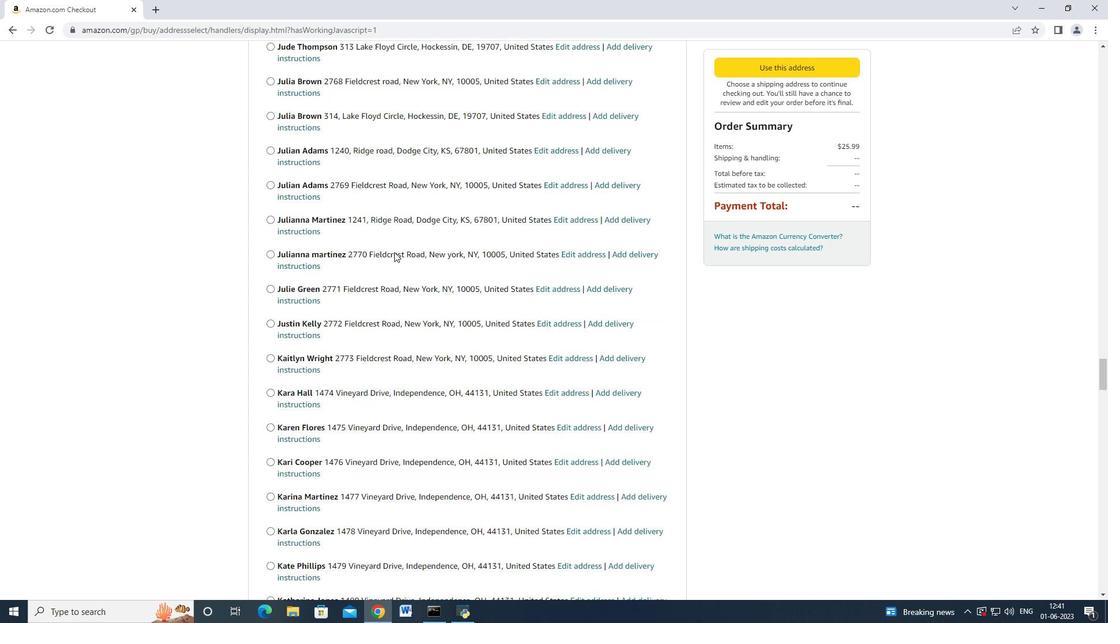 
Action: Mouse scrolled (394, 251) with delta (0, 0)
Screenshot: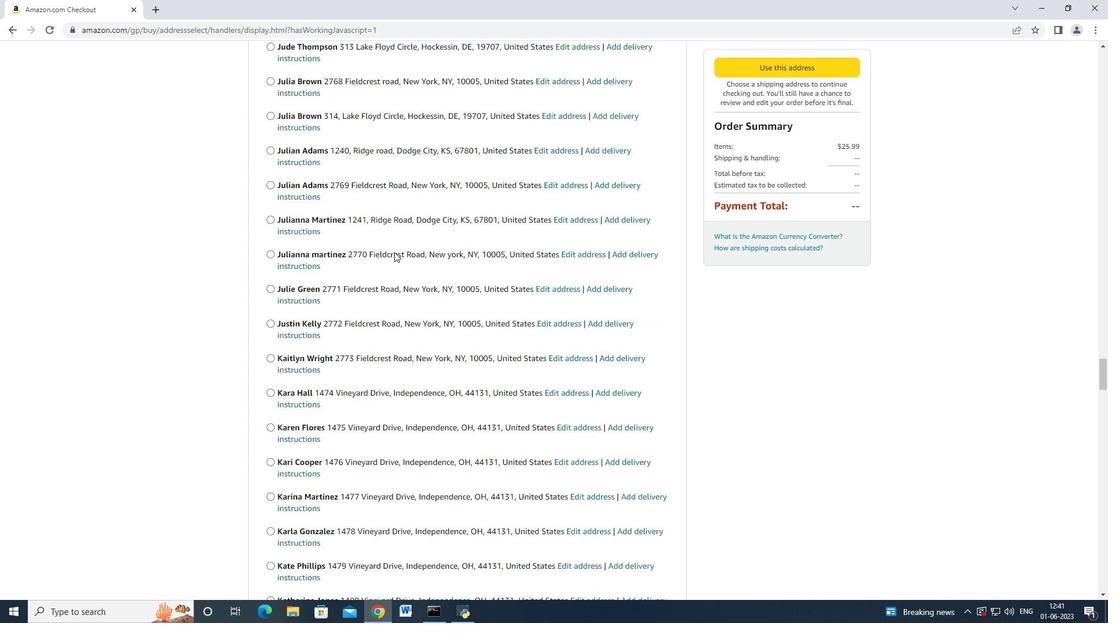 
Action: Mouse scrolled (394, 251) with delta (0, 0)
Screenshot: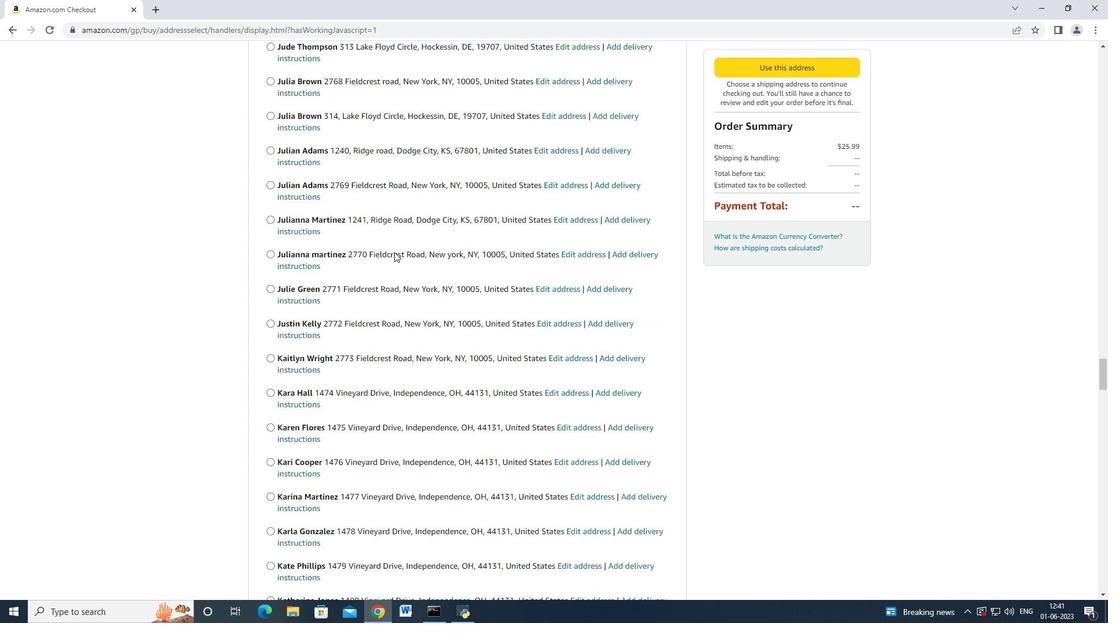 
Action: Mouse scrolled (394, 251) with delta (0, -1)
Screenshot: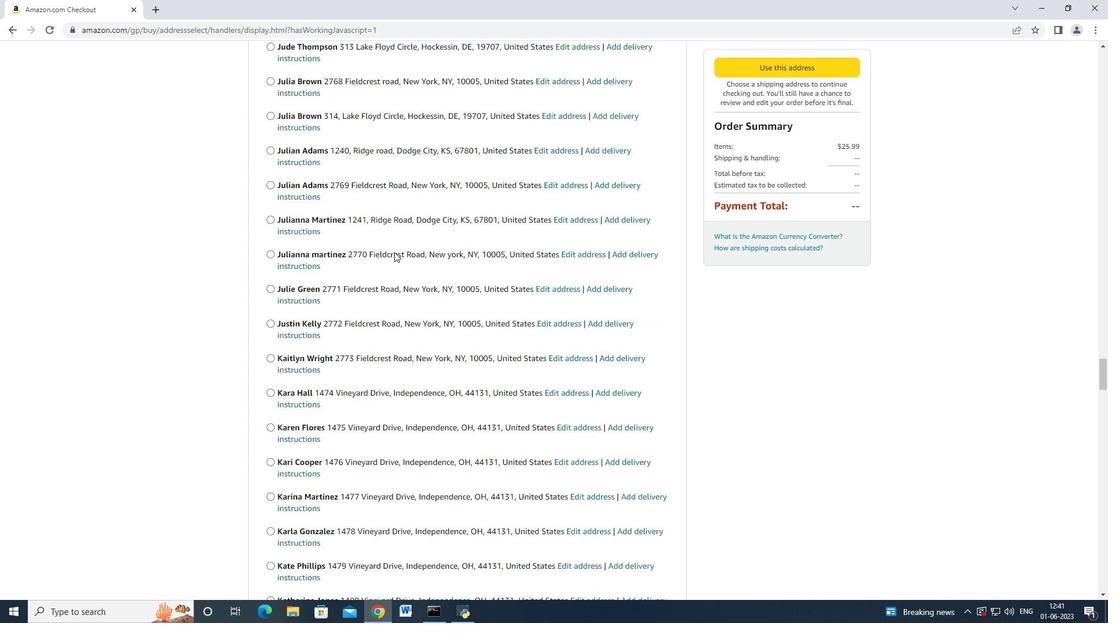 
Action: Mouse moved to (394, 251)
Screenshot: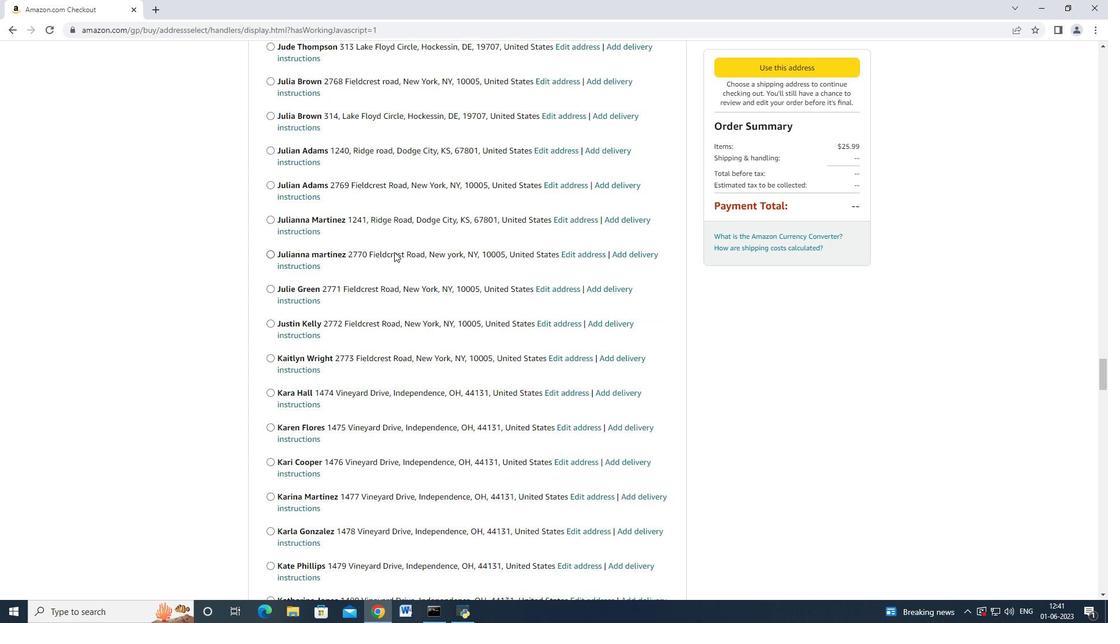 
Action: Mouse scrolled (394, 251) with delta (0, 0)
Screenshot: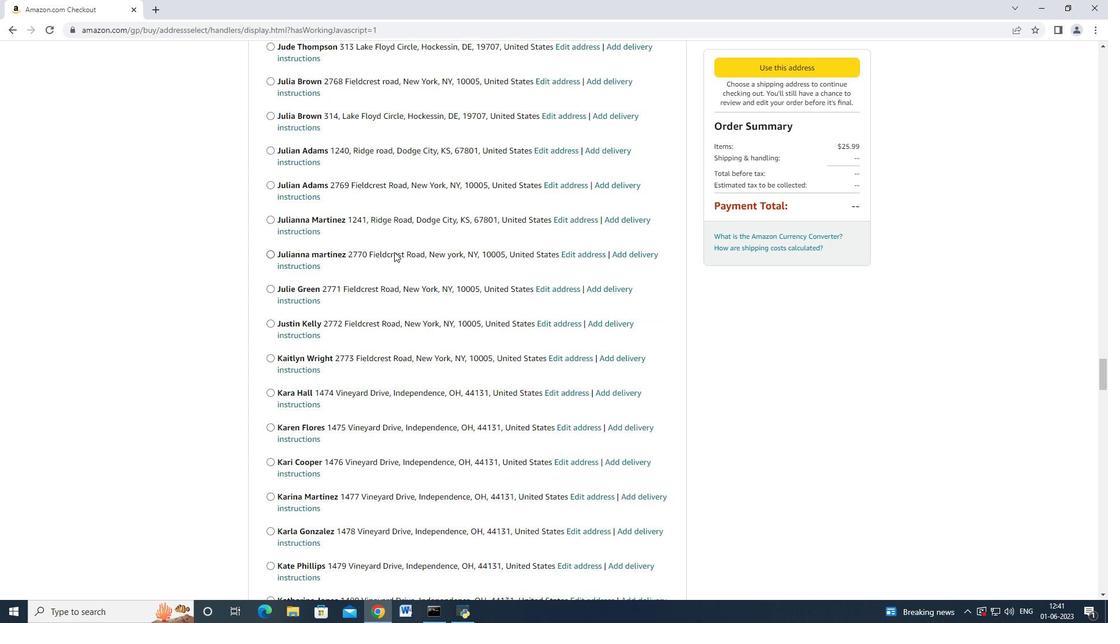 
Action: Mouse moved to (394, 251)
Screenshot: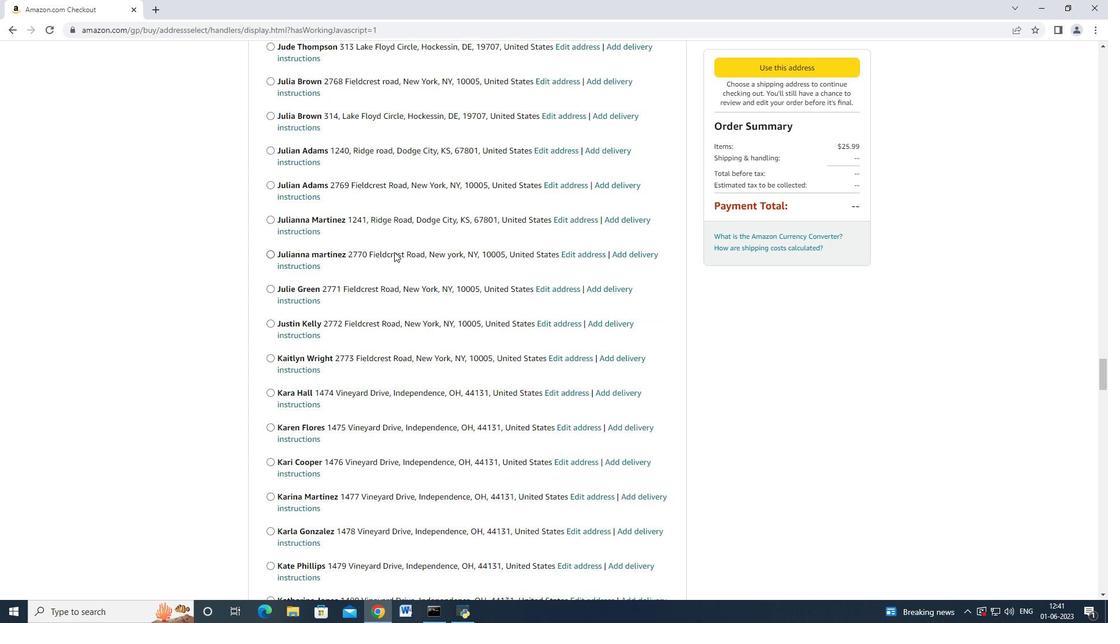 
Action: Mouse scrolled (394, 250) with delta (0, 0)
Screenshot: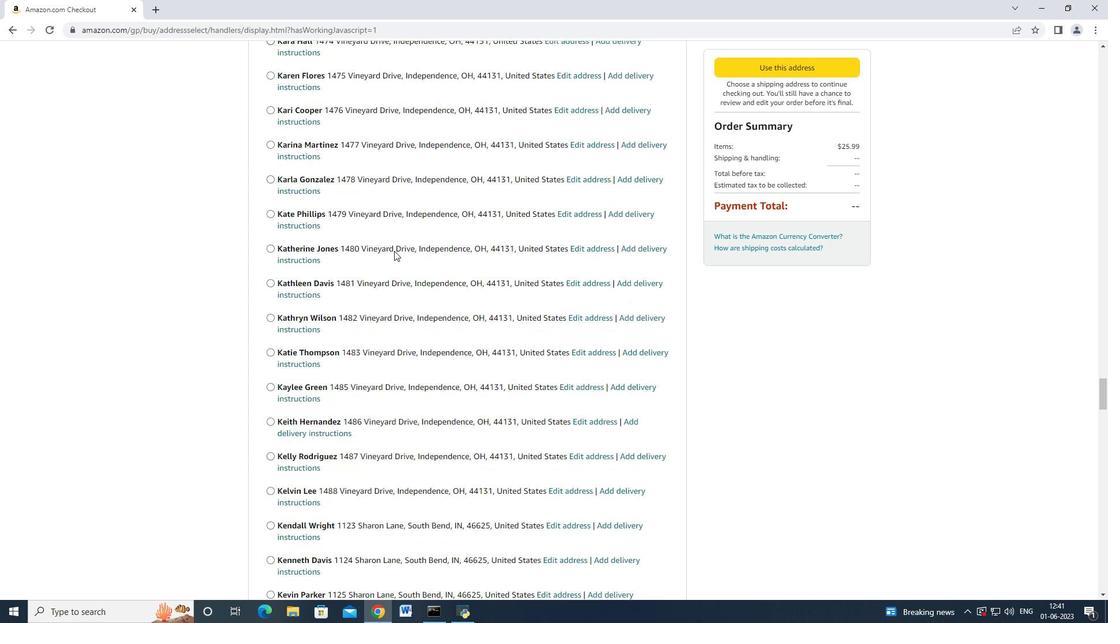 
Action: Mouse scrolled (394, 250) with delta (0, 0)
Screenshot: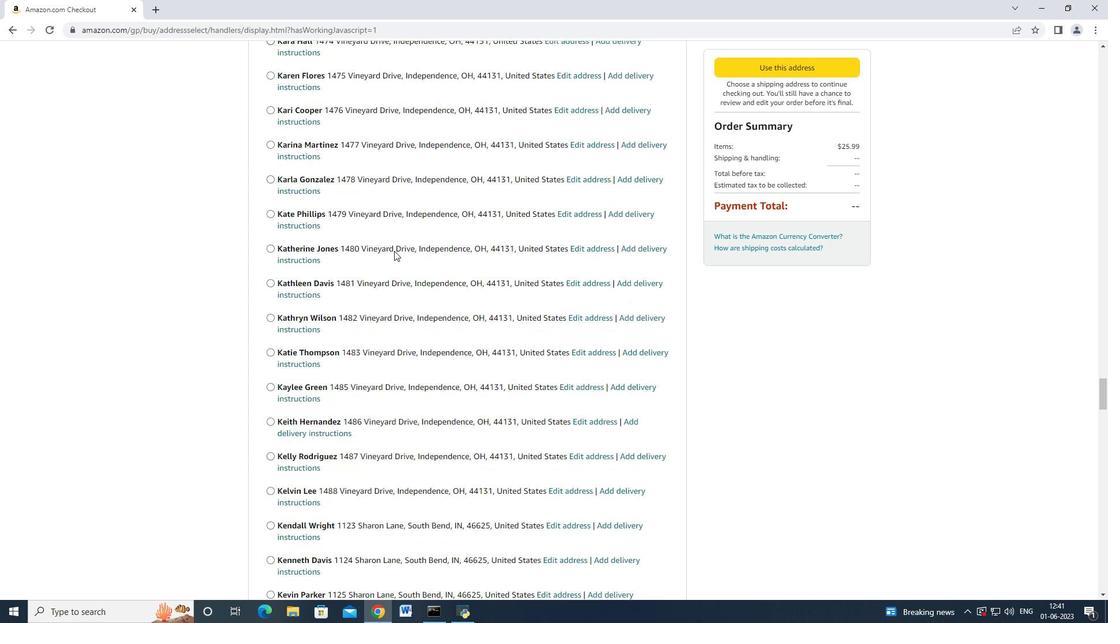 
Action: Mouse scrolled (394, 250) with delta (0, 0)
Screenshot: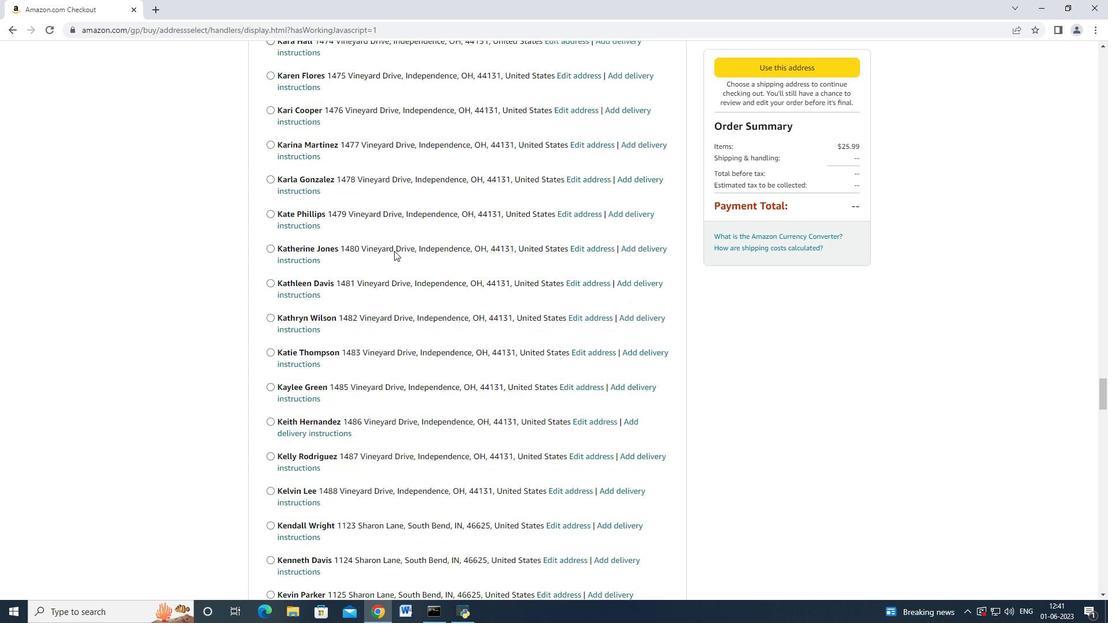 
Action: Mouse scrolled (394, 250) with delta (0, 0)
Screenshot: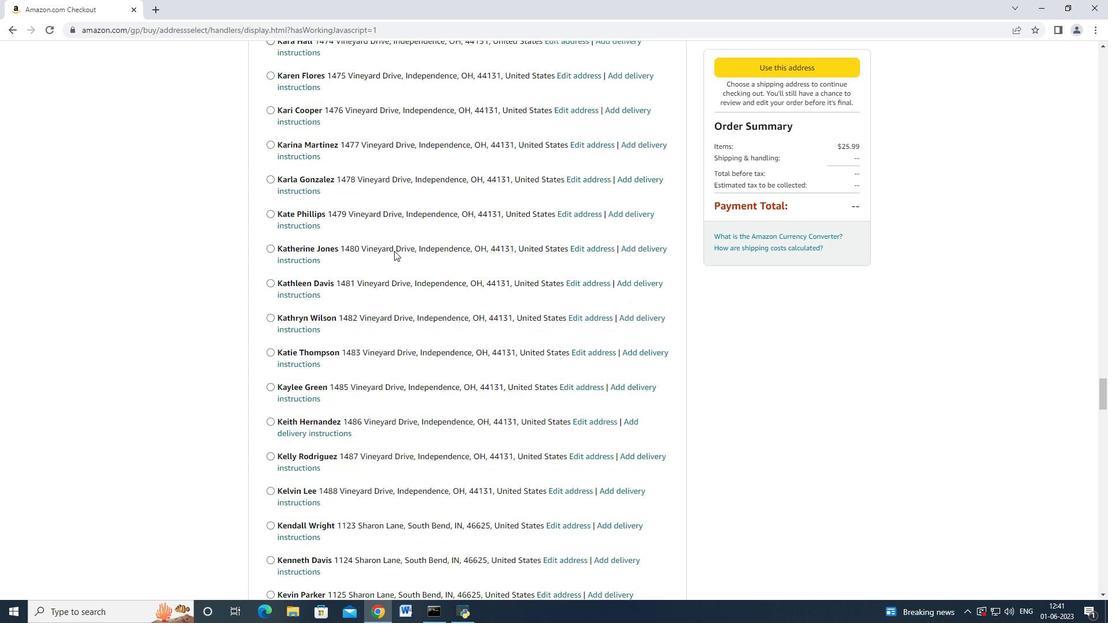 
Action: Mouse scrolled (394, 250) with delta (0, 0)
Screenshot: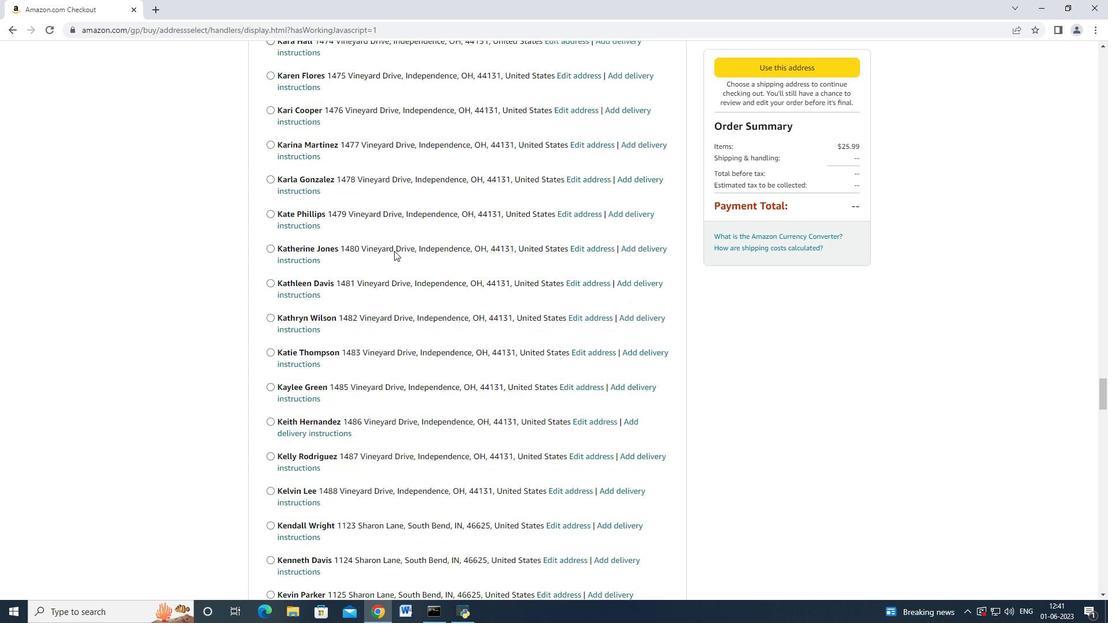 
Action: Mouse scrolled (394, 250) with delta (0, 0)
Screenshot: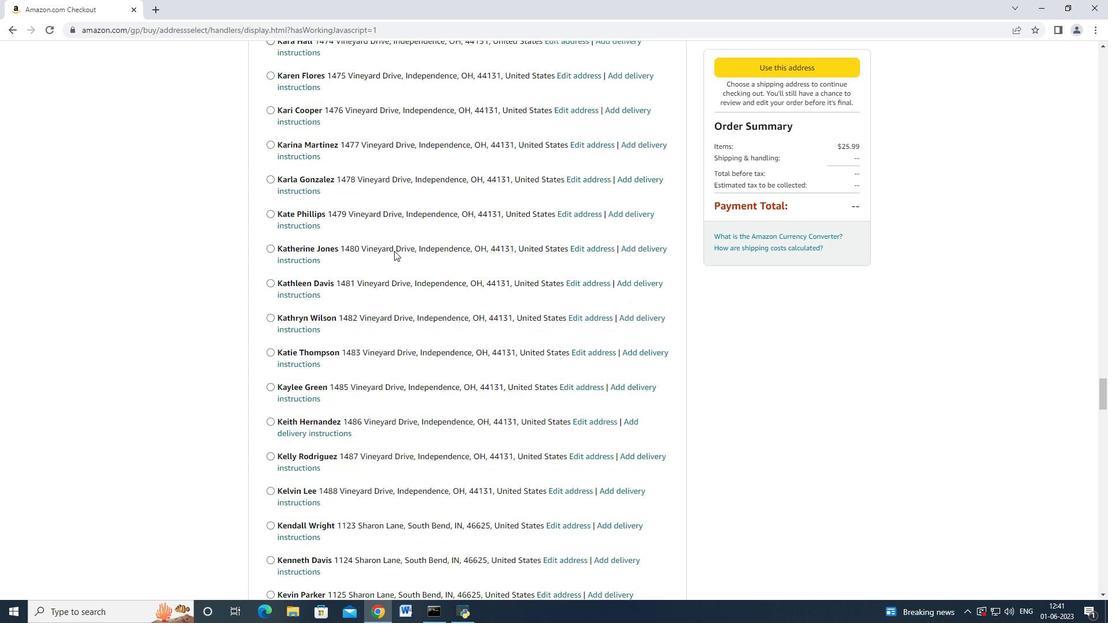 
Action: Mouse scrolled (394, 250) with delta (0, 0)
Screenshot: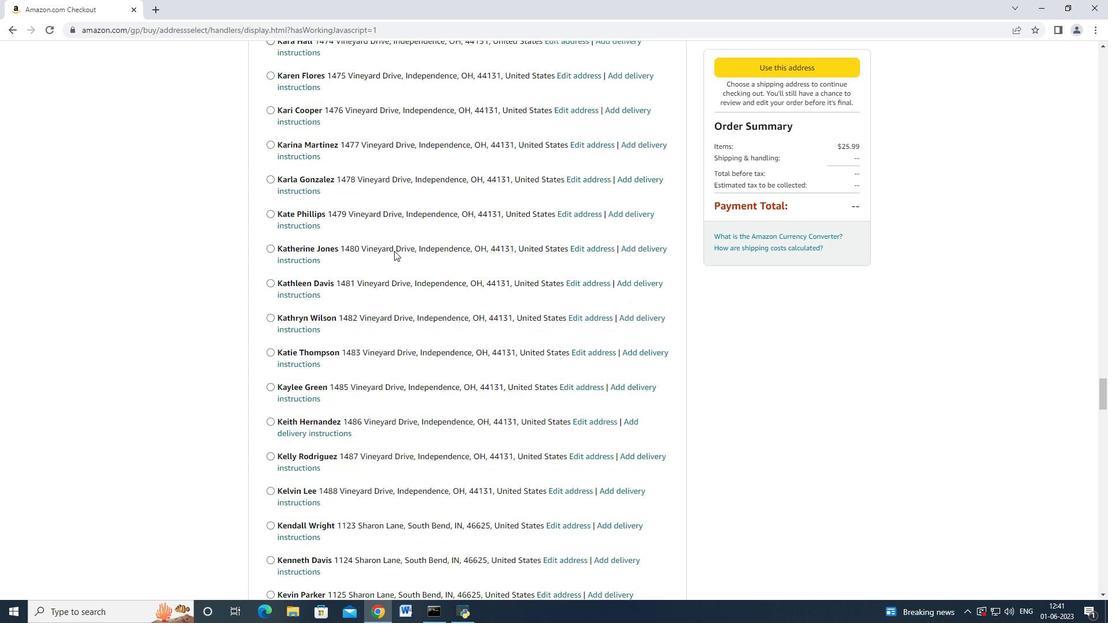 
Action: Mouse scrolled (394, 250) with delta (0, 0)
Screenshot: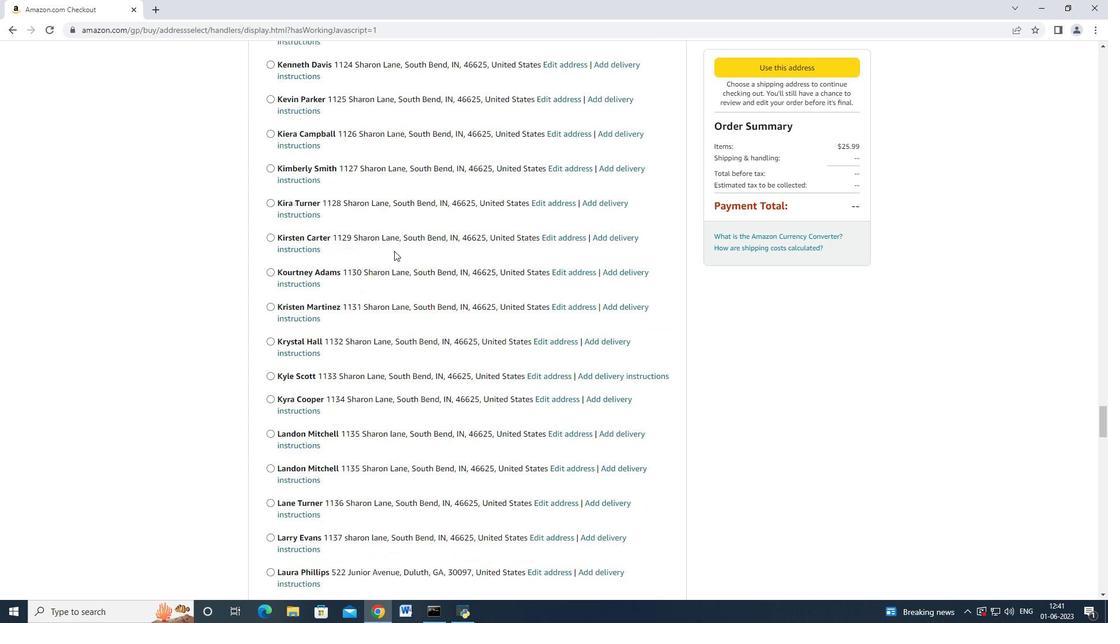 
Action: Mouse scrolled (394, 250) with delta (0, 0)
Screenshot: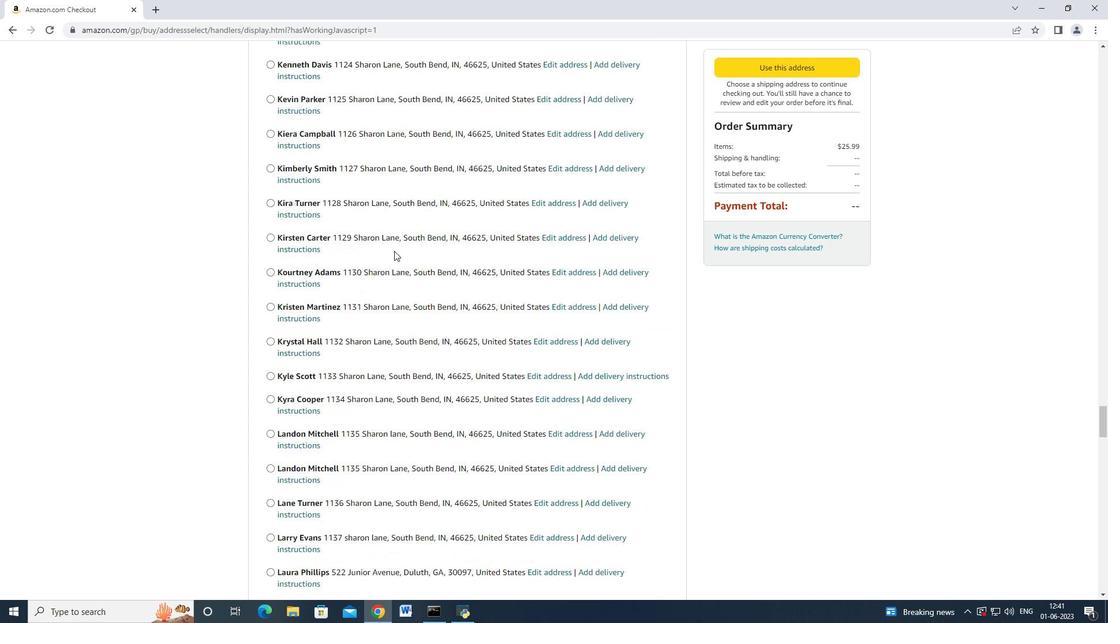 
Action: Mouse scrolled (394, 250) with delta (0, 0)
Screenshot: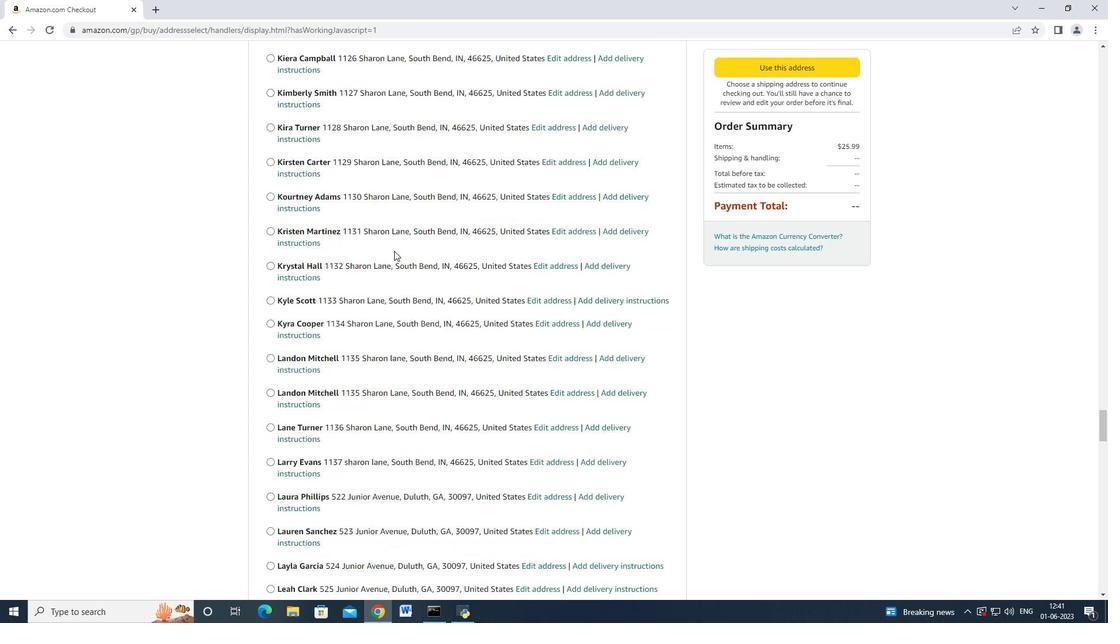 
Action: Mouse scrolled (394, 250) with delta (0, 0)
Screenshot: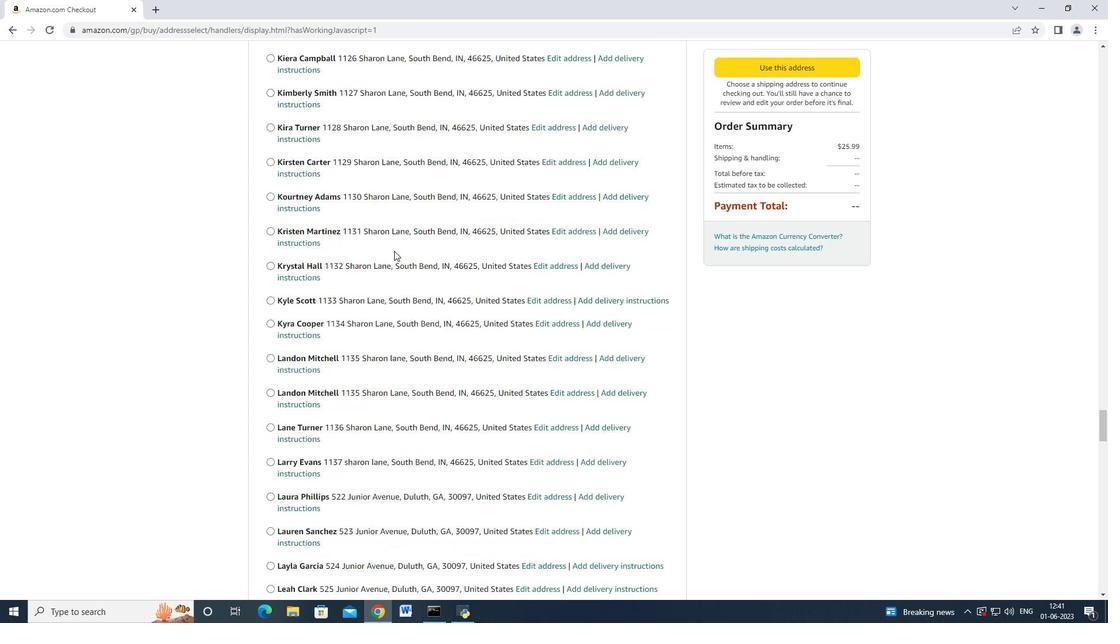 
Action: Mouse scrolled (394, 250) with delta (0, 0)
Screenshot: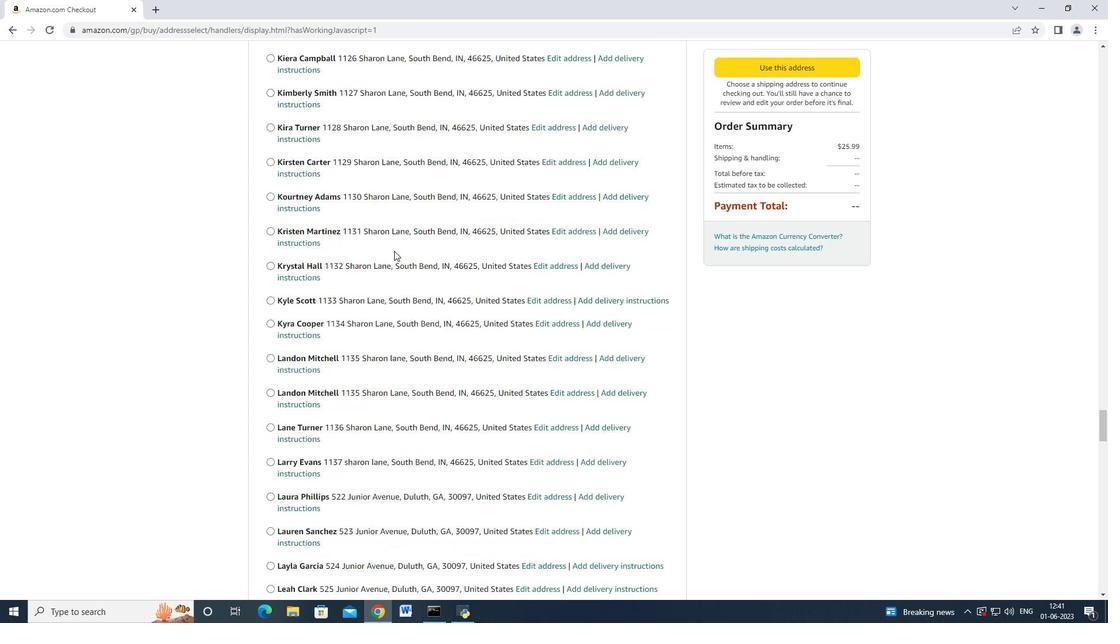 
Action: Mouse scrolled (394, 250) with delta (0, 0)
Screenshot: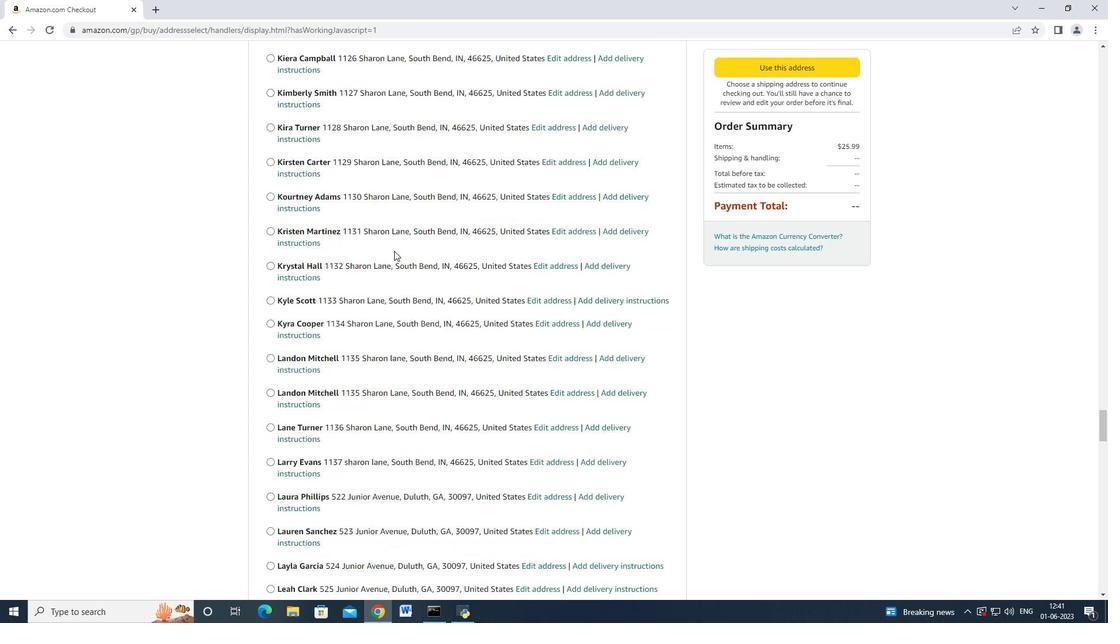 
Action: Mouse scrolled (394, 250) with delta (0, 0)
Screenshot: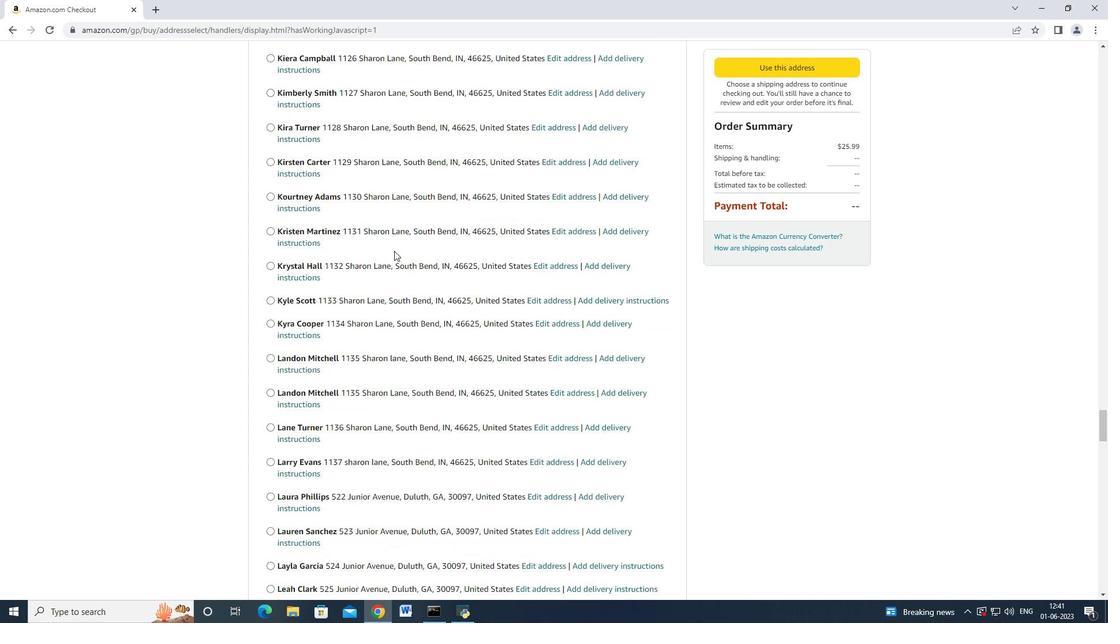
Action: Mouse scrolled (394, 250) with delta (0, 0)
Screenshot: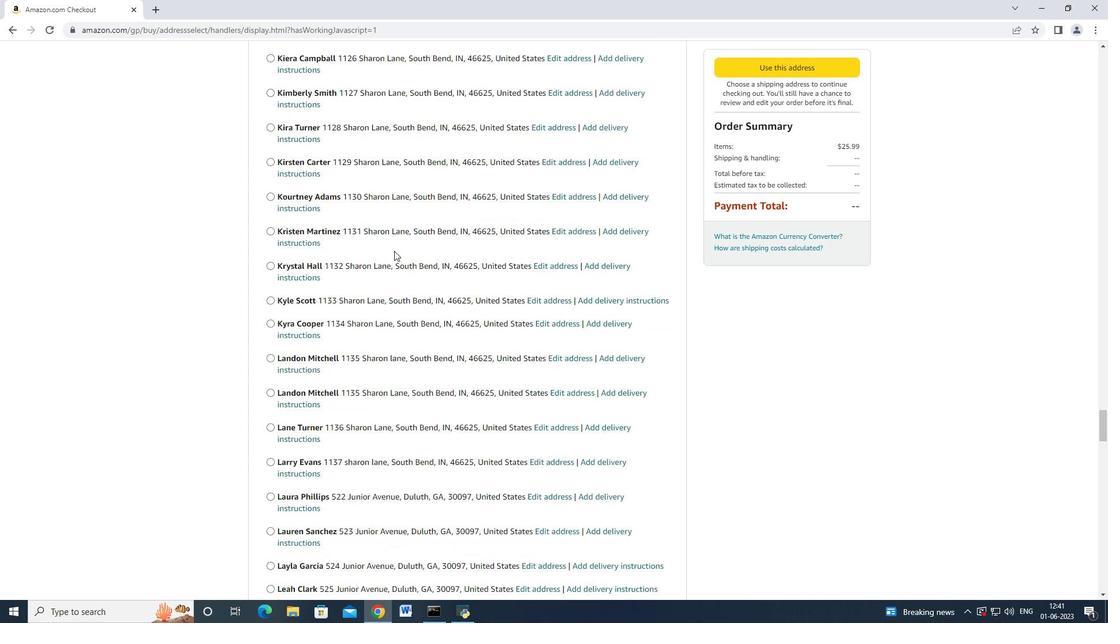 
Action: Mouse moved to (394, 246)
Screenshot: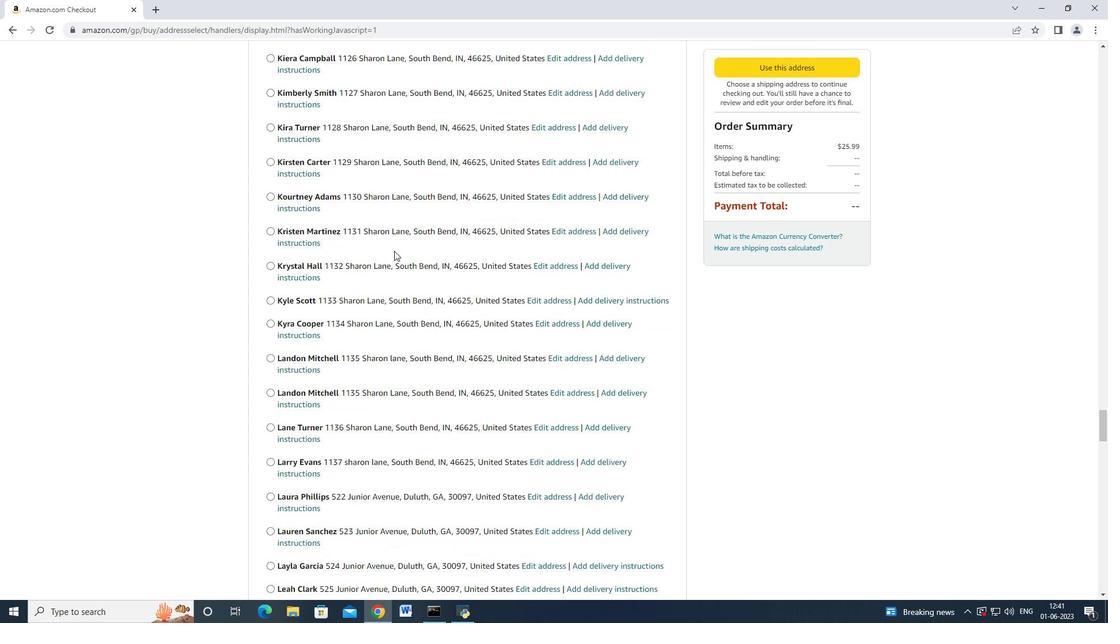 
Action: Mouse scrolled (394, 249) with delta (0, 0)
Screenshot: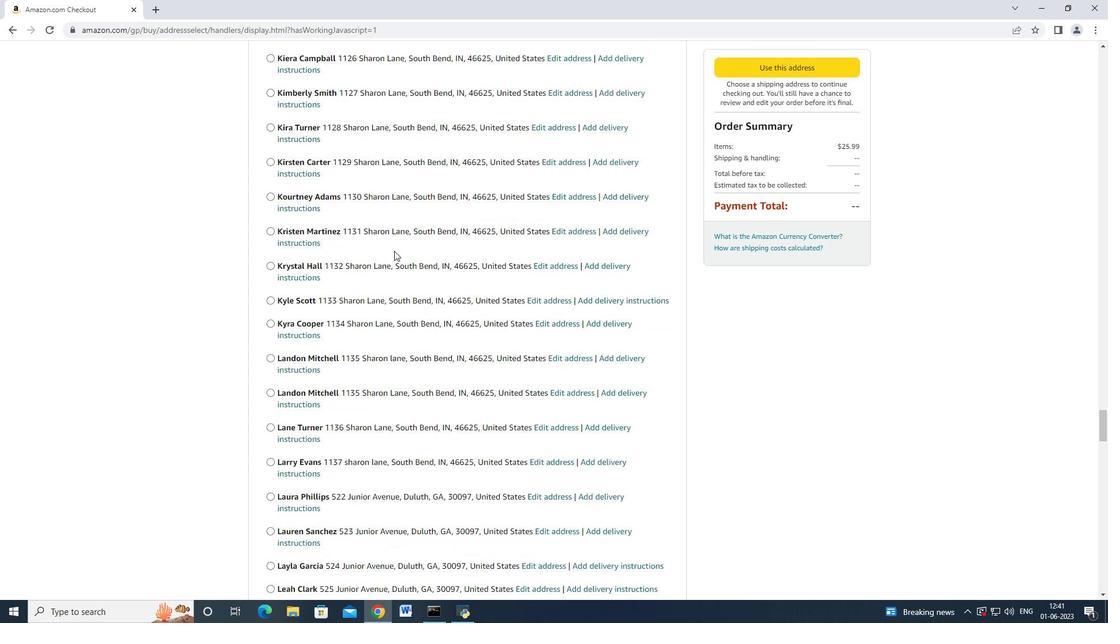 
Action: Mouse moved to (397, 242)
Screenshot: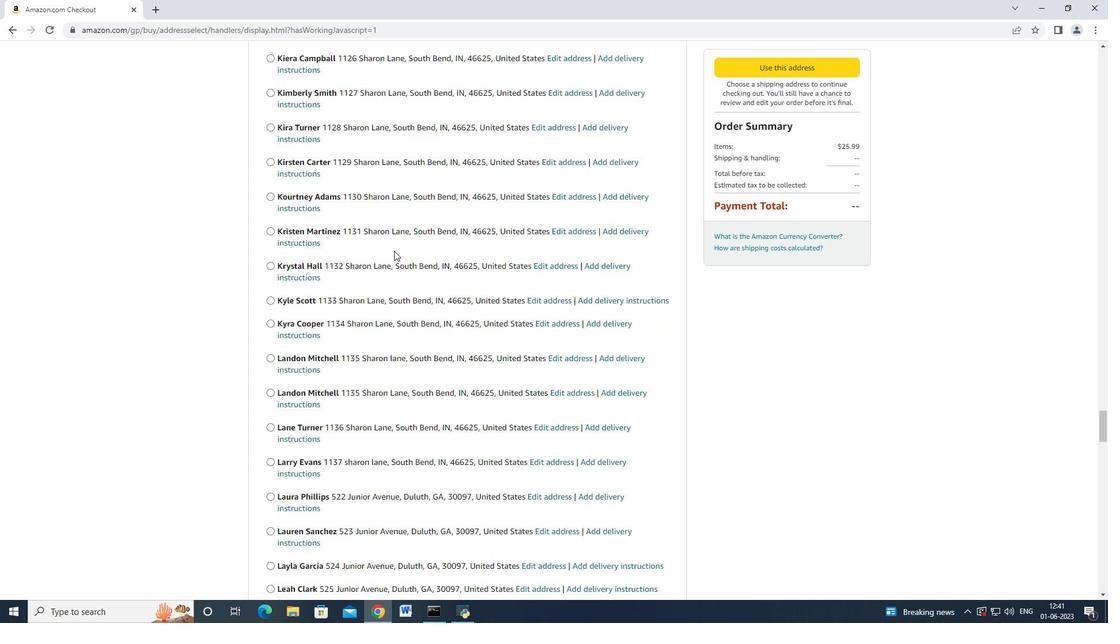 
Action: Mouse scrolled (397, 241) with delta (0, 0)
Screenshot: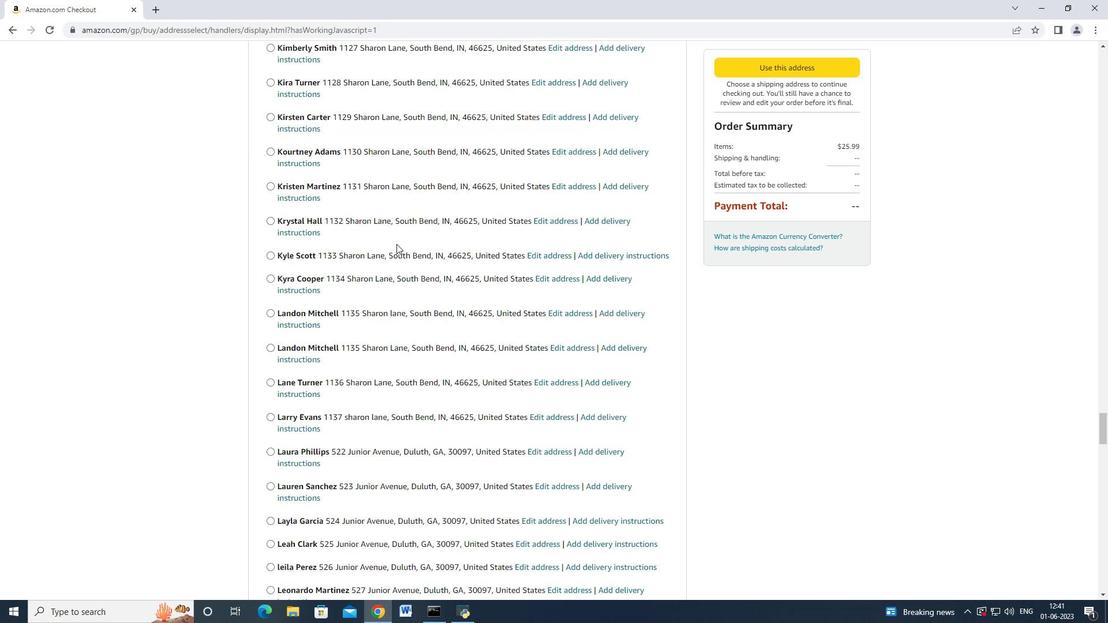 
Action: Mouse scrolled (397, 241) with delta (0, 0)
Screenshot: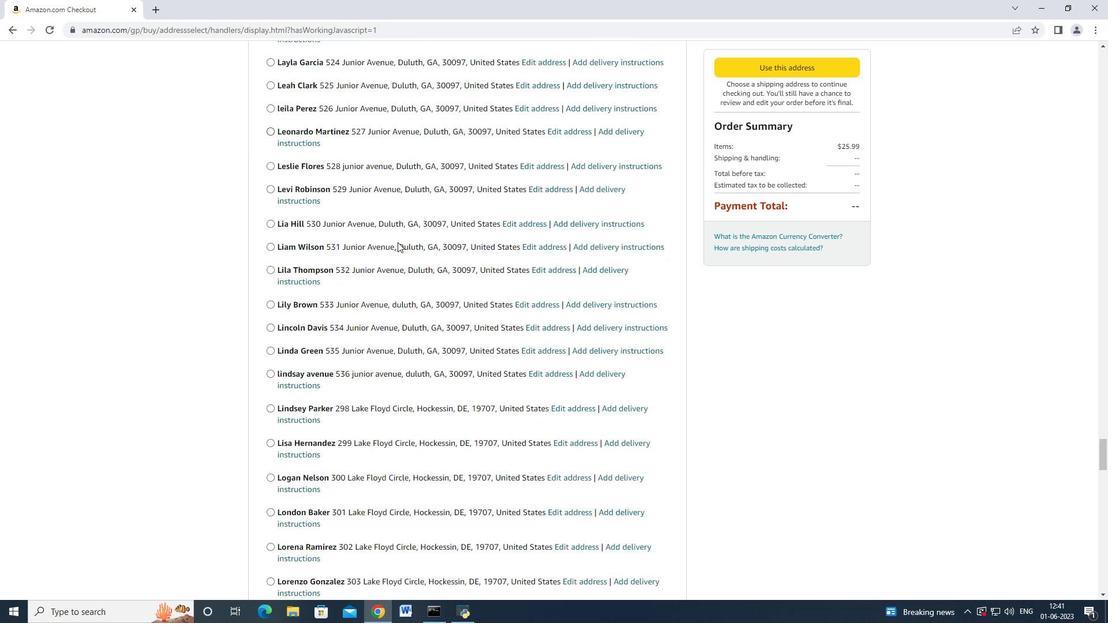 
Action: Mouse scrolled (397, 241) with delta (0, 0)
Screenshot: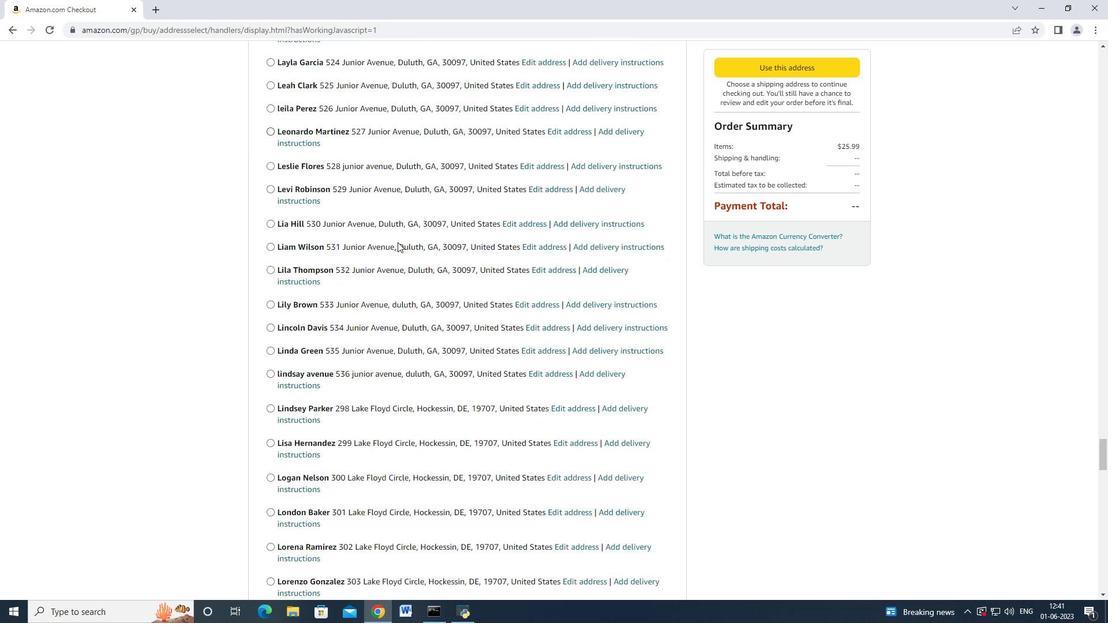 
Action: Mouse scrolled (397, 241) with delta (0, 0)
Screenshot: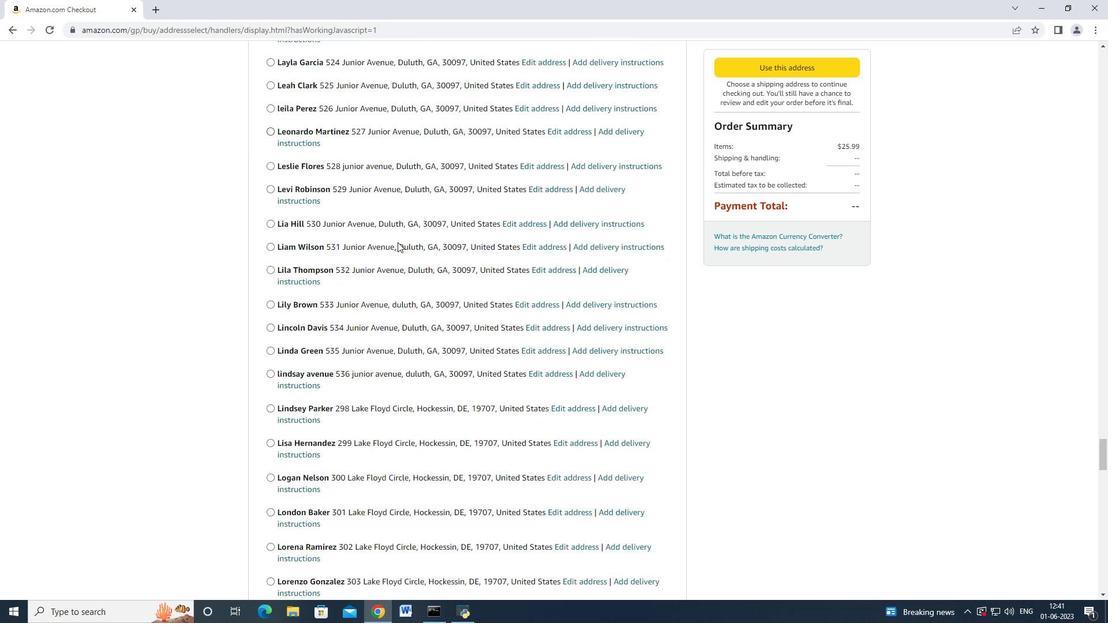 
Action: Mouse scrolled (397, 241) with delta (0, 0)
Screenshot: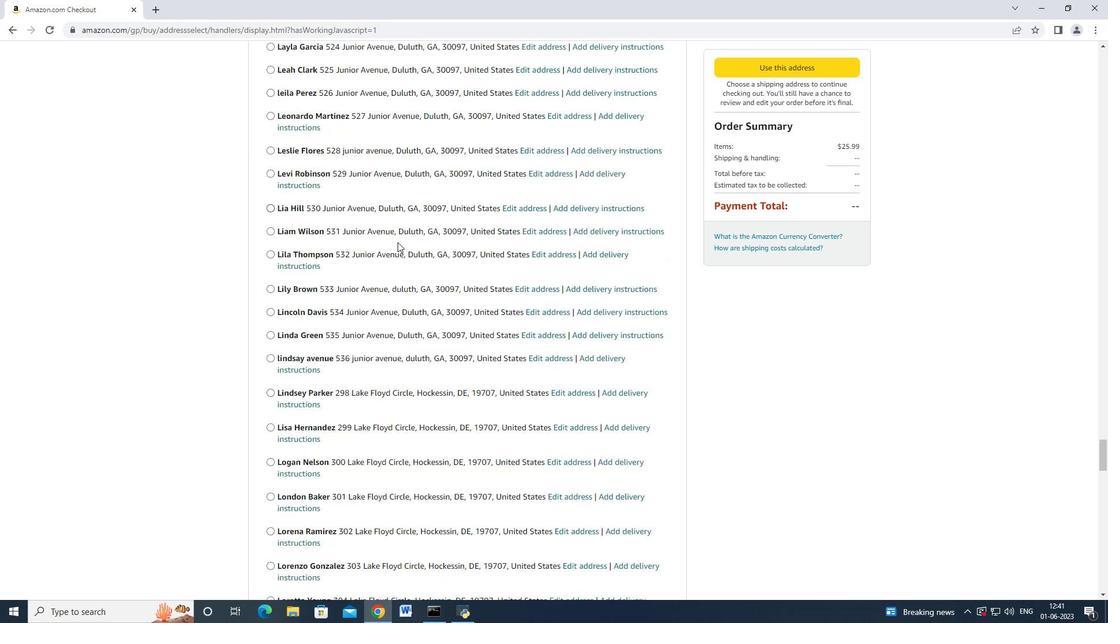 
Action: Mouse scrolled (397, 241) with delta (0, 0)
Screenshot: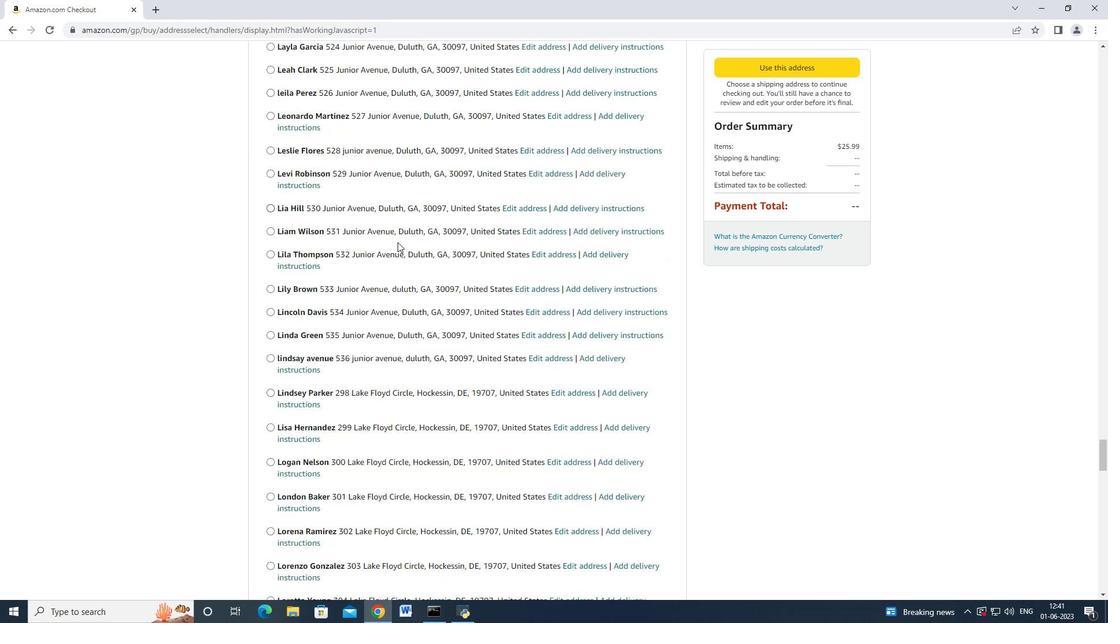 
Action: Mouse scrolled (397, 241) with delta (0, 0)
Screenshot: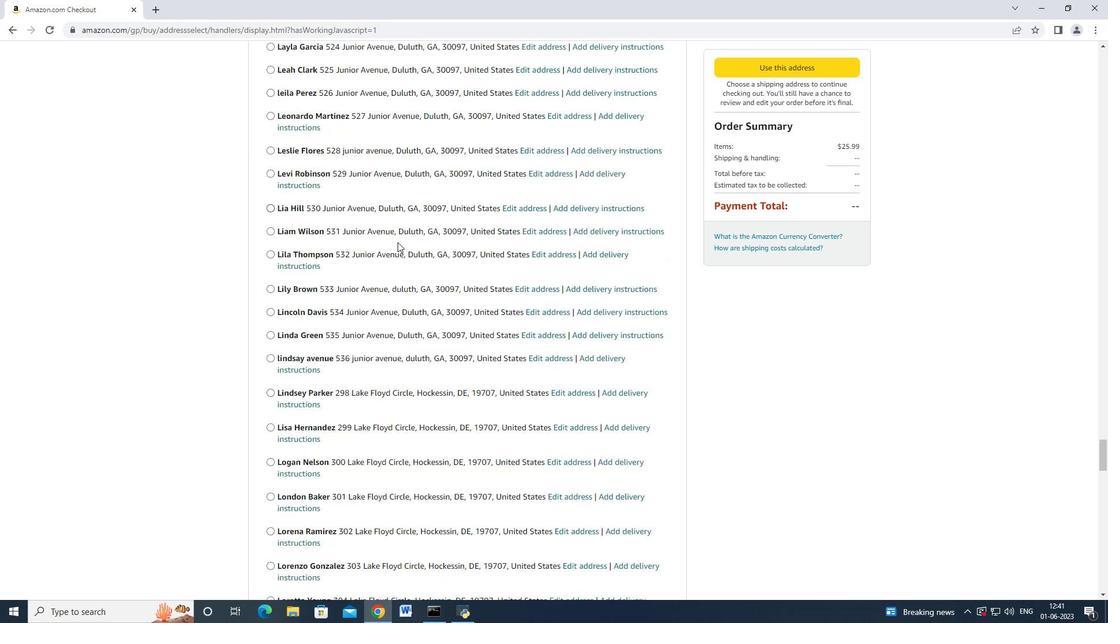 
Action: Mouse scrolled (397, 241) with delta (0, 0)
Screenshot: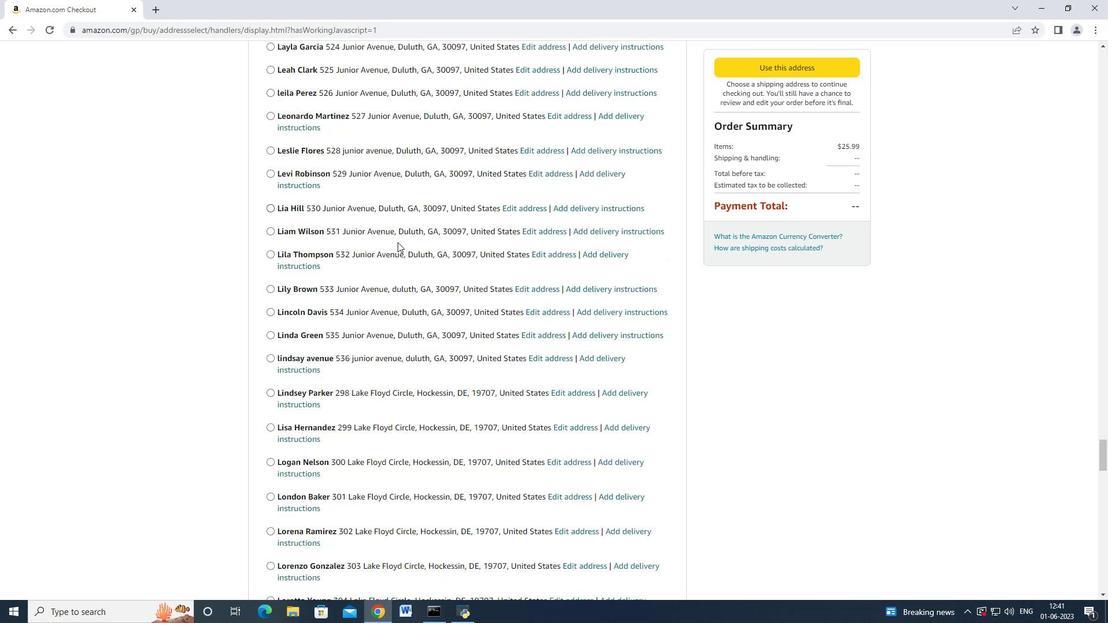 
Action: Mouse scrolled (397, 241) with delta (0, 0)
Screenshot: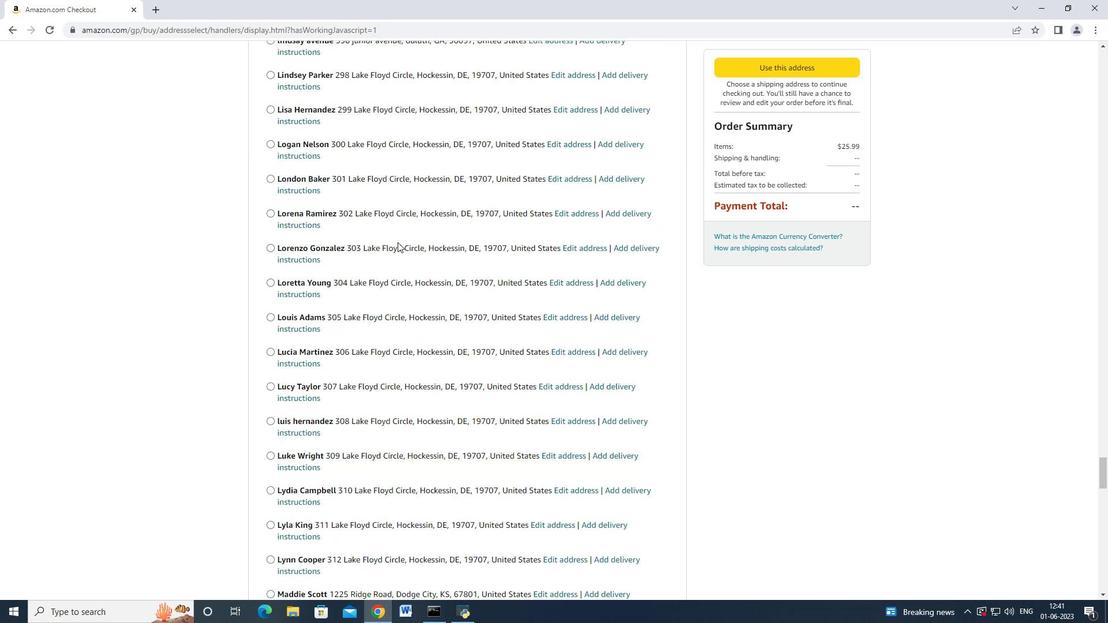 
Action: Mouse scrolled (397, 241) with delta (0, 0)
Screenshot: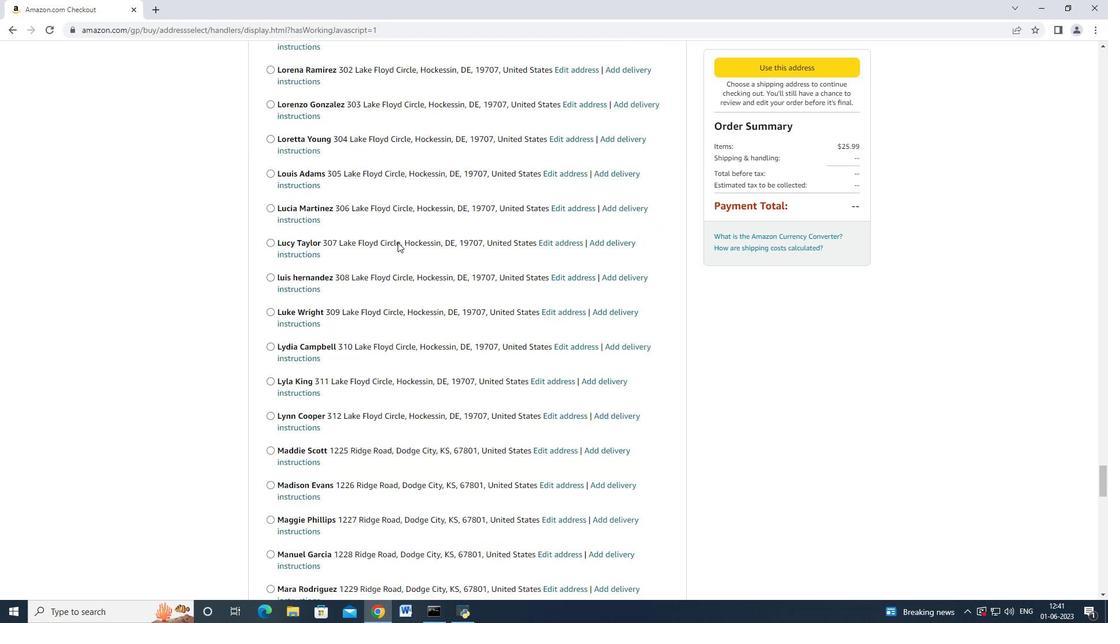 
Action: Mouse scrolled (397, 241) with delta (0, 0)
Screenshot: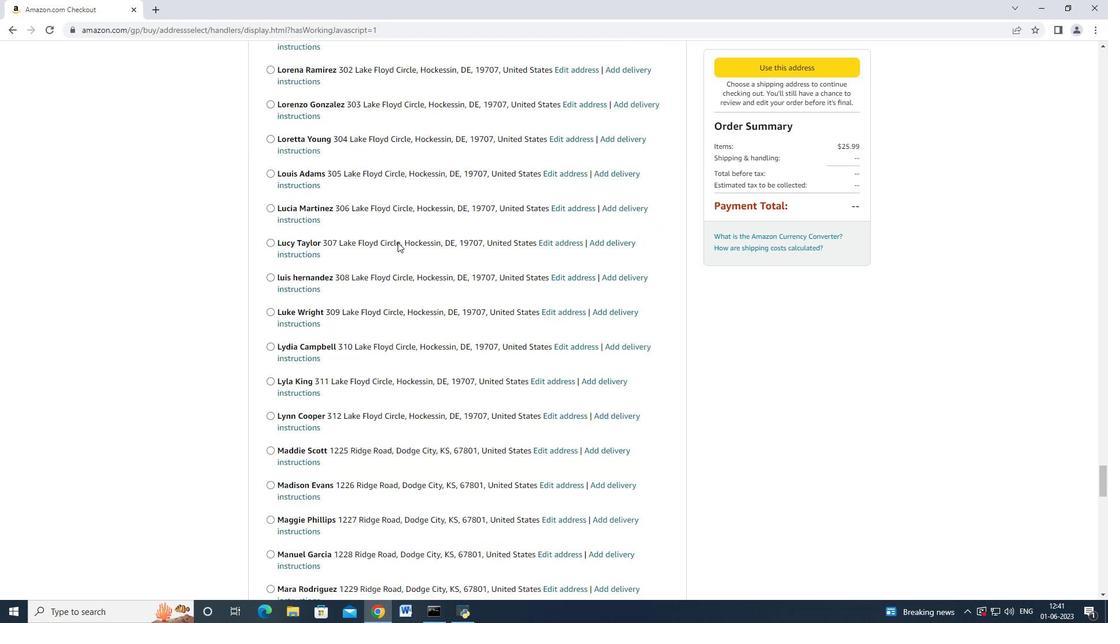 
Action: Mouse scrolled (397, 241) with delta (0, -1)
Screenshot: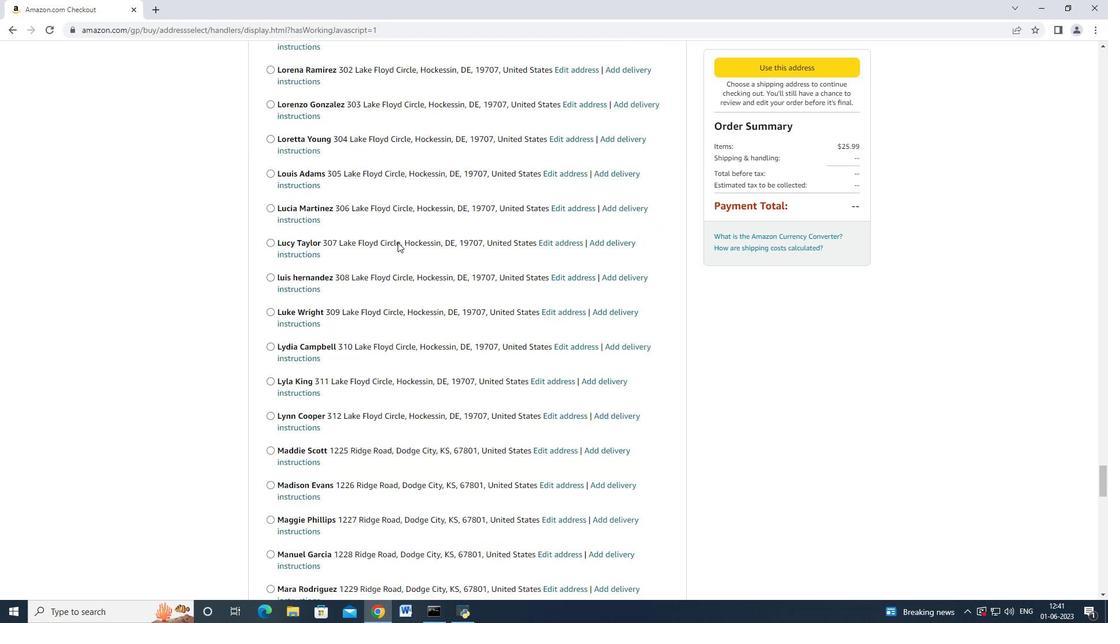 
Action: Mouse scrolled (397, 241) with delta (0, 0)
Screenshot: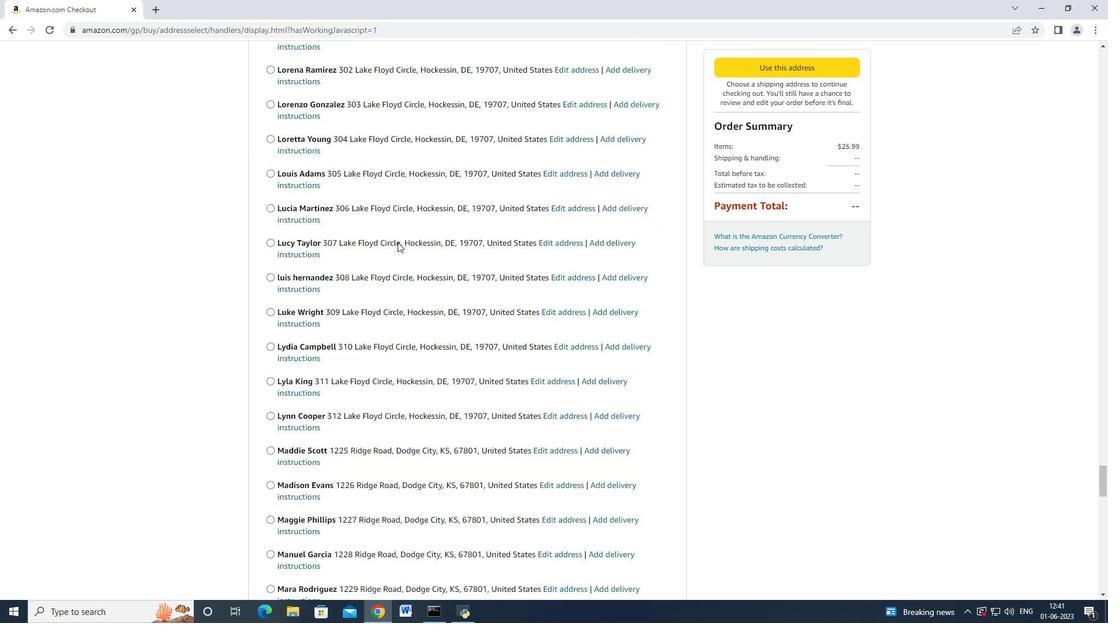 
Action: Mouse scrolled (397, 241) with delta (0, 0)
Screenshot: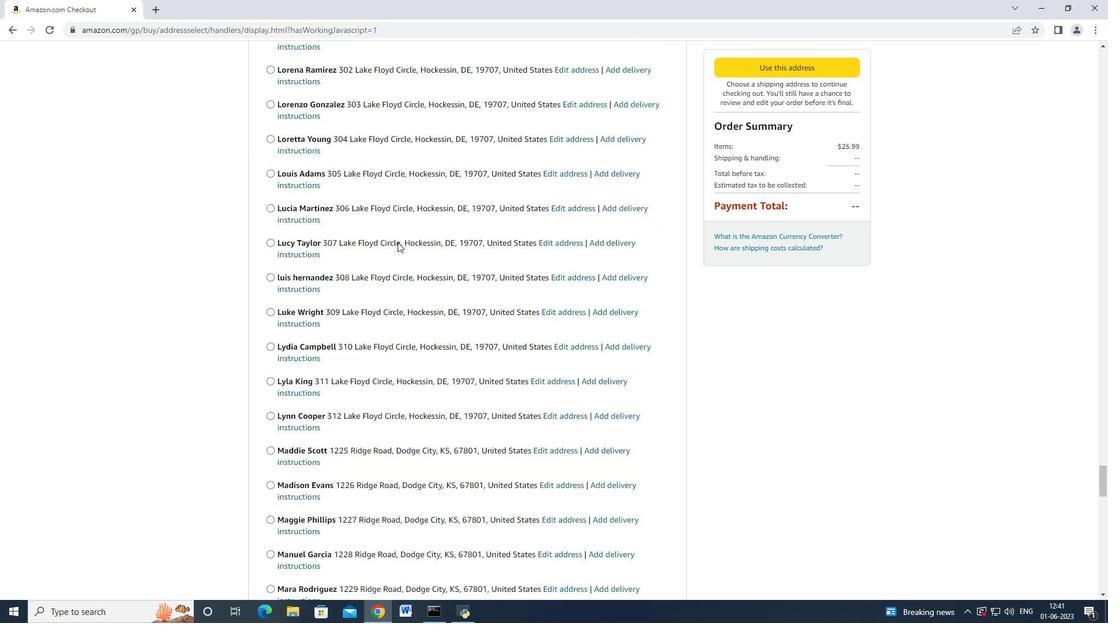 
Action: Mouse scrolled (397, 241) with delta (0, 0)
Screenshot: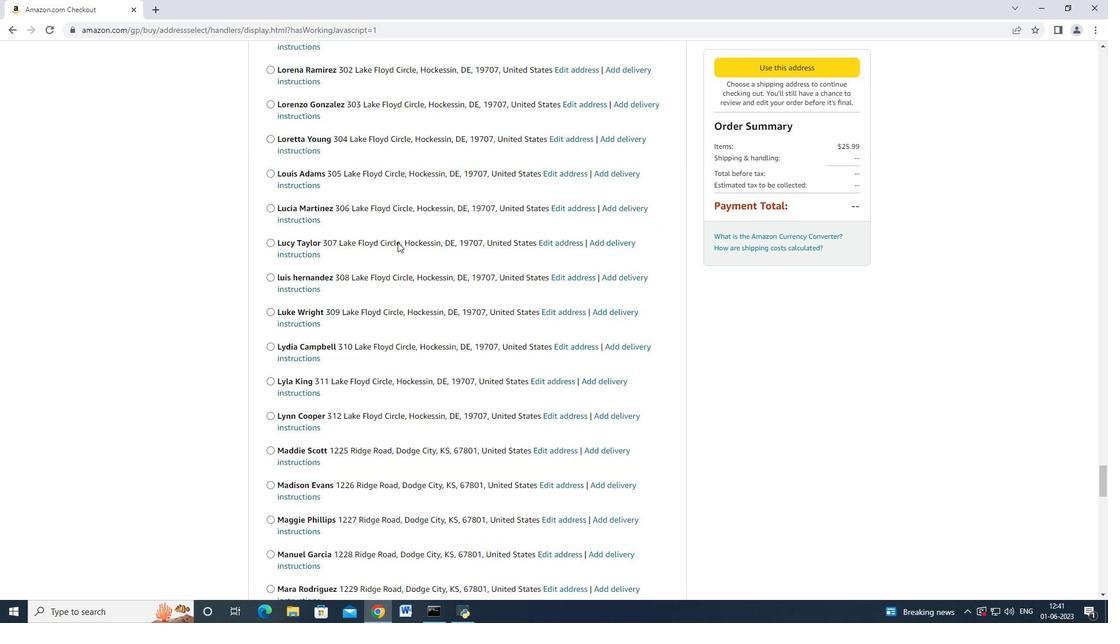 
Action: Mouse scrolled (397, 241) with delta (0, 0)
Screenshot: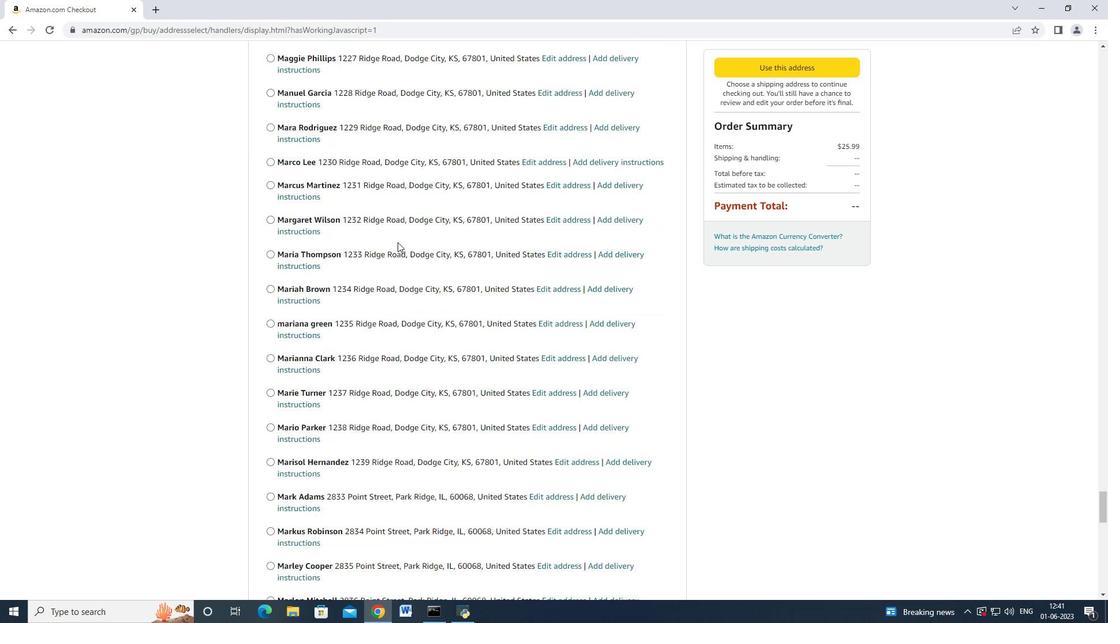 
Action: Mouse scrolled (397, 241) with delta (0, 0)
Screenshot: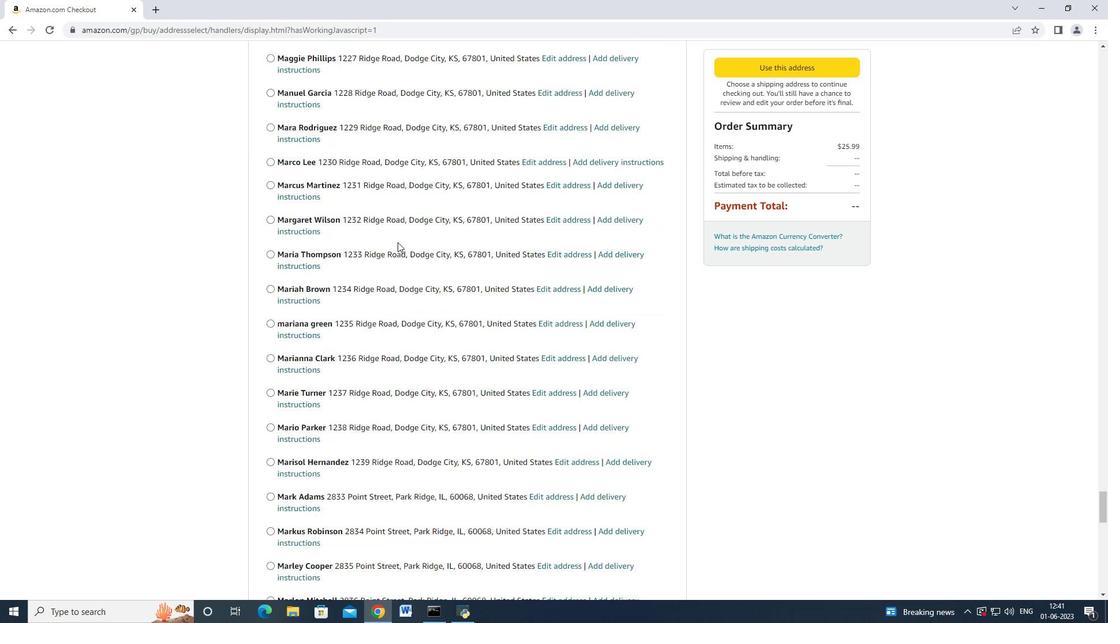 
Action: Mouse scrolled (397, 241) with delta (0, 0)
Screenshot: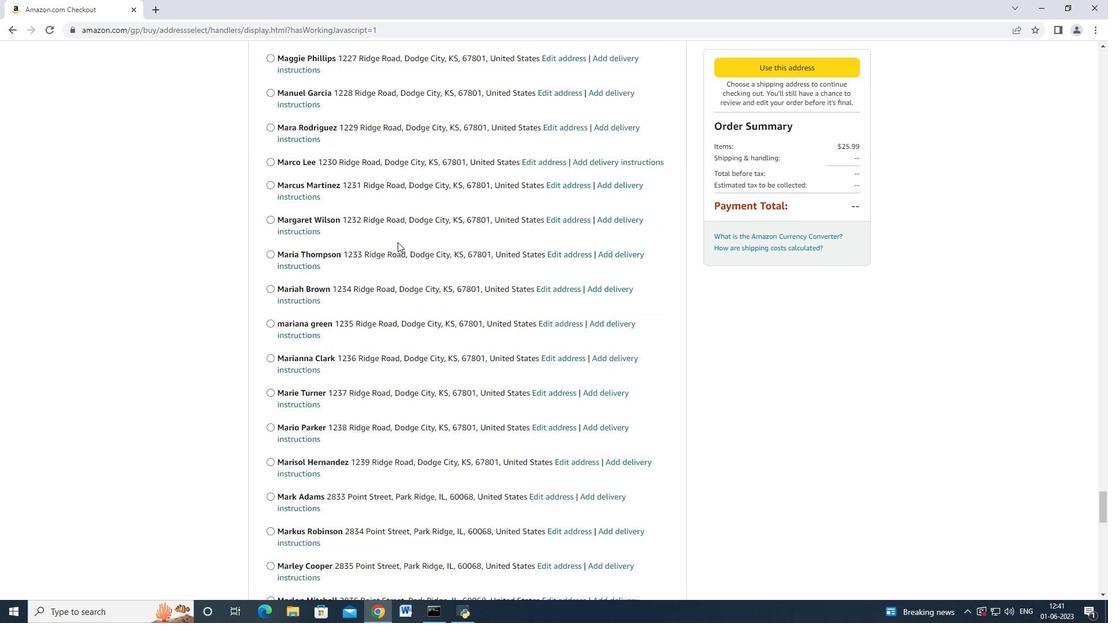 
Action: Mouse scrolled (397, 241) with delta (0, 0)
Screenshot: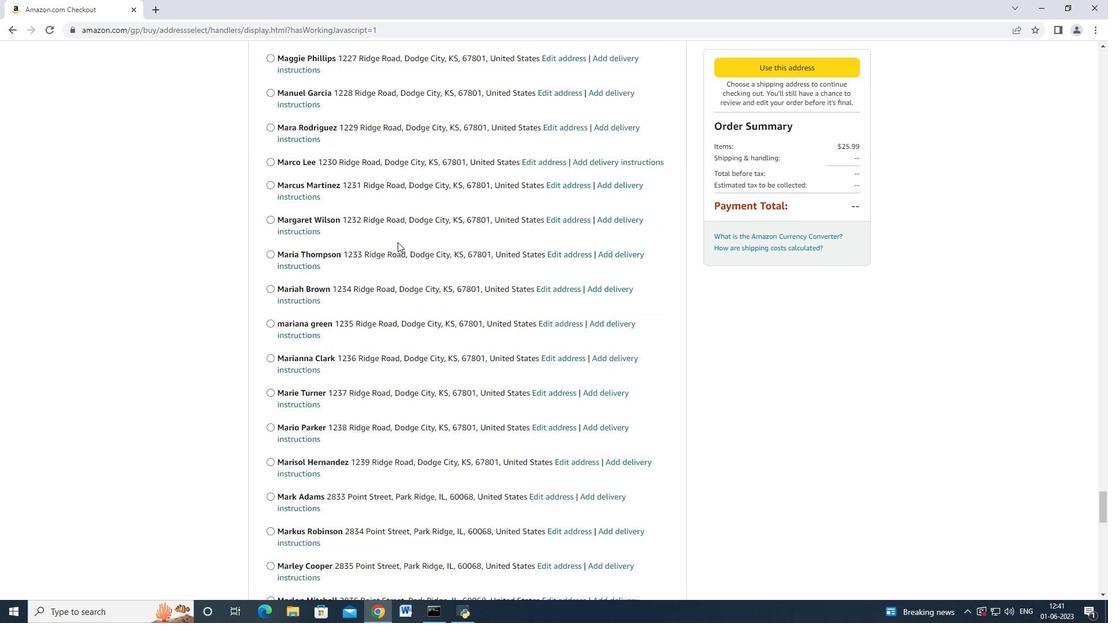
Action: Mouse scrolled (397, 241) with delta (0, 0)
Screenshot: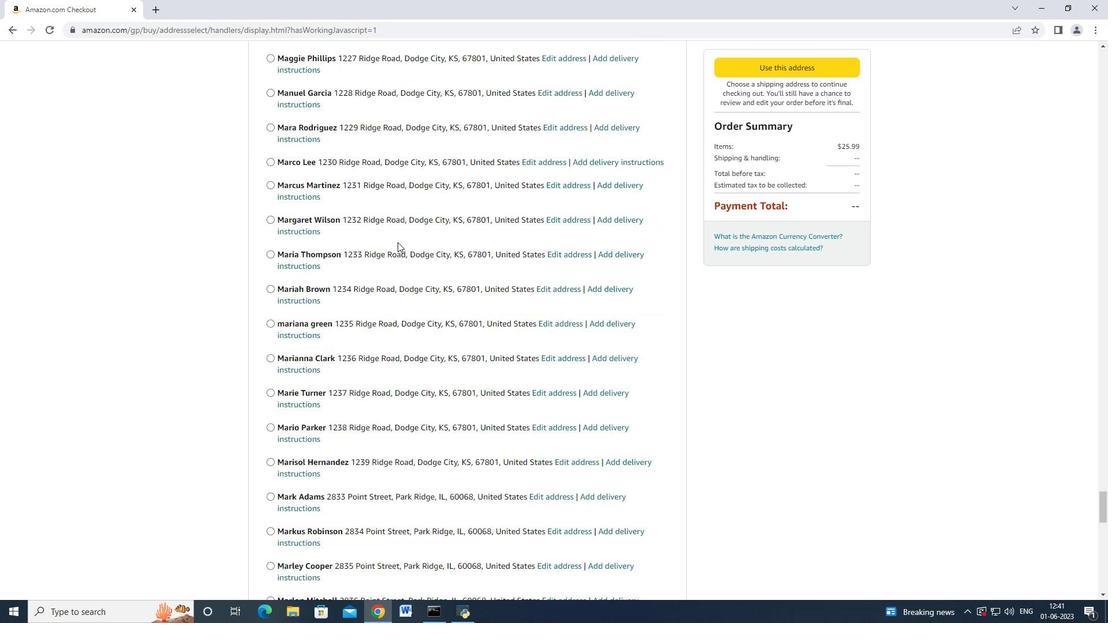 
Action: Mouse scrolled (397, 241) with delta (0, 0)
Screenshot: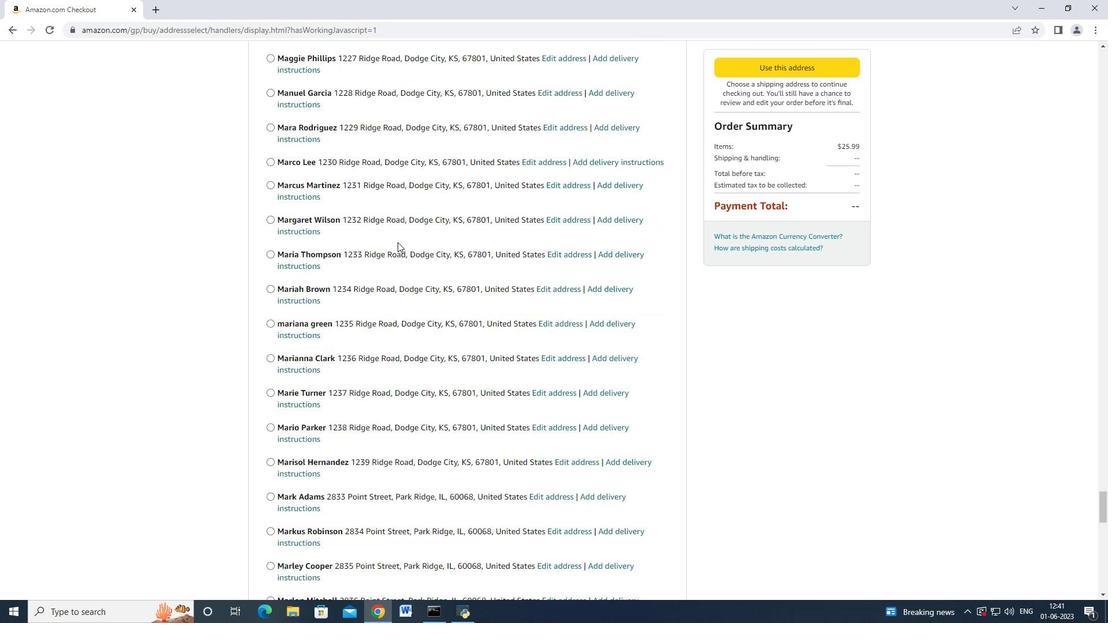 
Action: Mouse scrolled (397, 241) with delta (0, 0)
Screenshot: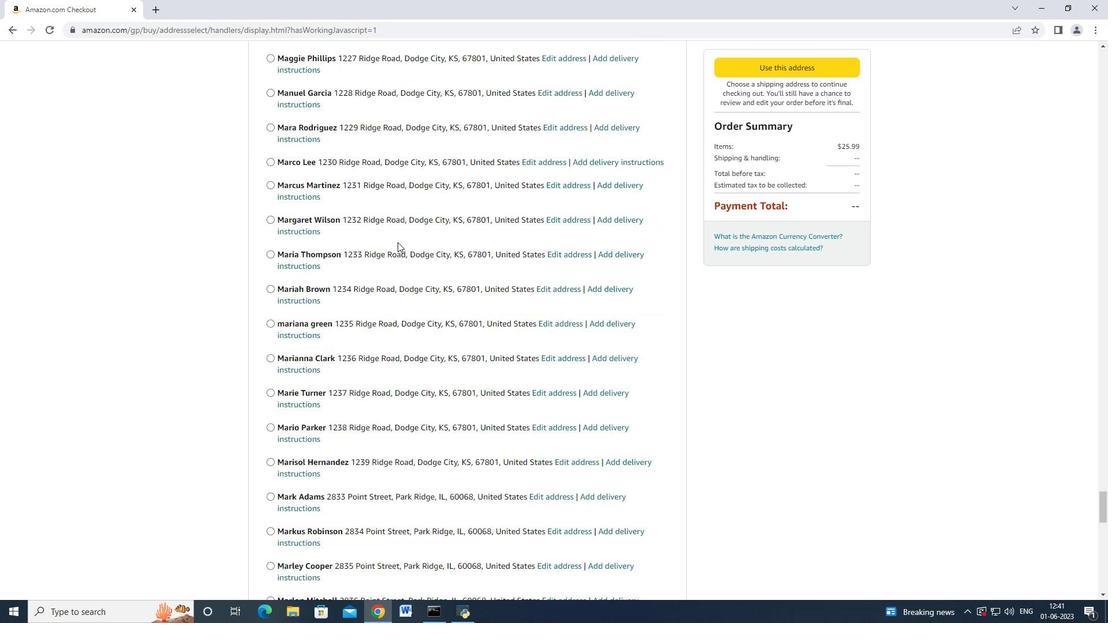 
Action: Mouse scrolled (397, 241) with delta (0, 0)
Screenshot: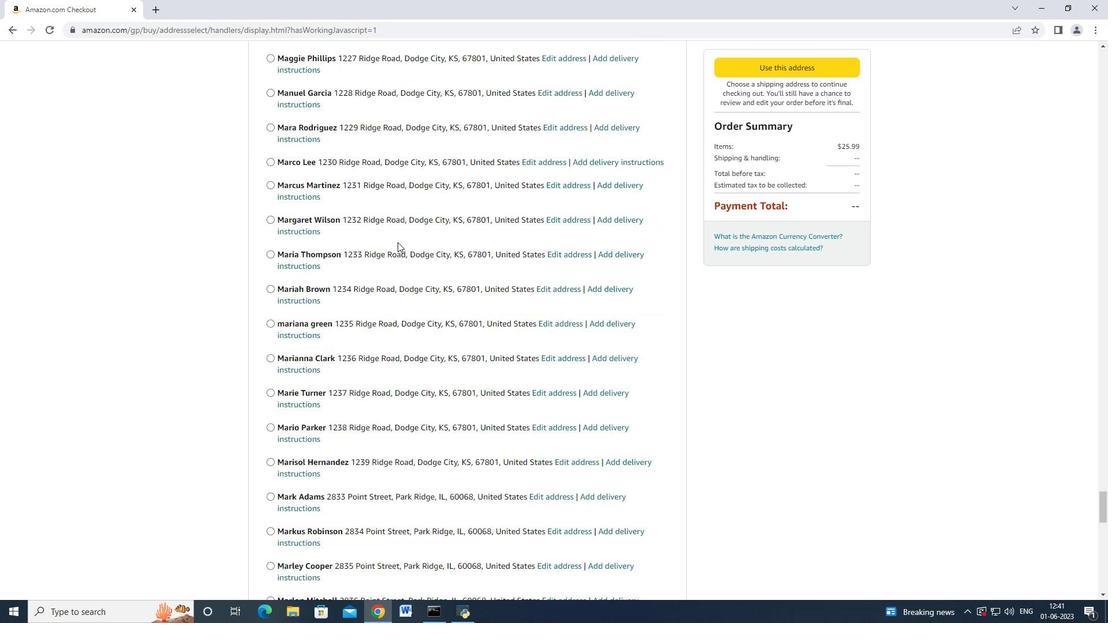 
Action: Mouse scrolled (397, 241) with delta (0, 0)
Screenshot: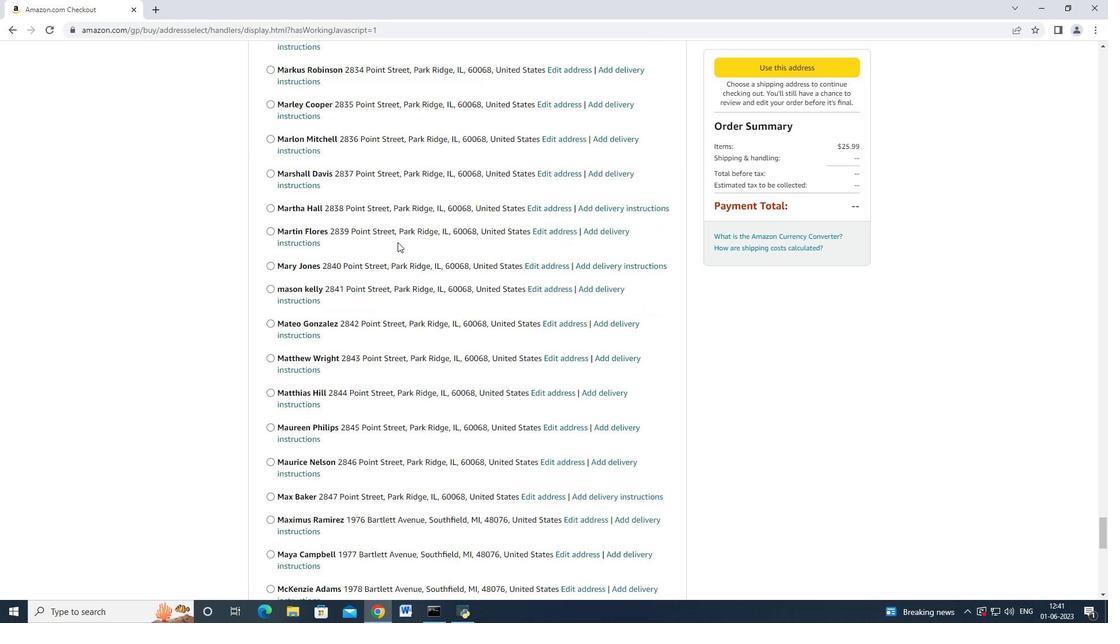 
Action: Mouse scrolled (397, 241) with delta (0, 0)
Screenshot: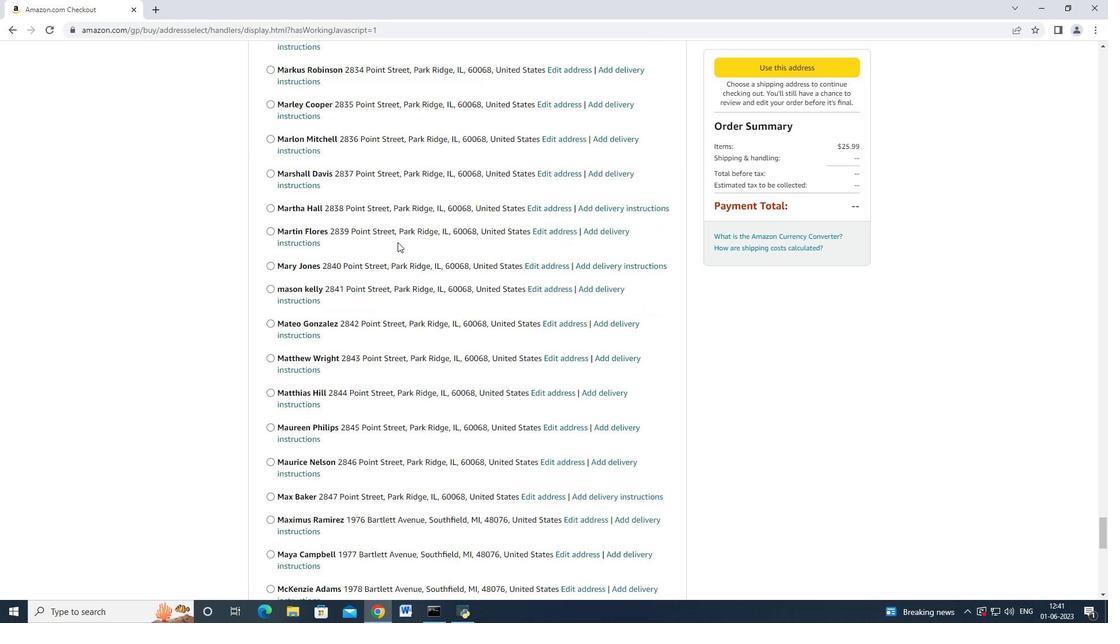 
Action: Mouse scrolled (397, 241) with delta (0, 0)
Screenshot: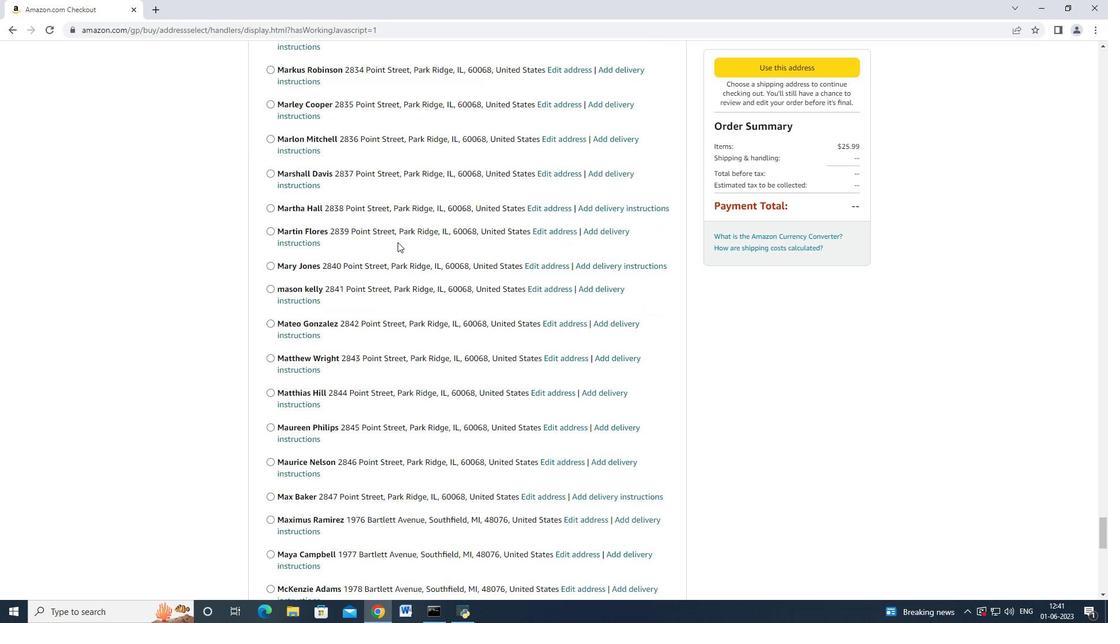 
Action: Mouse scrolled (397, 241) with delta (0, 0)
Screenshot: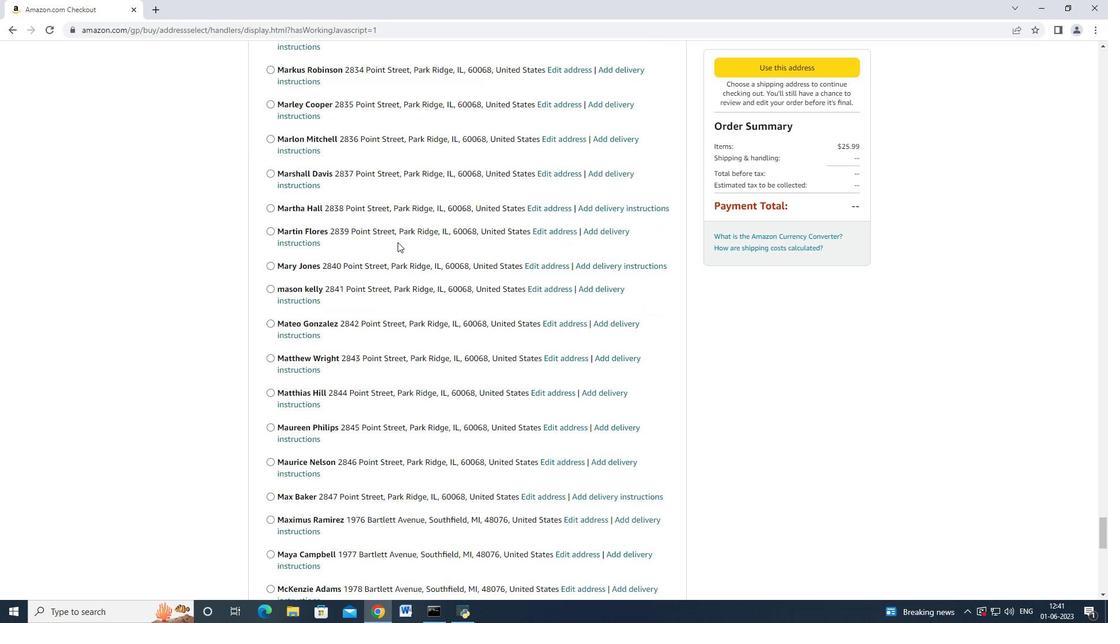 
Action: Mouse scrolled (397, 241) with delta (0, -1)
Screenshot: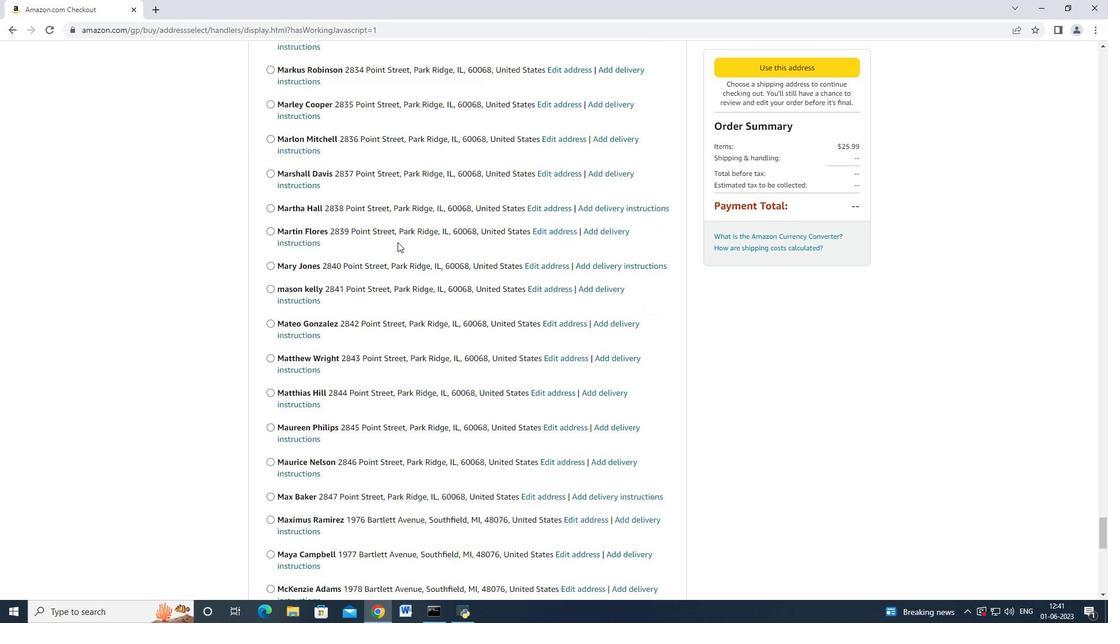 
Action: Mouse scrolled (397, 241) with delta (0, 0)
